 Task: Find the elevation profile of the Mount Everest Base Camp trek using online resources.
Action: Mouse moved to (613, 267)
Screenshot: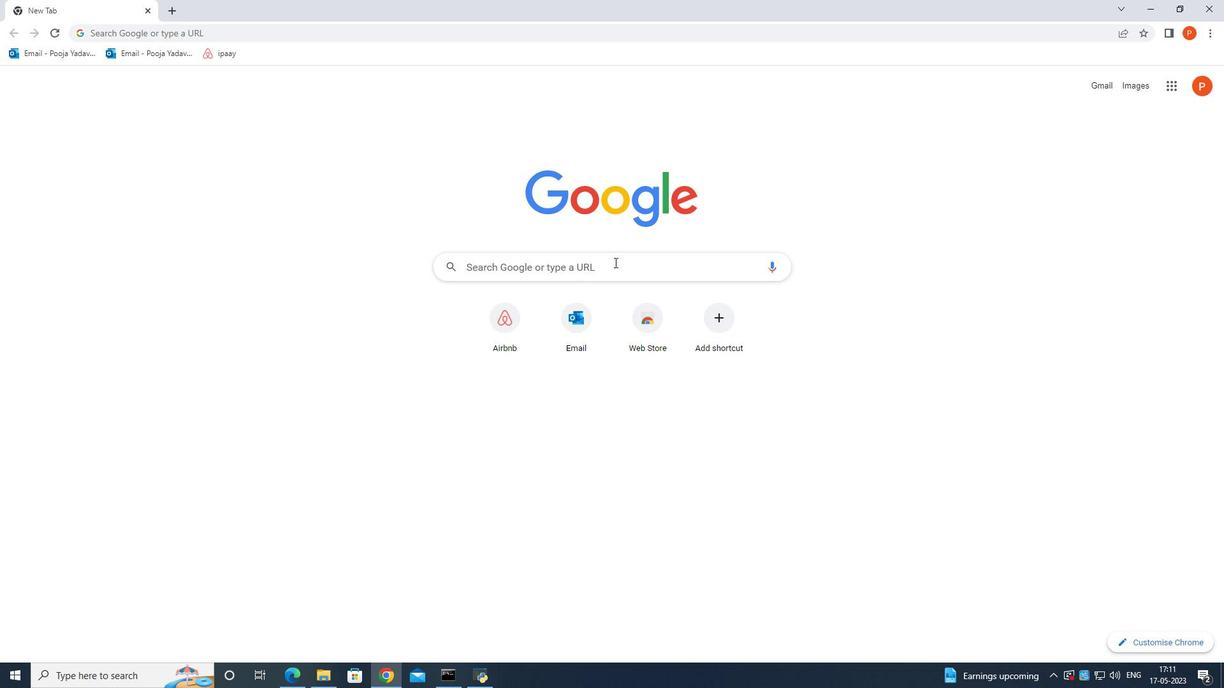 
Action: Mouse pressed left at (613, 267)
Screenshot: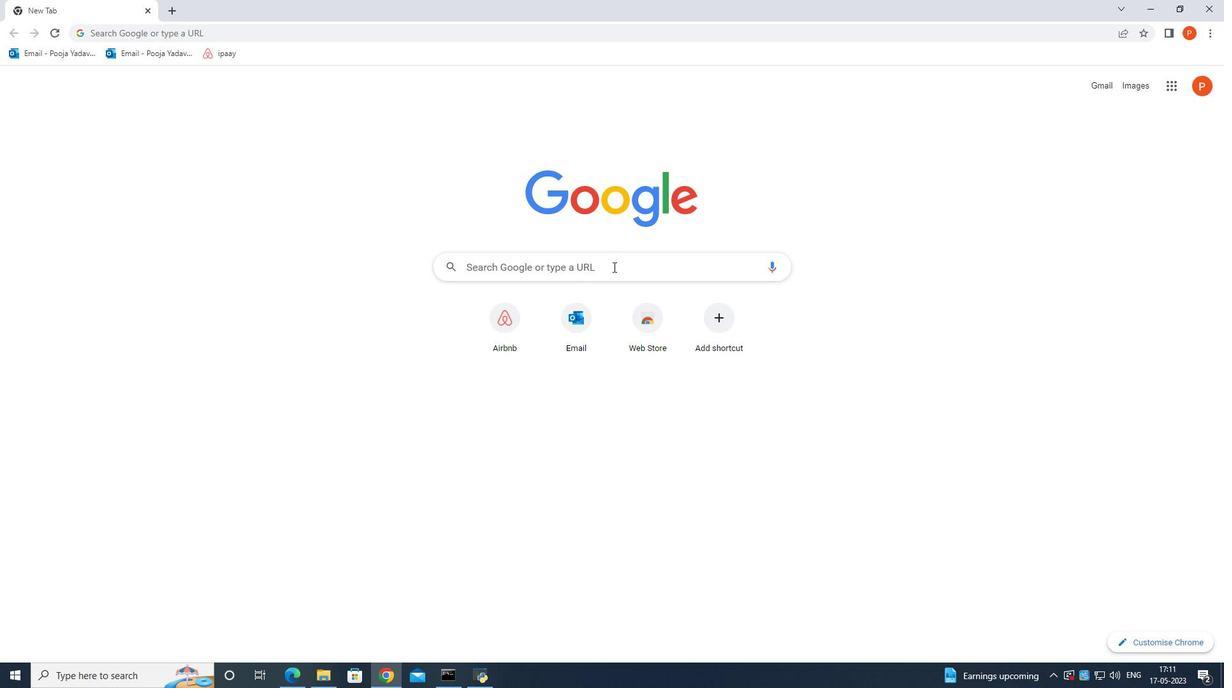 
Action: Mouse moved to (555, 322)
Screenshot: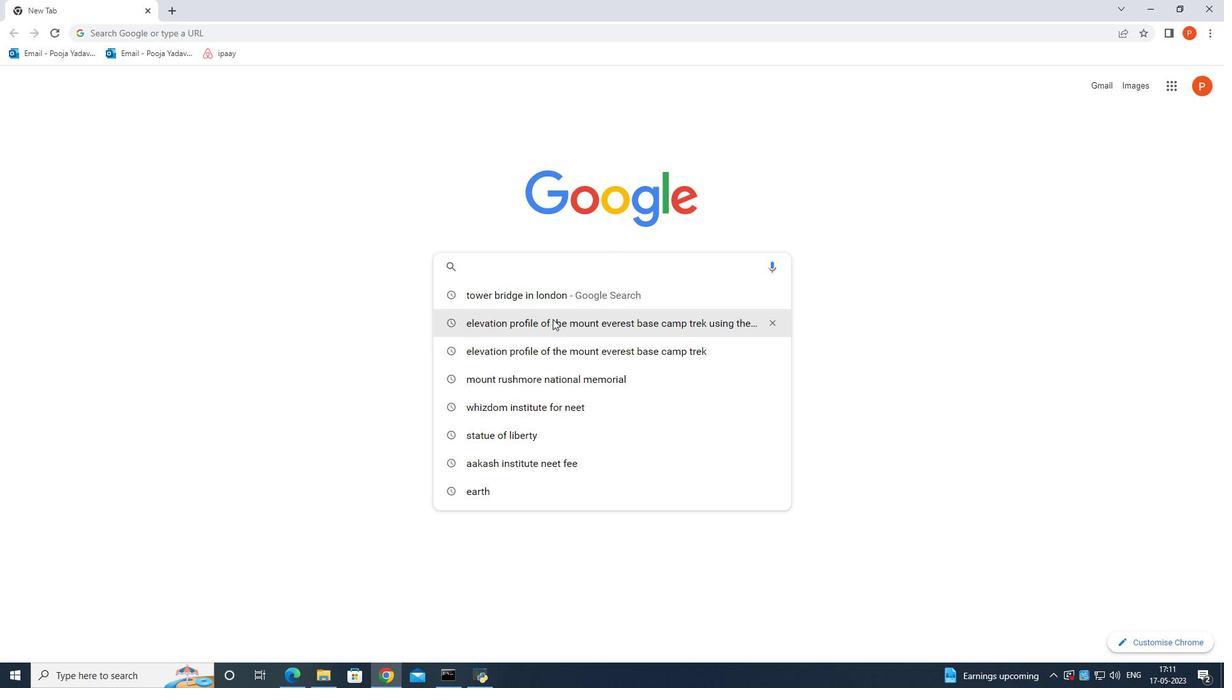 
Action: Mouse pressed left at (555, 322)
Screenshot: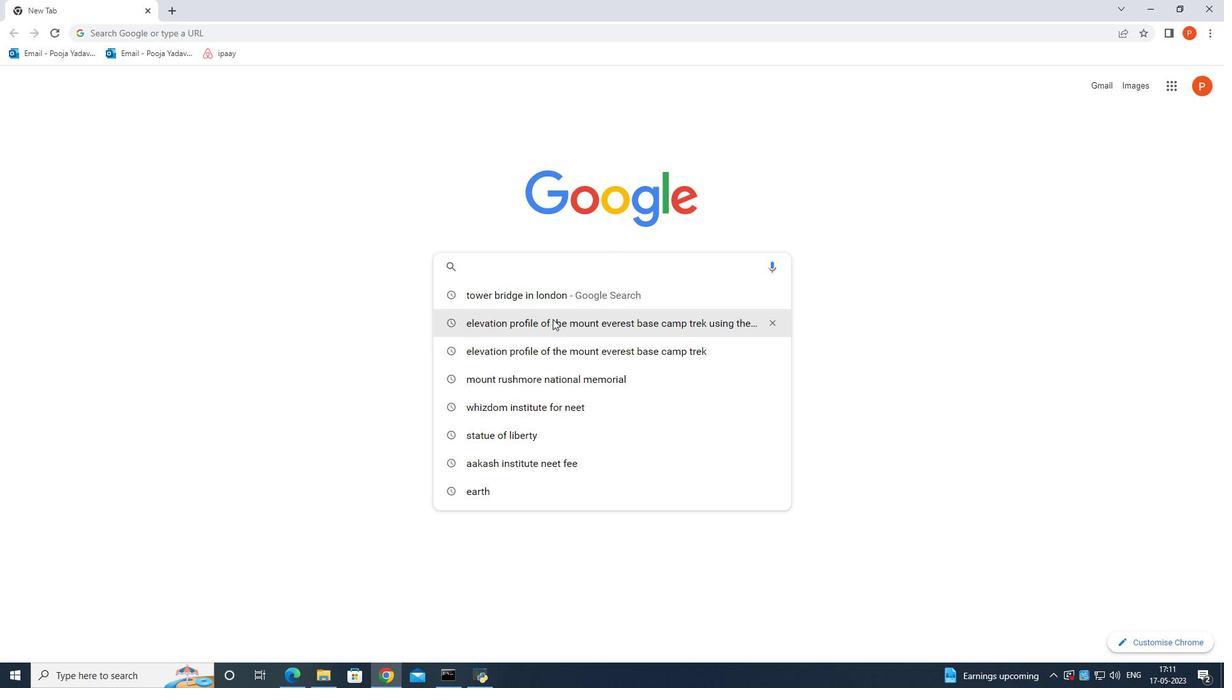 
Action: Mouse moved to (290, 324)
Screenshot: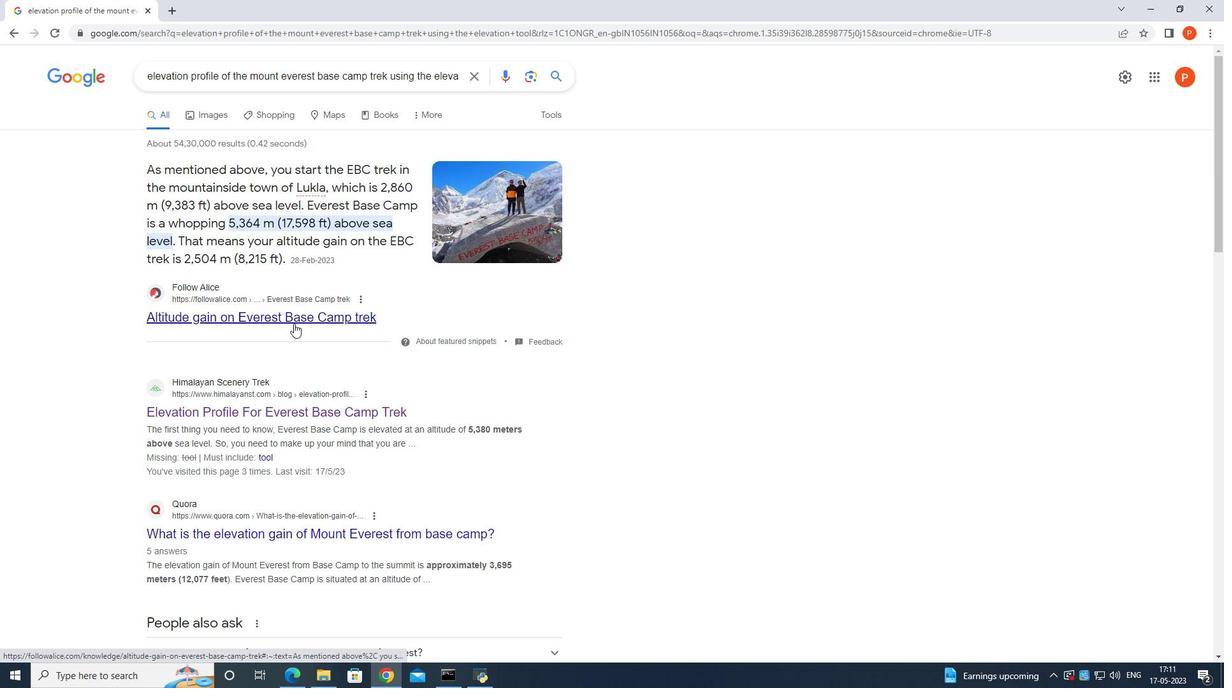 
Action: Mouse scrolled (290, 324) with delta (0, 0)
Screenshot: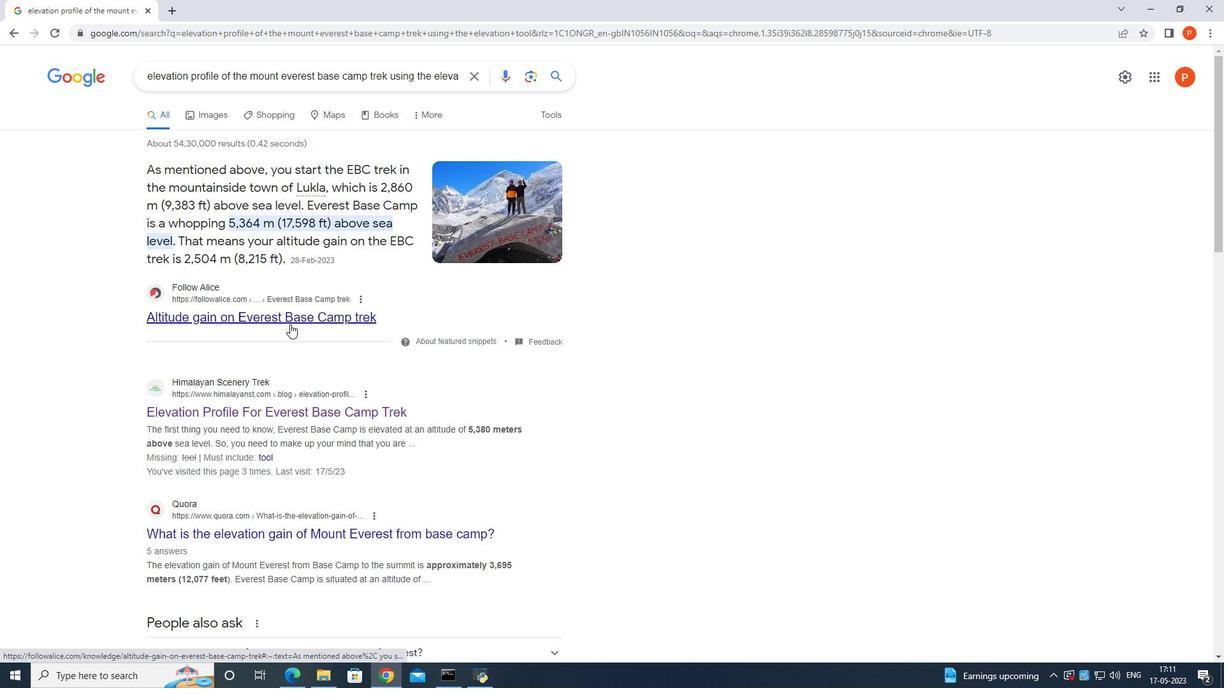 
Action: Mouse scrolled (290, 324) with delta (0, 0)
Screenshot: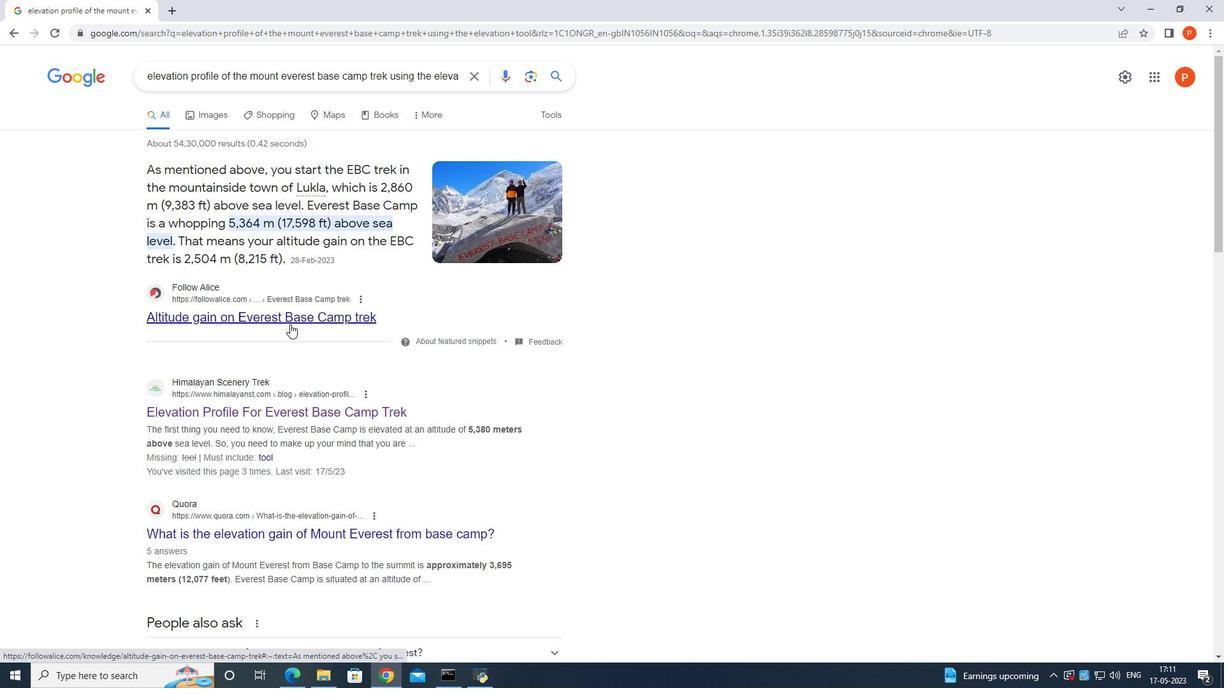 
Action: Mouse moved to (289, 289)
Screenshot: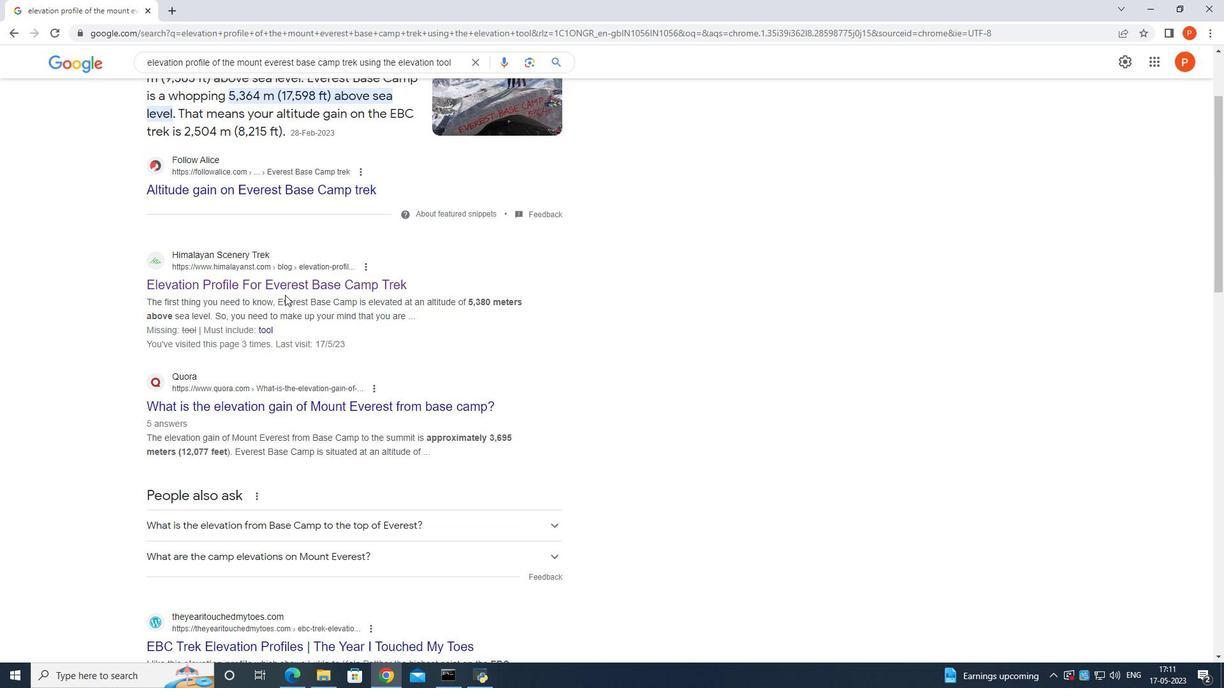 
Action: Mouse pressed left at (289, 289)
Screenshot: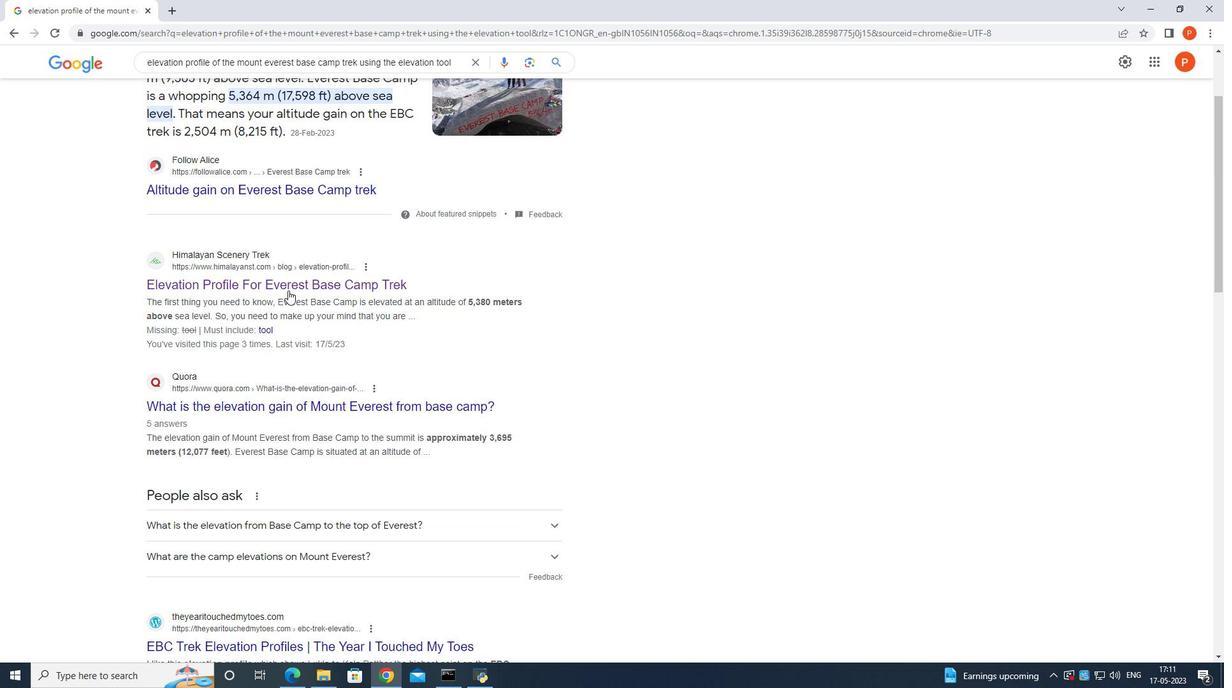 
Action: Mouse moved to (291, 289)
Screenshot: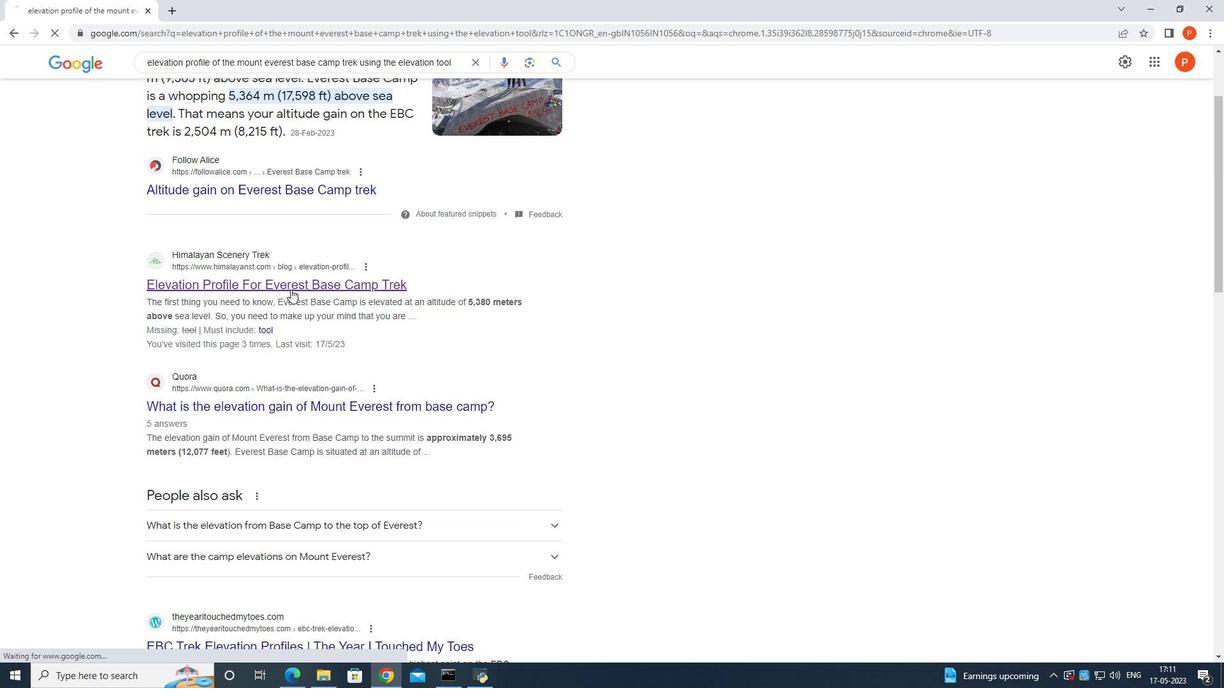 
Action: Mouse pressed left at (291, 289)
Screenshot: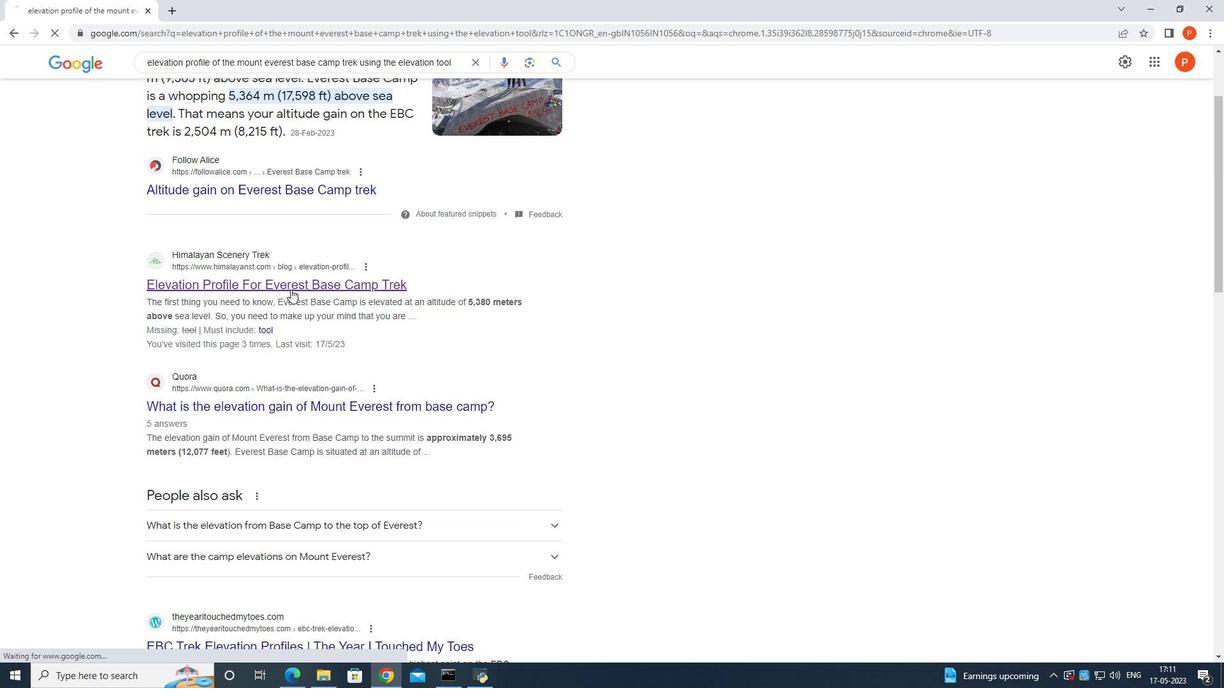 
Action: Mouse moved to (294, 283)
Screenshot: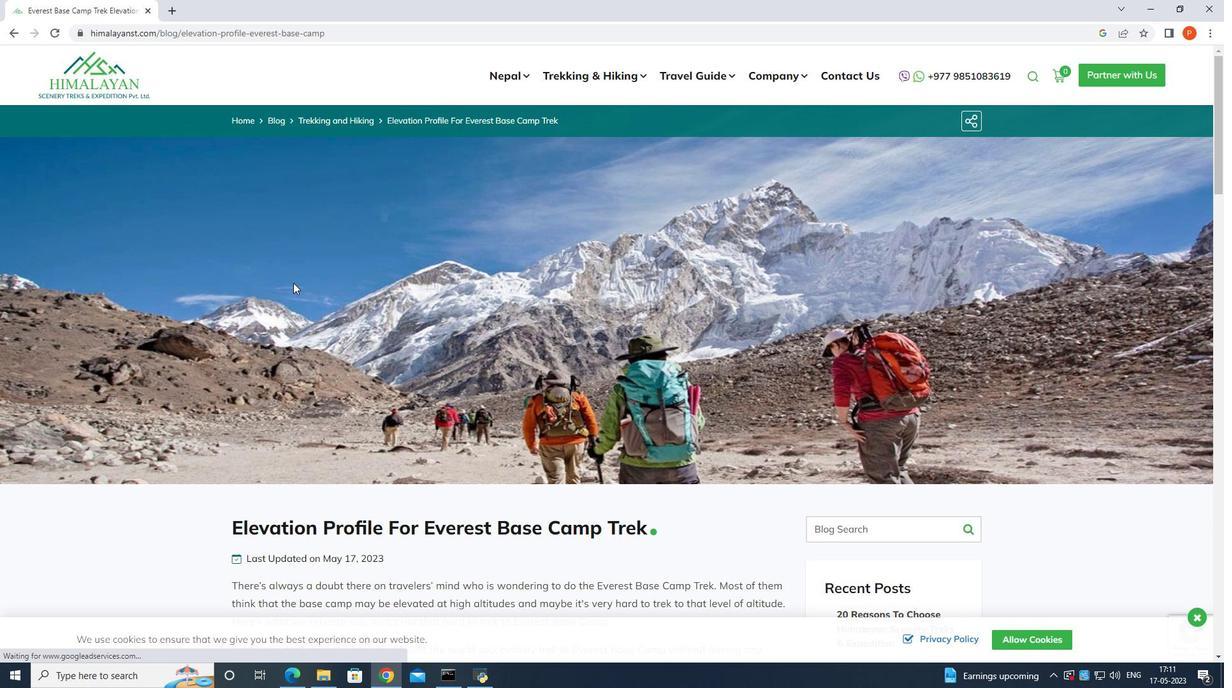 
Action: Mouse scrolled (294, 282) with delta (0, 0)
Screenshot: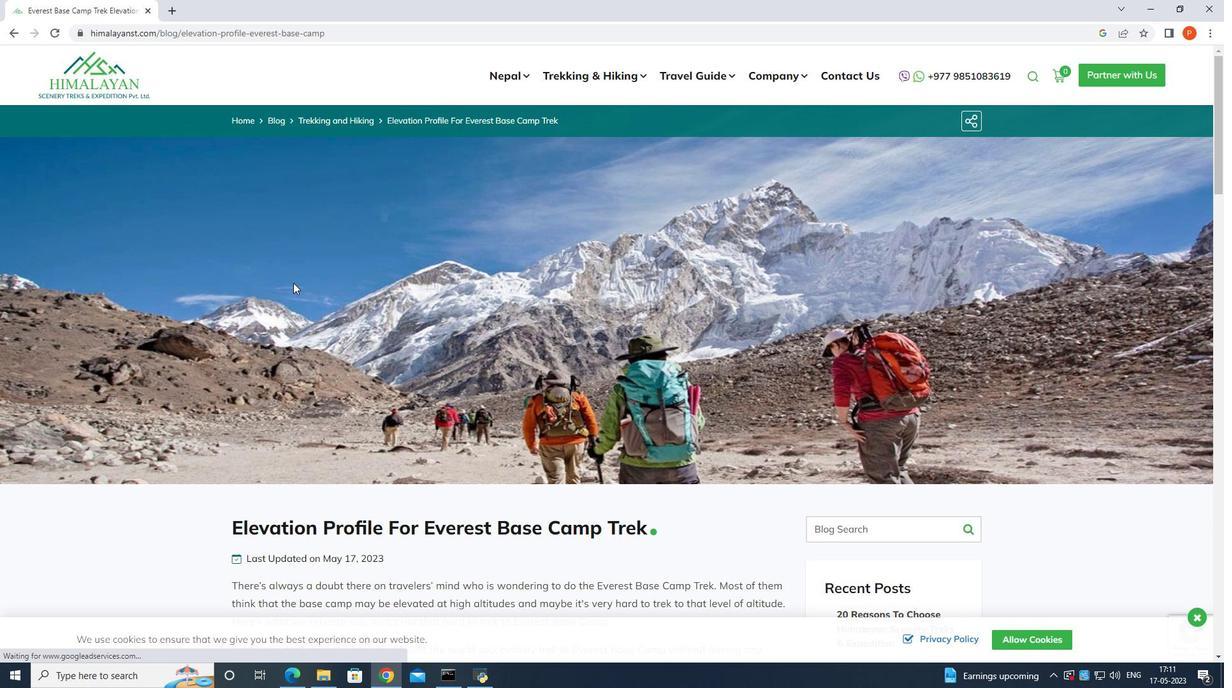 
Action: Mouse moved to (294, 283)
Screenshot: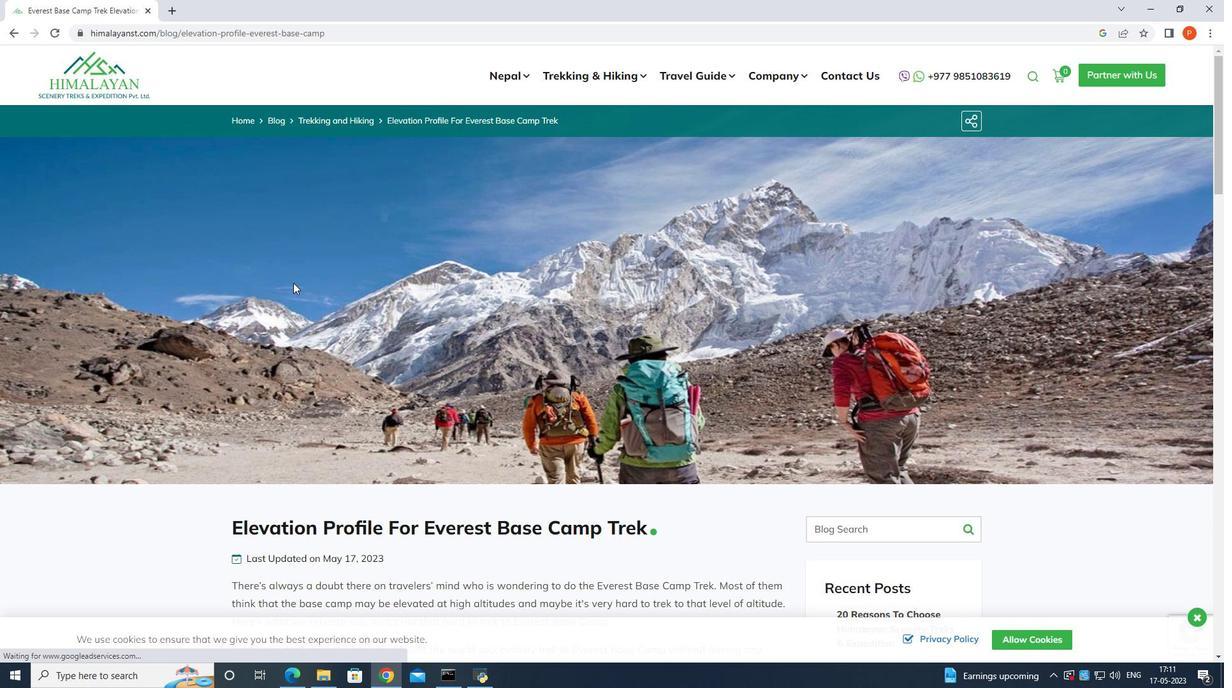 
Action: Mouse scrolled (294, 282) with delta (0, 0)
Screenshot: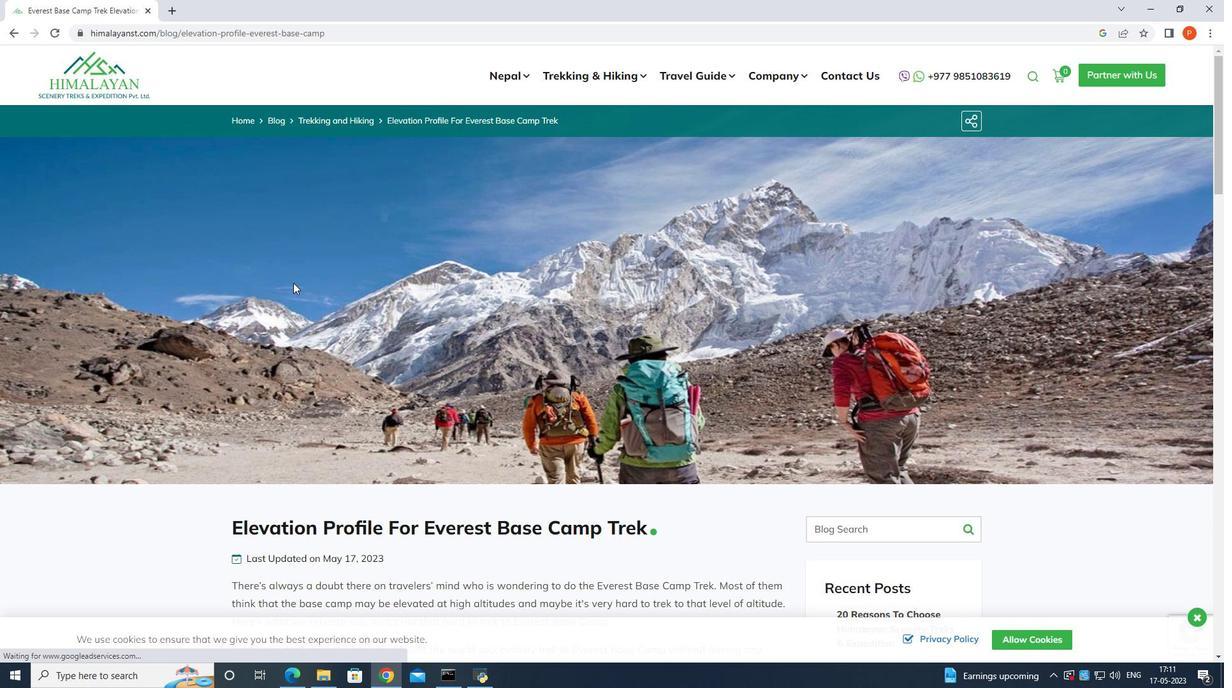
Action: Mouse scrolled (294, 282) with delta (0, 0)
Screenshot: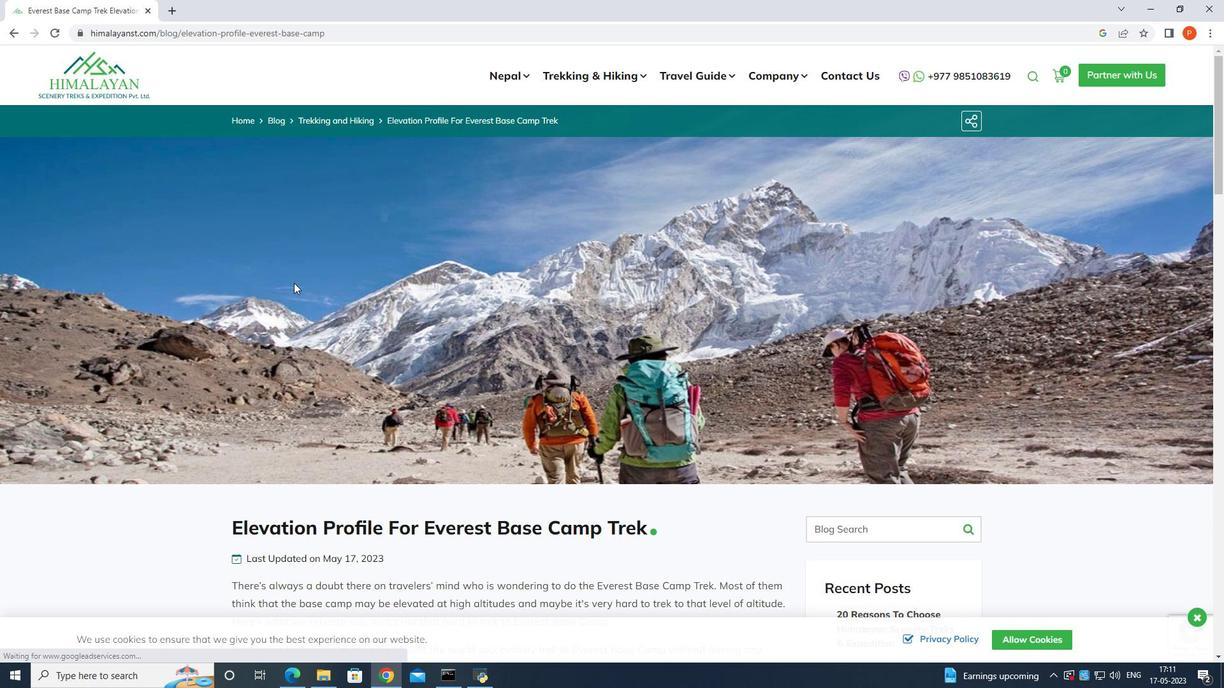 
Action: Mouse moved to (274, 300)
Screenshot: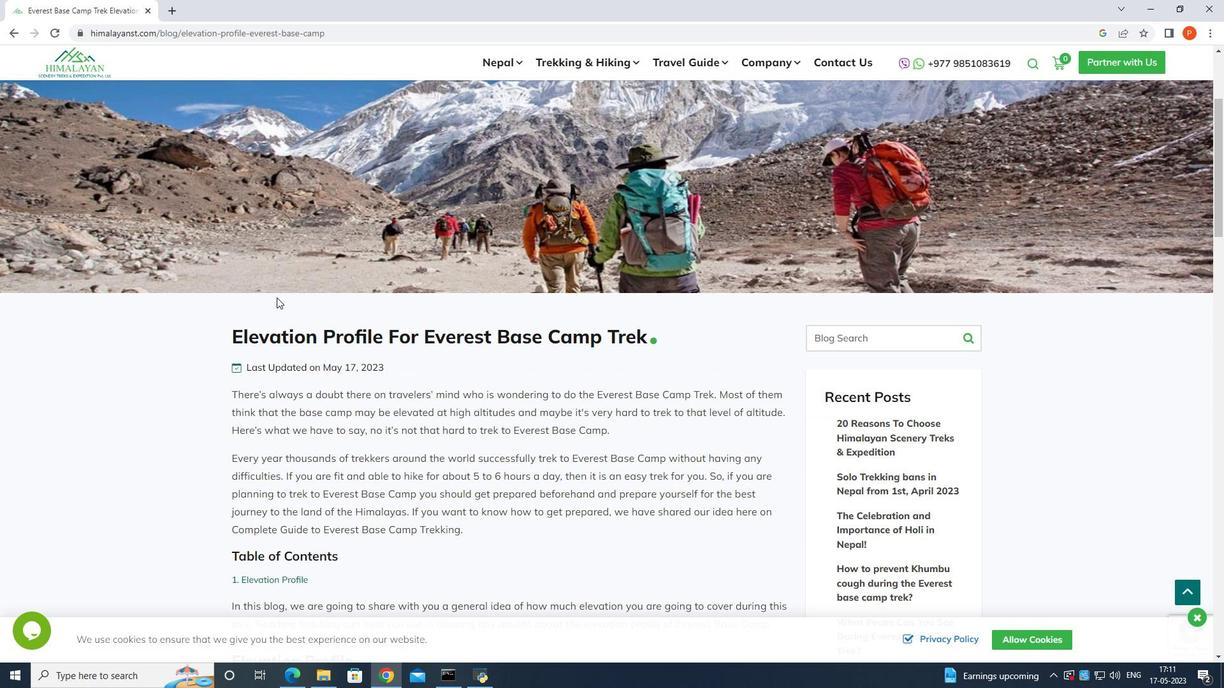
Action: Mouse scrolled (274, 299) with delta (0, 0)
Screenshot: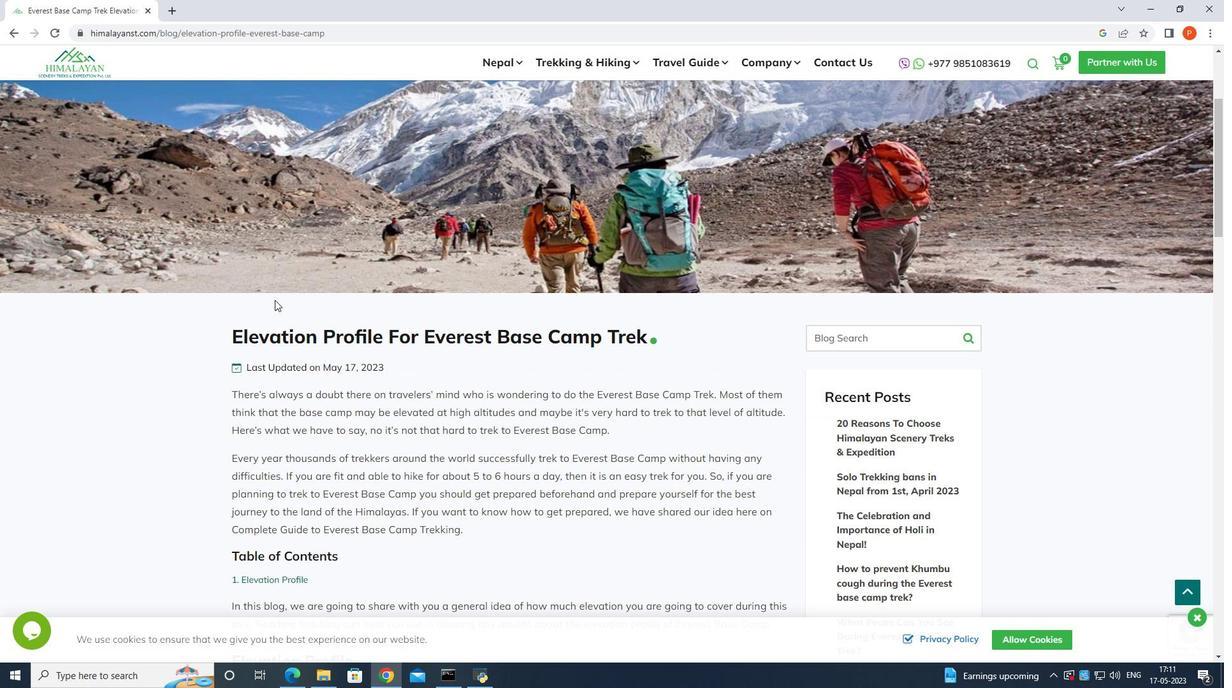 
Action: Mouse moved to (274, 303)
Screenshot: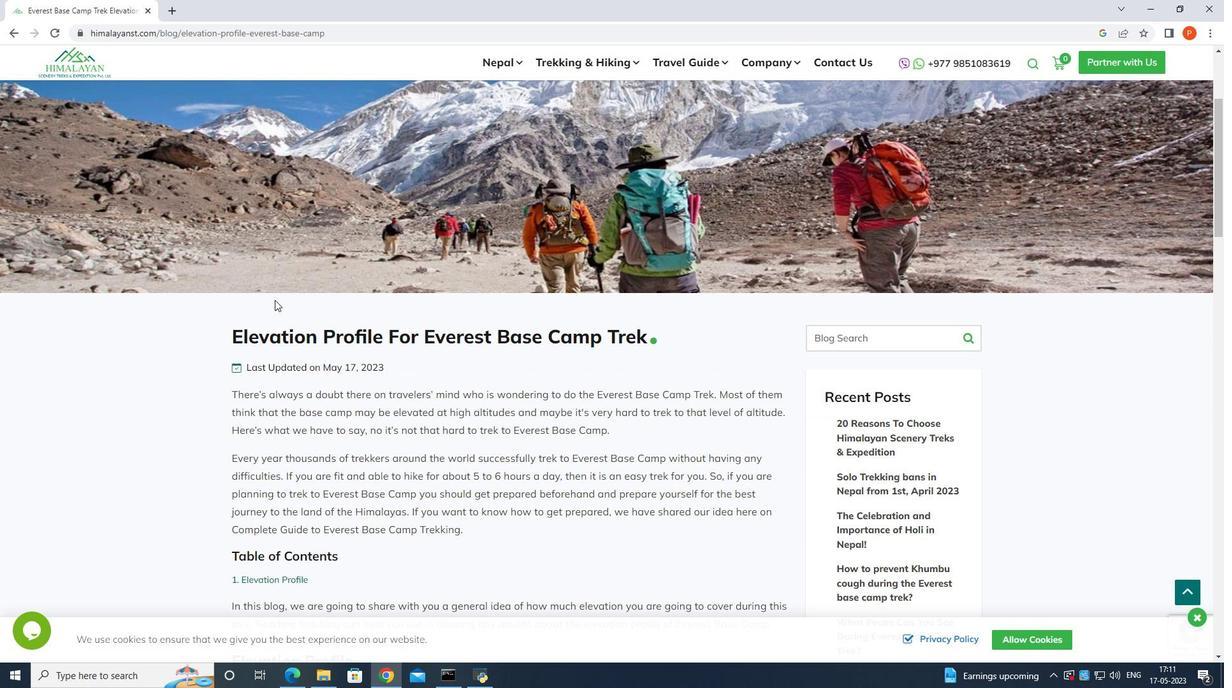
Action: Mouse scrolled (274, 302) with delta (0, 0)
Screenshot: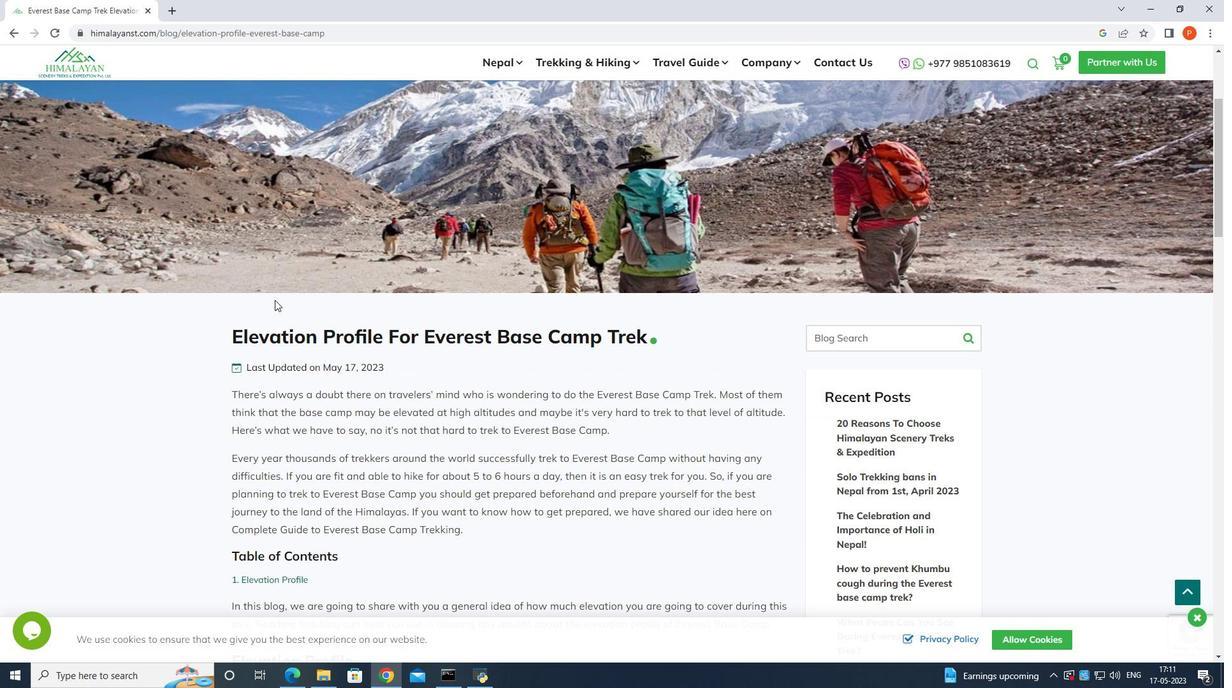 
Action: Mouse scrolled (274, 302) with delta (0, 0)
Screenshot: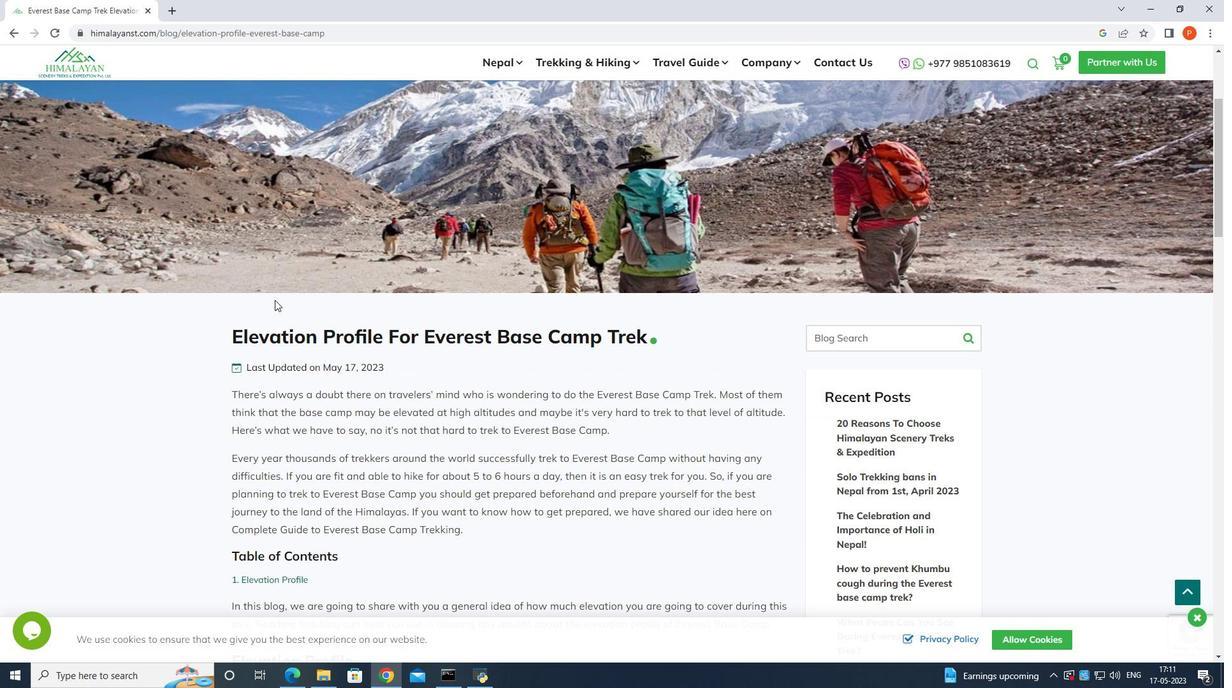 
Action: Mouse moved to (274, 303)
Screenshot: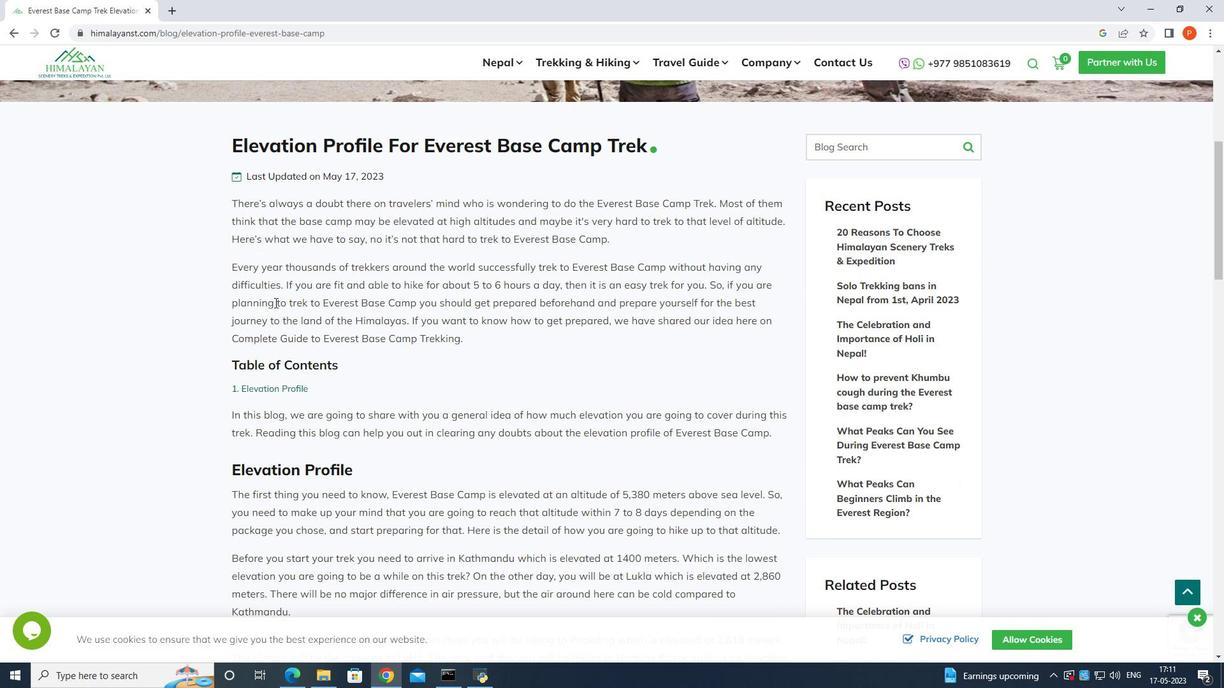 
Action: Mouse scrolled (274, 302) with delta (0, 0)
Screenshot: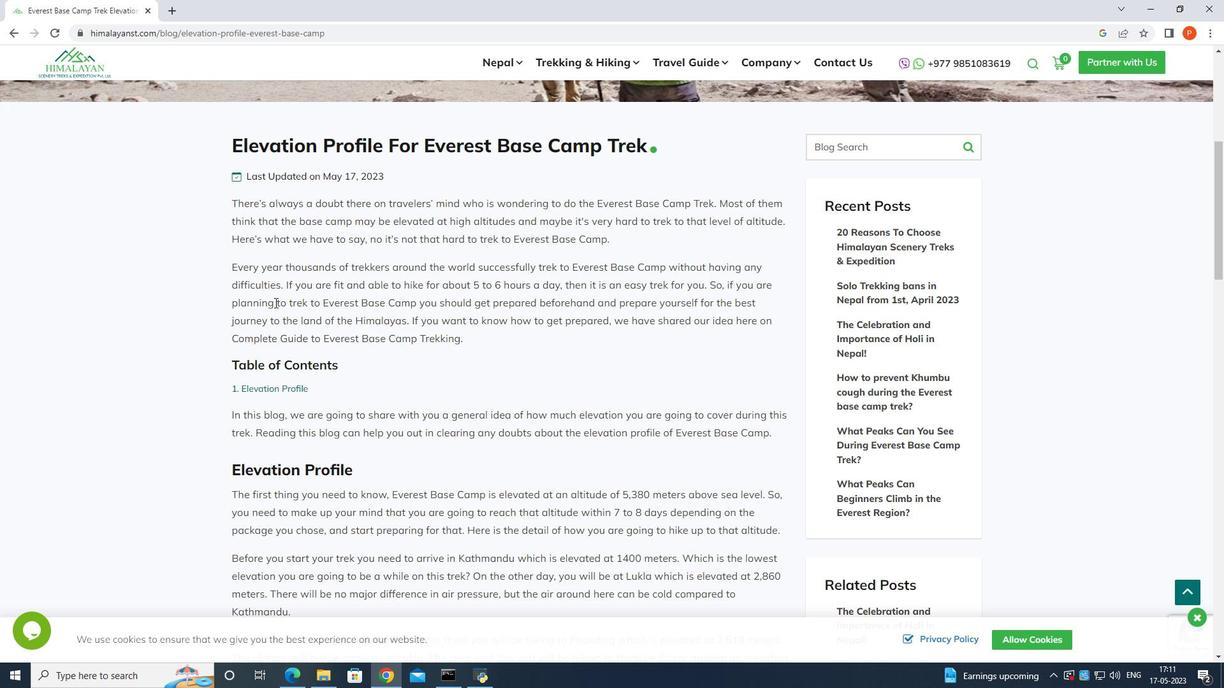 
Action: Mouse moved to (275, 303)
Screenshot: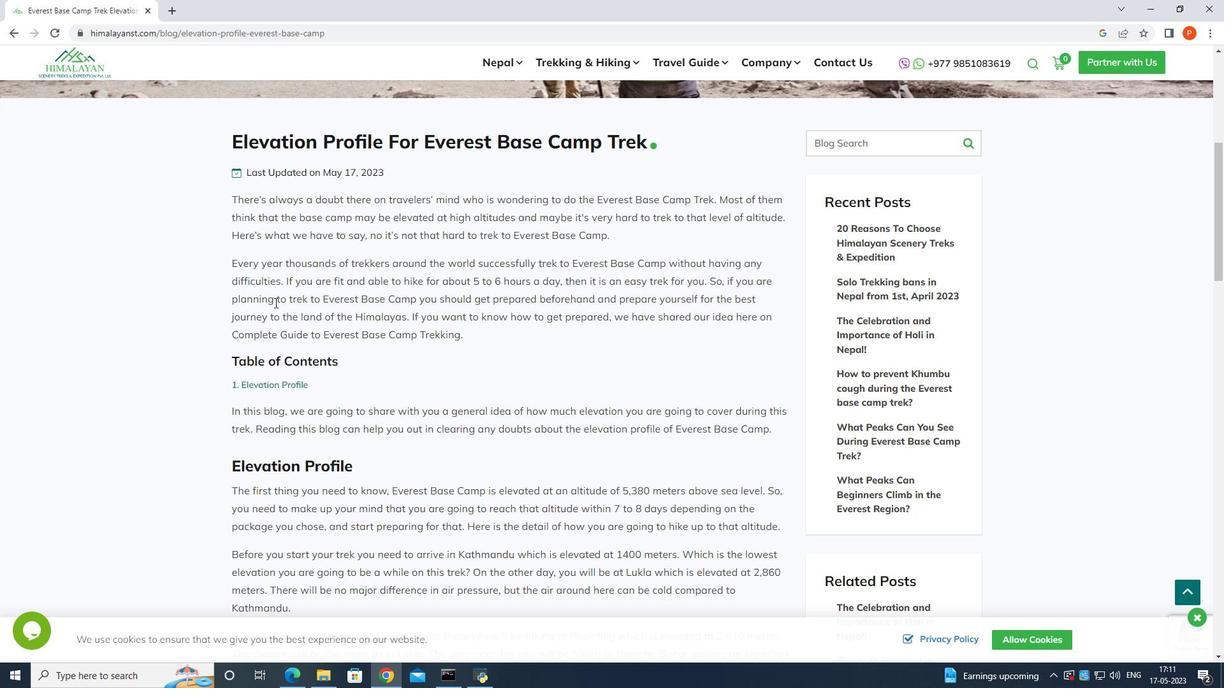 
Action: Mouse scrolled (275, 302) with delta (0, 0)
Screenshot: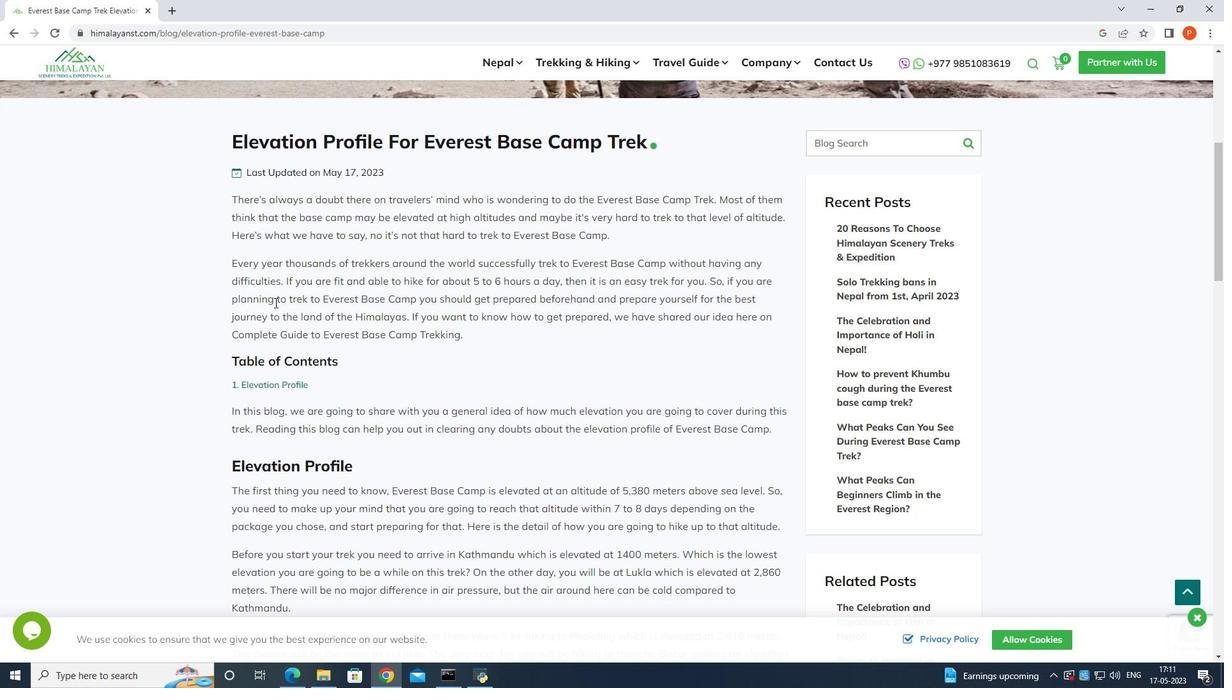 
Action: Mouse moved to (375, 373)
Screenshot: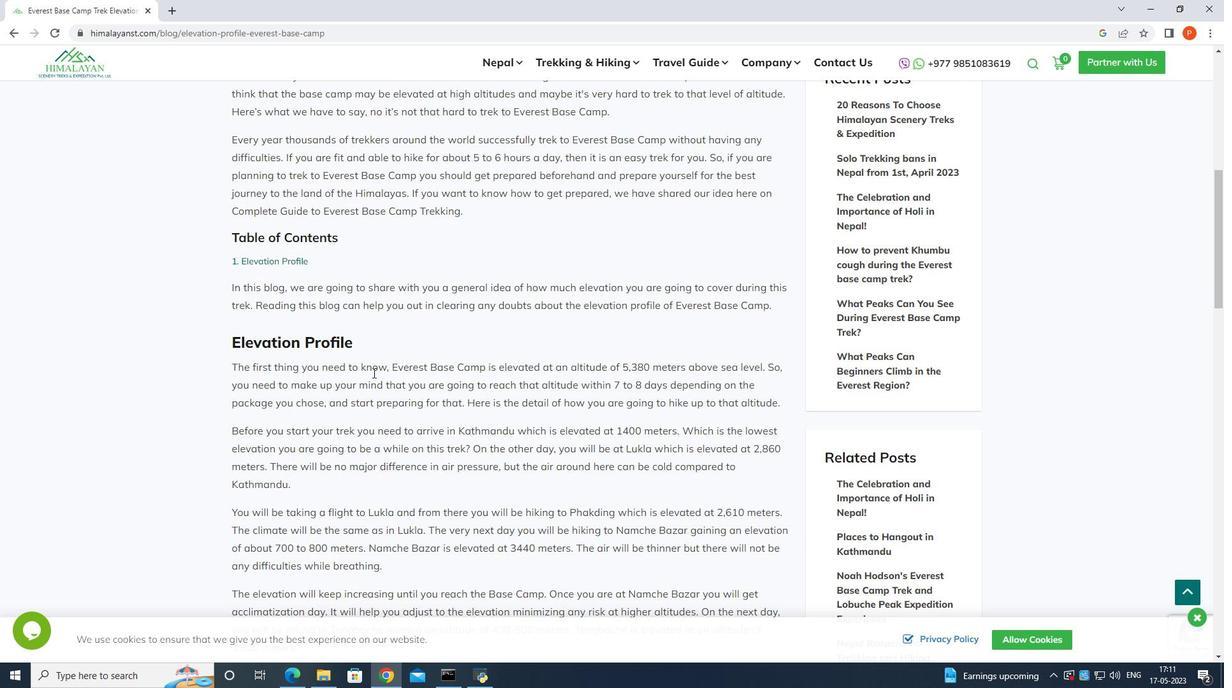 
Action: Mouse scrolled (375, 372) with delta (0, 0)
Screenshot: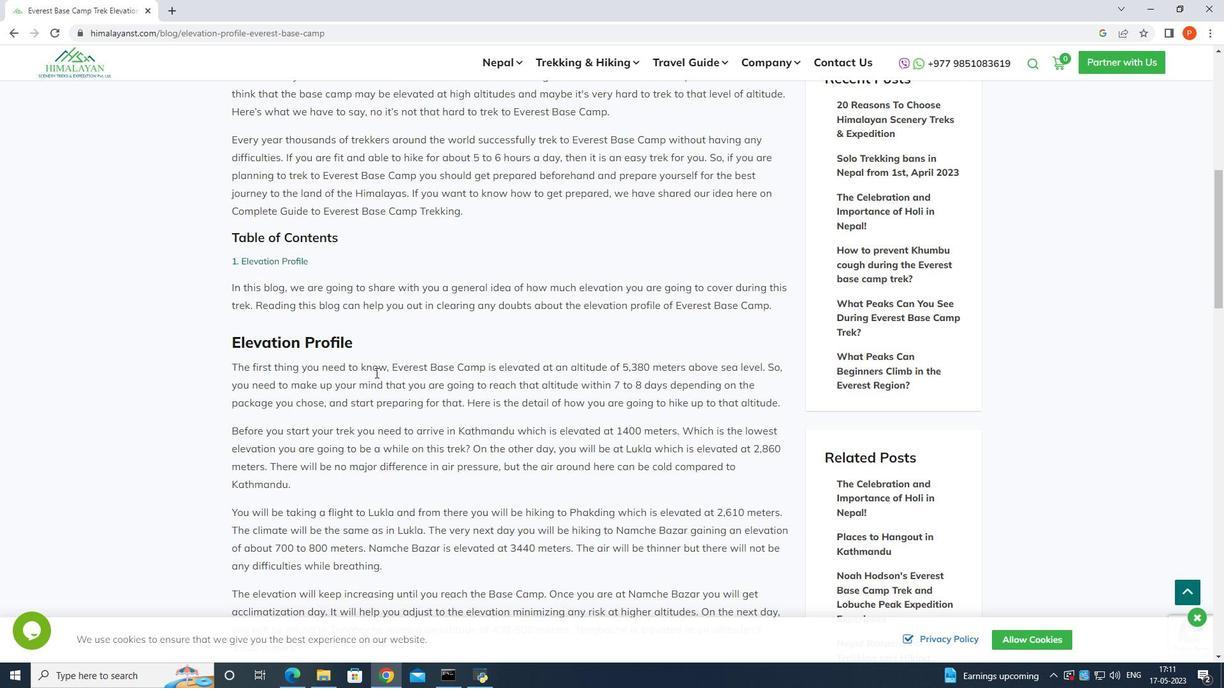 
Action: Mouse scrolled (375, 372) with delta (0, 0)
Screenshot: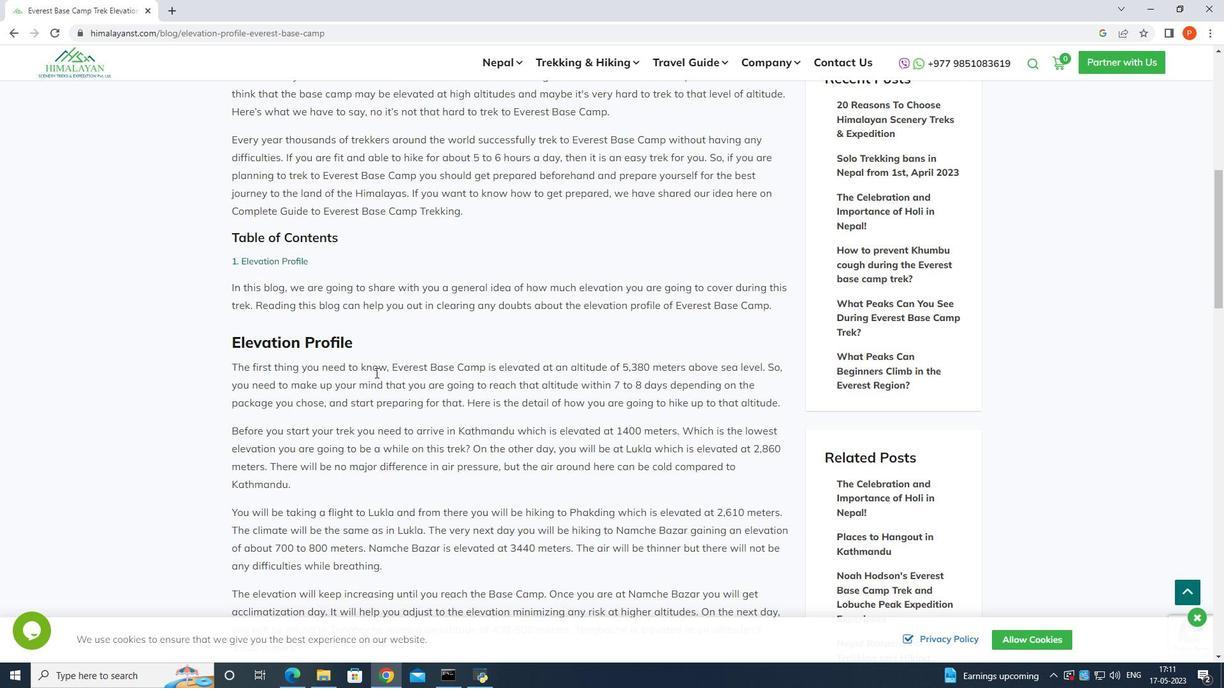 
Action: Mouse scrolled (375, 372) with delta (0, 0)
Screenshot: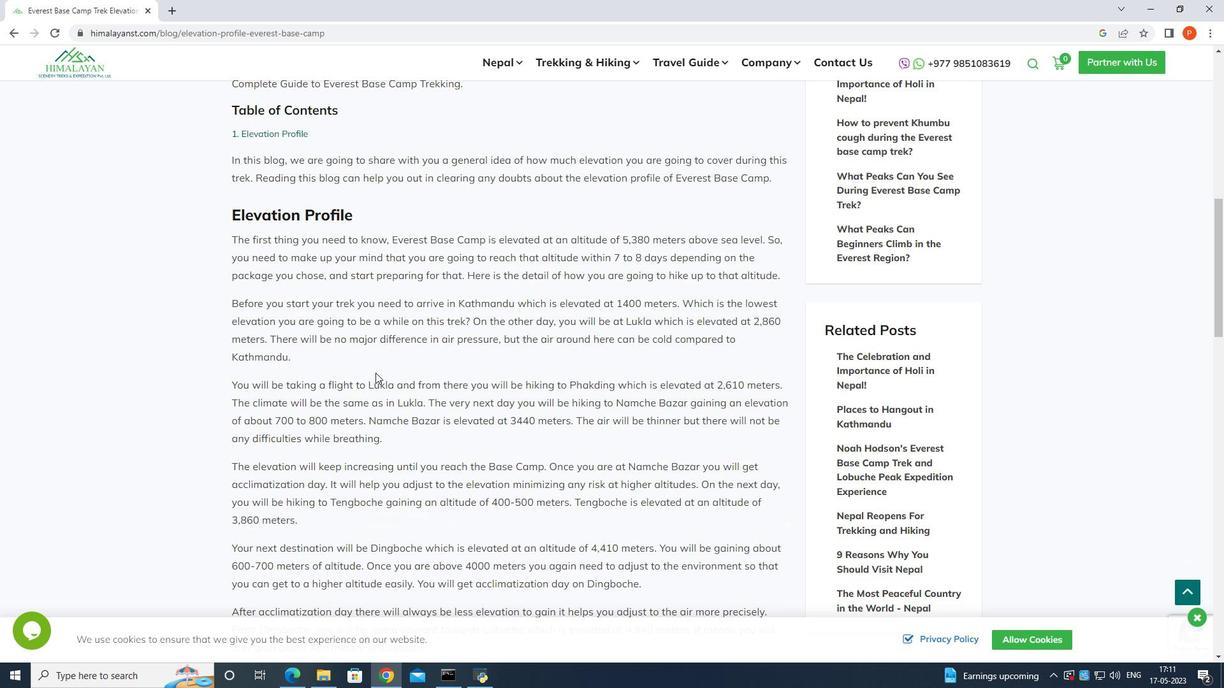 
Action: Mouse scrolled (375, 372) with delta (0, 0)
Screenshot: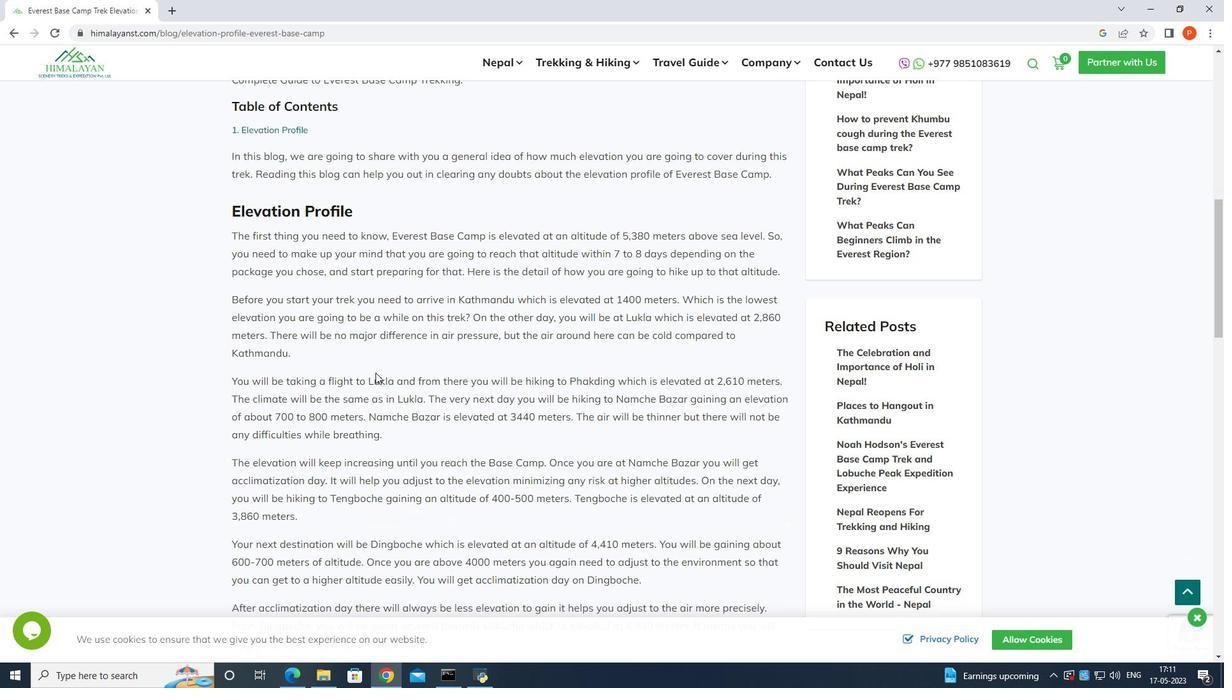 
Action: Mouse scrolled (375, 372) with delta (0, 0)
Screenshot: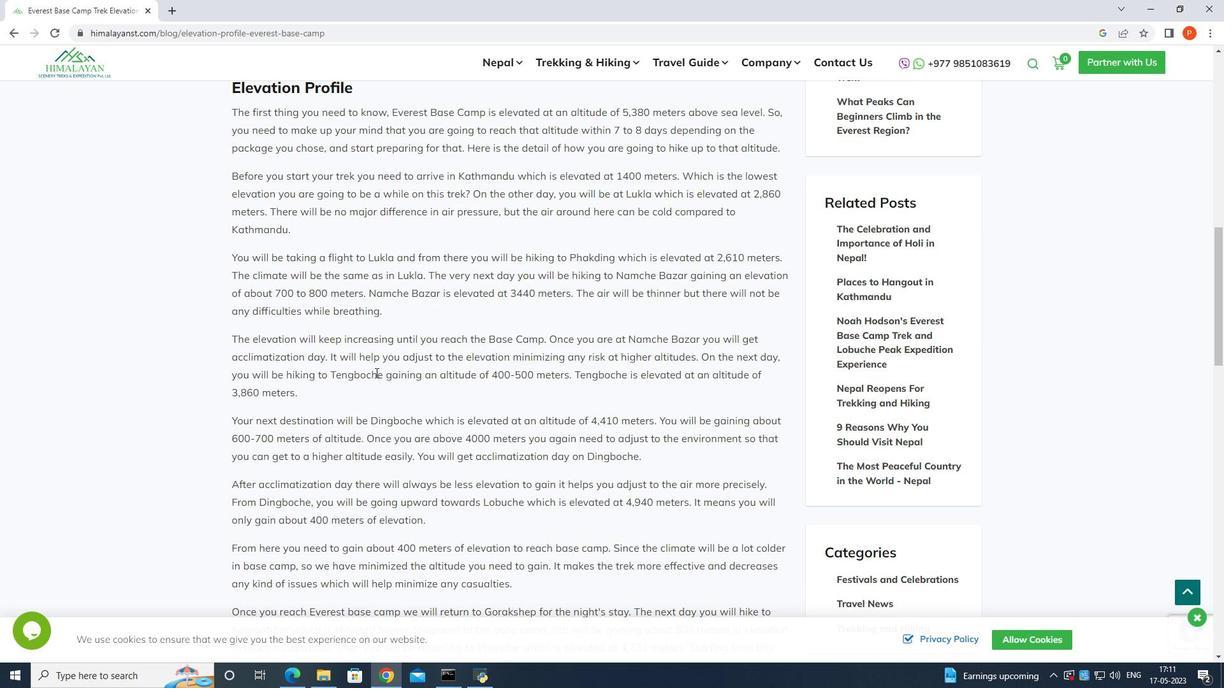
Action: Mouse scrolled (375, 372) with delta (0, 0)
Screenshot: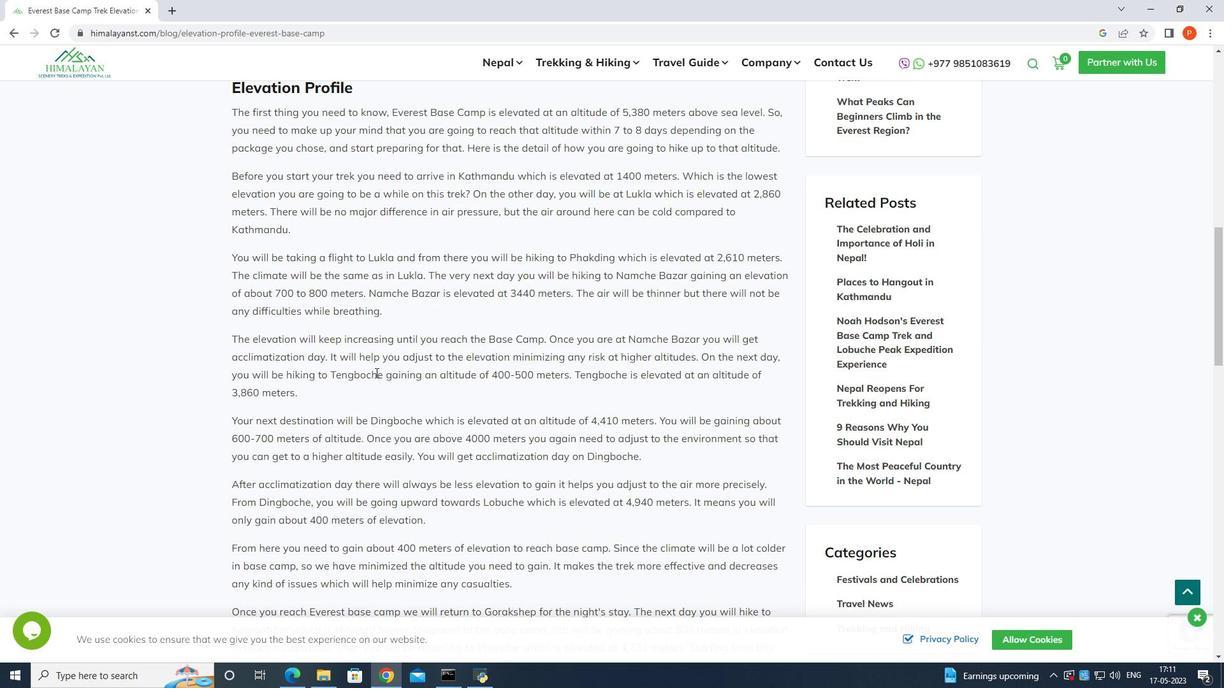 
Action: Mouse scrolled (375, 372) with delta (0, 0)
Screenshot: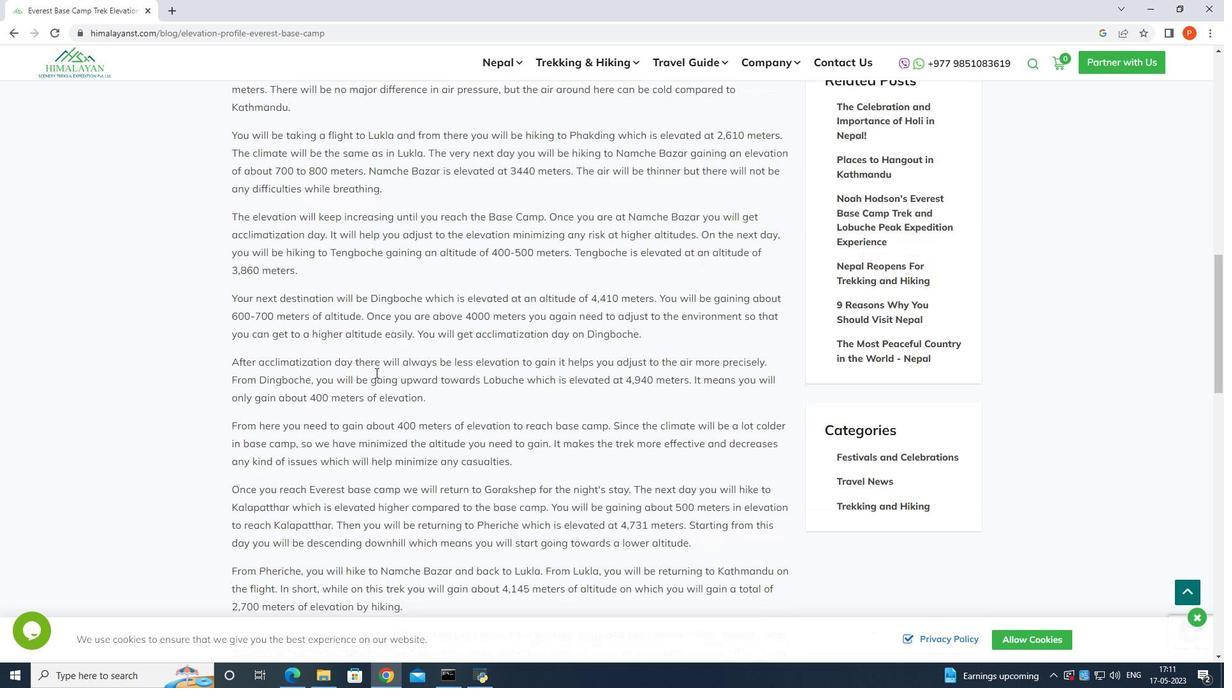 
Action: Mouse scrolled (375, 372) with delta (0, 0)
Screenshot: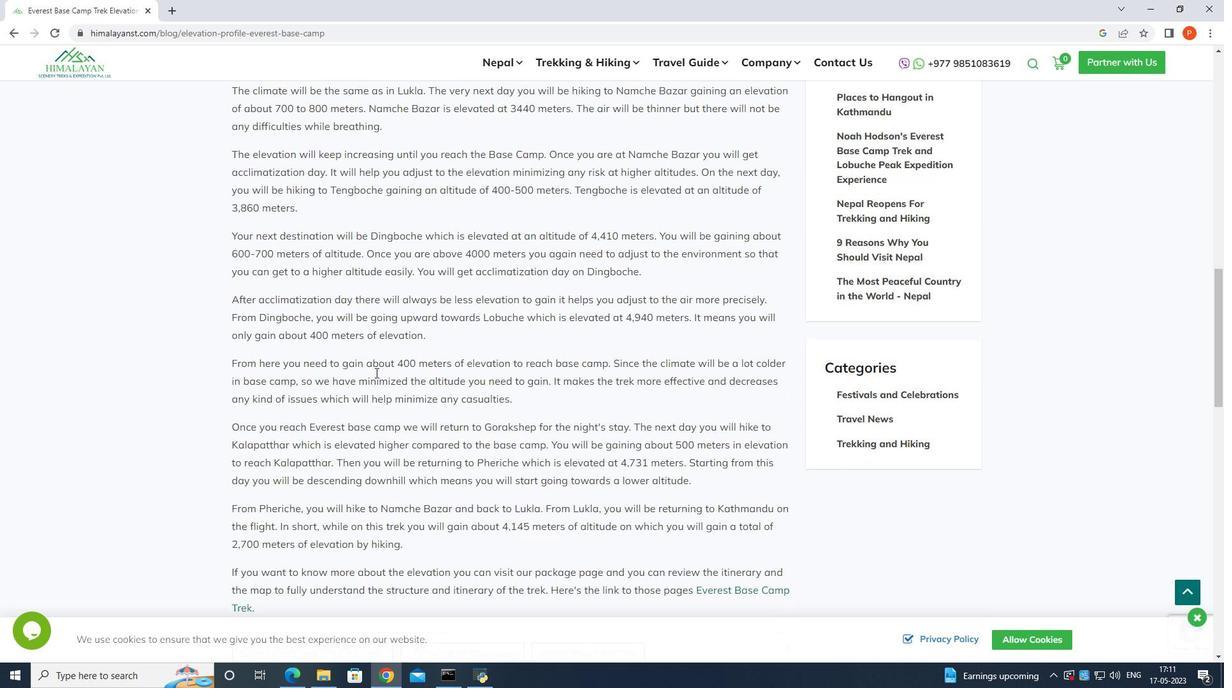 
Action: Mouse scrolled (375, 372) with delta (0, 0)
Screenshot: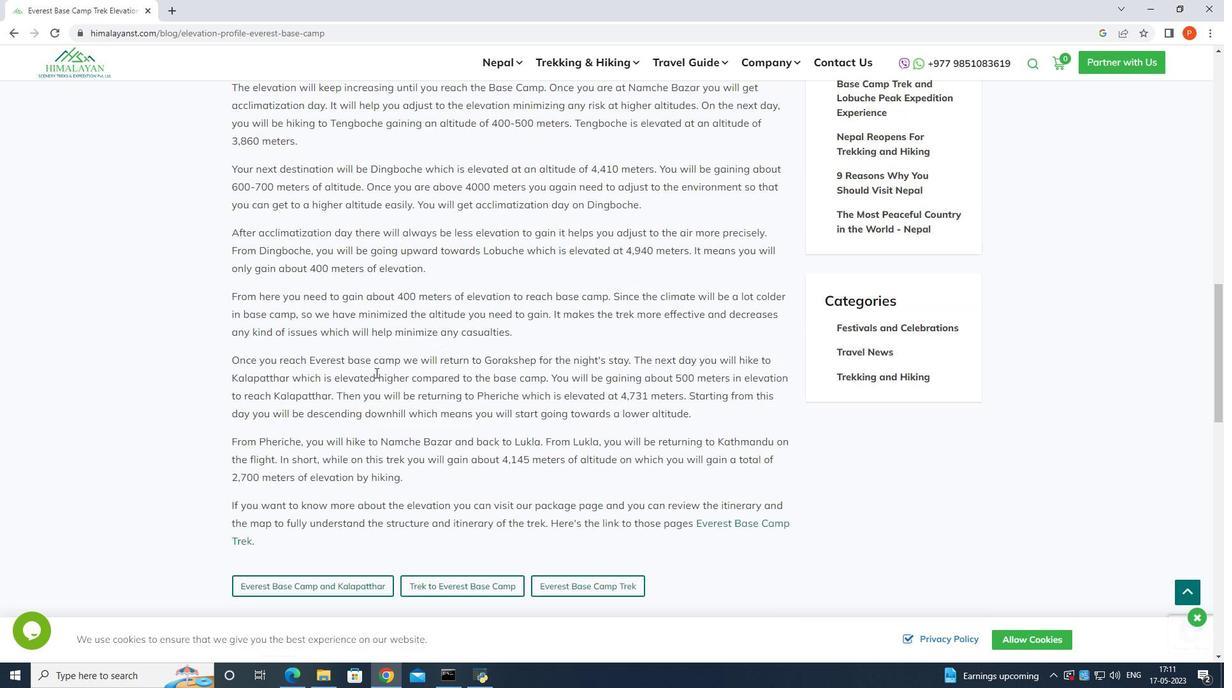 
Action: Mouse moved to (376, 373)
Screenshot: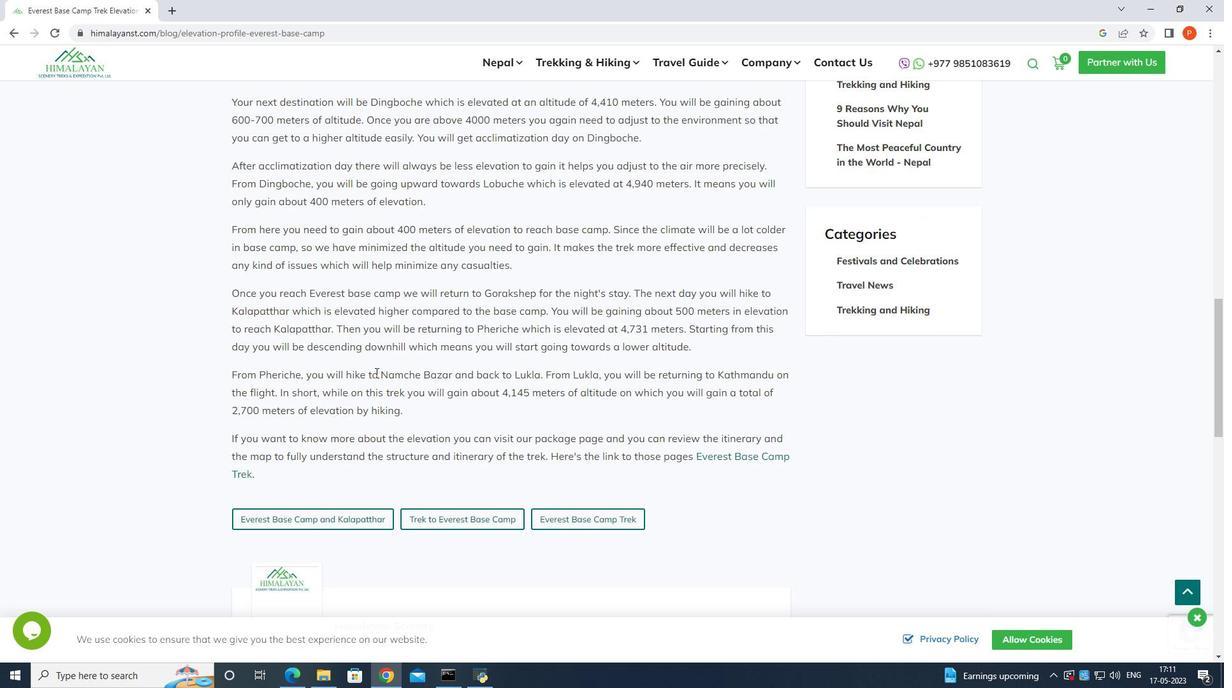 
Action: Mouse scrolled (376, 372) with delta (0, 0)
Screenshot: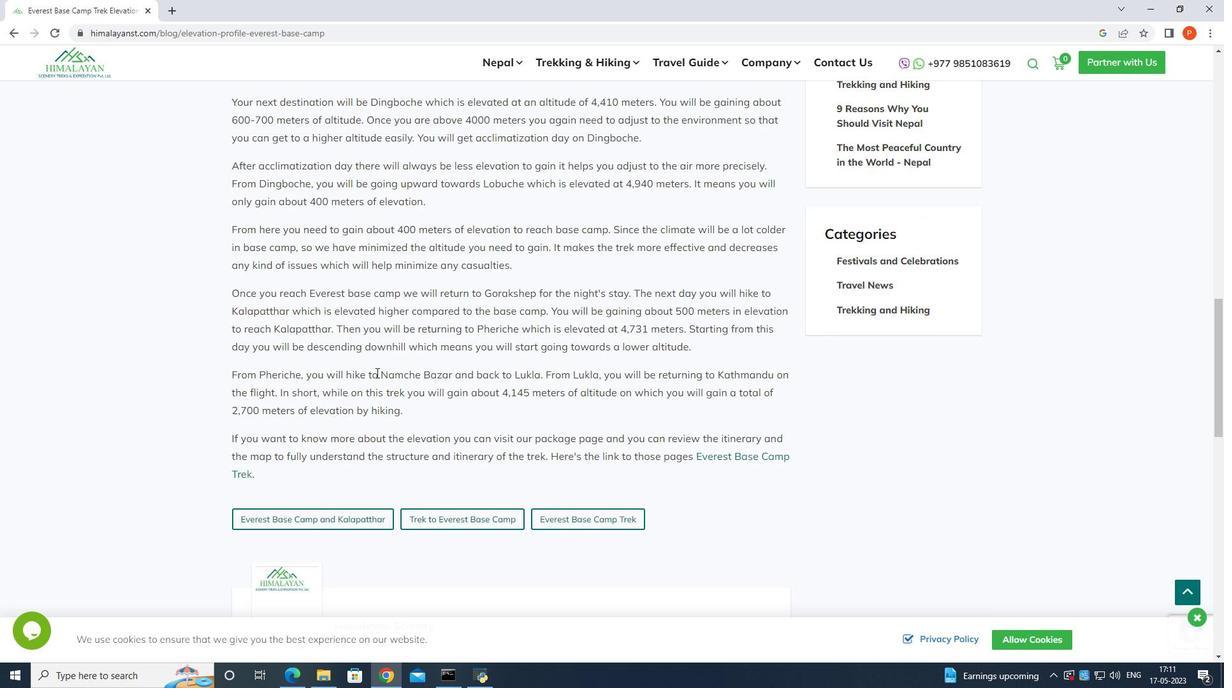 
Action: Mouse scrolled (376, 372) with delta (0, 0)
Screenshot: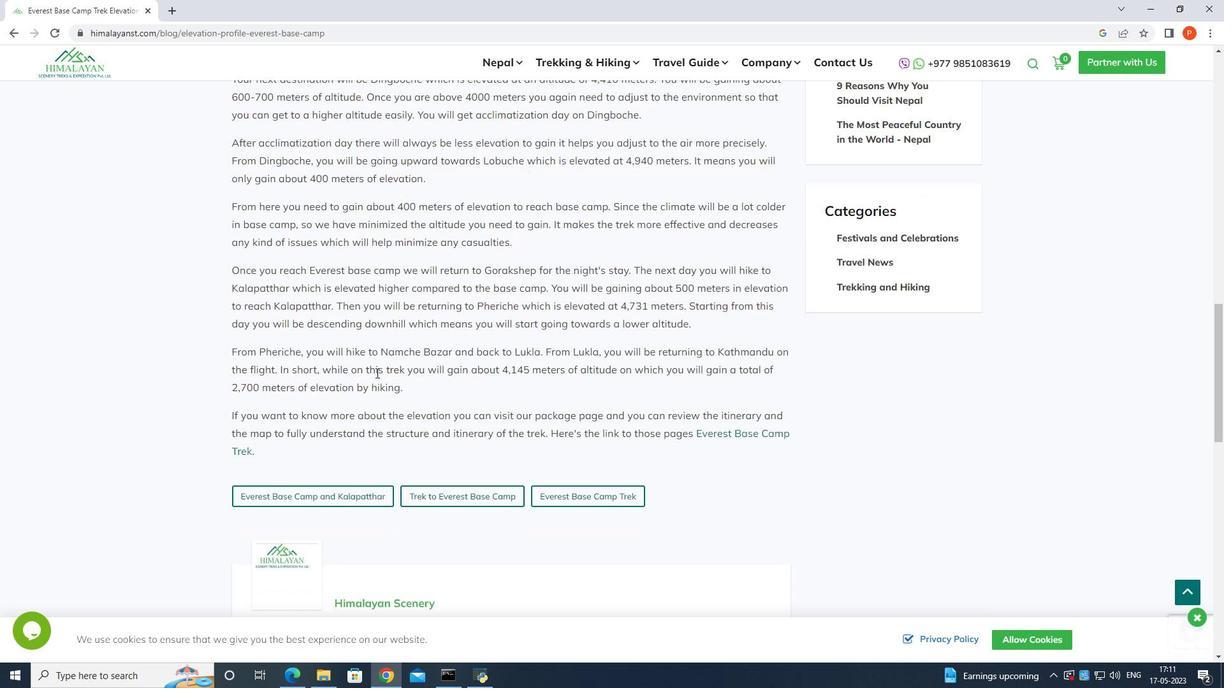 
Action: Mouse moved to (370, 386)
Screenshot: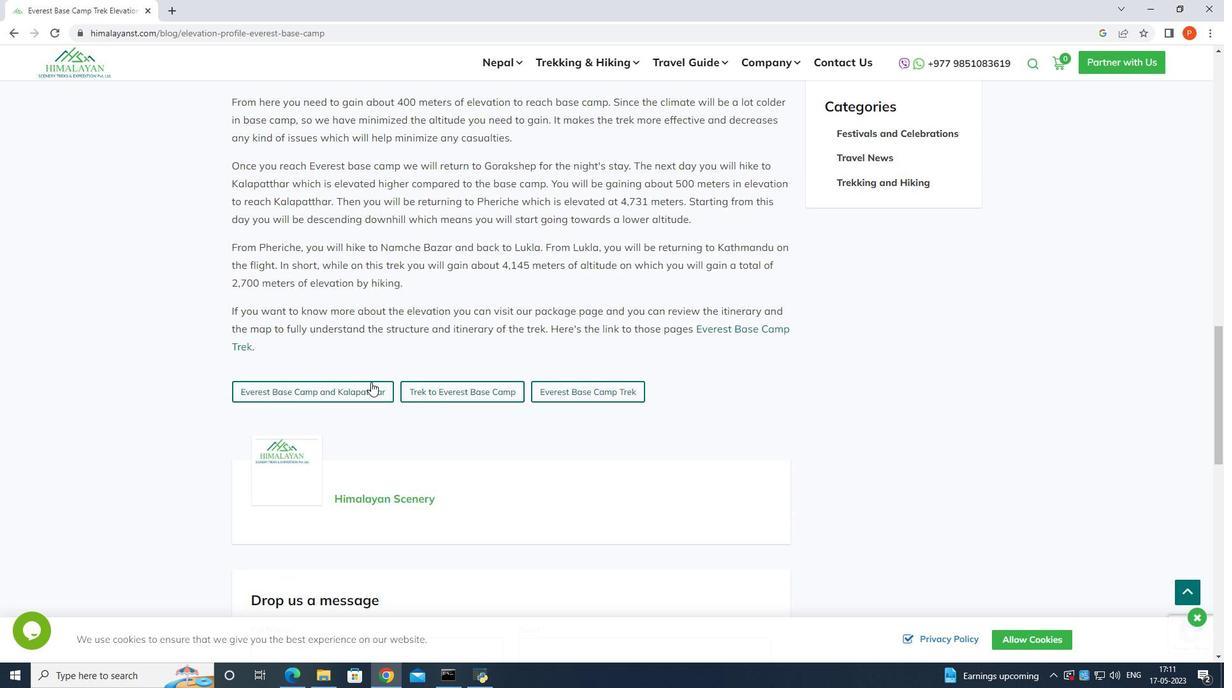 
Action: Mouse pressed left at (370, 386)
Screenshot: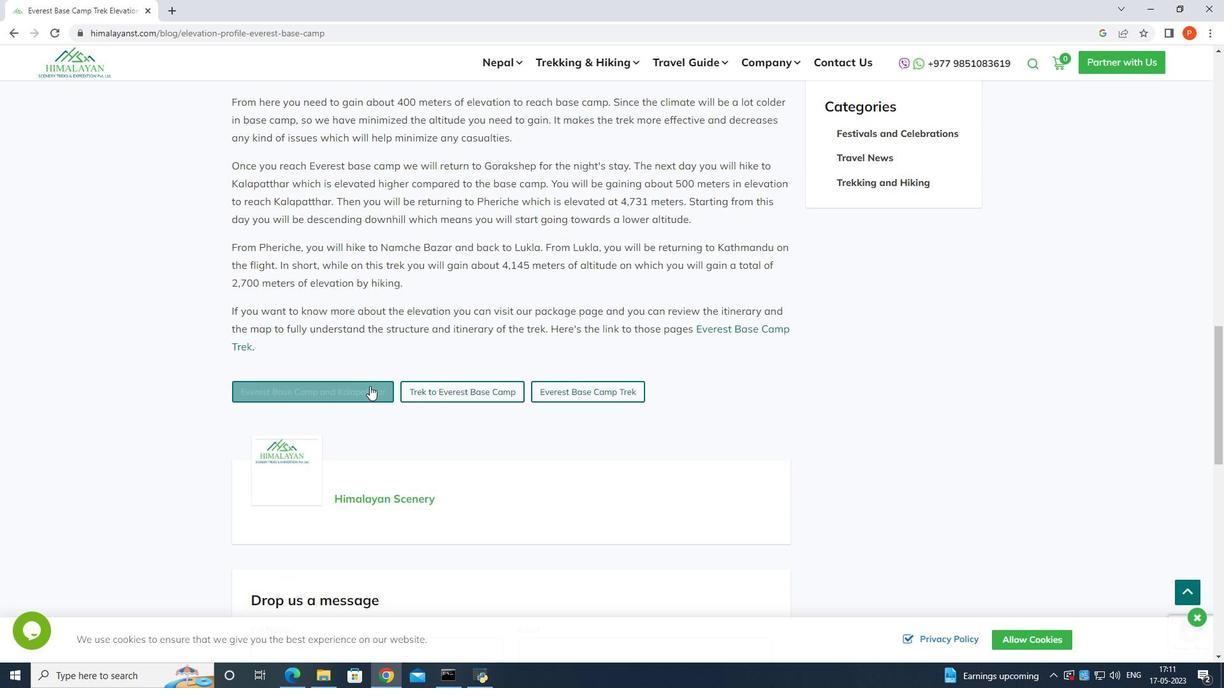 
Action: Mouse moved to (415, 237)
Screenshot: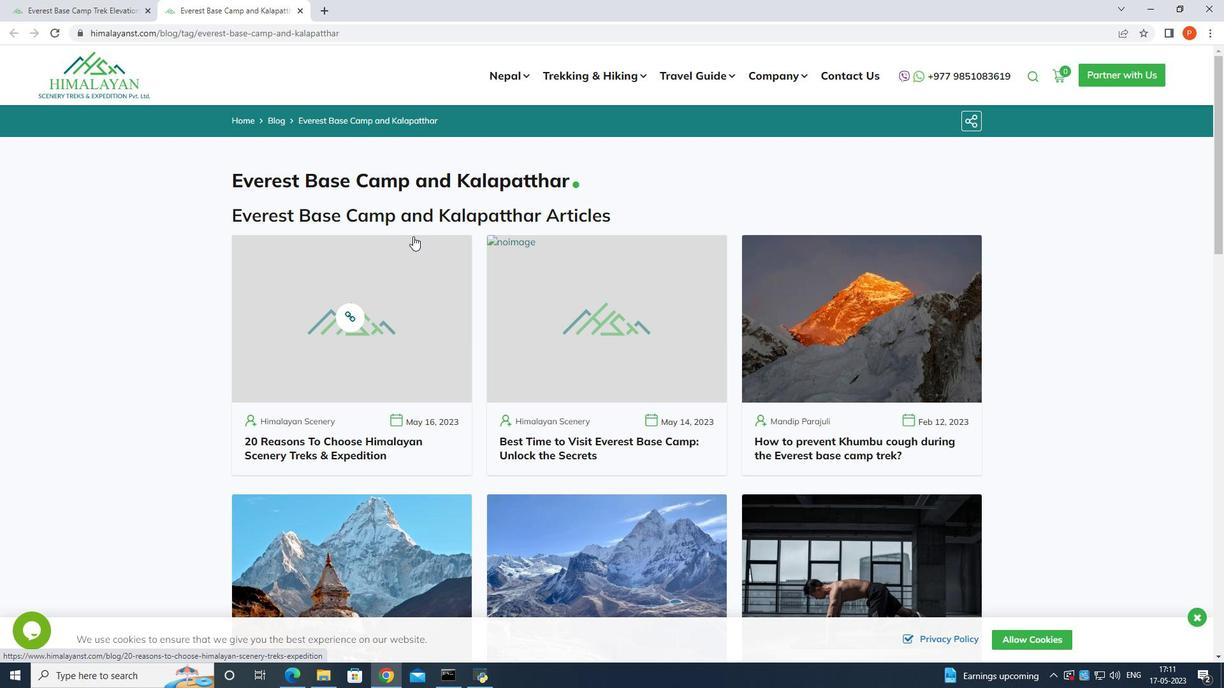 
Action: Mouse scrolled (415, 237) with delta (0, 0)
Screenshot: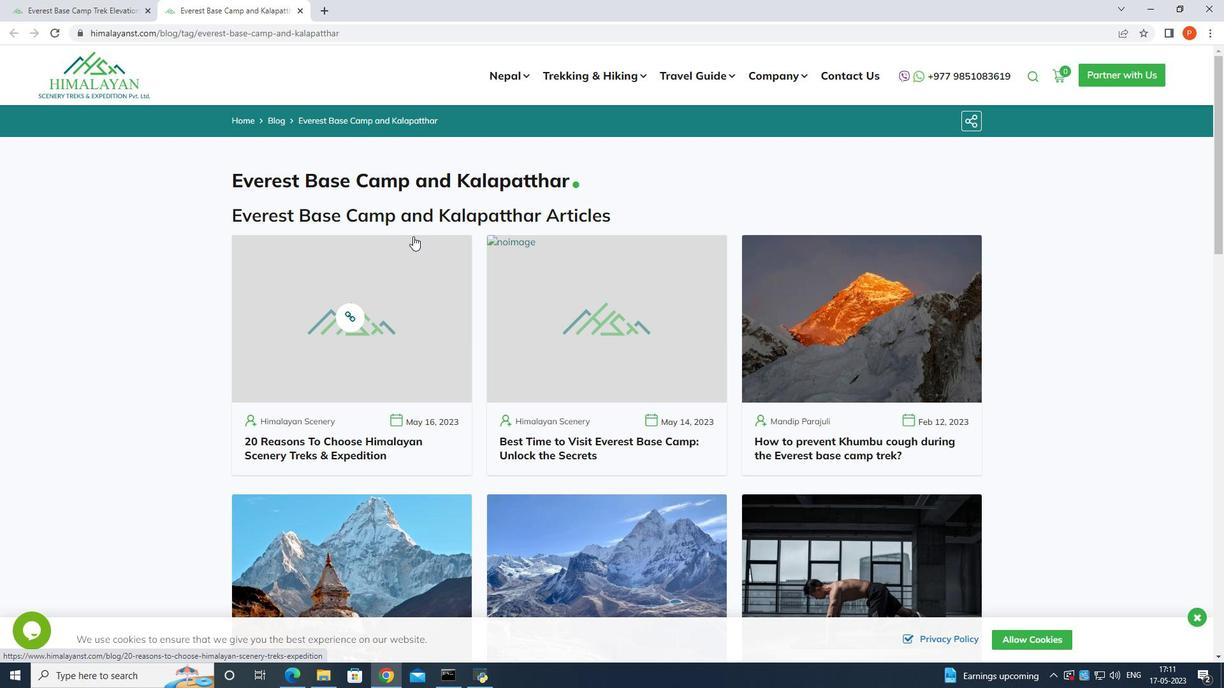 
Action: Mouse scrolled (415, 237) with delta (0, 0)
Screenshot: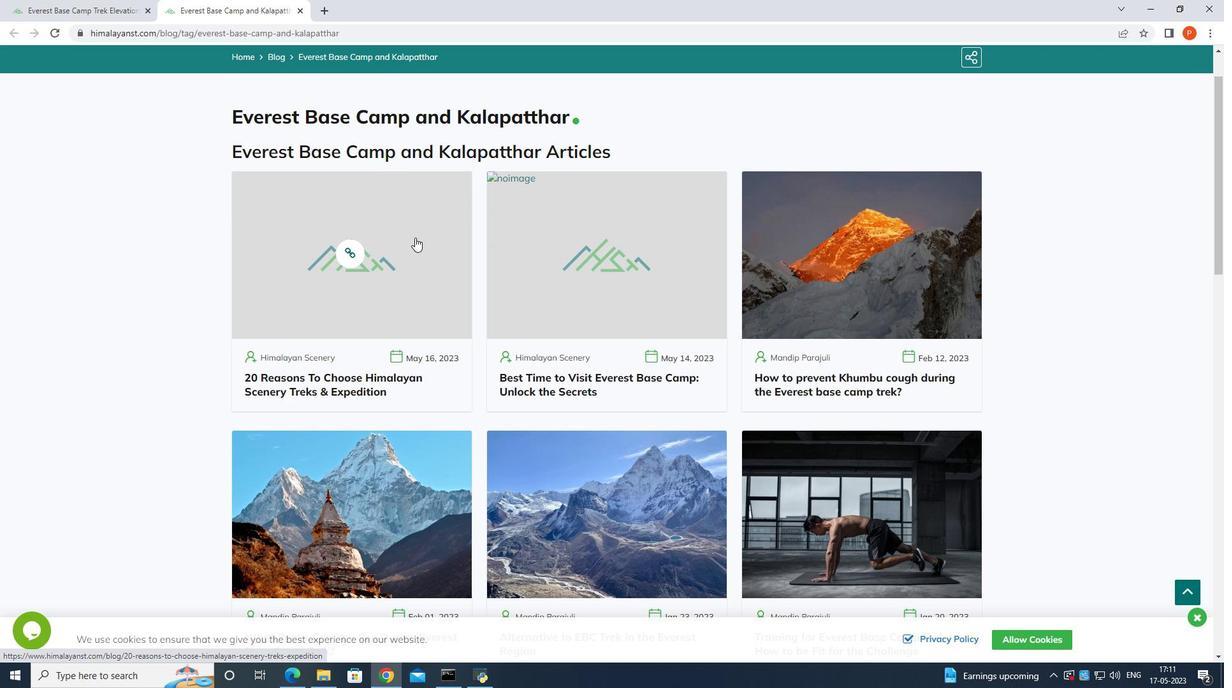 
Action: Mouse scrolled (415, 237) with delta (0, 0)
Screenshot: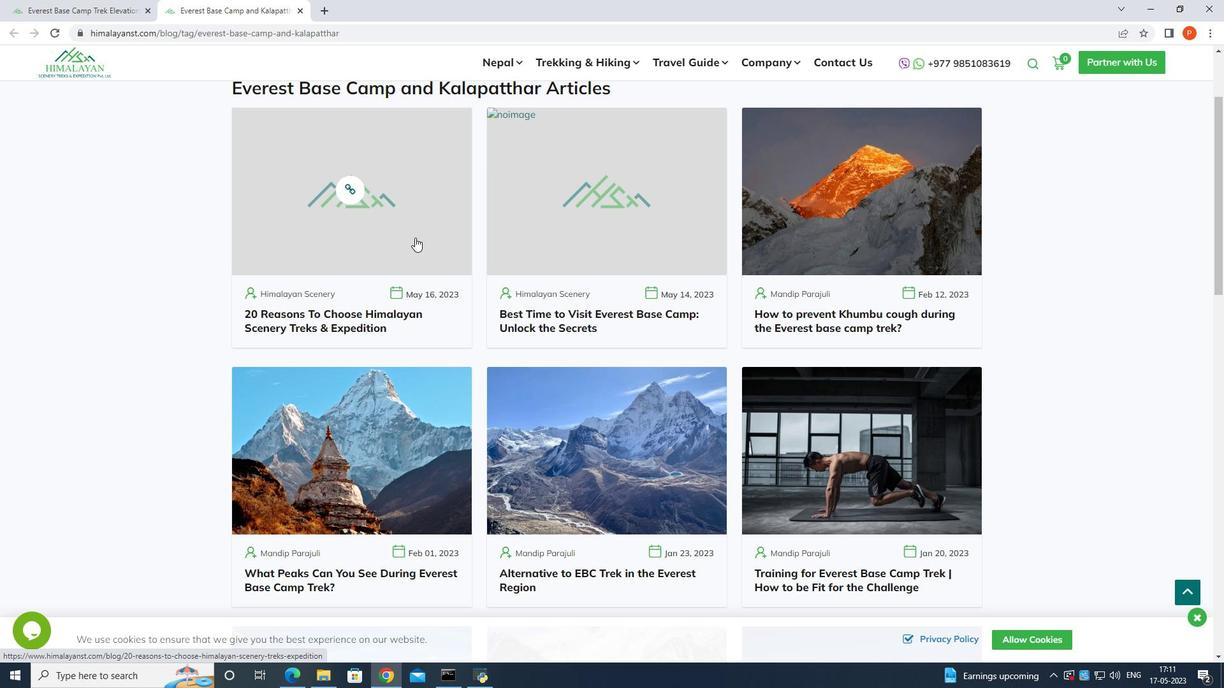 
Action: Mouse scrolled (415, 237) with delta (0, 0)
Screenshot: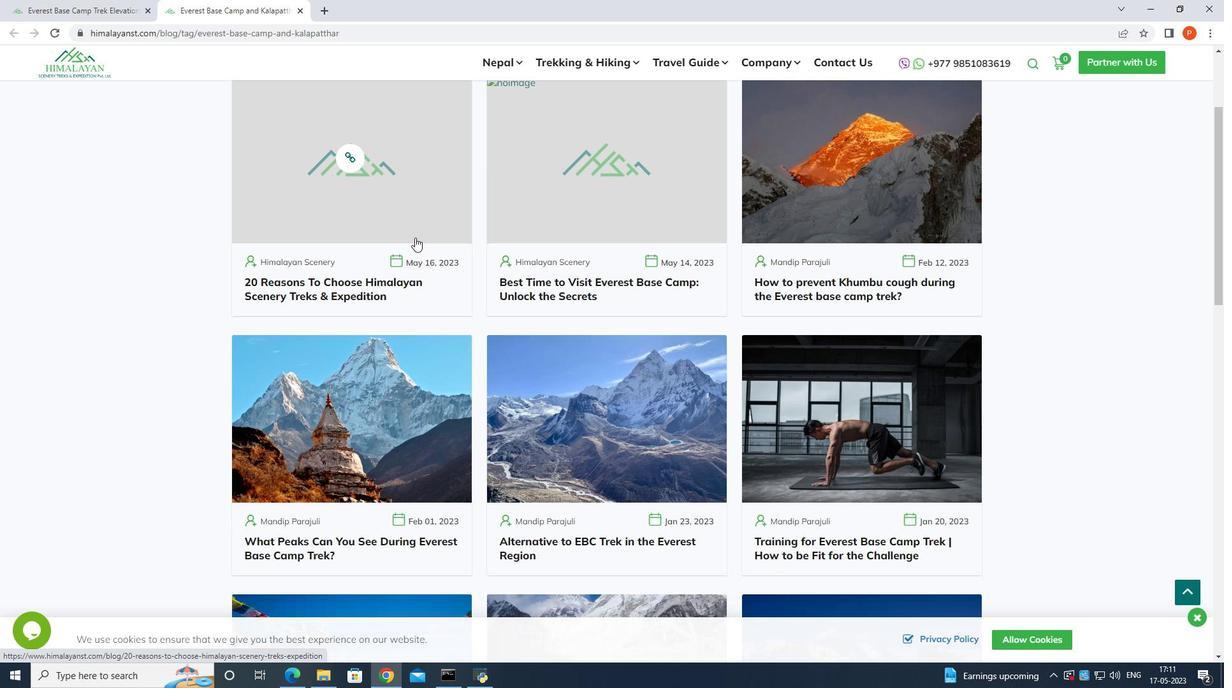 
Action: Mouse moved to (419, 243)
Screenshot: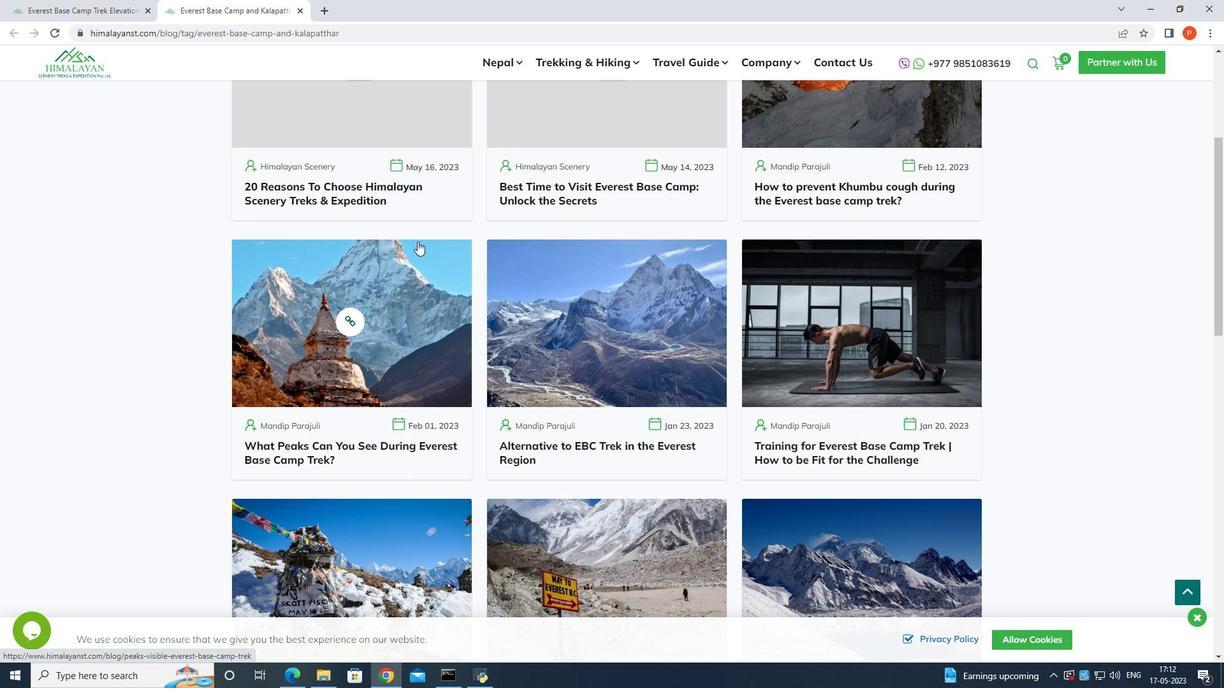 
Action: Mouse scrolled (419, 243) with delta (0, 0)
Screenshot: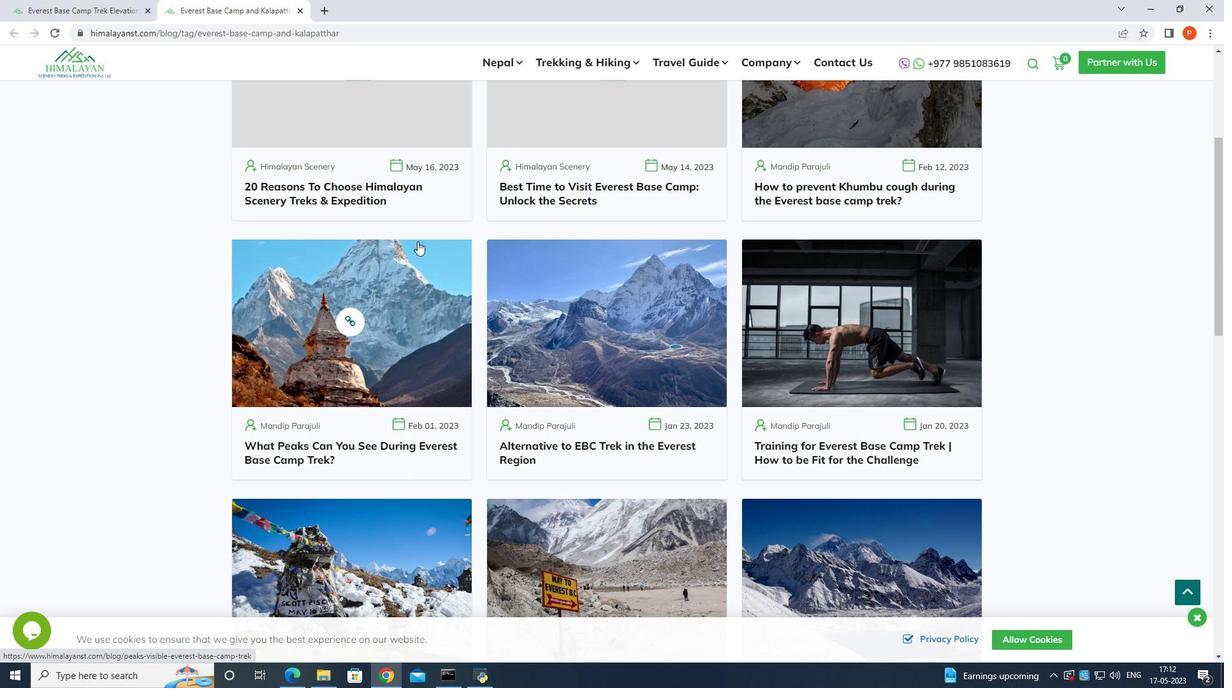 
Action: Mouse moved to (616, 475)
Screenshot: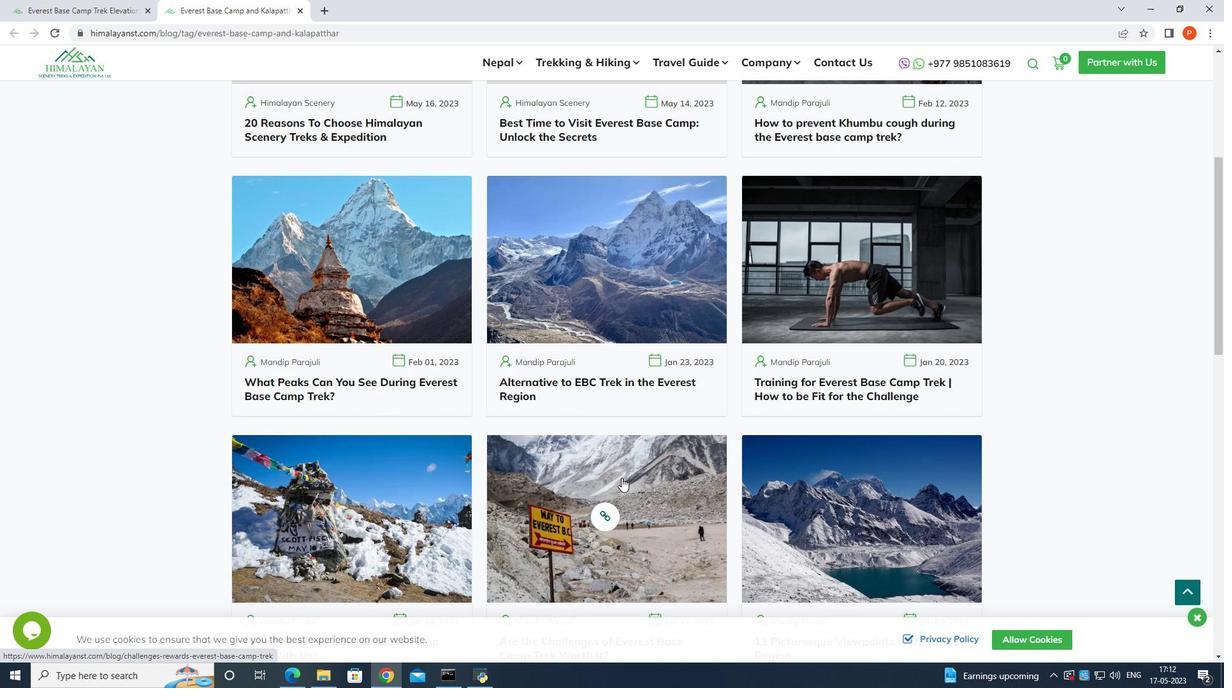 
Action: Mouse scrolled (616, 474) with delta (0, 0)
Screenshot: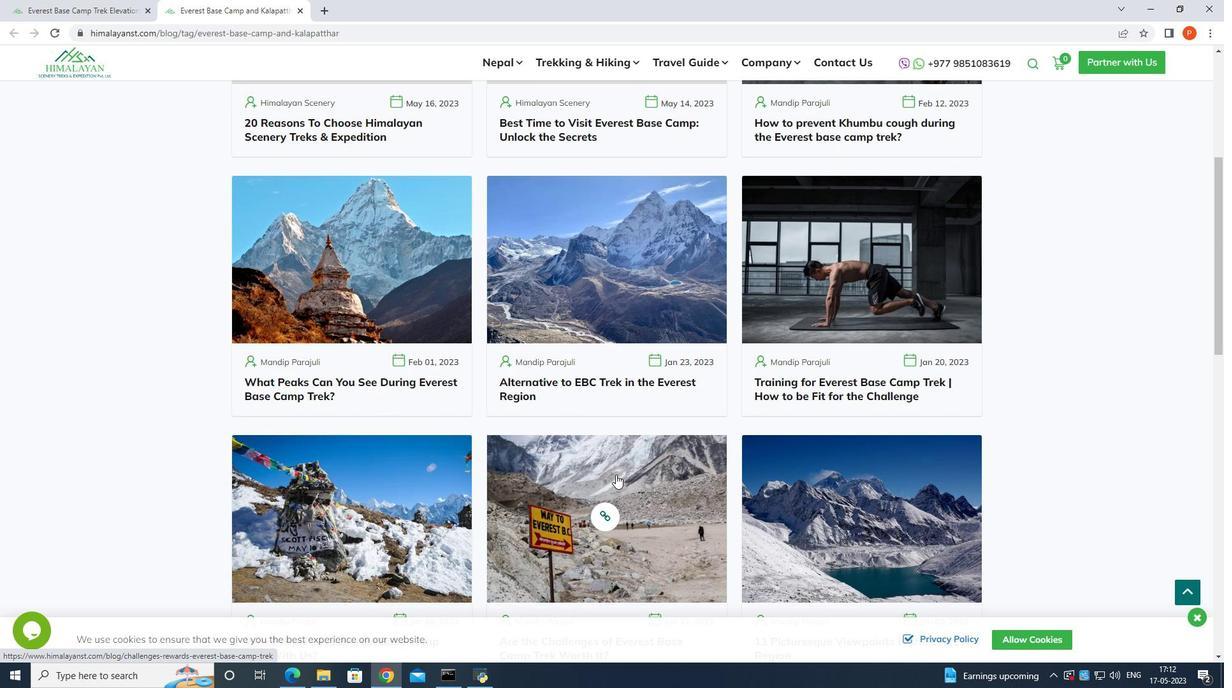 
Action: Mouse scrolled (616, 474) with delta (0, 0)
Screenshot: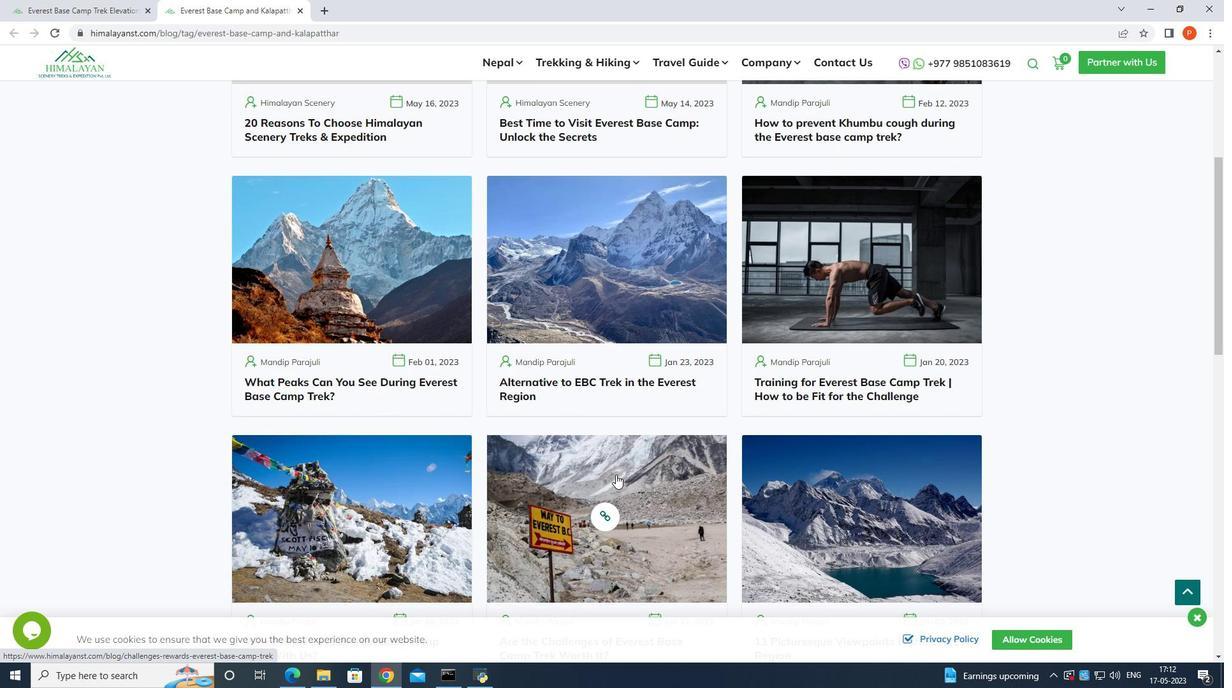 
Action: Mouse moved to (606, 451)
Screenshot: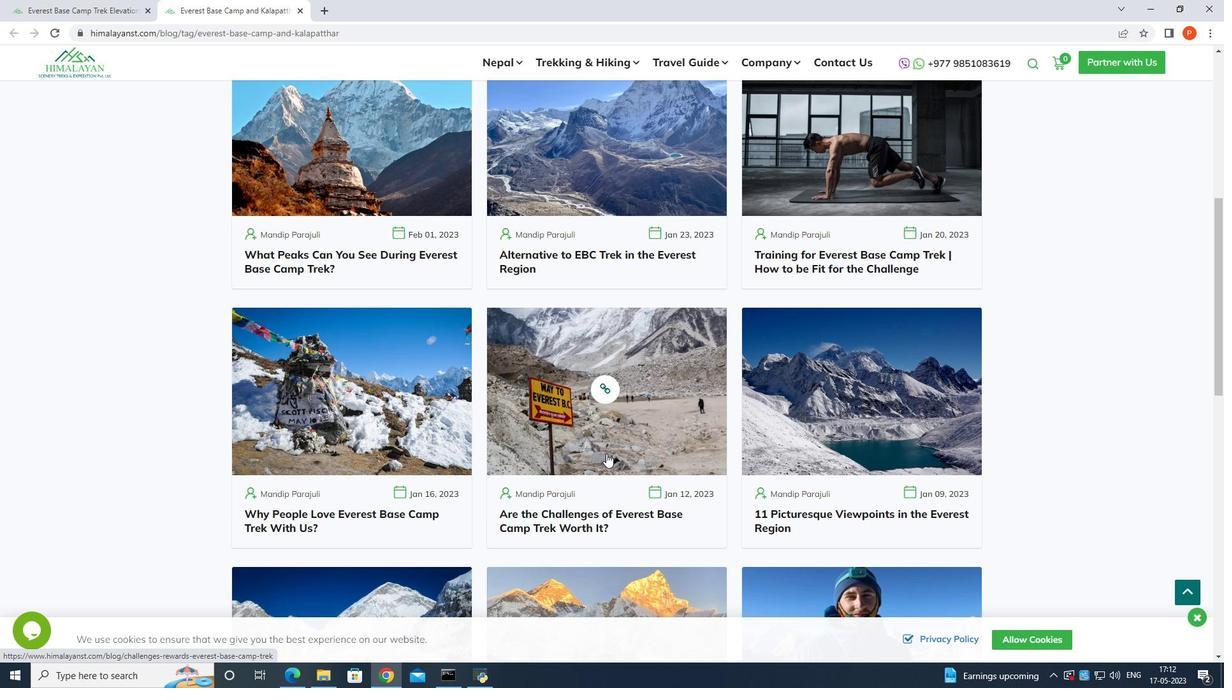 
Action: Mouse scrolled (606, 450) with delta (0, 0)
Screenshot: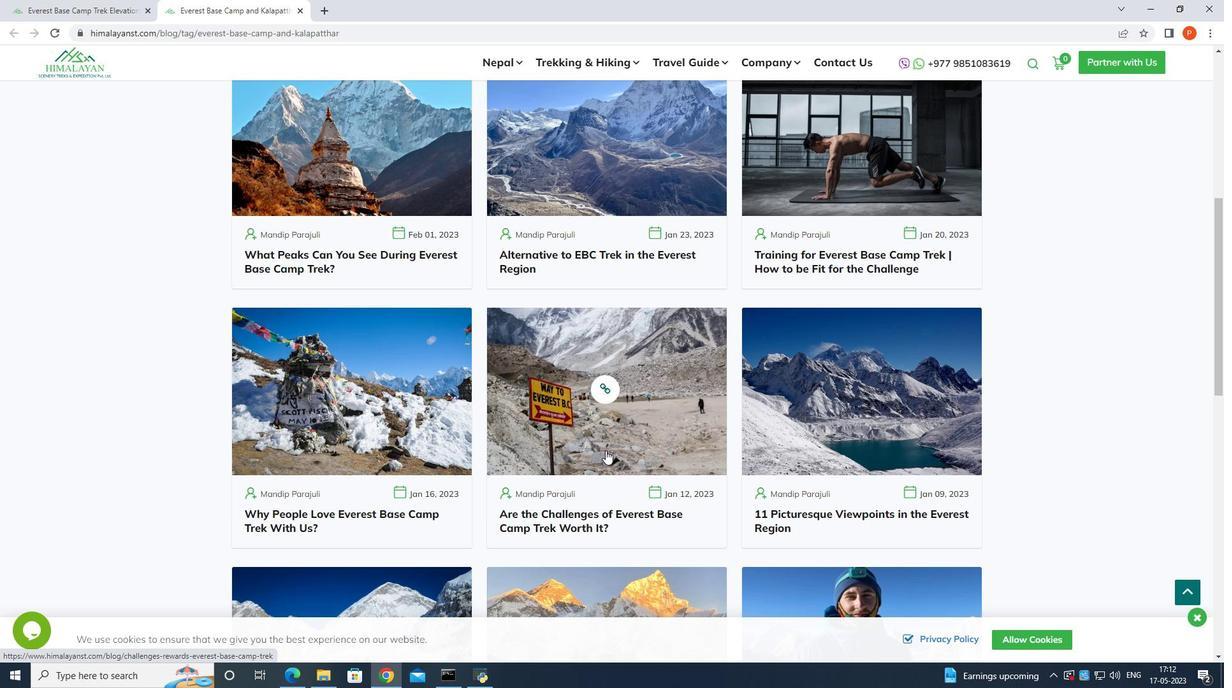 
Action: Mouse scrolled (606, 450) with delta (0, 0)
Screenshot: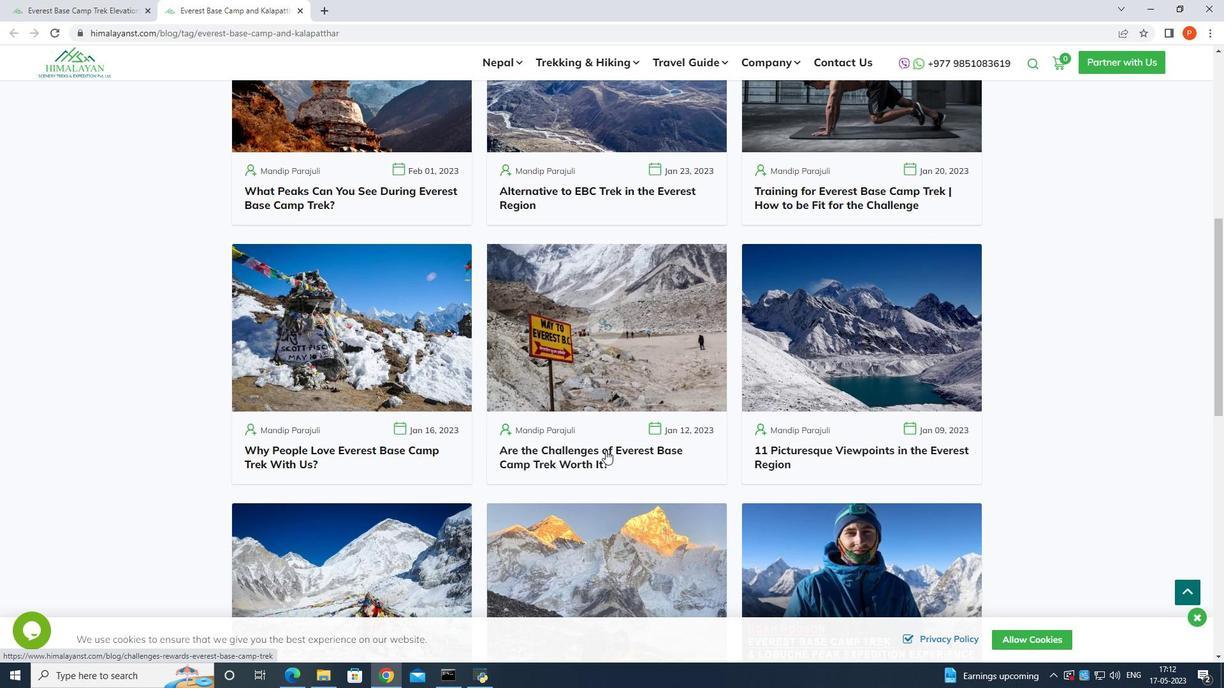 
Action: Mouse scrolled (606, 450) with delta (0, 0)
Screenshot: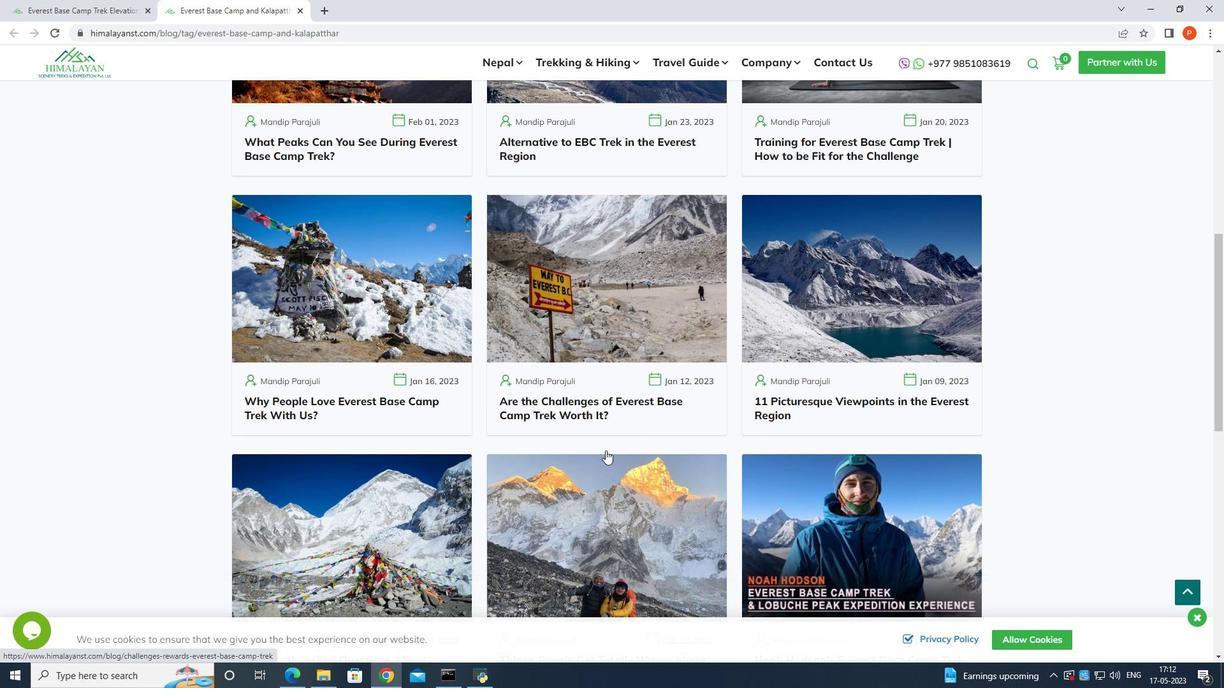 
Action: Mouse scrolled (606, 450) with delta (0, 0)
Screenshot: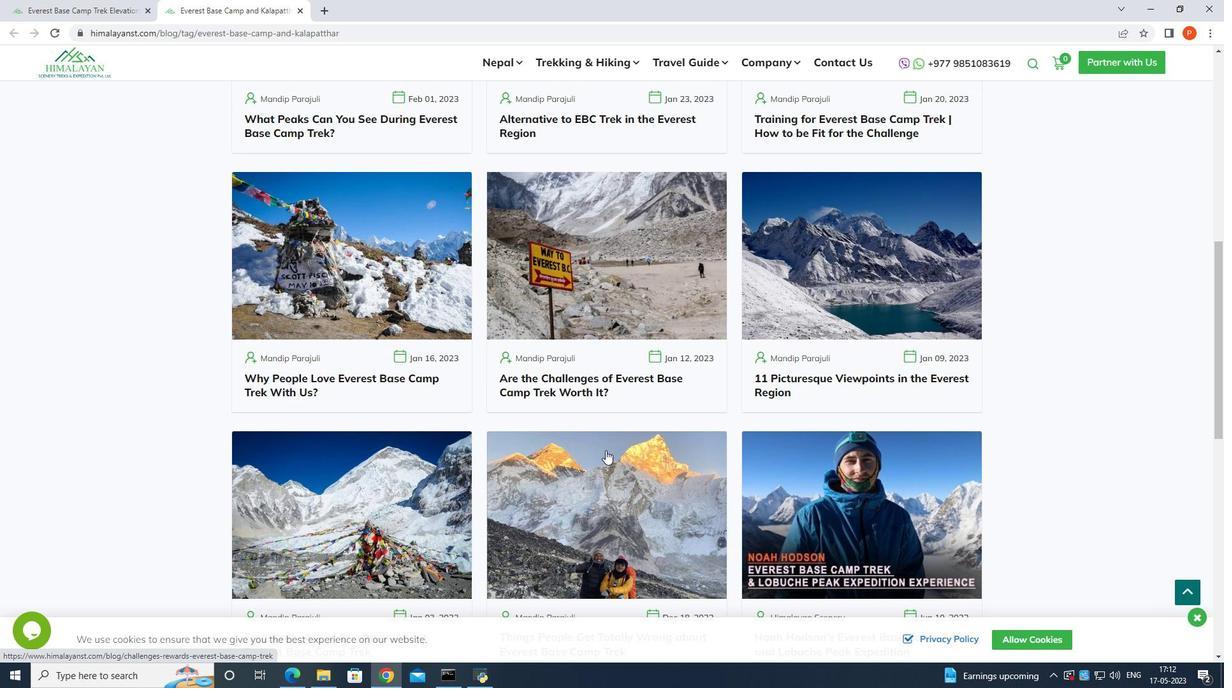 
Action: Mouse scrolled (606, 450) with delta (0, 0)
Screenshot: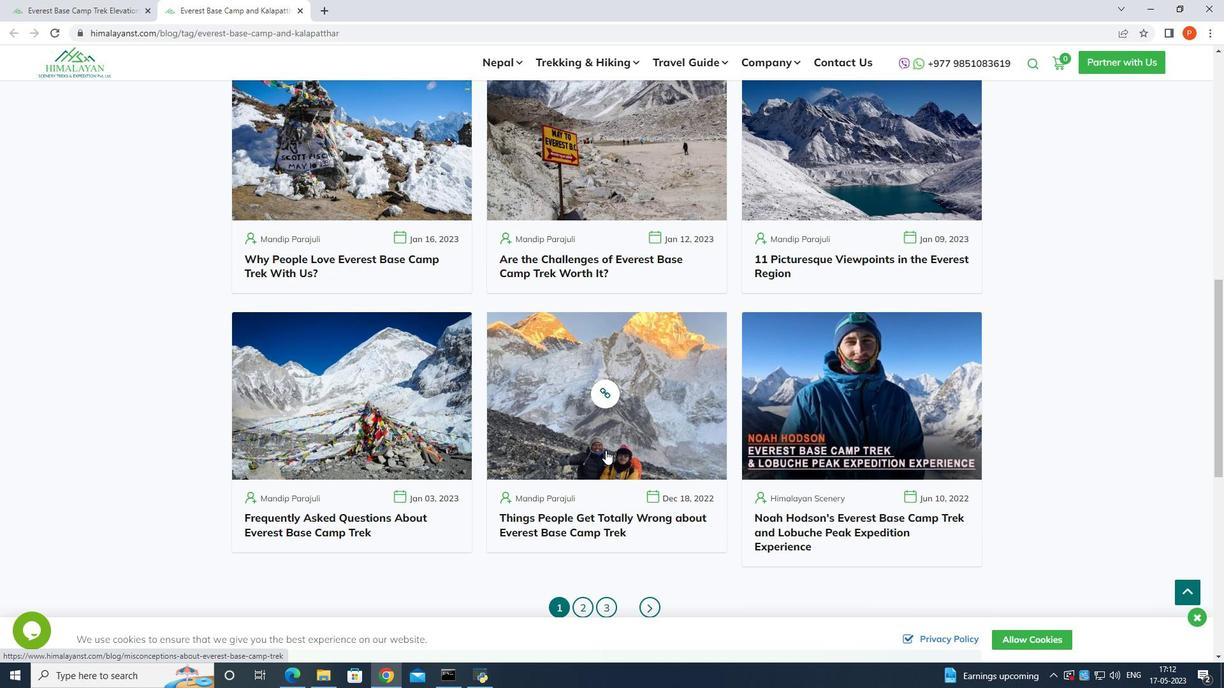 
Action: Mouse scrolled (606, 450) with delta (0, 0)
Screenshot: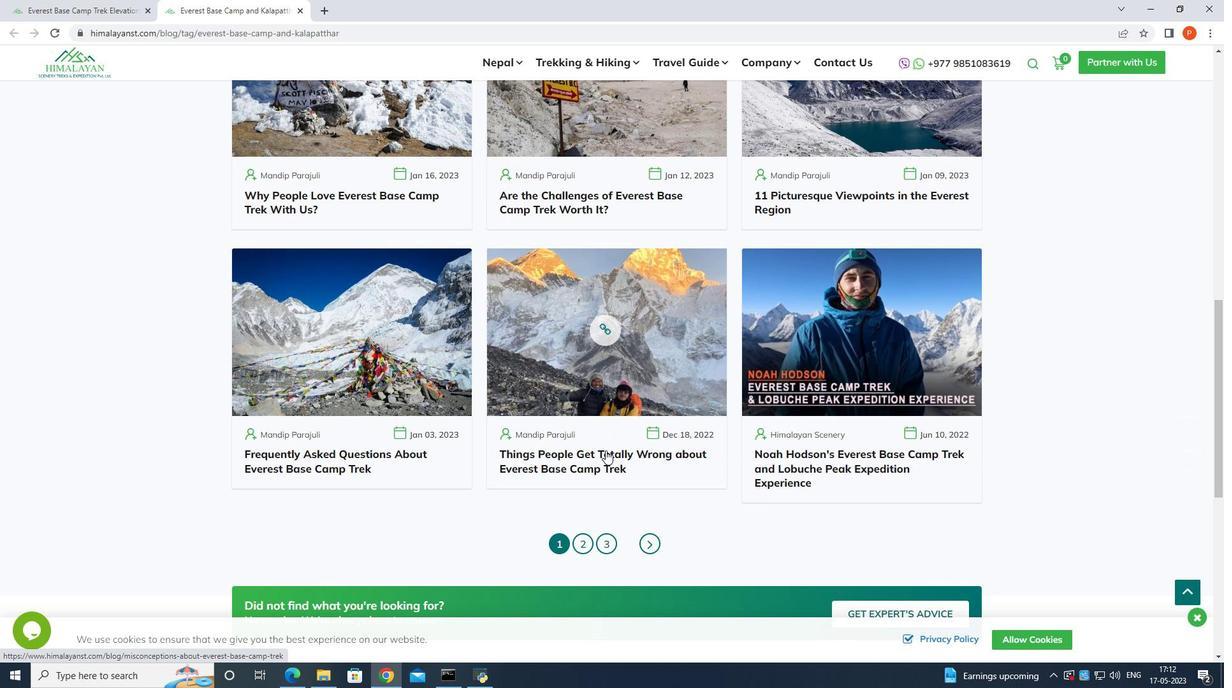 
Action: Mouse scrolled (606, 450) with delta (0, 0)
Screenshot: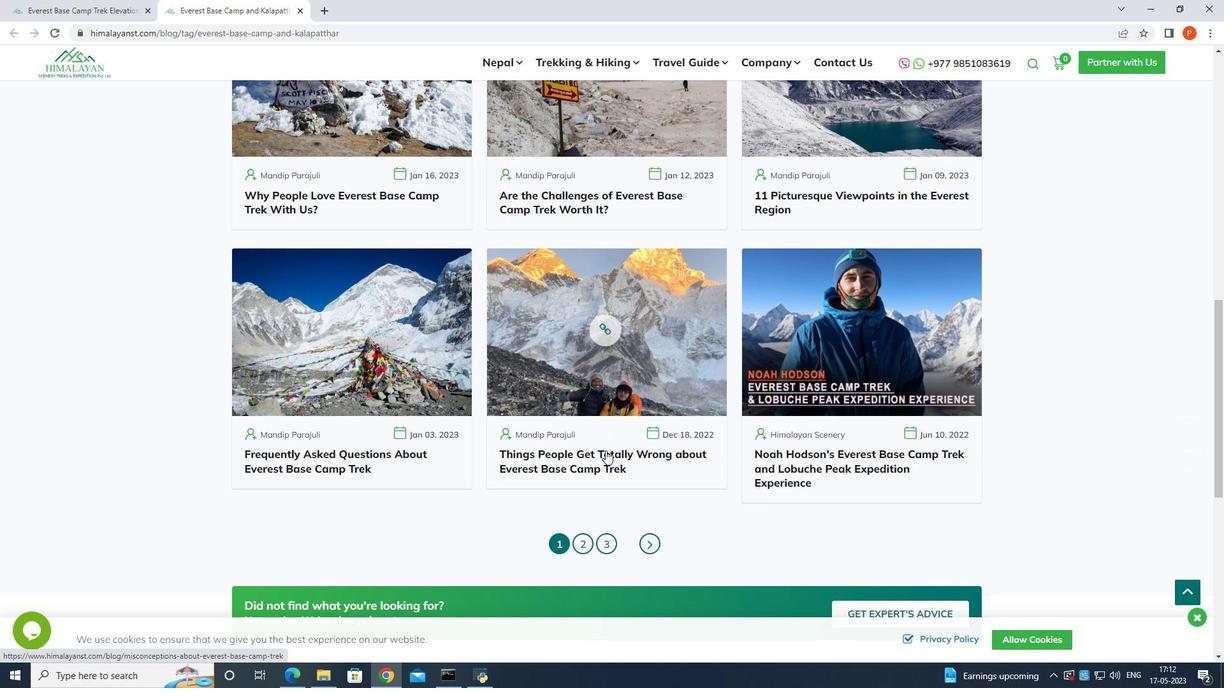 
Action: Mouse scrolled (606, 450) with delta (0, 0)
Screenshot: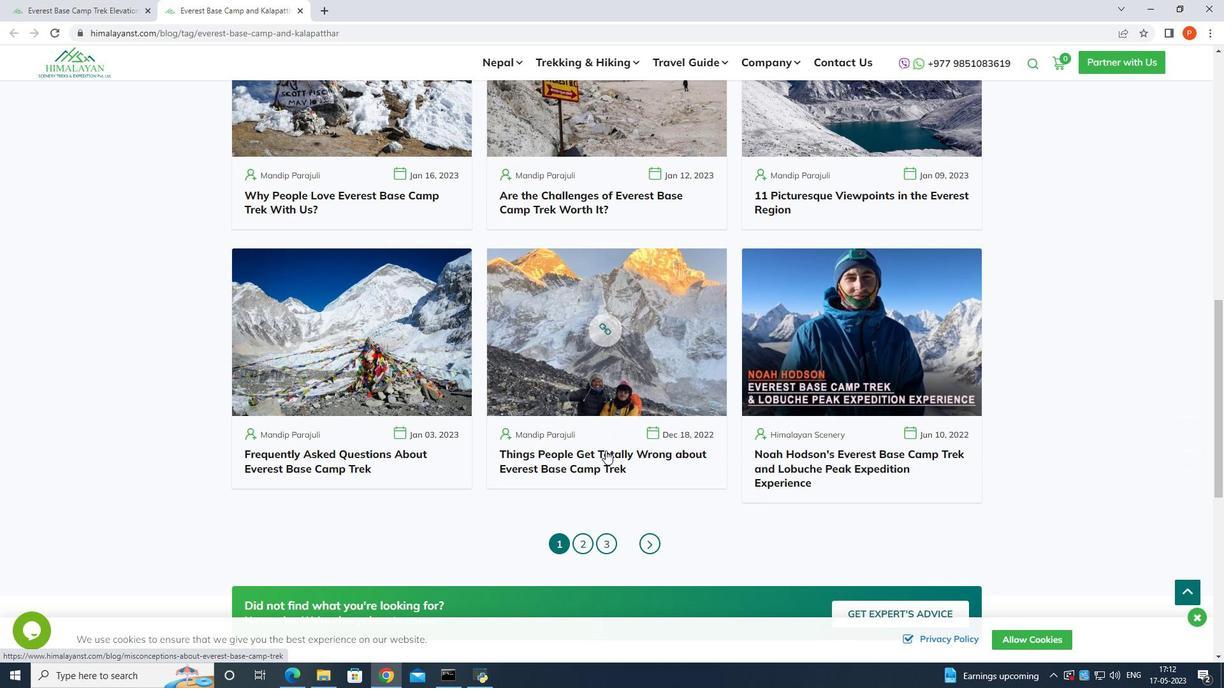 
Action: Mouse scrolled (606, 450) with delta (0, 0)
Screenshot: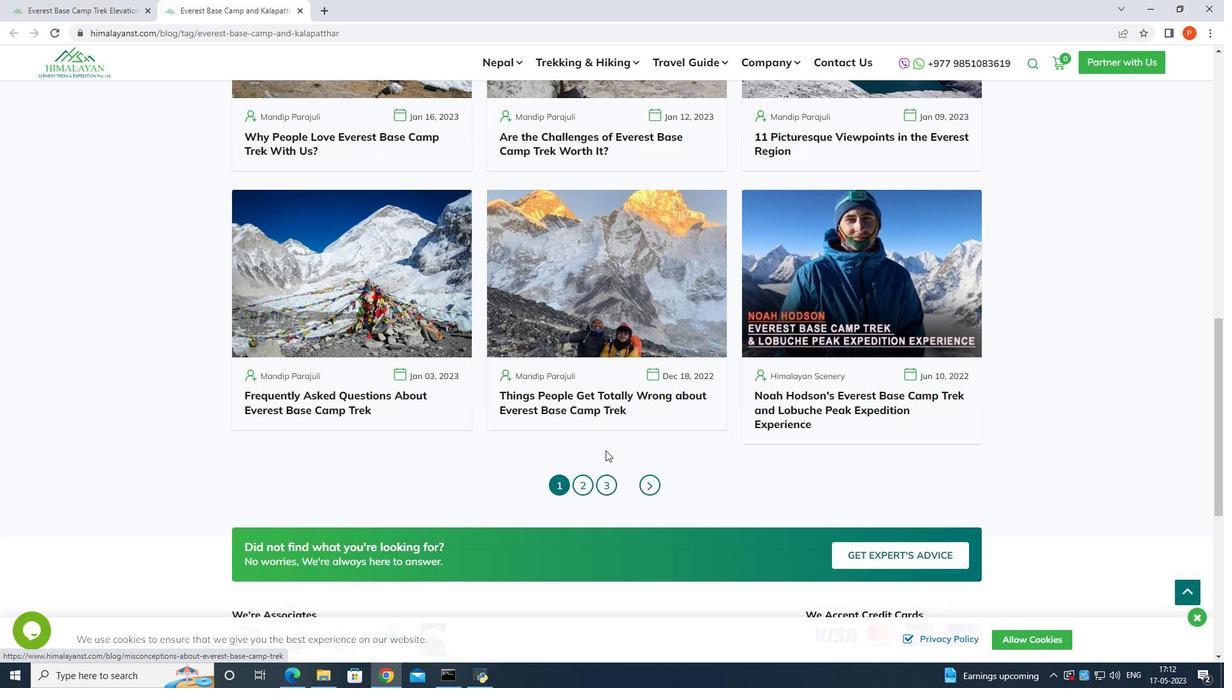 
Action: Mouse scrolled (606, 450) with delta (0, 0)
Screenshot: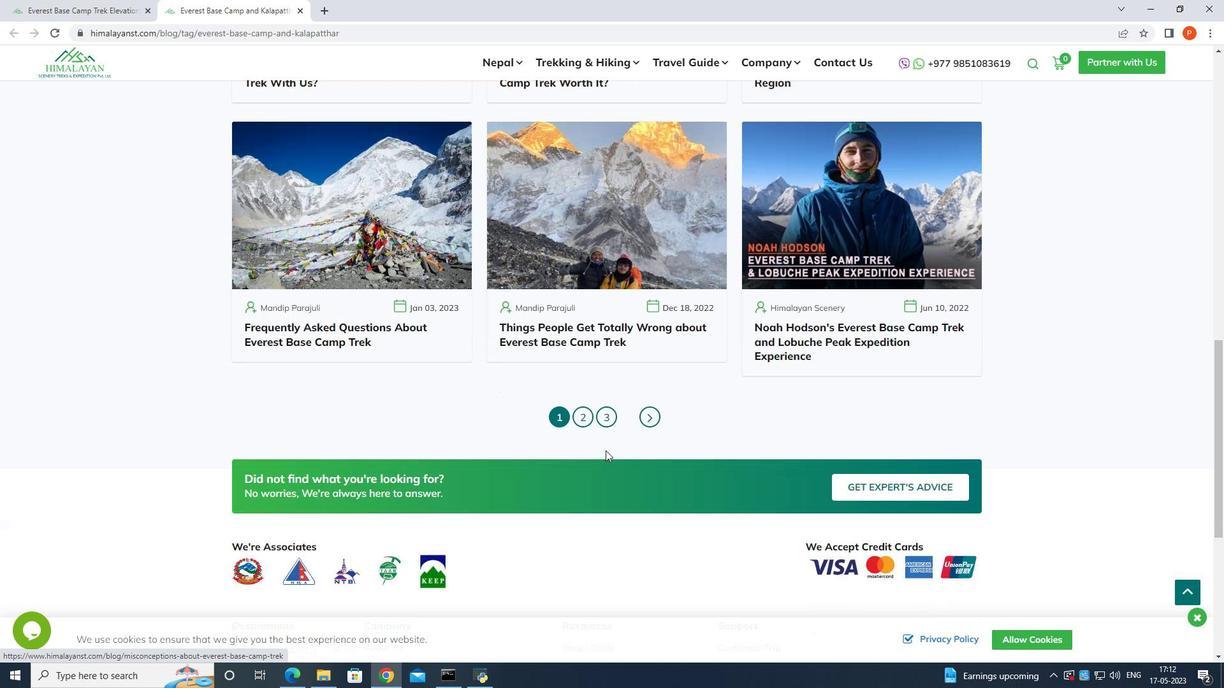
Action: Mouse scrolled (606, 451) with delta (0, 0)
Screenshot: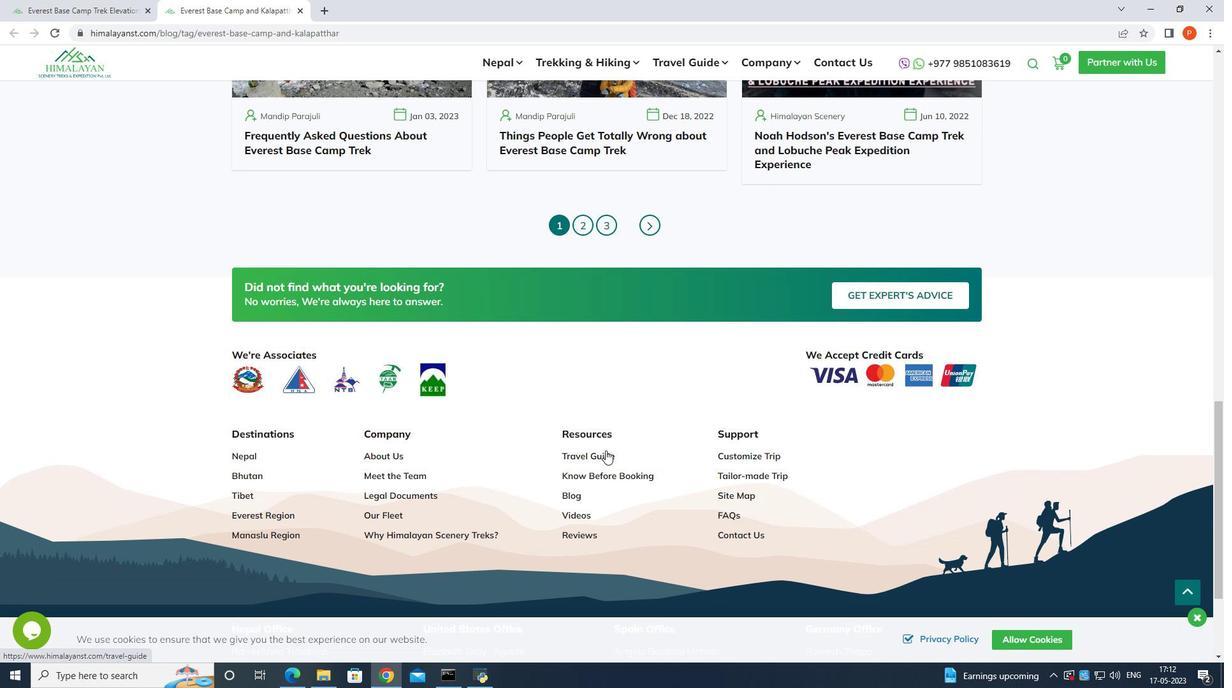 
Action: Mouse scrolled (606, 451) with delta (0, 0)
Screenshot: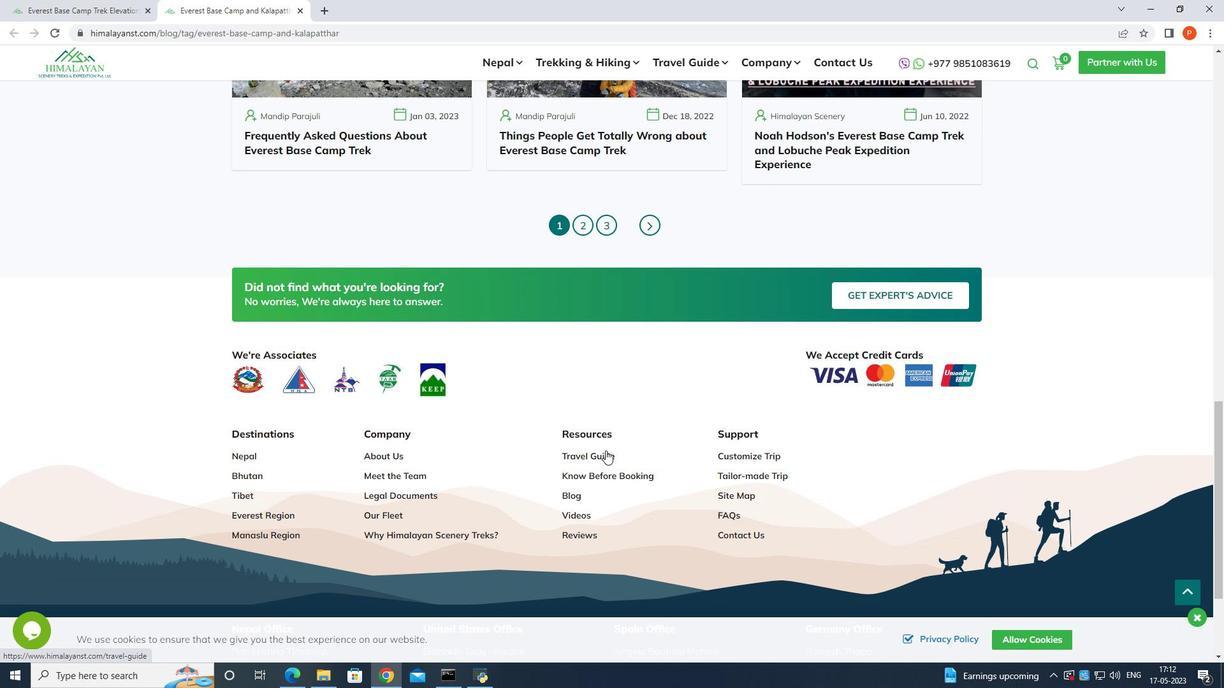 
Action: Mouse scrolled (606, 451) with delta (0, 0)
Screenshot: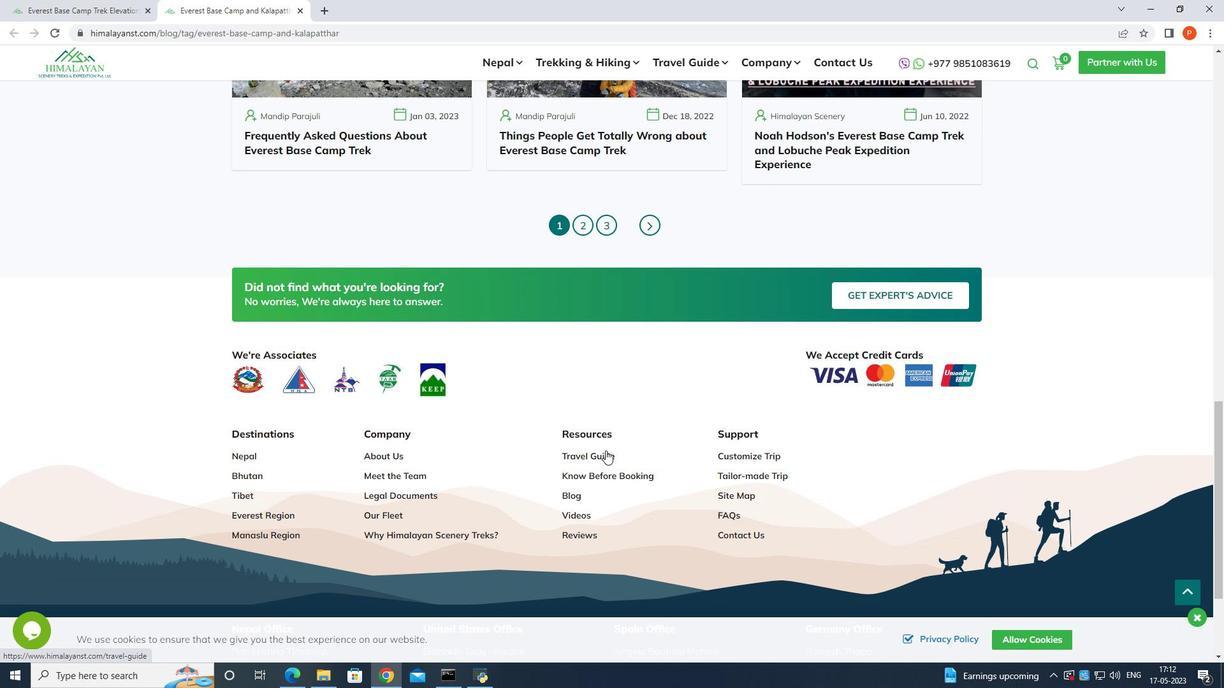 
Action: Mouse scrolled (606, 451) with delta (0, 0)
Screenshot: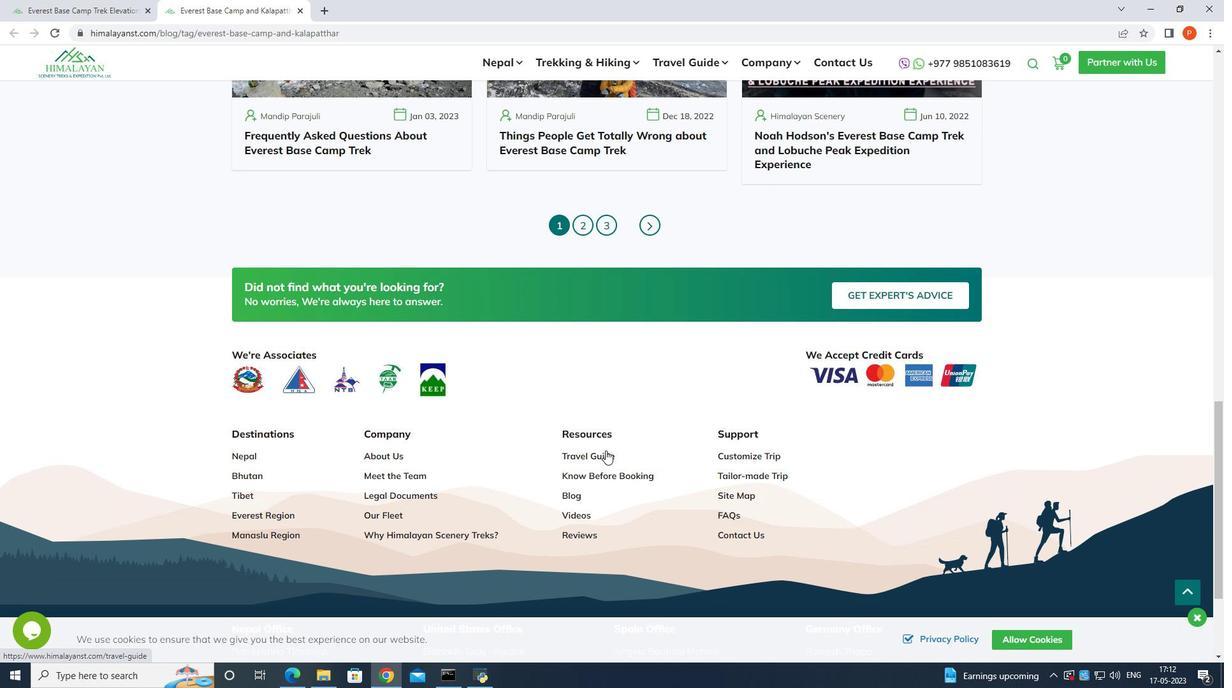 
Action: Mouse moved to (606, 450)
Screenshot: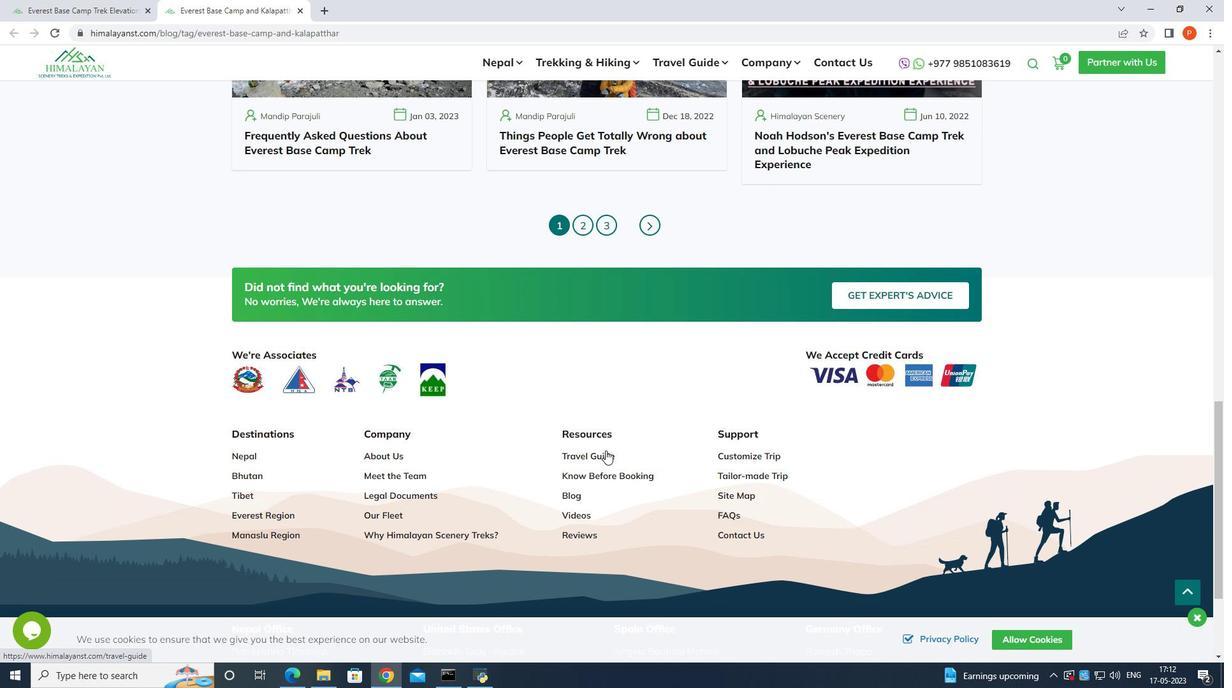 
Action: Mouse scrolled (606, 451) with delta (0, 0)
Screenshot: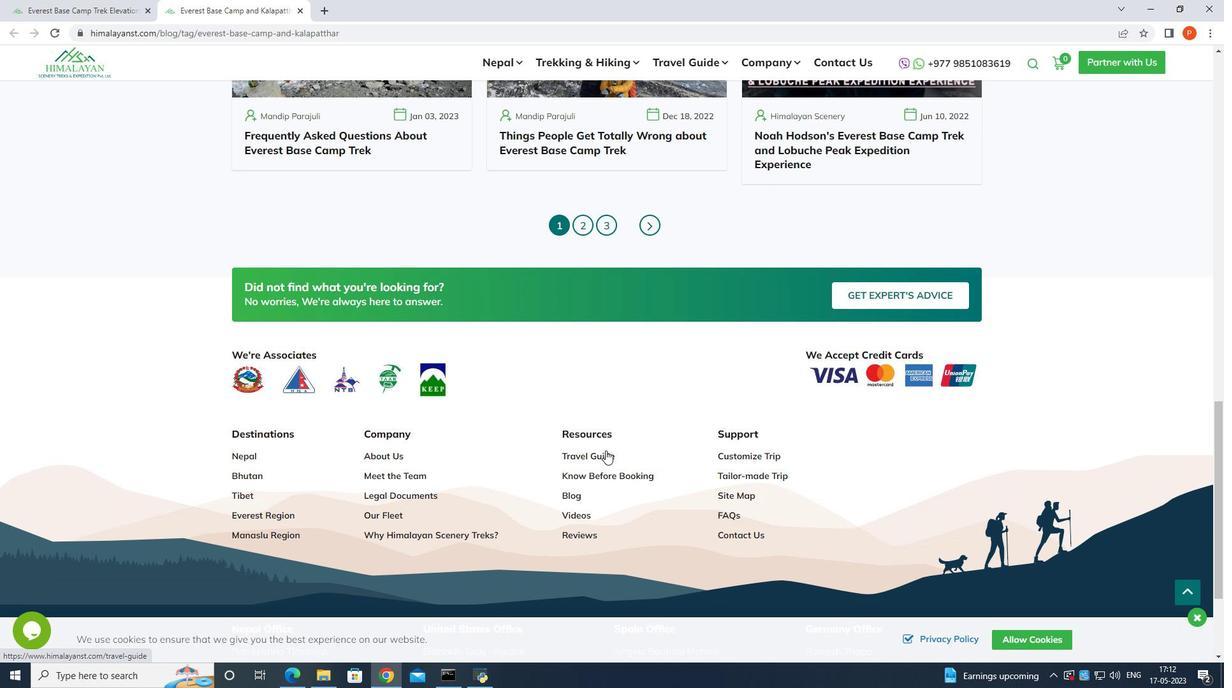 
Action: Mouse scrolled (606, 451) with delta (0, 0)
Screenshot: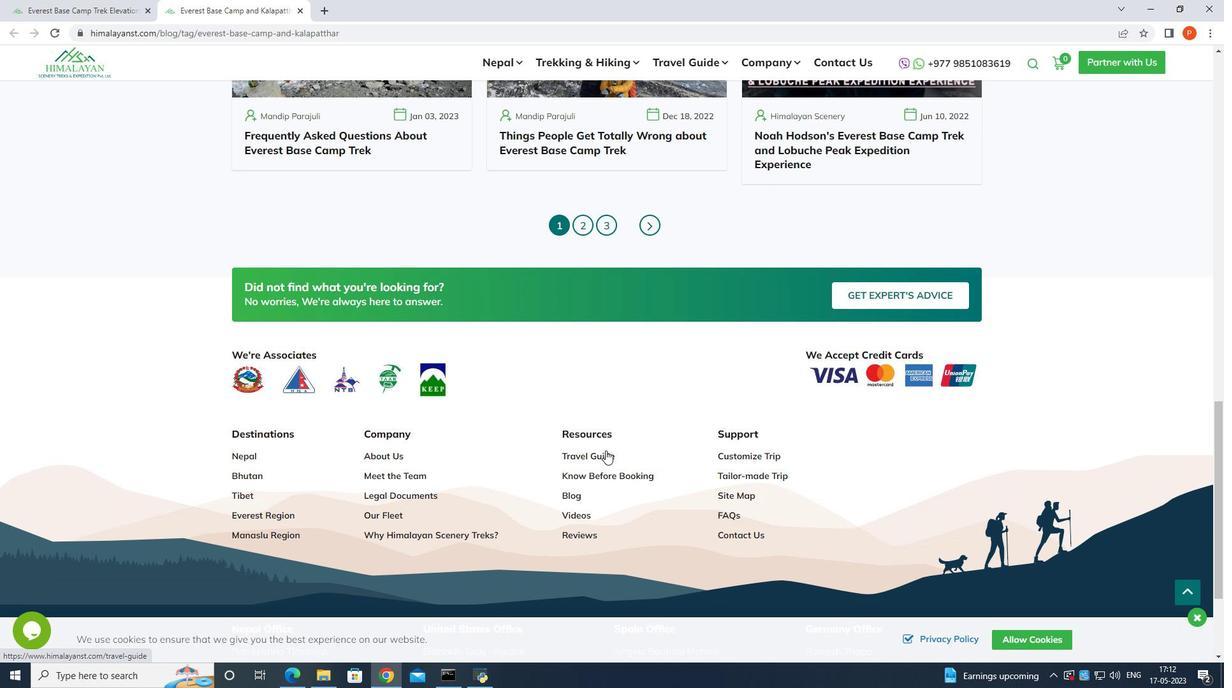 
Action: Mouse moved to (606, 447)
Screenshot: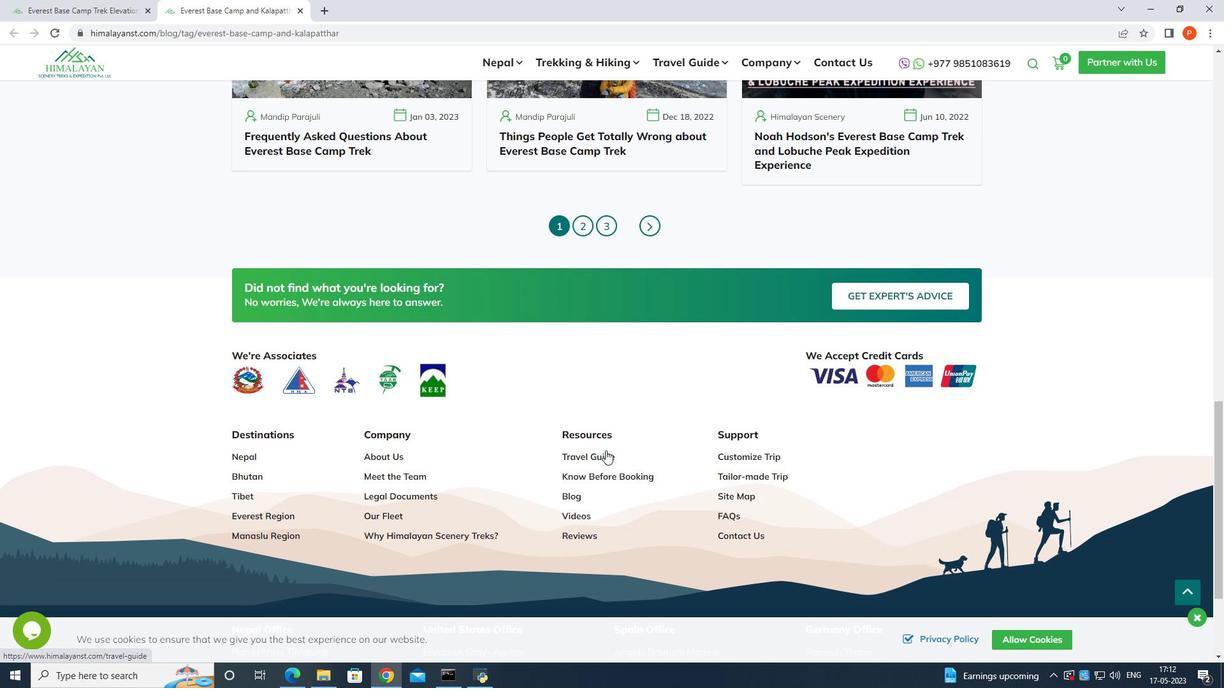 
Action: Mouse scrolled (606, 447) with delta (0, 0)
Screenshot: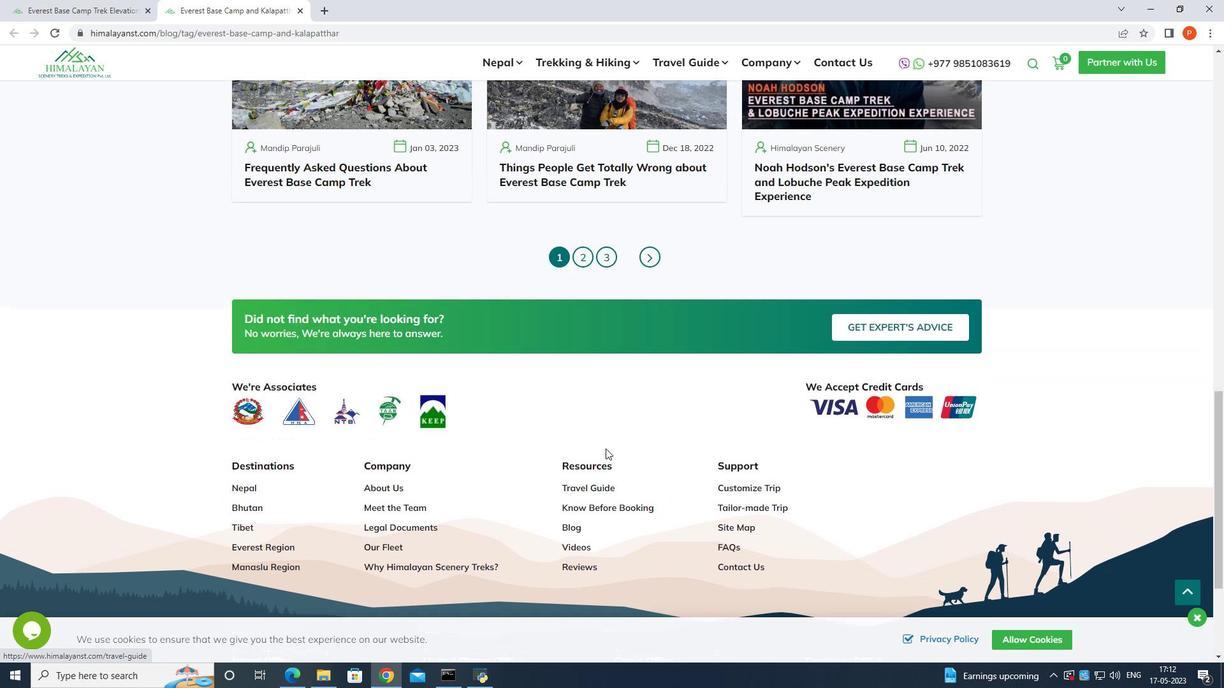 
Action: Mouse moved to (607, 445)
Screenshot: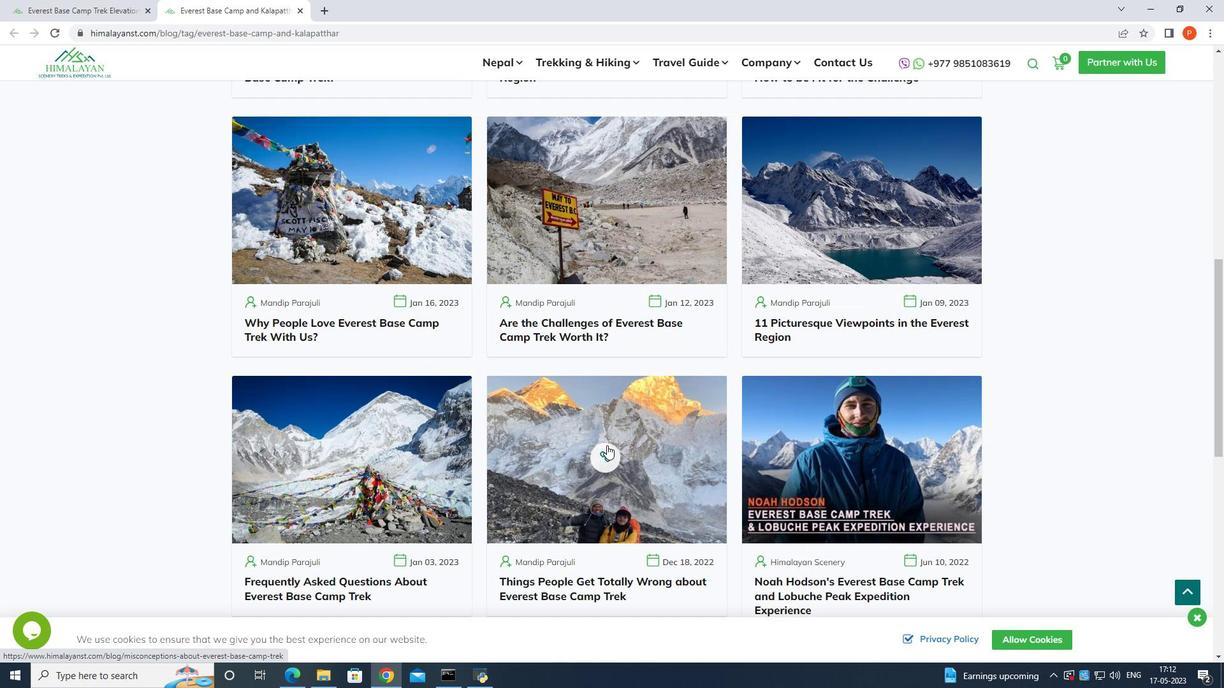
Action: Mouse scrolled (607, 446) with delta (0, 0)
Screenshot: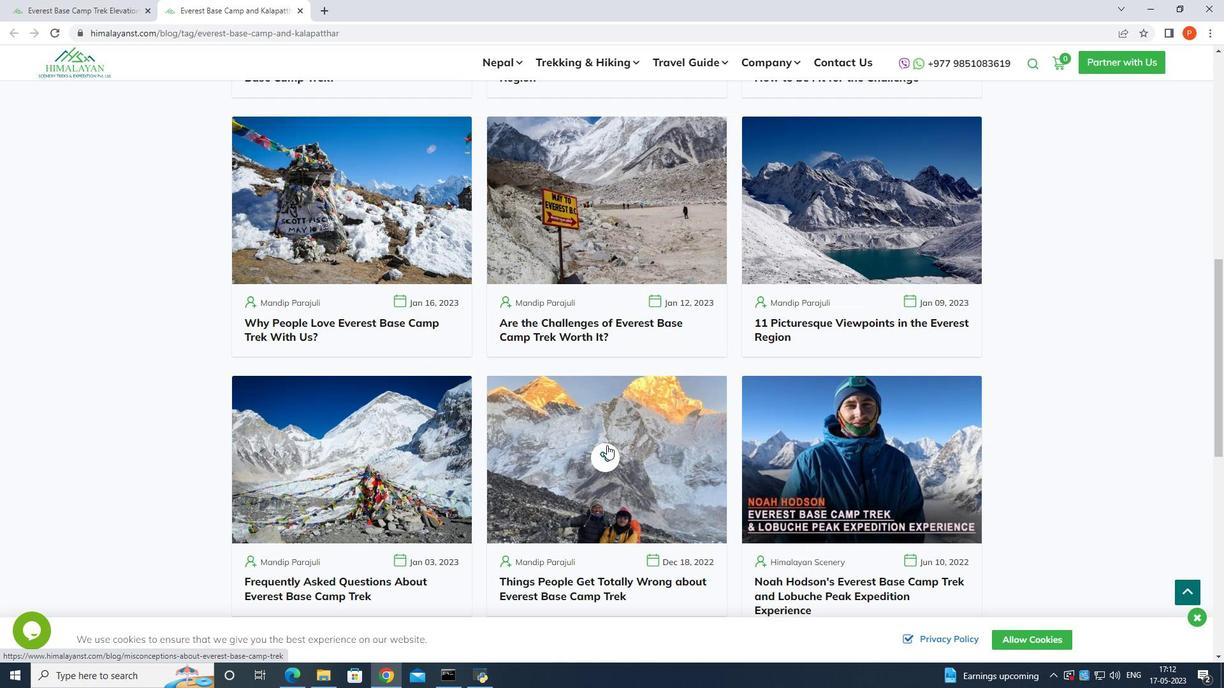 
Action: Mouse scrolled (607, 446) with delta (0, 0)
Screenshot: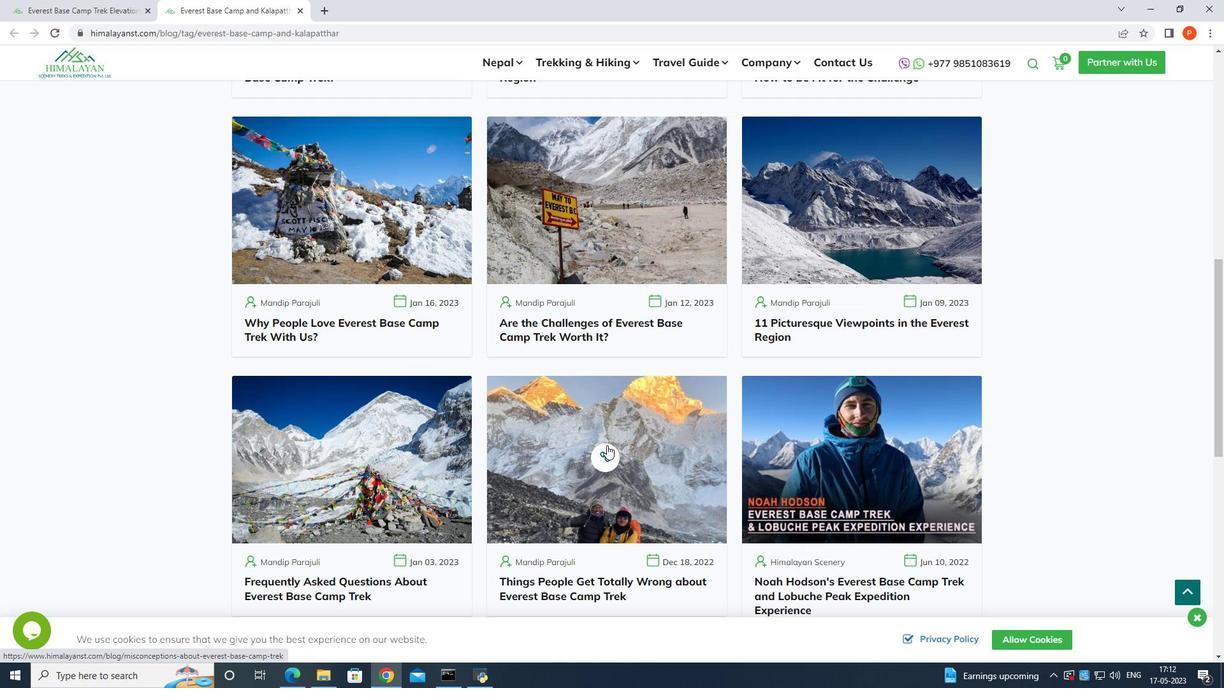
Action: Mouse scrolled (607, 446) with delta (0, 0)
Screenshot: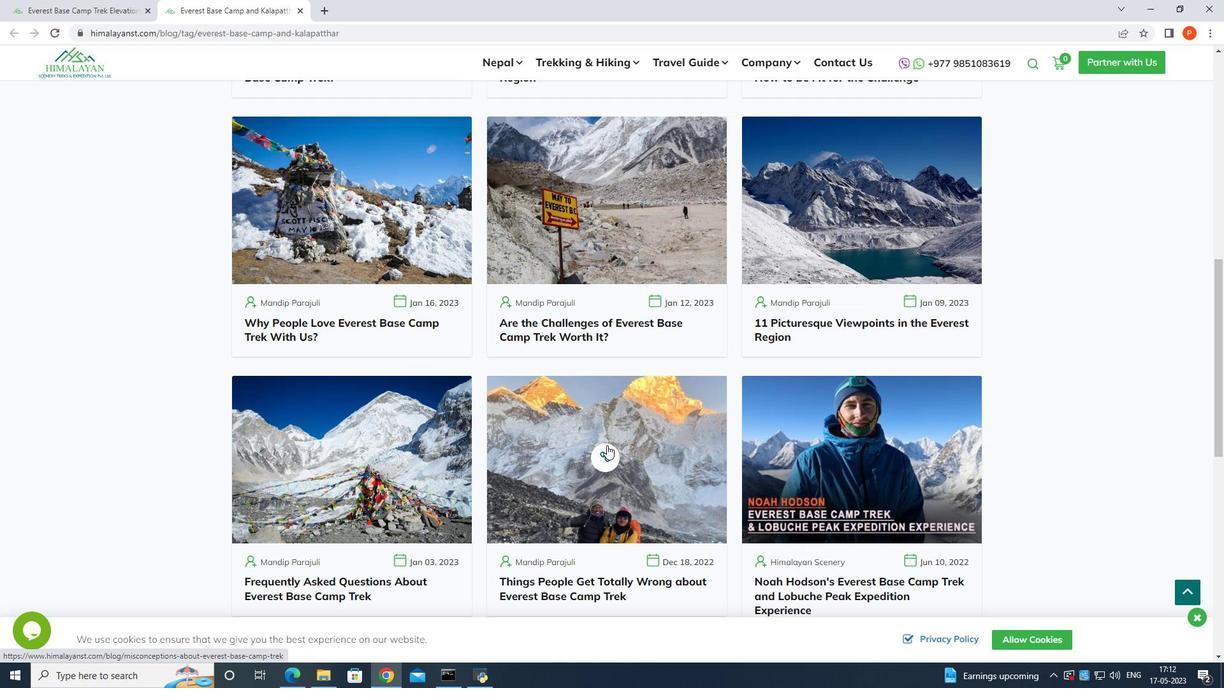 
Action: Mouse moved to (840, 404)
Screenshot: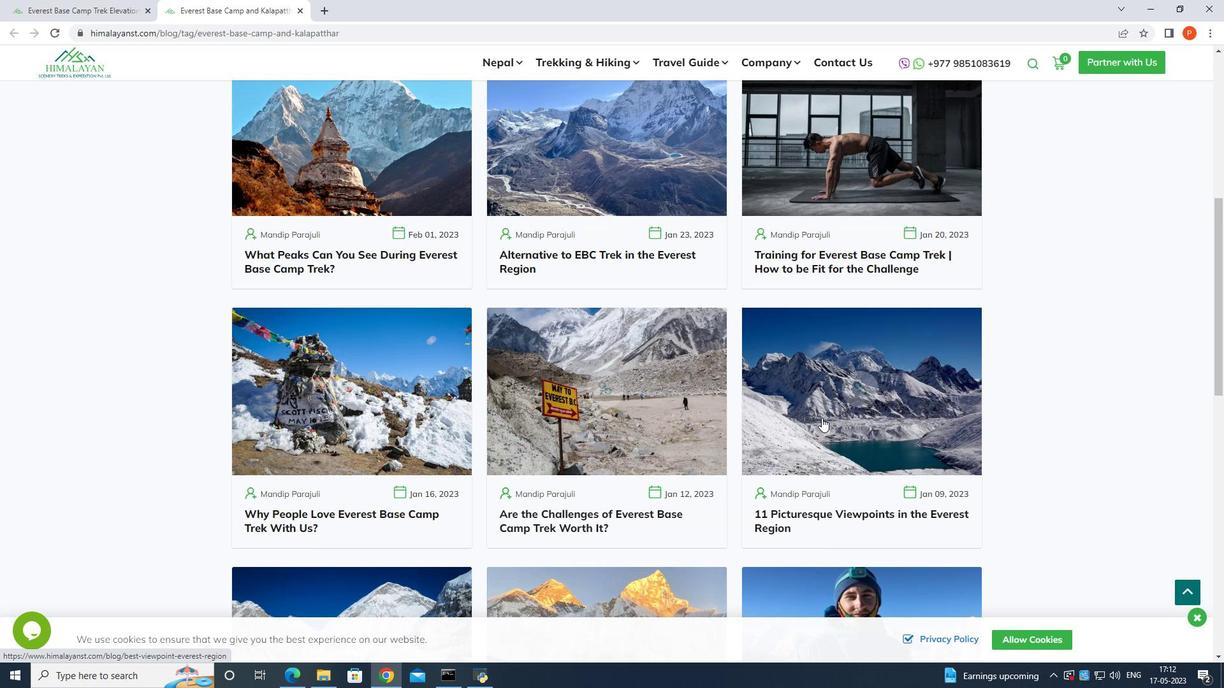 
Action: Mouse pressed left at (840, 404)
Screenshot: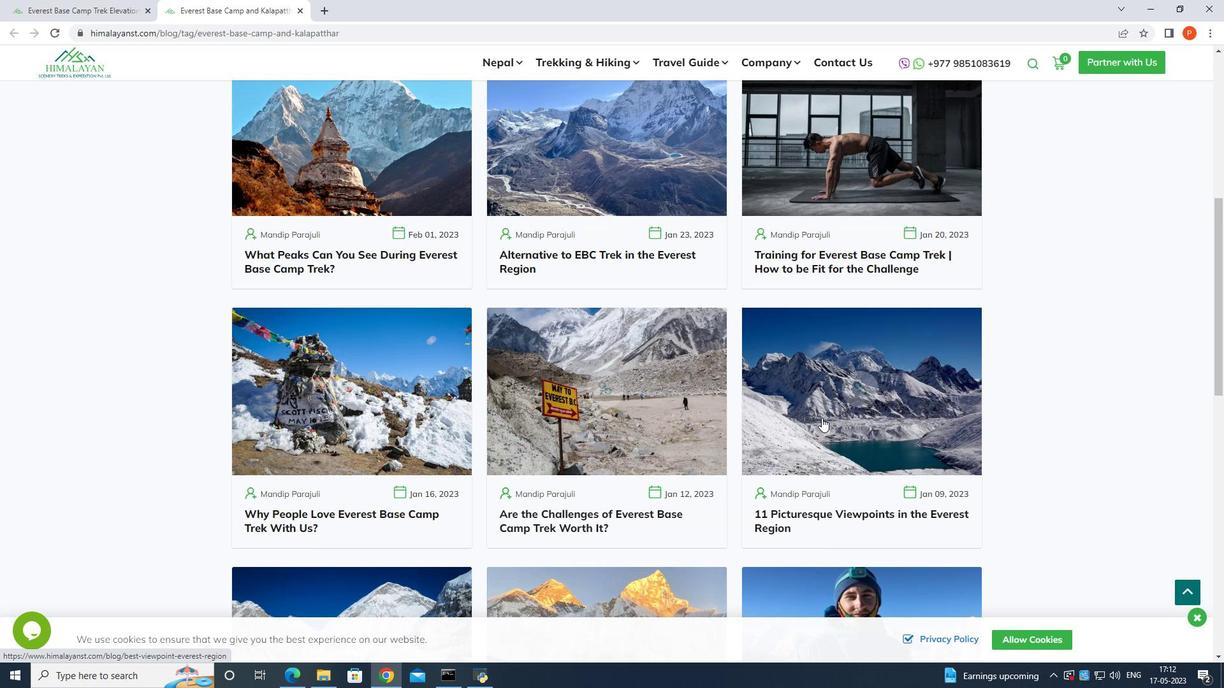 
Action: Mouse moved to (842, 403)
Screenshot: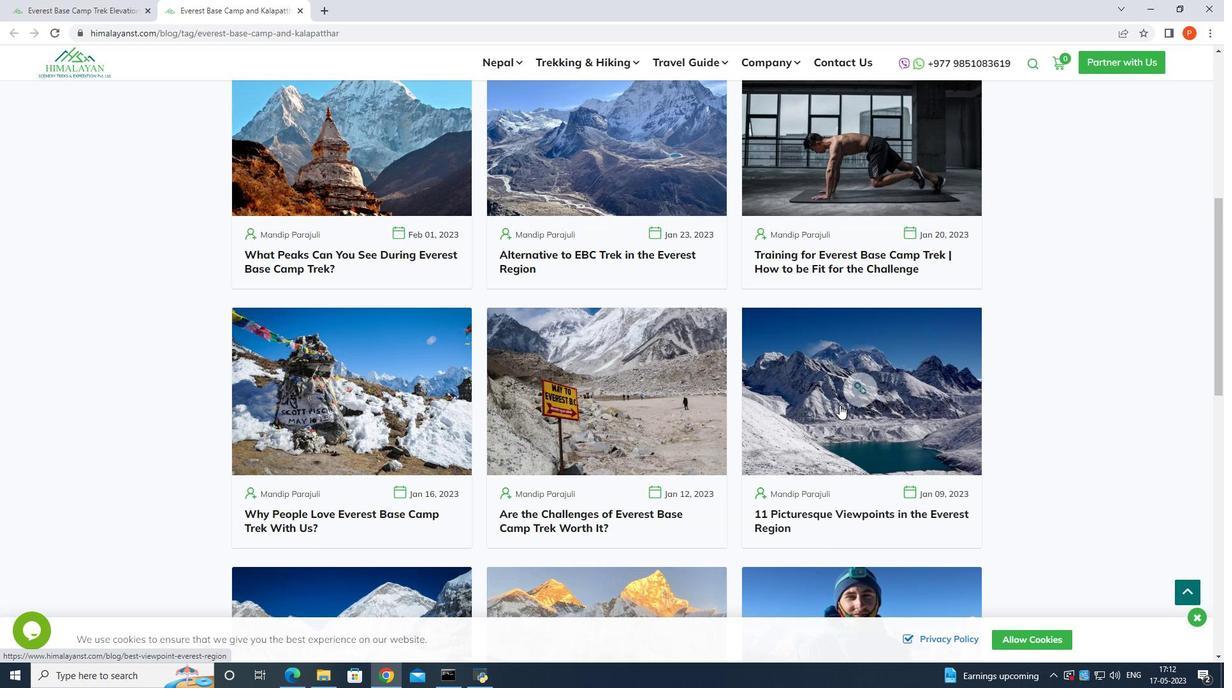 
Action: Mouse pressed left at (842, 403)
Screenshot: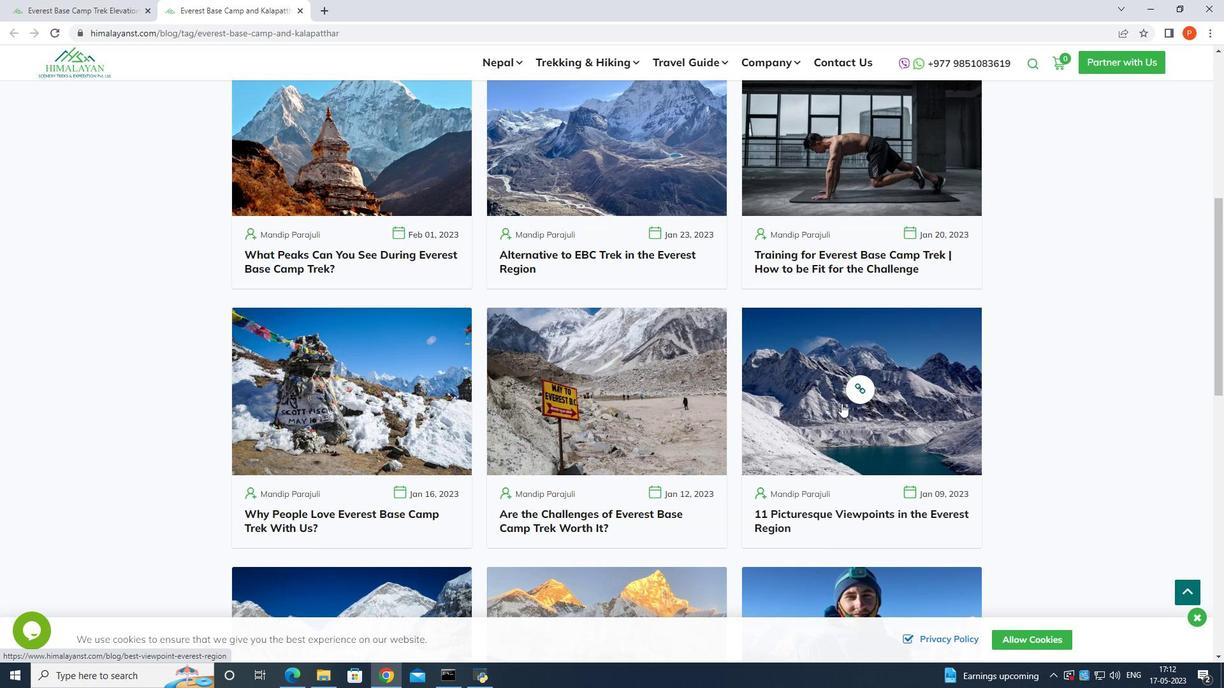 
Action: Mouse moved to (826, 382)
Screenshot: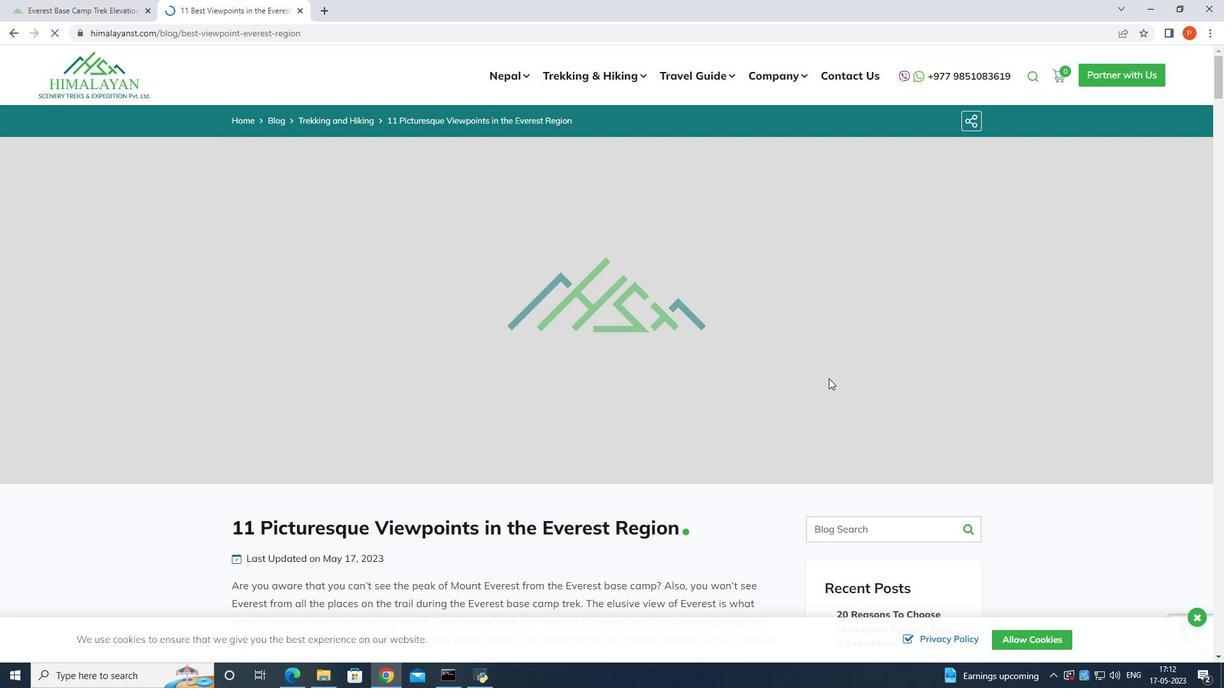 
Action: Mouse scrolled (826, 382) with delta (0, 0)
Screenshot: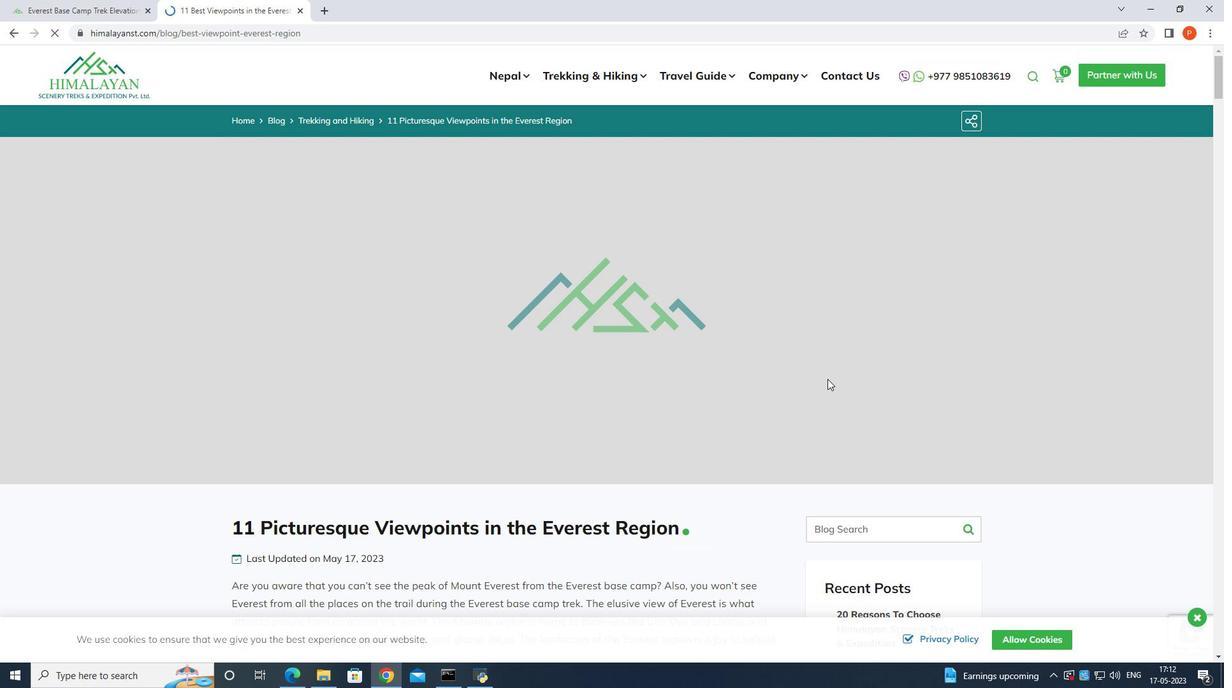 
Action: Mouse scrolled (826, 382) with delta (0, 0)
Screenshot: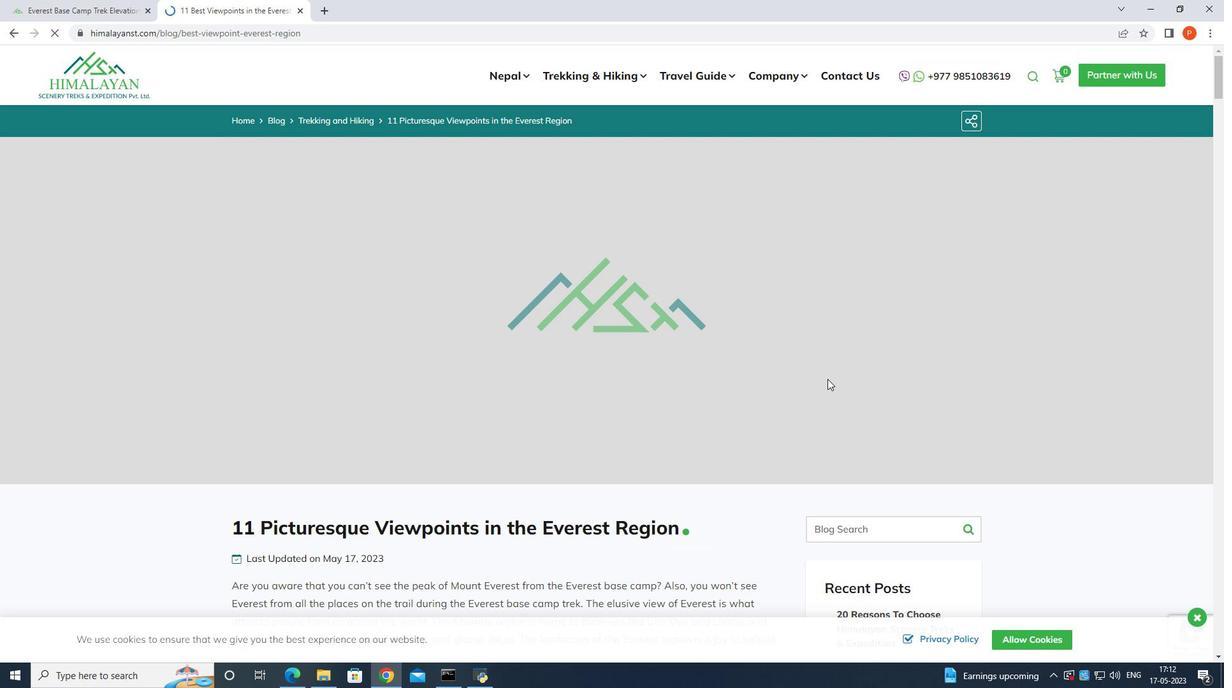 
Action: Mouse scrolled (826, 382) with delta (0, 0)
Screenshot: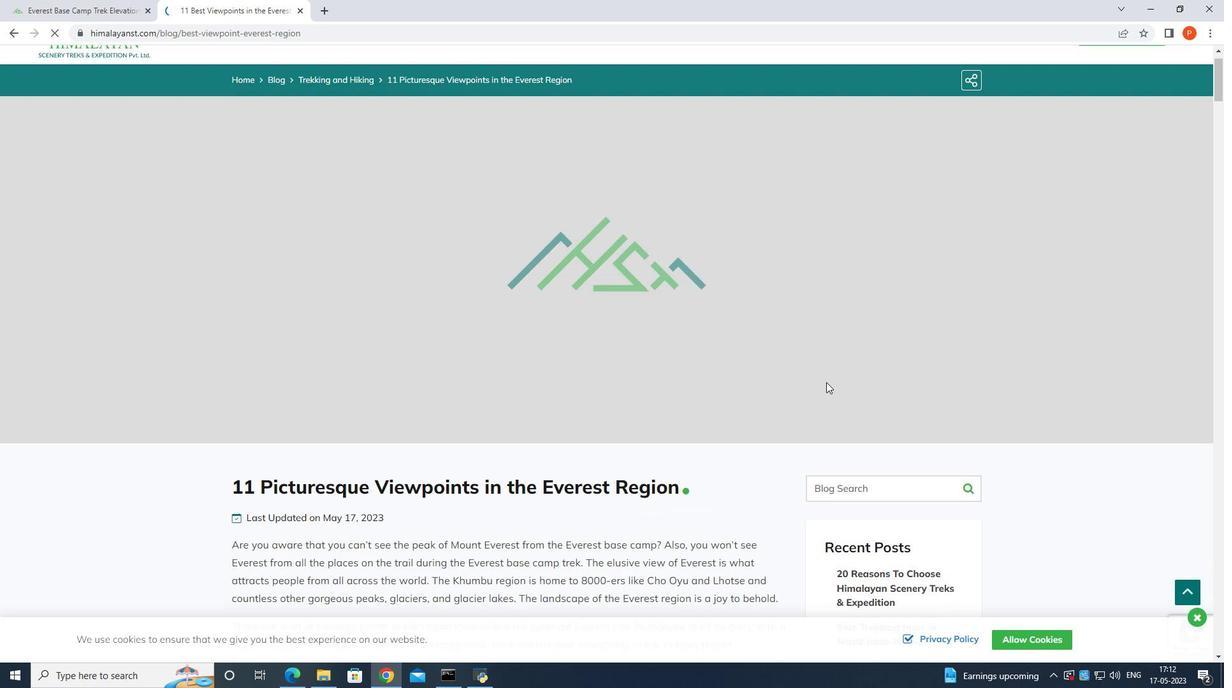 
Action: Mouse scrolled (826, 382) with delta (0, 0)
Screenshot: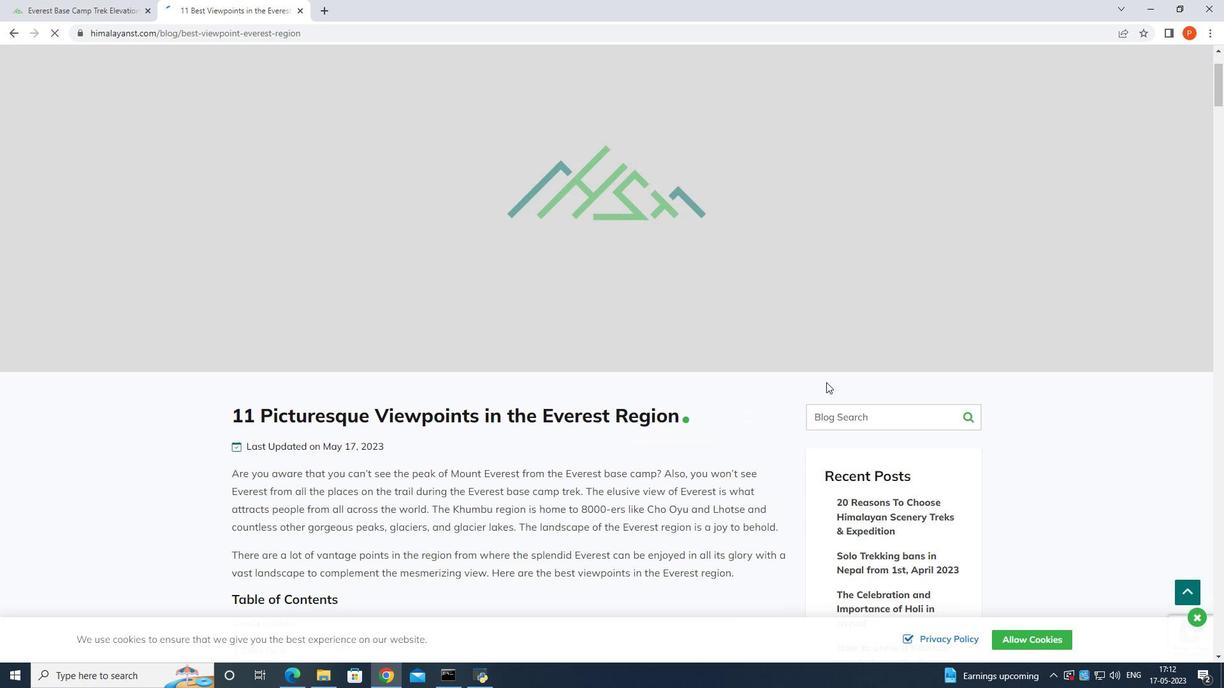 
Action: Mouse scrolled (826, 382) with delta (0, 0)
Screenshot: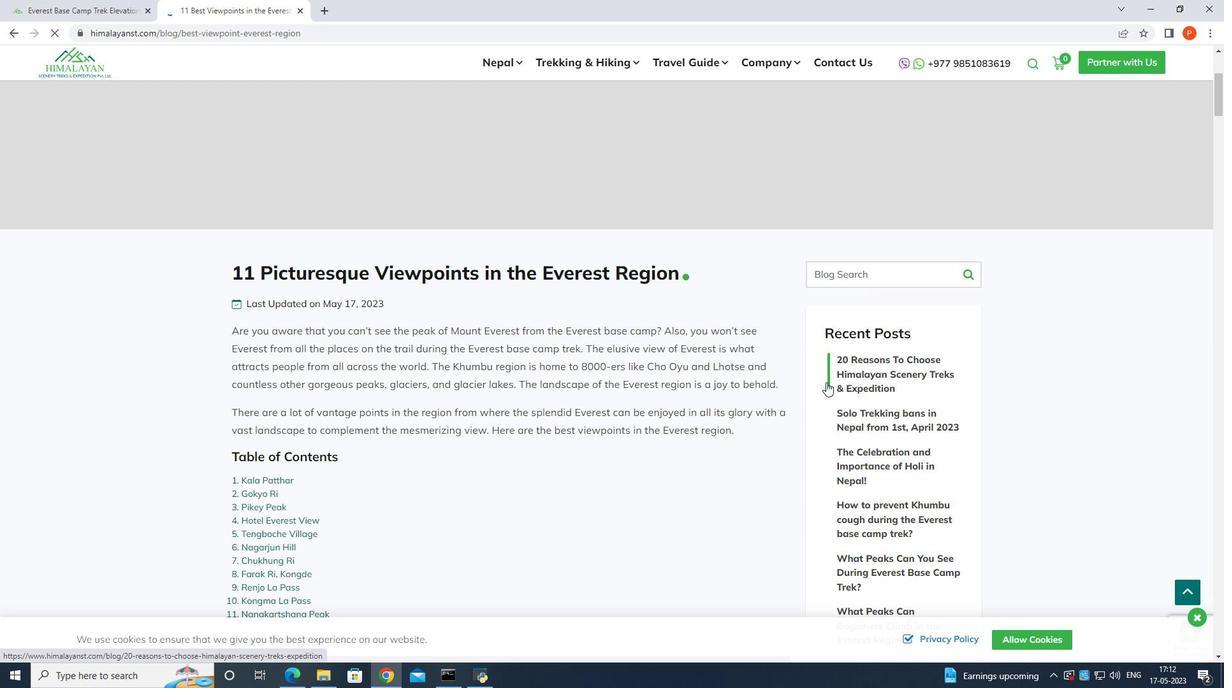 
Action: Mouse scrolled (826, 382) with delta (0, 0)
Screenshot: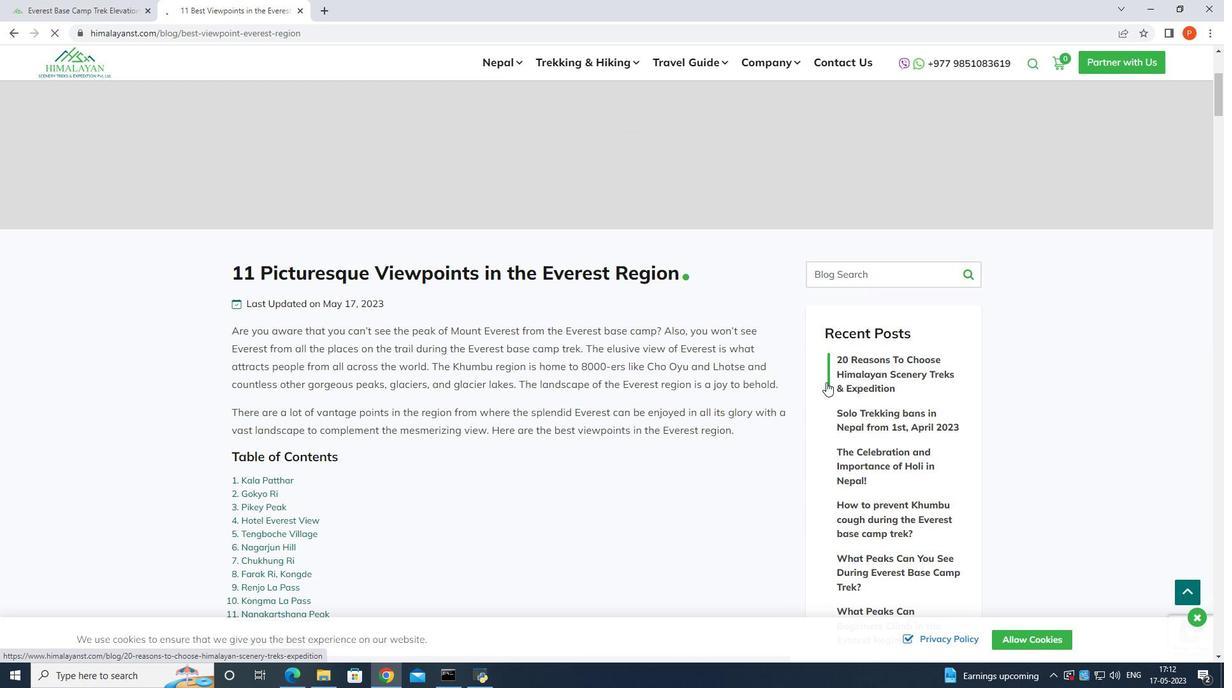 
Action: Mouse scrolled (826, 382) with delta (0, 0)
Screenshot: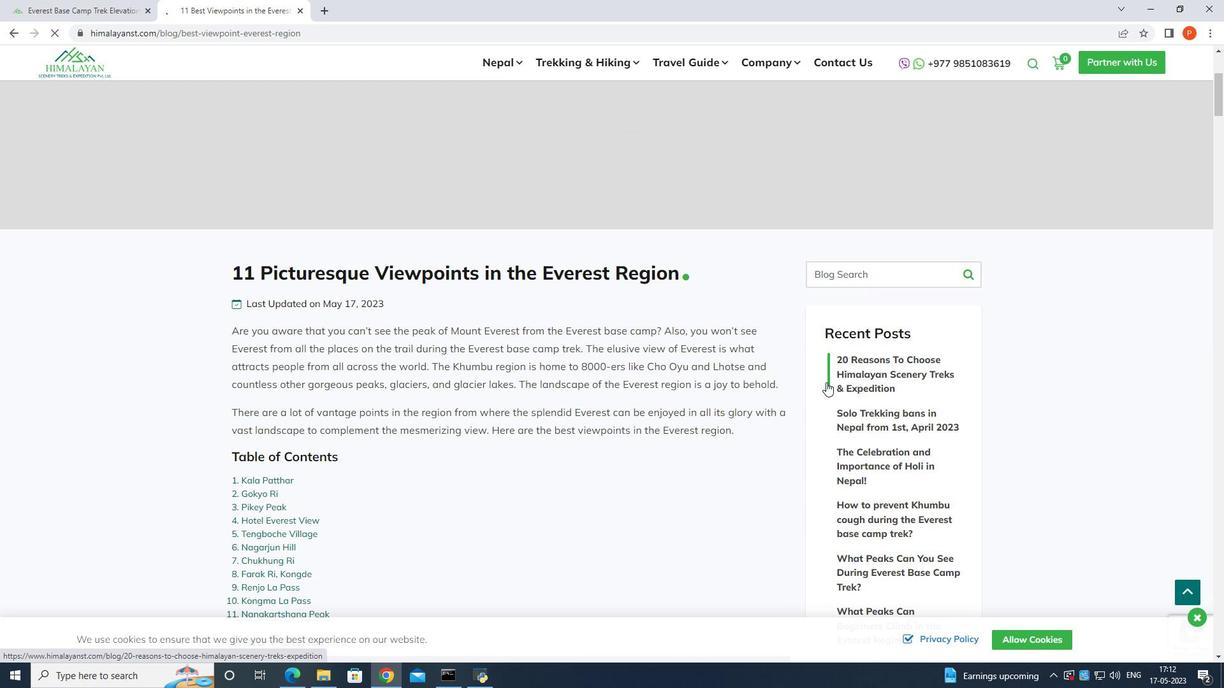 
Action: Mouse scrolled (826, 382) with delta (0, 0)
Screenshot: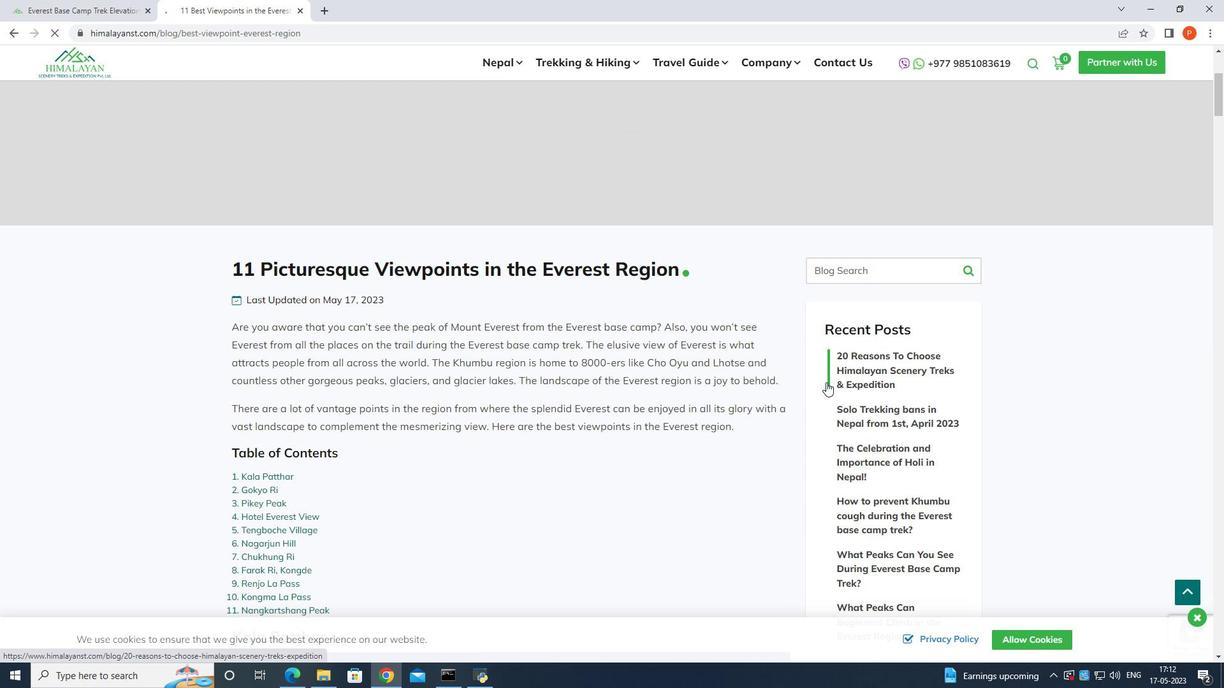 
Action: Mouse scrolled (826, 382) with delta (0, 0)
Screenshot: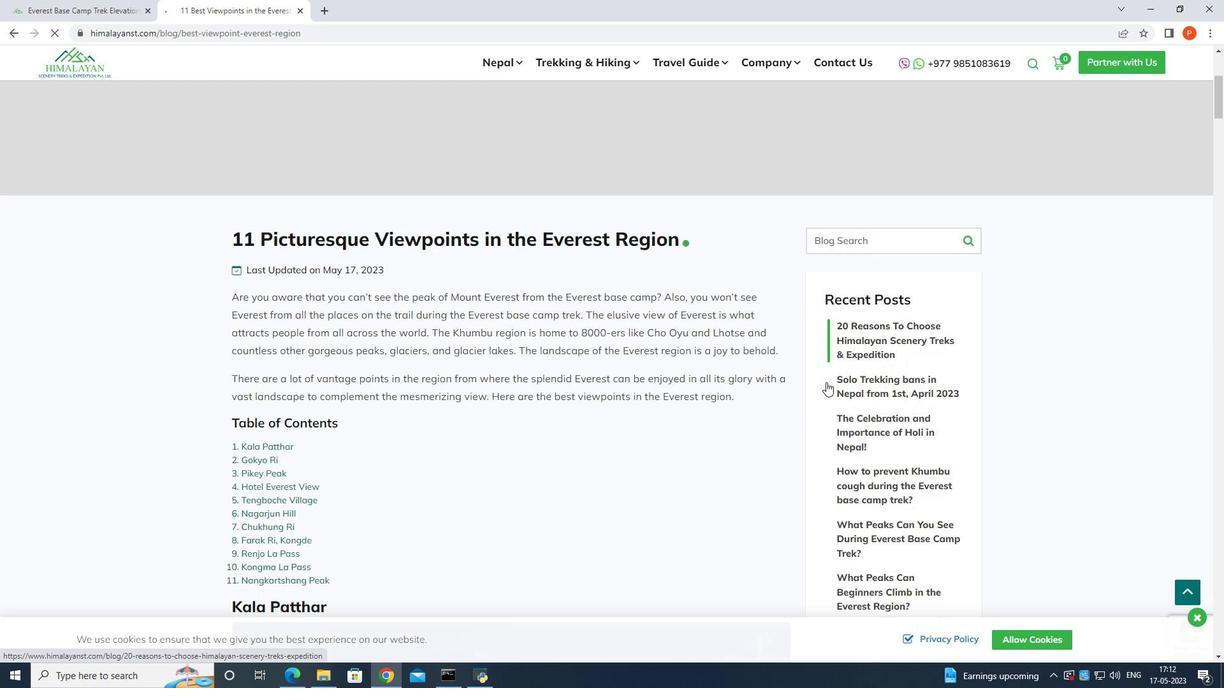 
Action: Mouse moved to (826, 383)
Screenshot: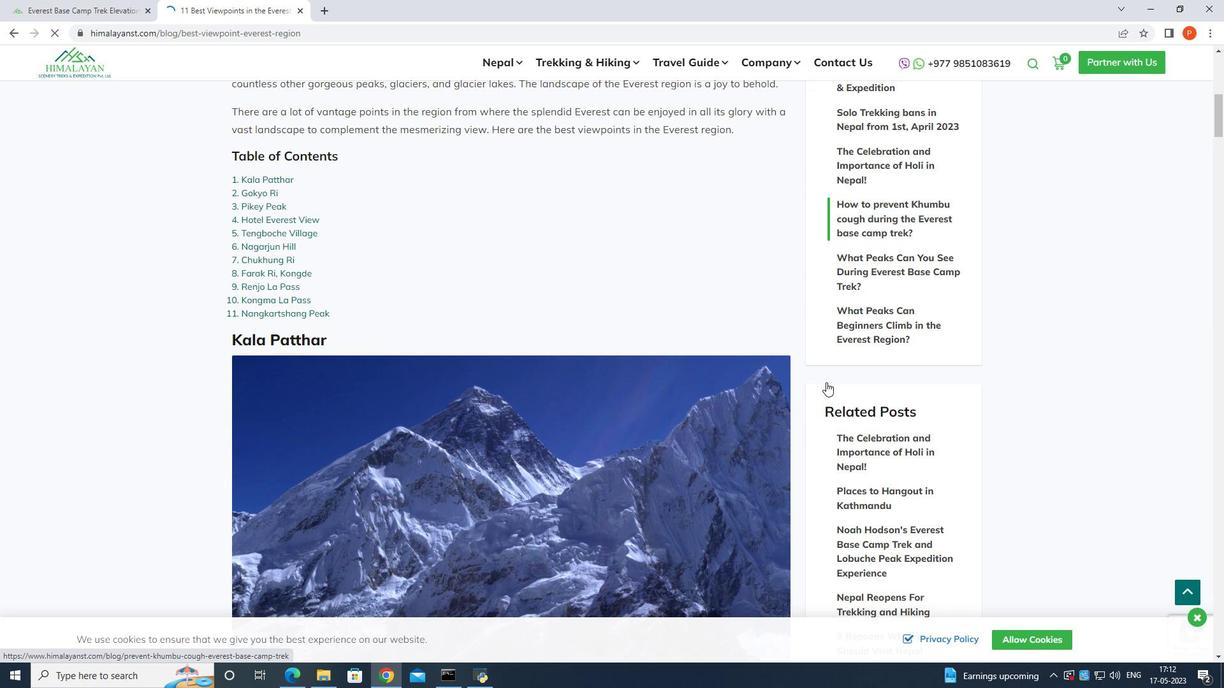 
Action: Mouse scrolled (826, 382) with delta (0, 0)
Screenshot: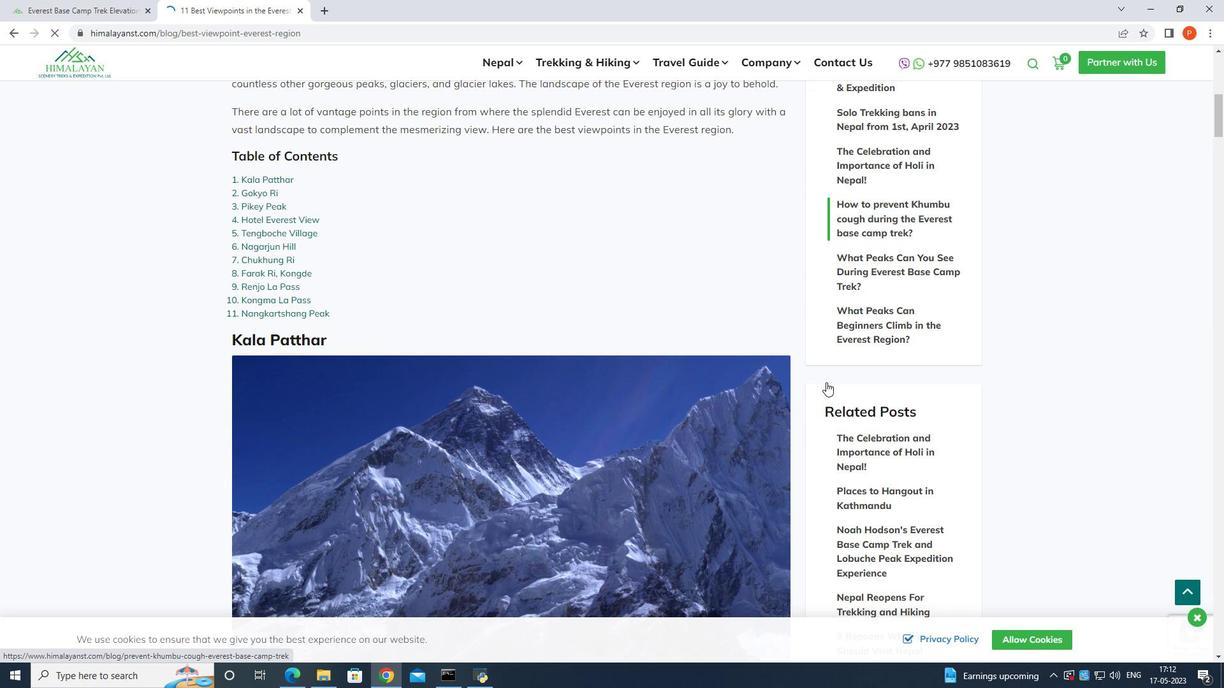 
Action: Mouse scrolled (826, 382) with delta (0, 0)
Screenshot: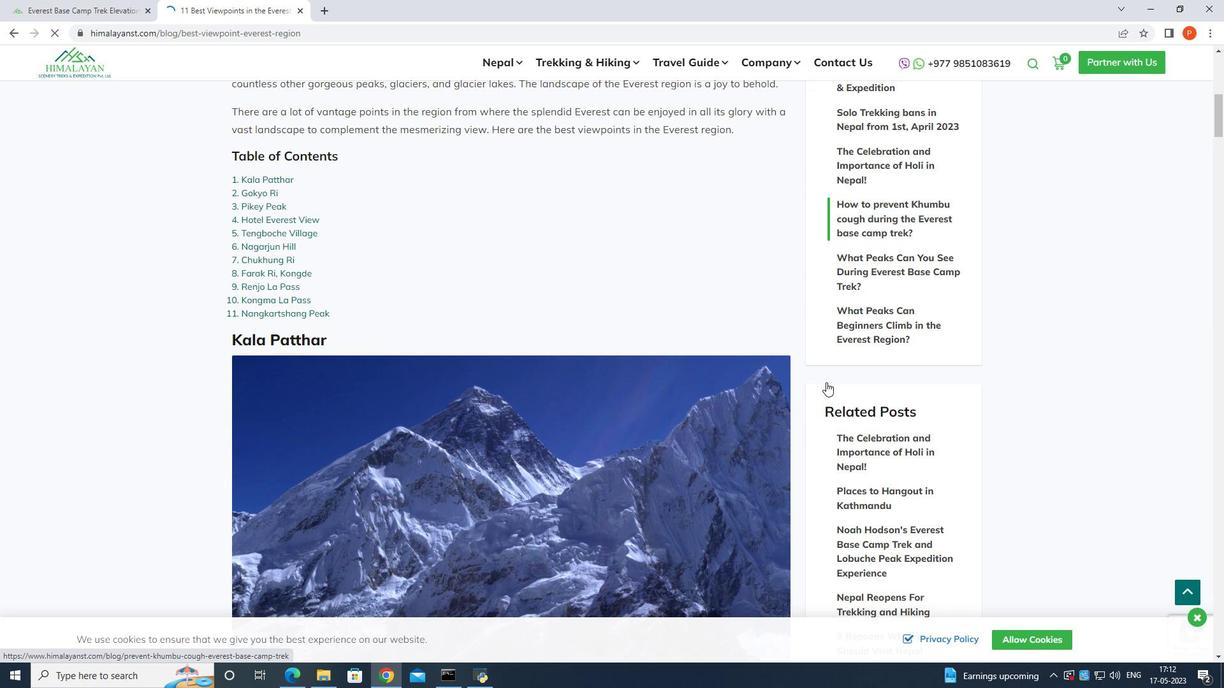 
Action: Mouse scrolled (826, 382) with delta (0, 0)
Screenshot: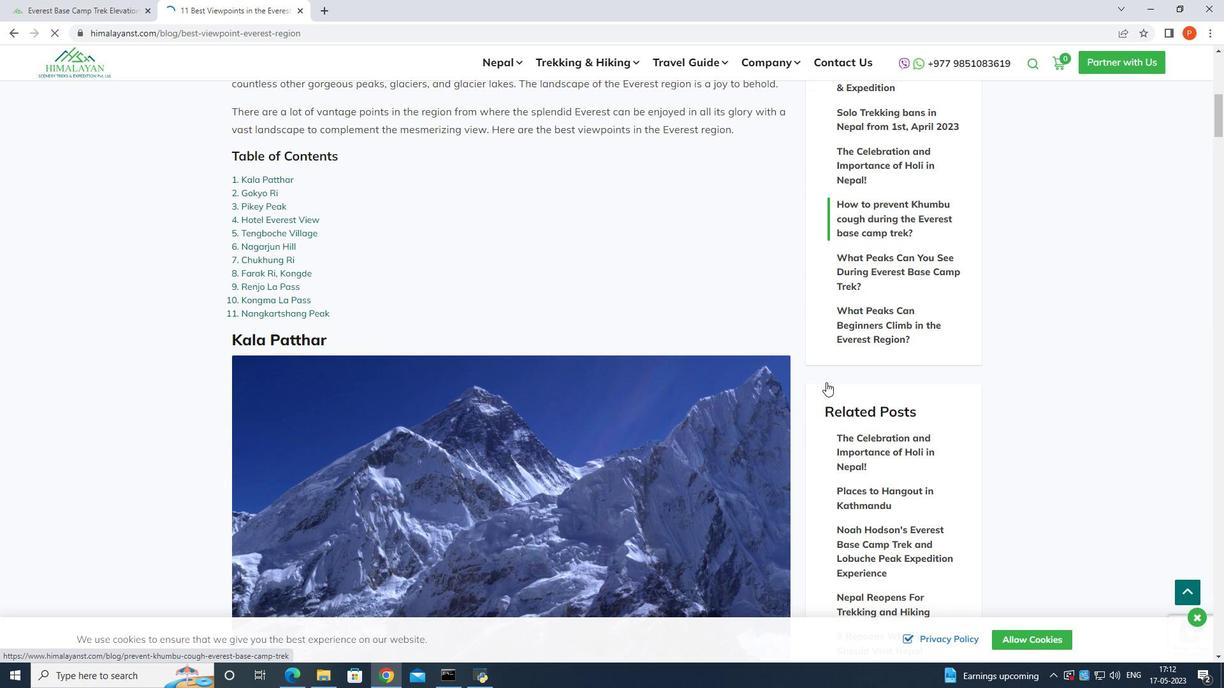 
Action: Mouse moved to (753, 389)
Screenshot: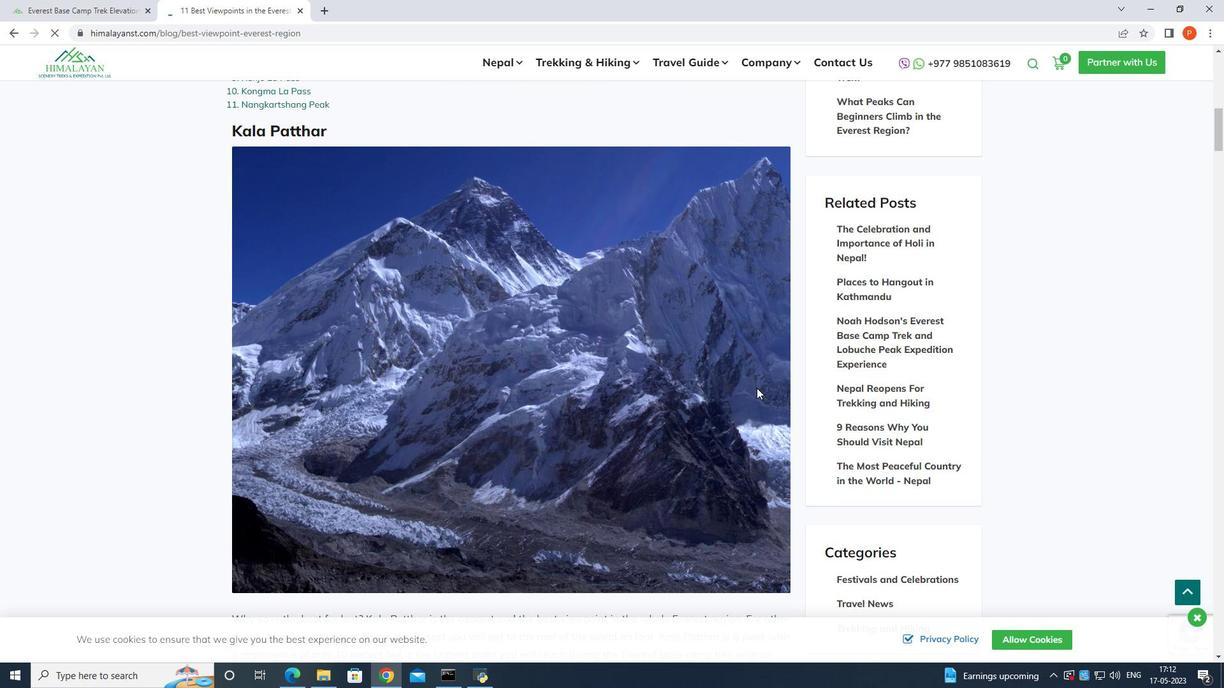 
Action: Mouse scrolled (753, 389) with delta (0, 0)
Screenshot: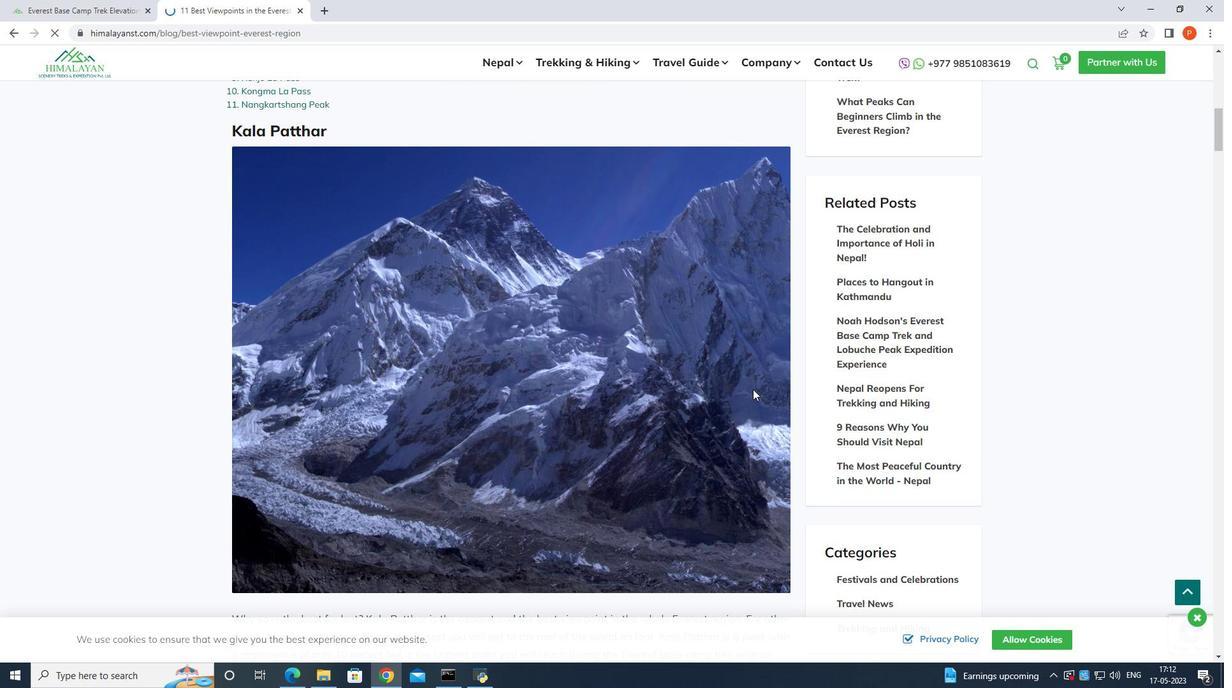 
Action: Mouse scrolled (753, 389) with delta (0, 0)
Screenshot: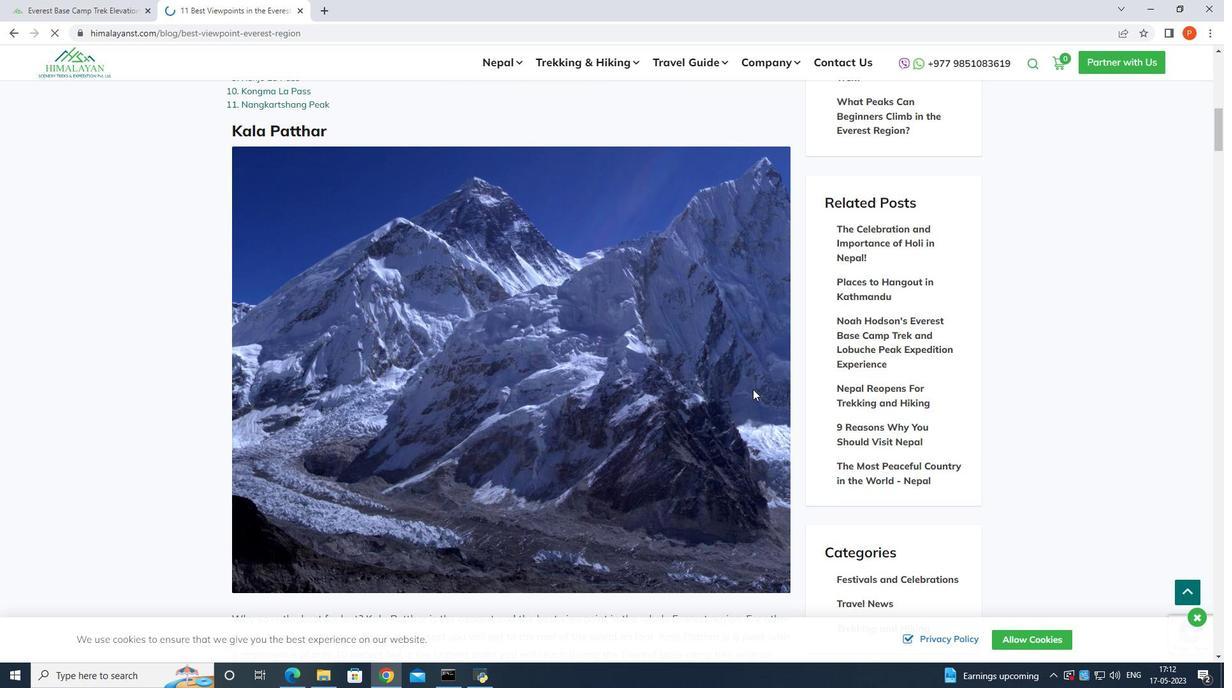 
Action: Mouse scrolled (753, 389) with delta (0, 0)
Screenshot: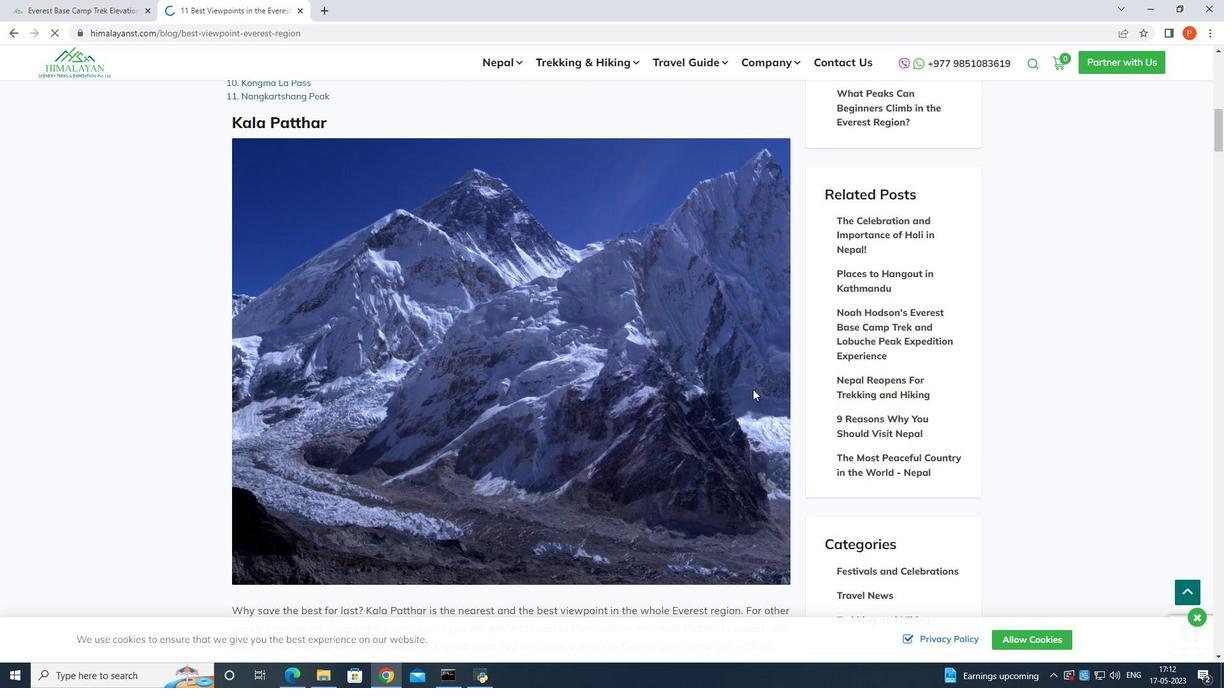 
Action: Mouse scrolled (753, 389) with delta (0, 0)
Screenshot: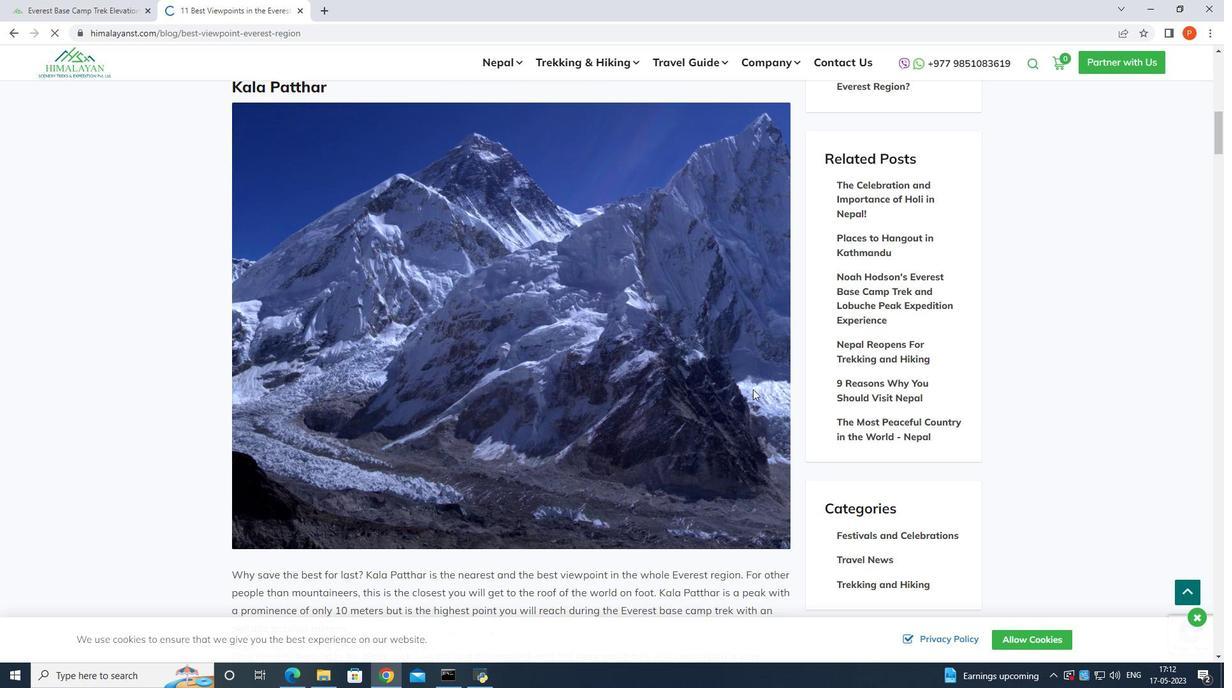 
Action: Mouse scrolled (753, 389) with delta (0, 0)
Screenshot: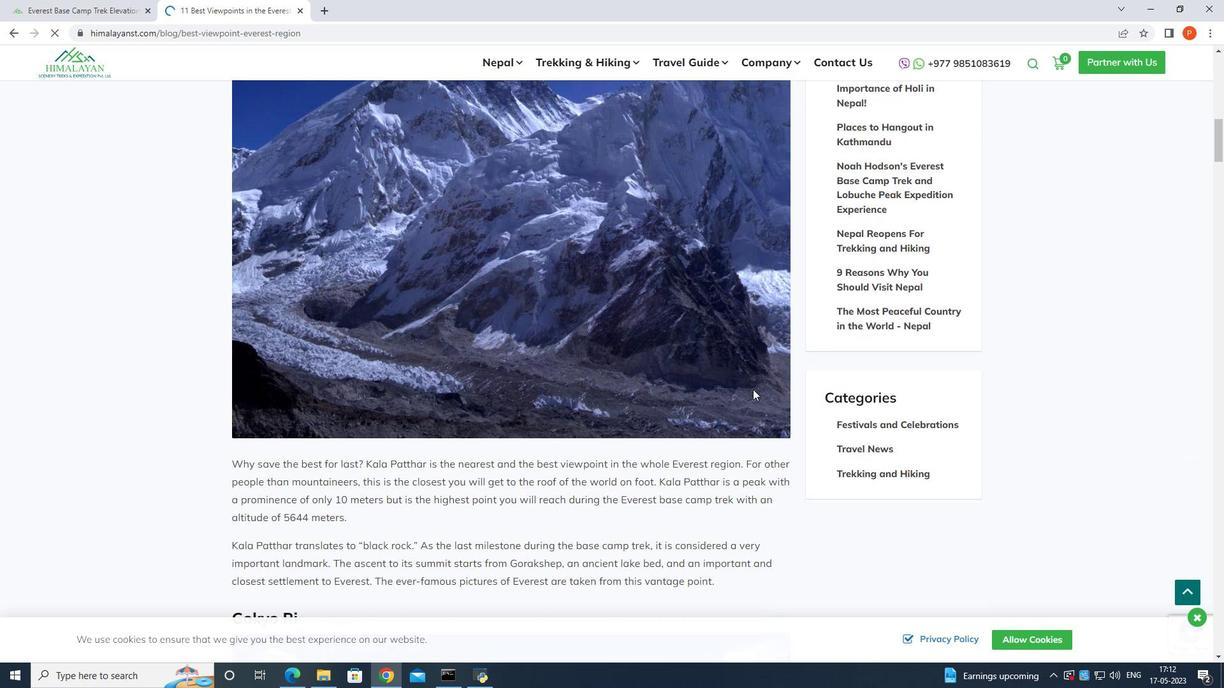 
Action: Mouse scrolled (753, 389) with delta (0, 0)
Screenshot: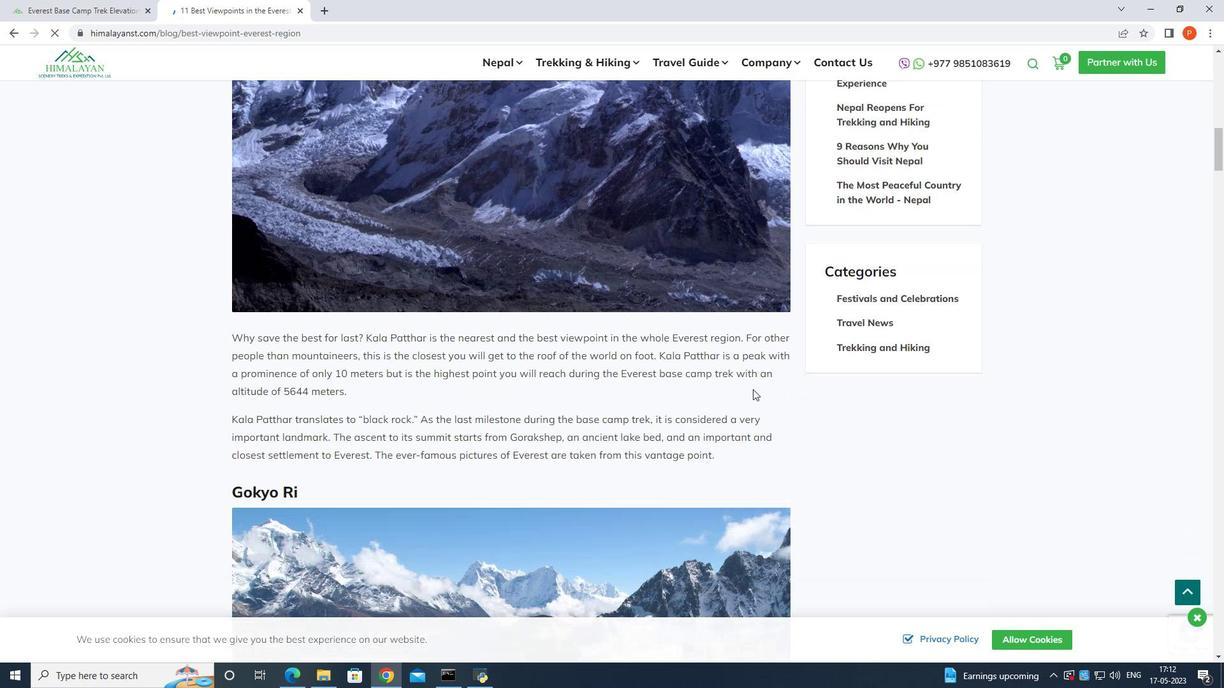 
Action: Mouse scrolled (753, 389) with delta (0, 0)
Screenshot: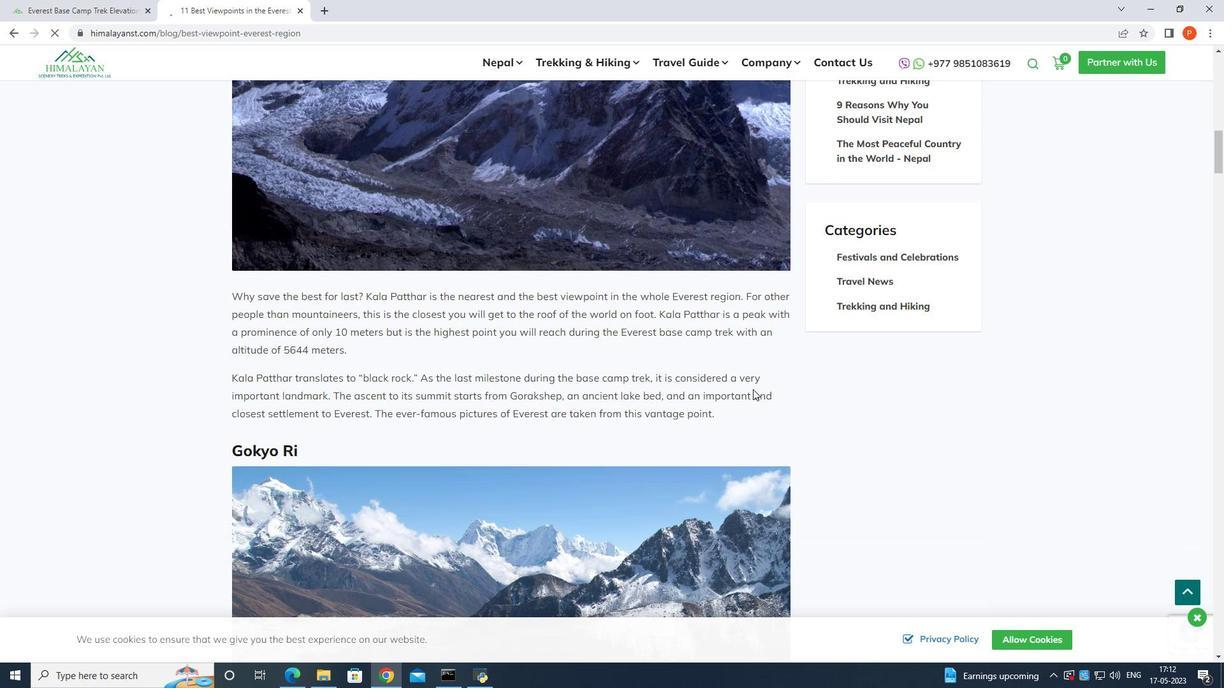 
Action: Mouse scrolled (753, 389) with delta (0, 0)
Screenshot: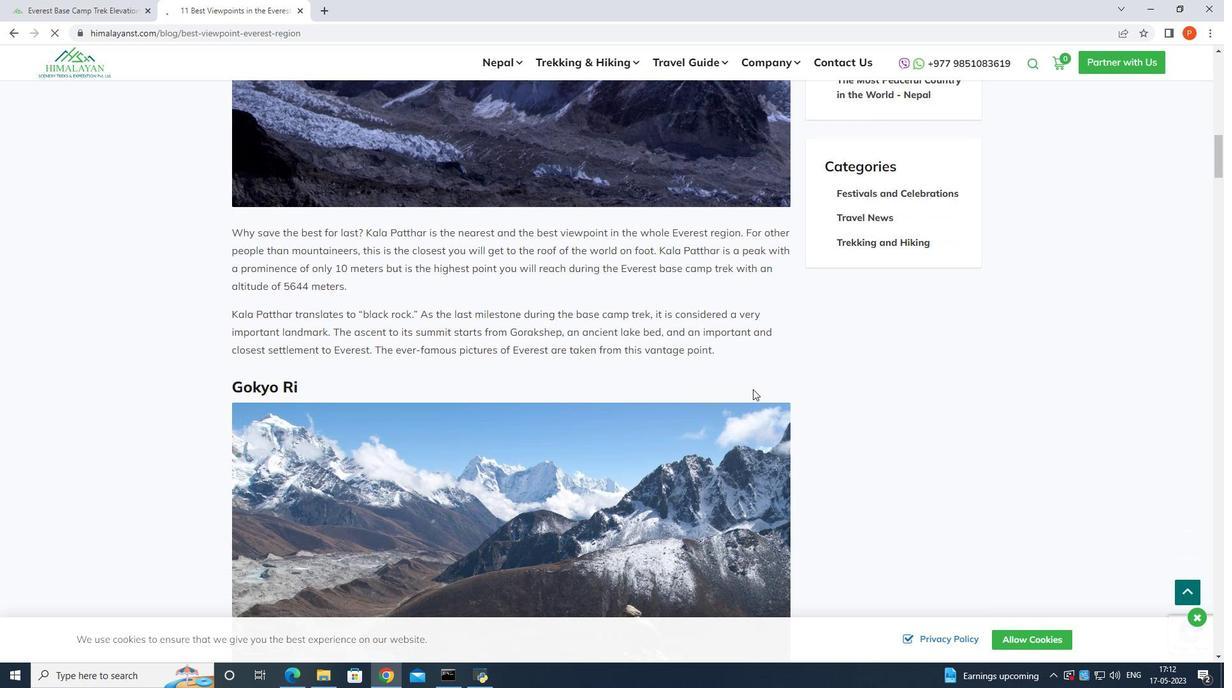 
Action: Mouse scrolled (753, 389) with delta (0, 0)
Screenshot: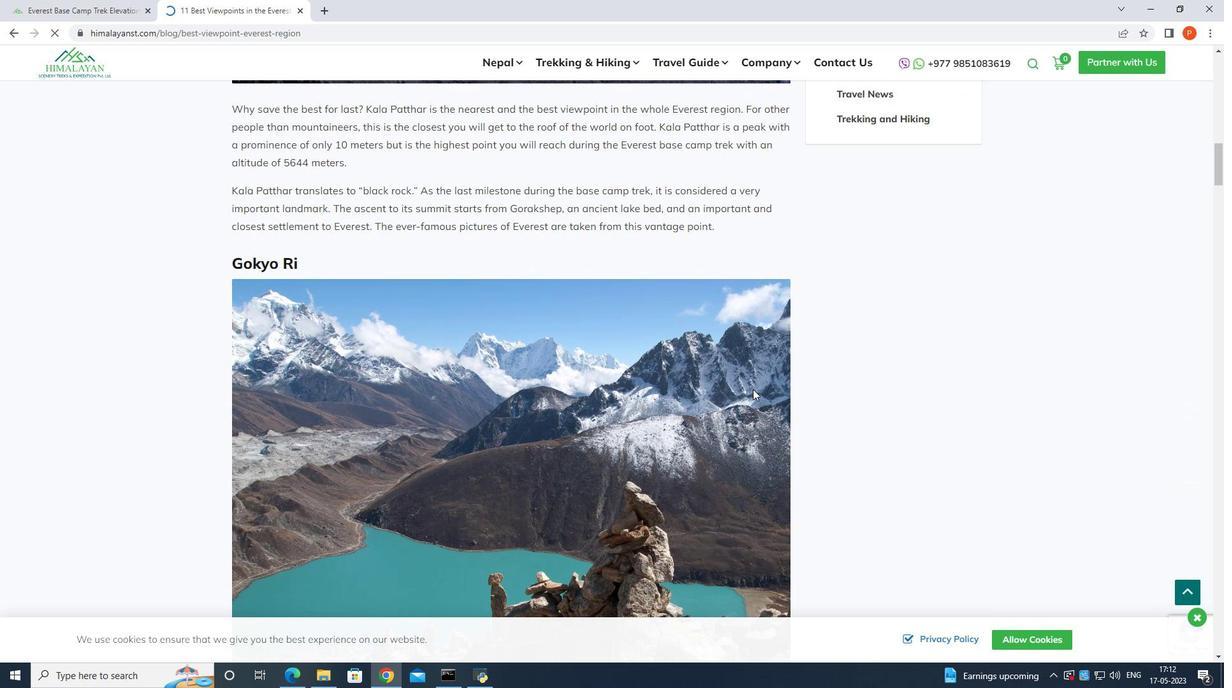 
Action: Mouse scrolled (753, 389) with delta (0, 0)
Screenshot: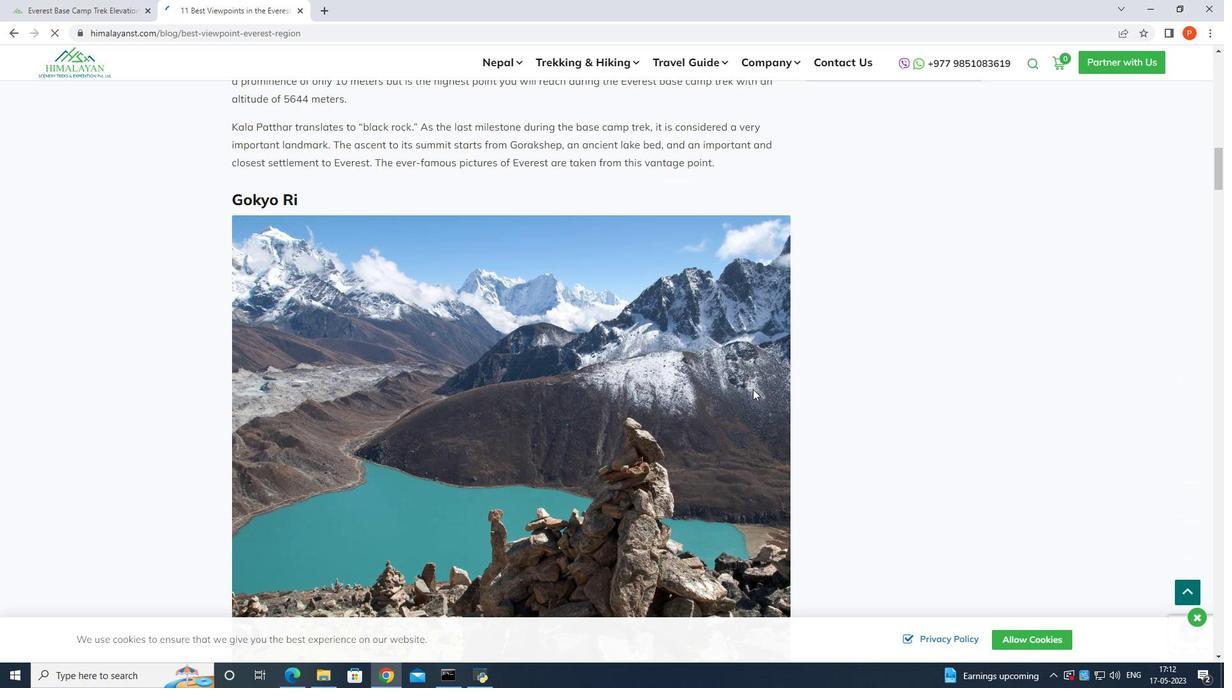 
Action: Mouse scrolled (753, 389) with delta (0, 0)
Screenshot: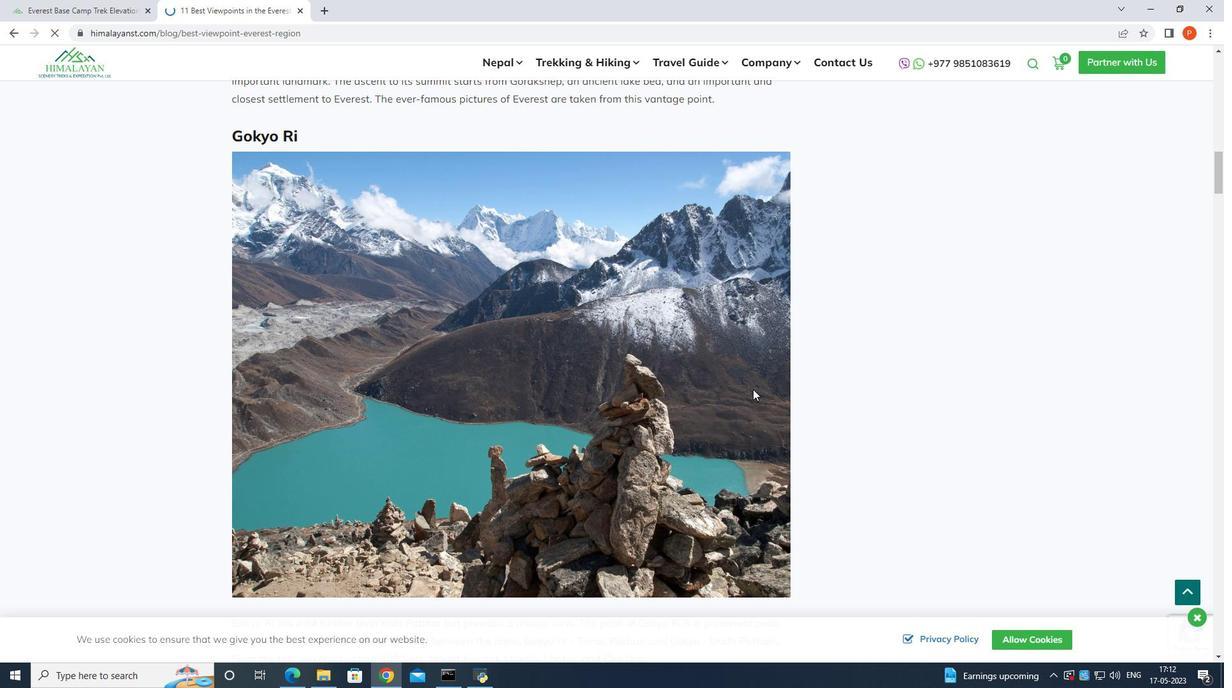 
Action: Mouse scrolled (753, 389) with delta (0, 0)
Screenshot: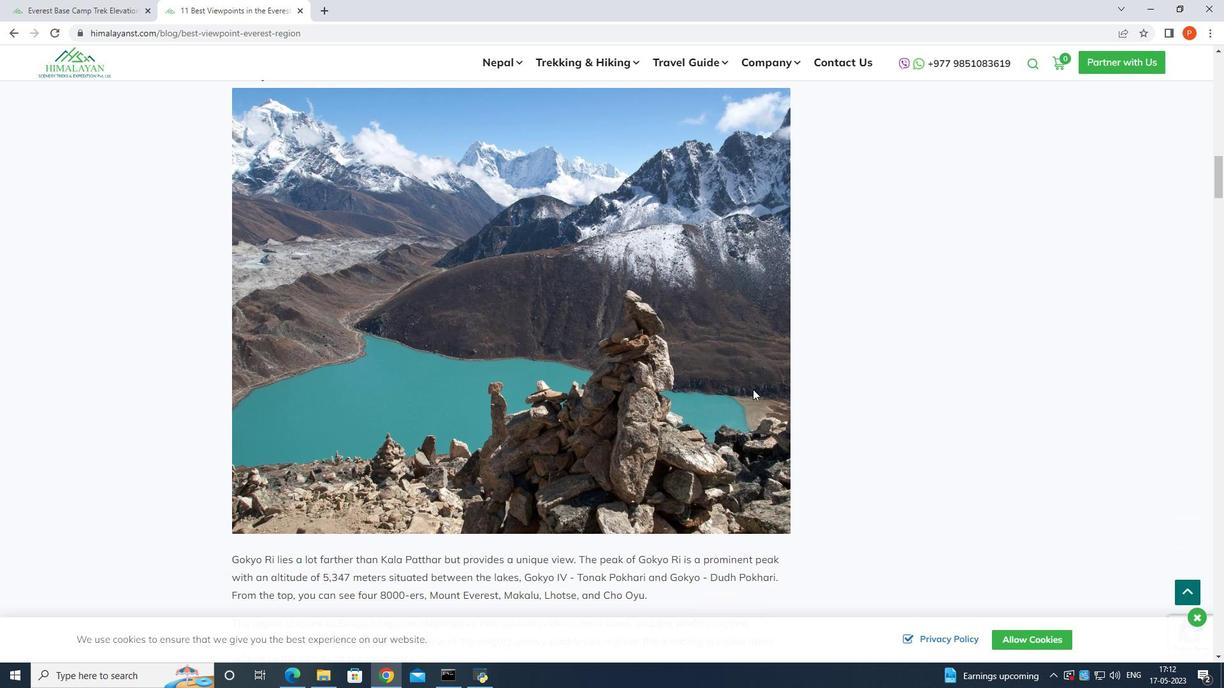 
Action: Mouse scrolled (753, 389) with delta (0, 0)
Screenshot: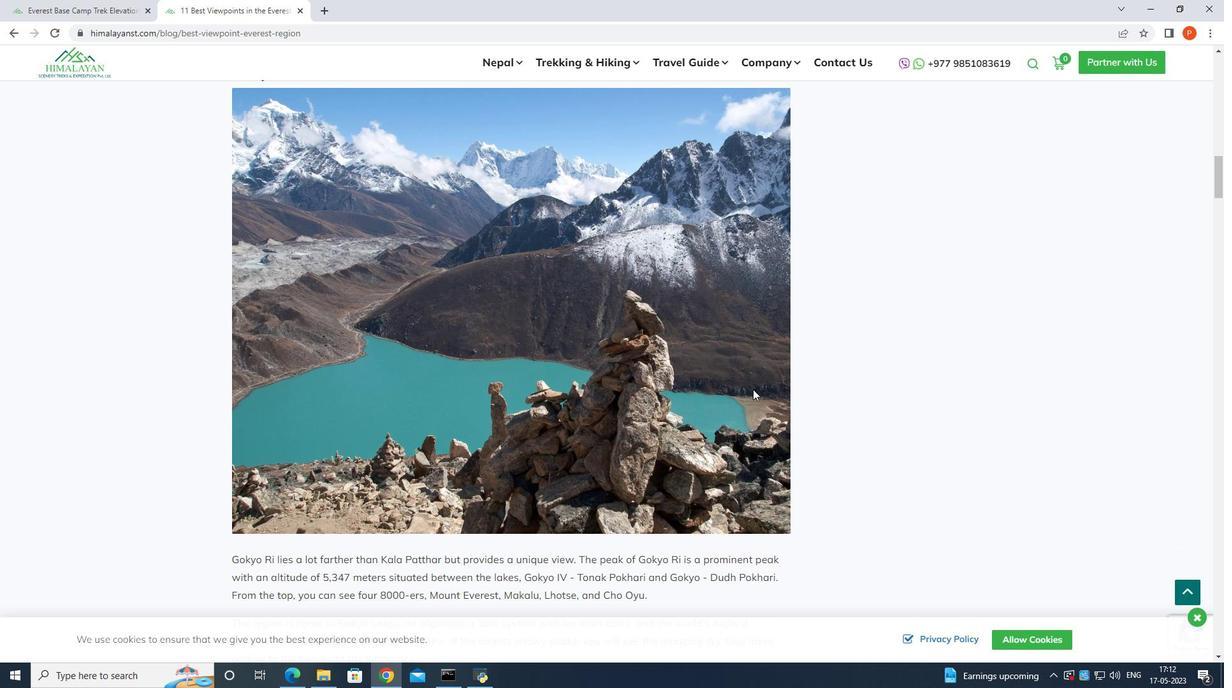 
Action: Mouse scrolled (753, 389) with delta (0, 0)
Screenshot: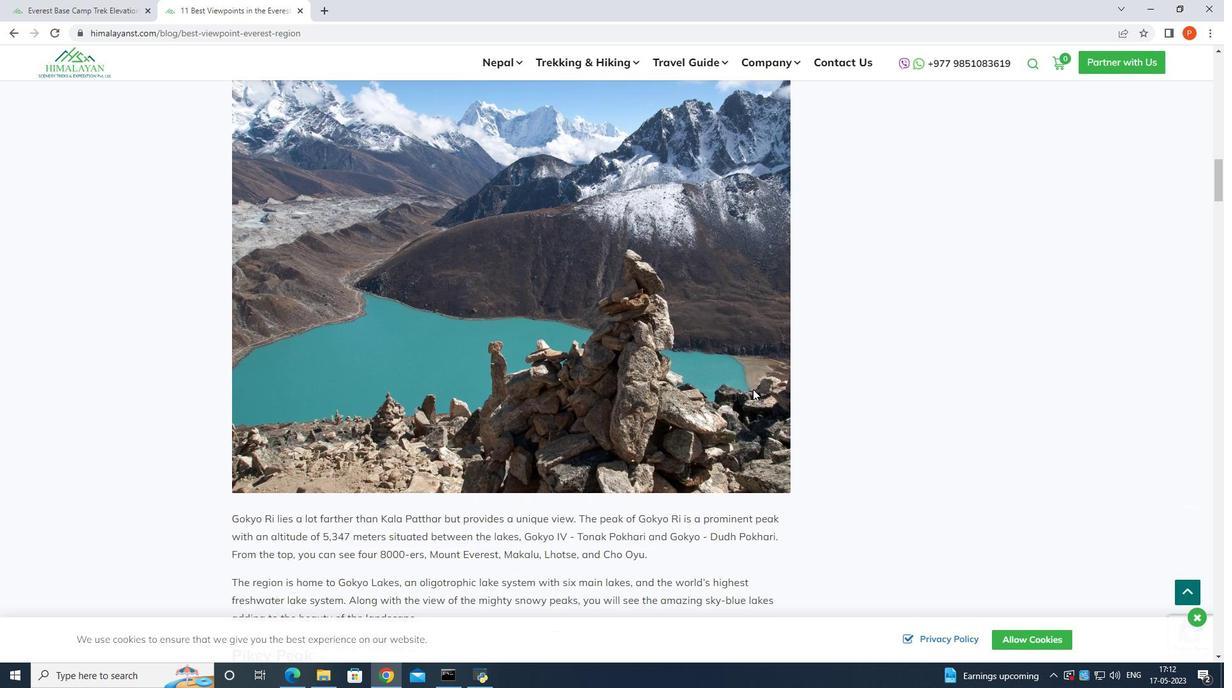 
Action: Mouse scrolled (753, 389) with delta (0, 0)
Screenshot: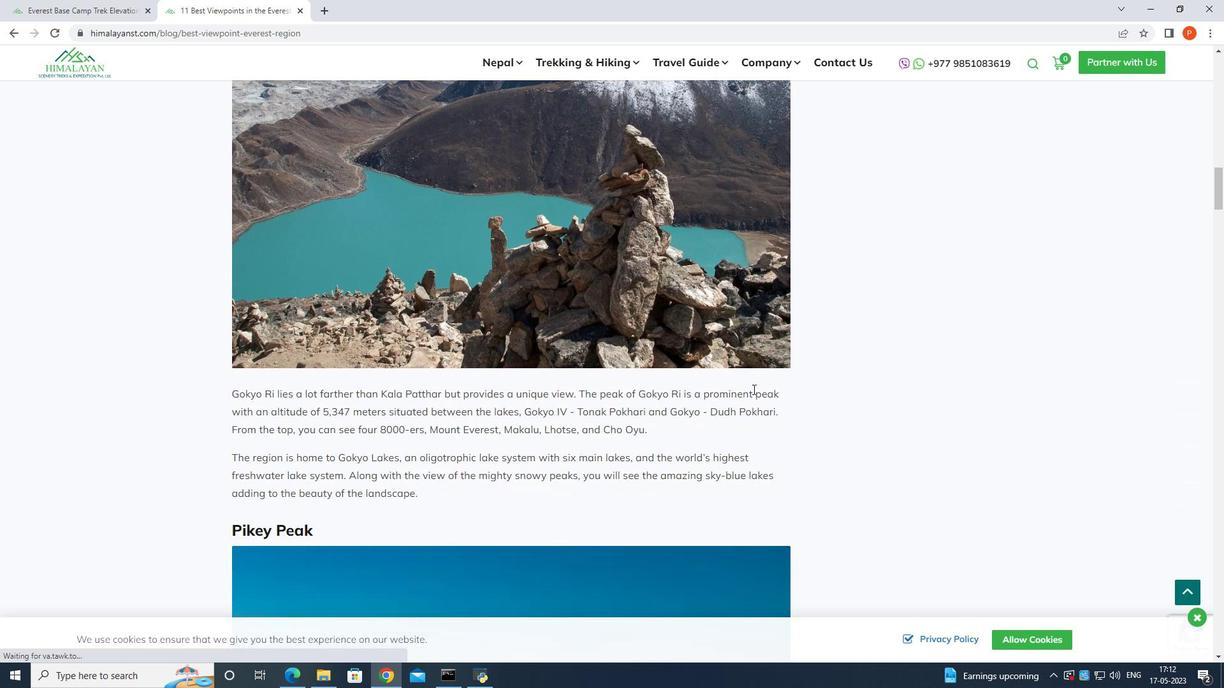 
Action: Mouse scrolled (753, 389) with delta (0, 0)
Screenshot: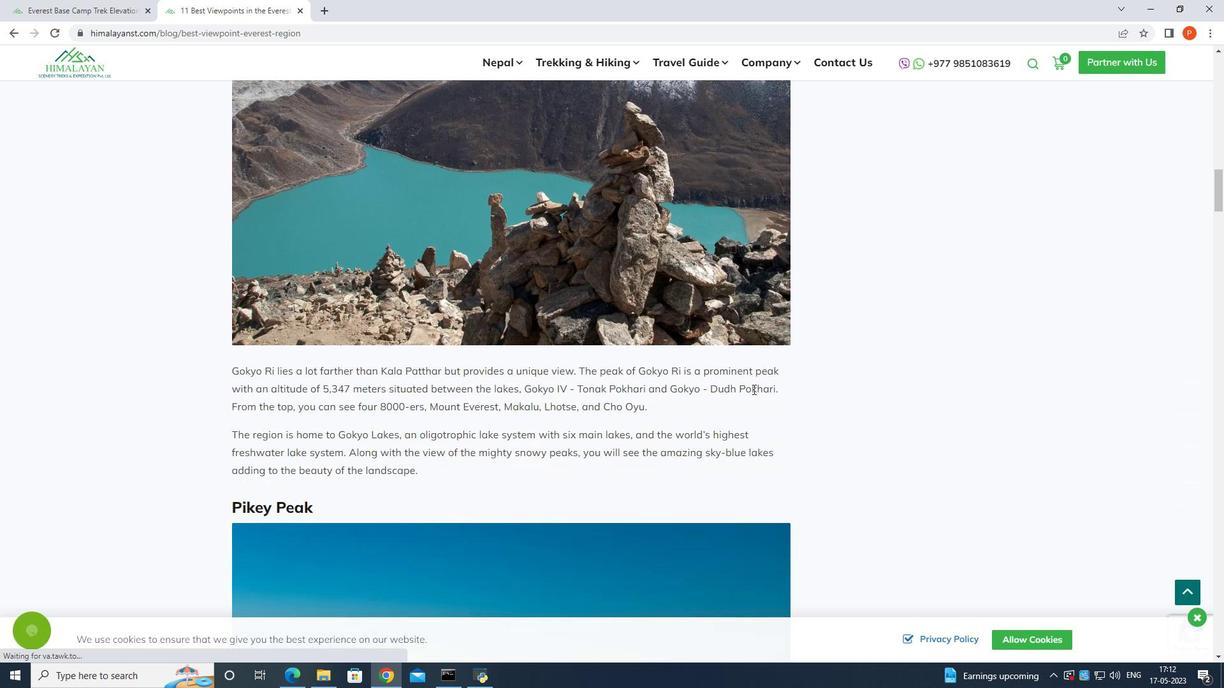 
Action: Mouse scrolled (753, 389) with delta (0, 0)
Screenshot: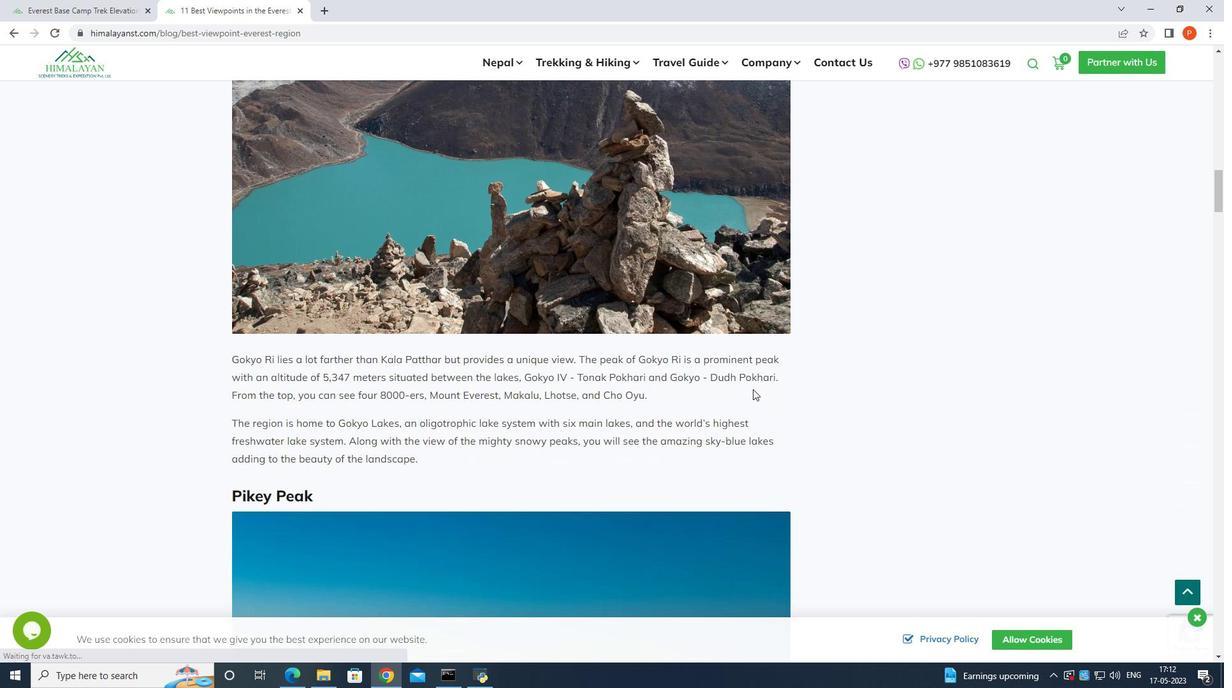 
Action: Mouse scrolled (753, 389) with delta (0, 0)
Screenshot: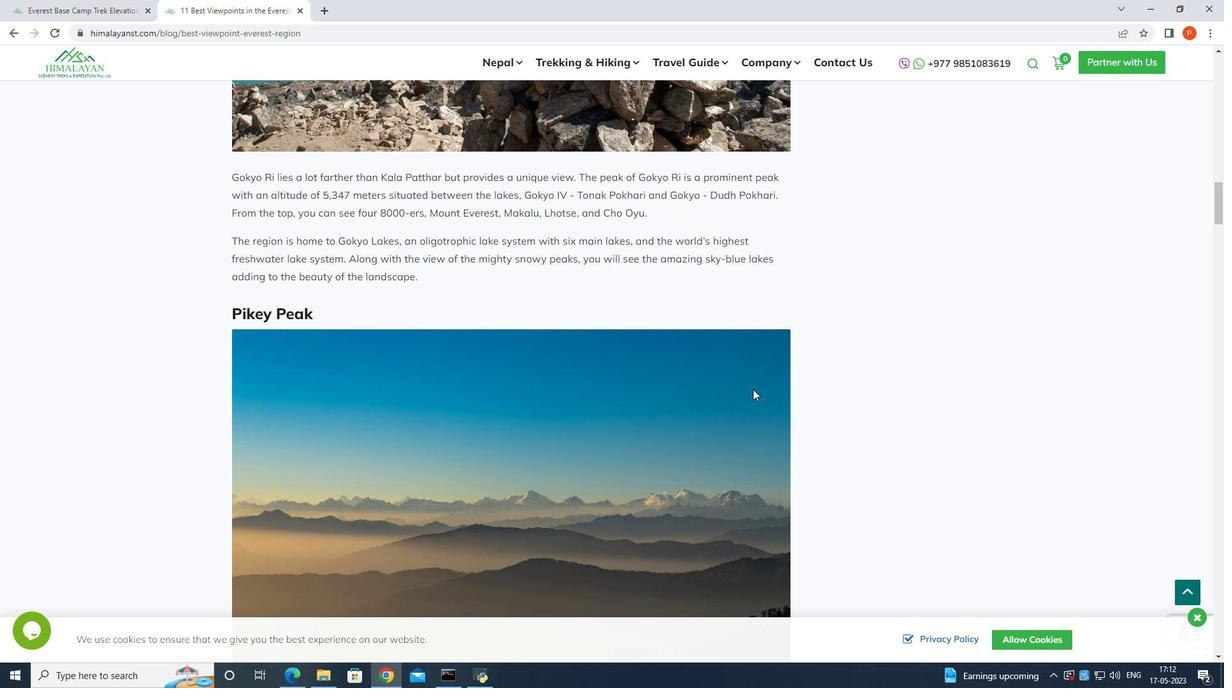 
Action: Mouse scrolled (753, 389) with delta (0, 0)
Screenshot: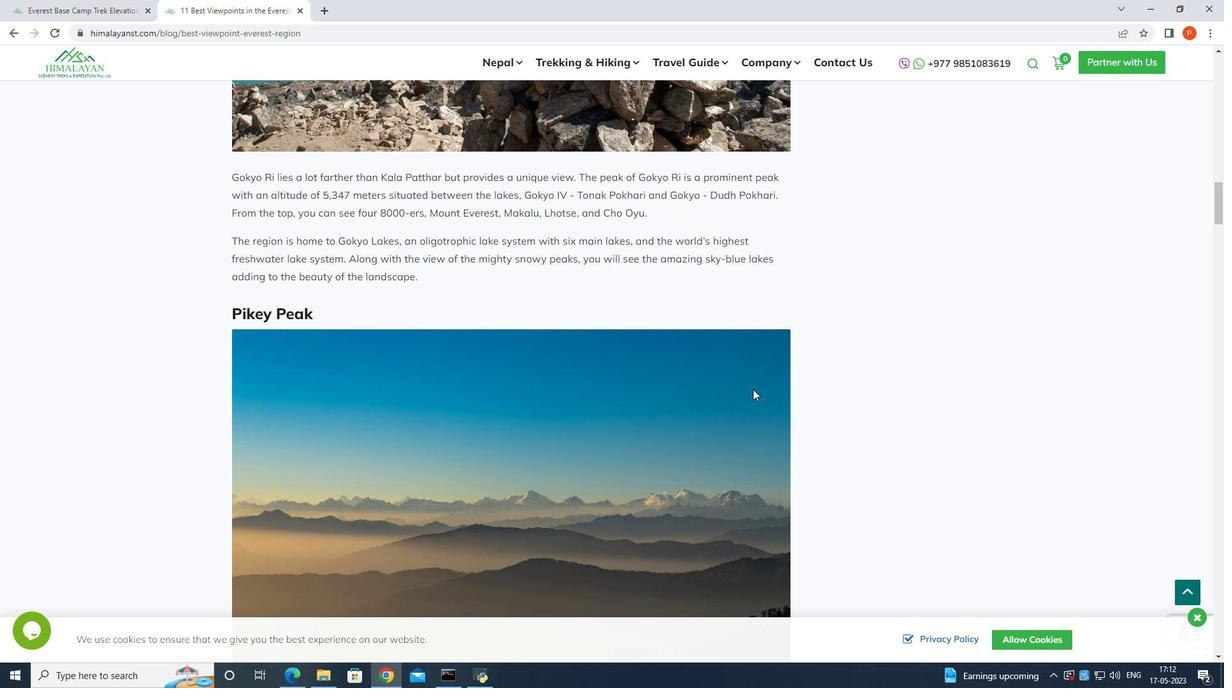 
Action: Mouse scrolled (753, 389) with delta (0, 0)
Screenshot: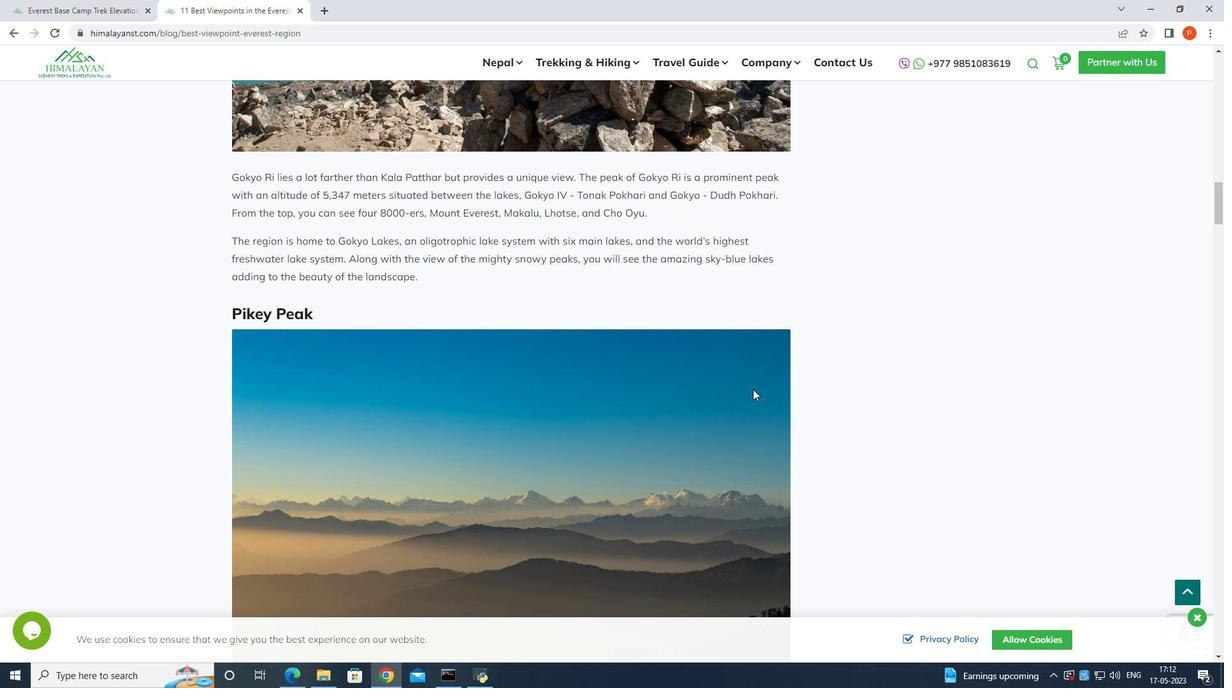 
Action: Mouse moved to (752, 391)
Screenshot: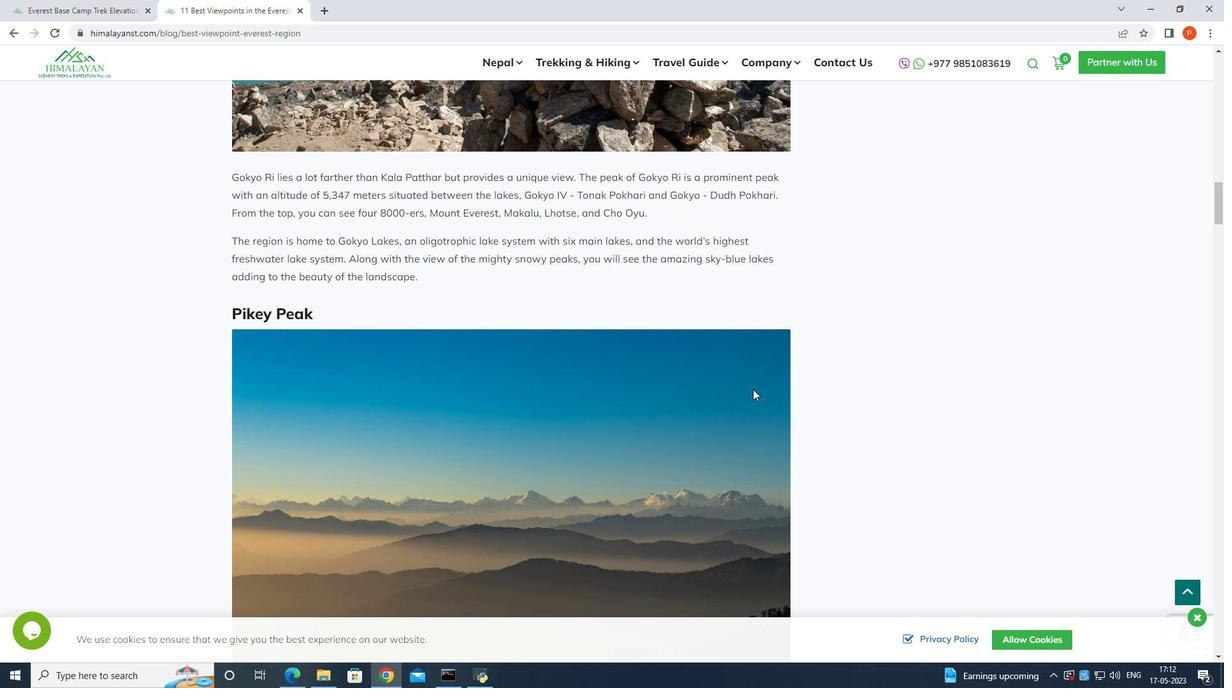 
Action: Mouse scrolled (752, 390) with delta (0, 0)
Screenshot: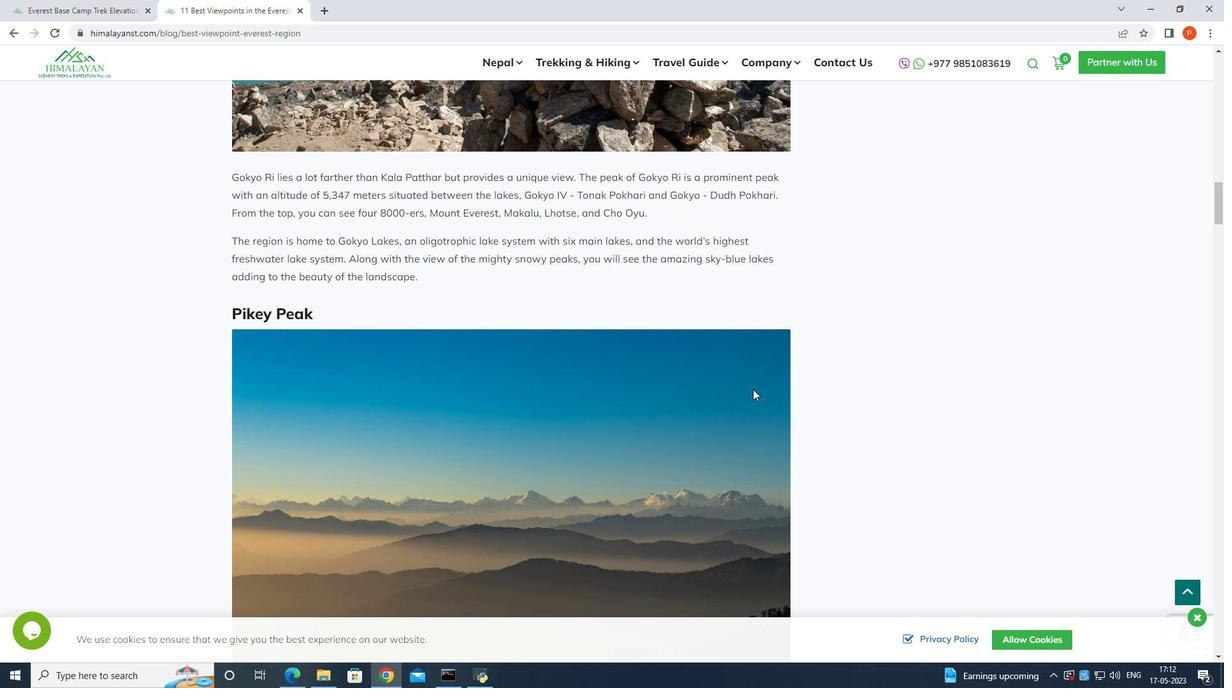 
Action: Mouse moved to (746, 394)
Screenshot: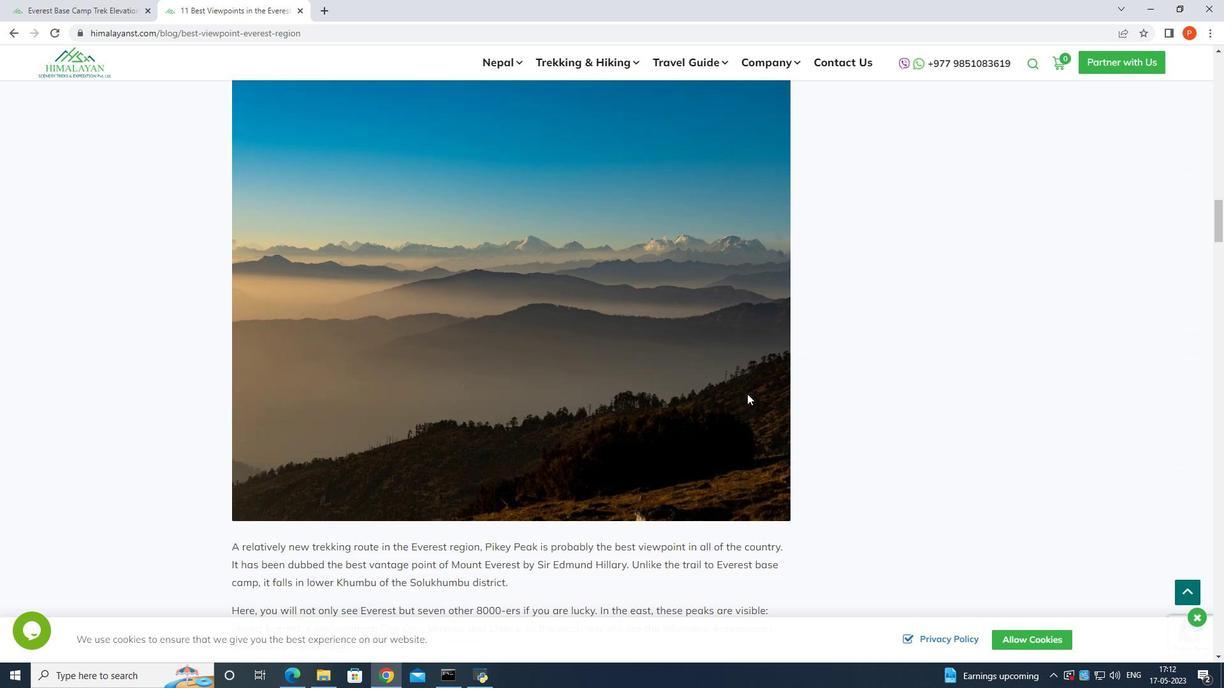 
Action: Mouse scrolled (747, 393) with delta (0, 0)
Screenshot: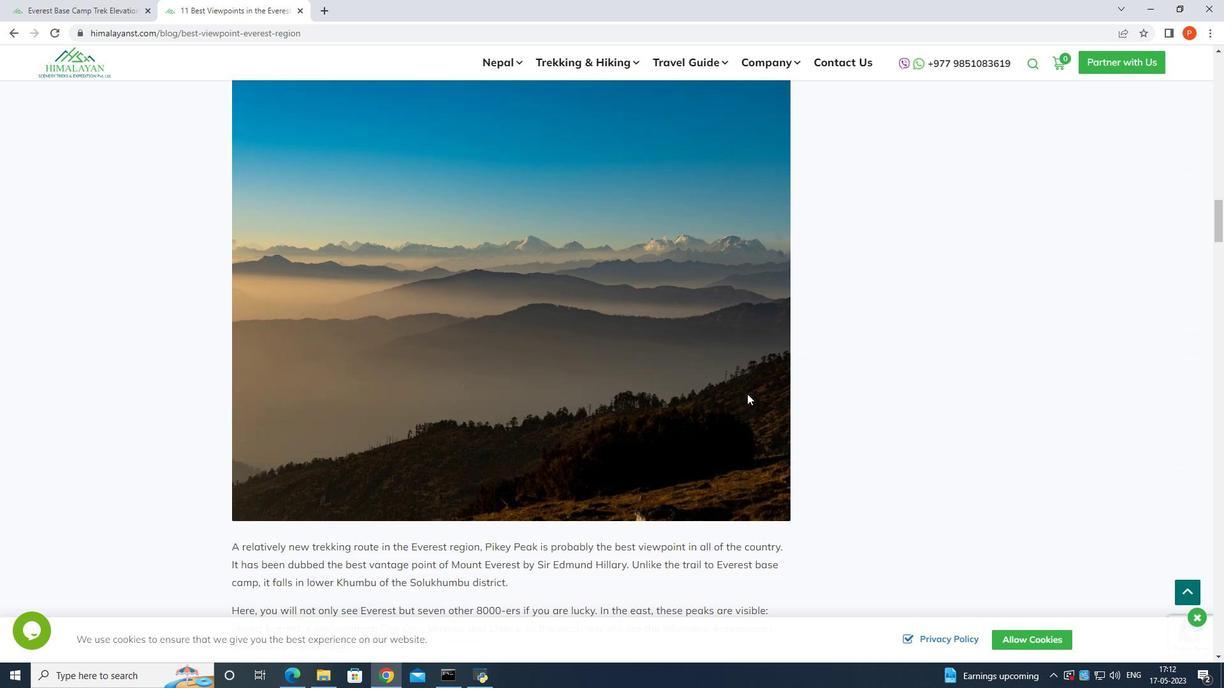
Action: Mouse moved to (745, 393)
Screenshot: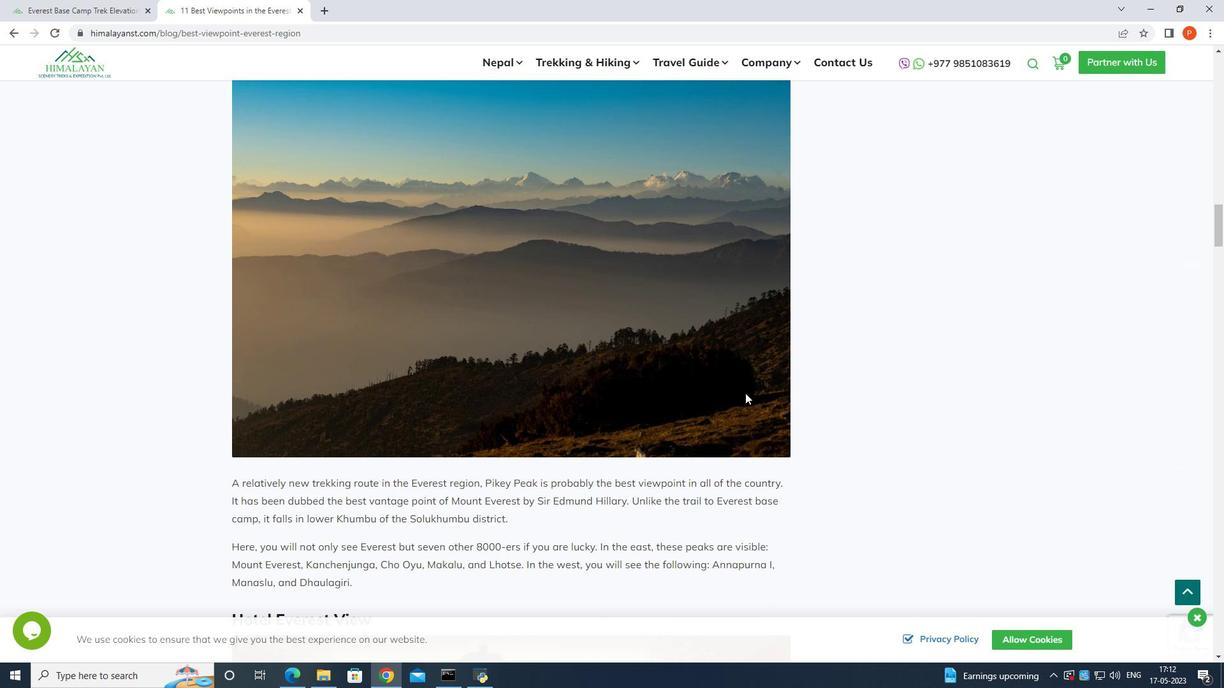 
Action: Mouse scrolled (745, 392) with delta (0, 0)
Screenshot: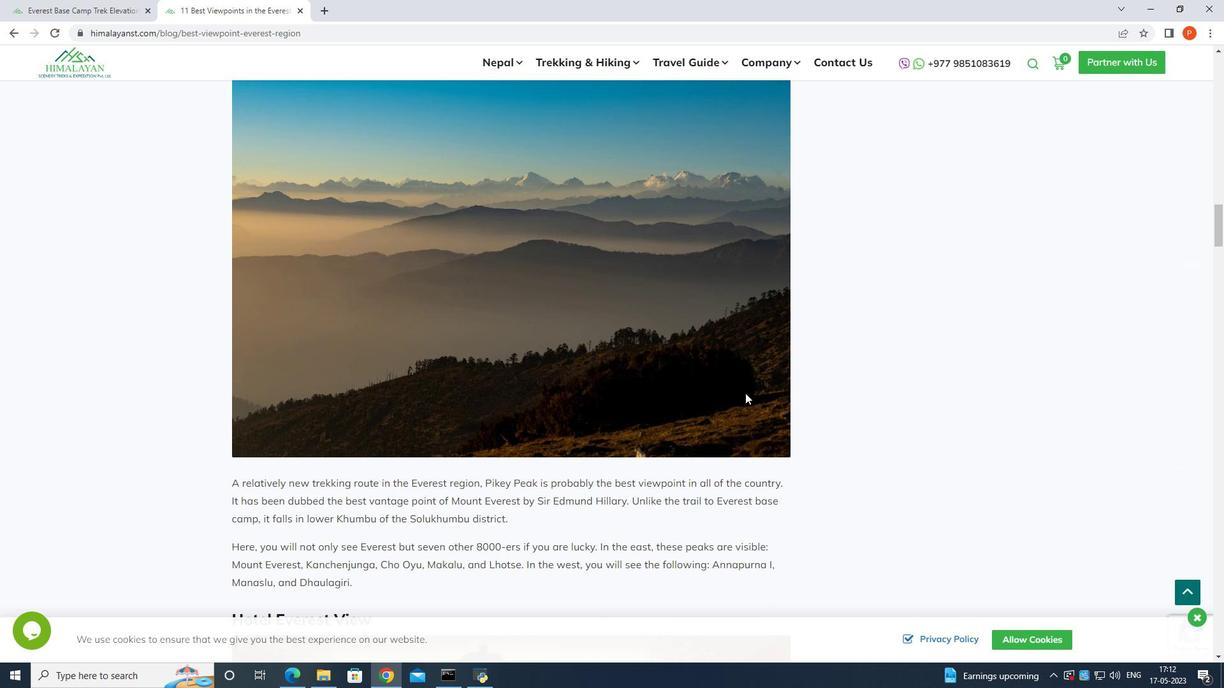 
Action: Mouse scrolled (745, 392) with delta (0, 0)
Screenshot: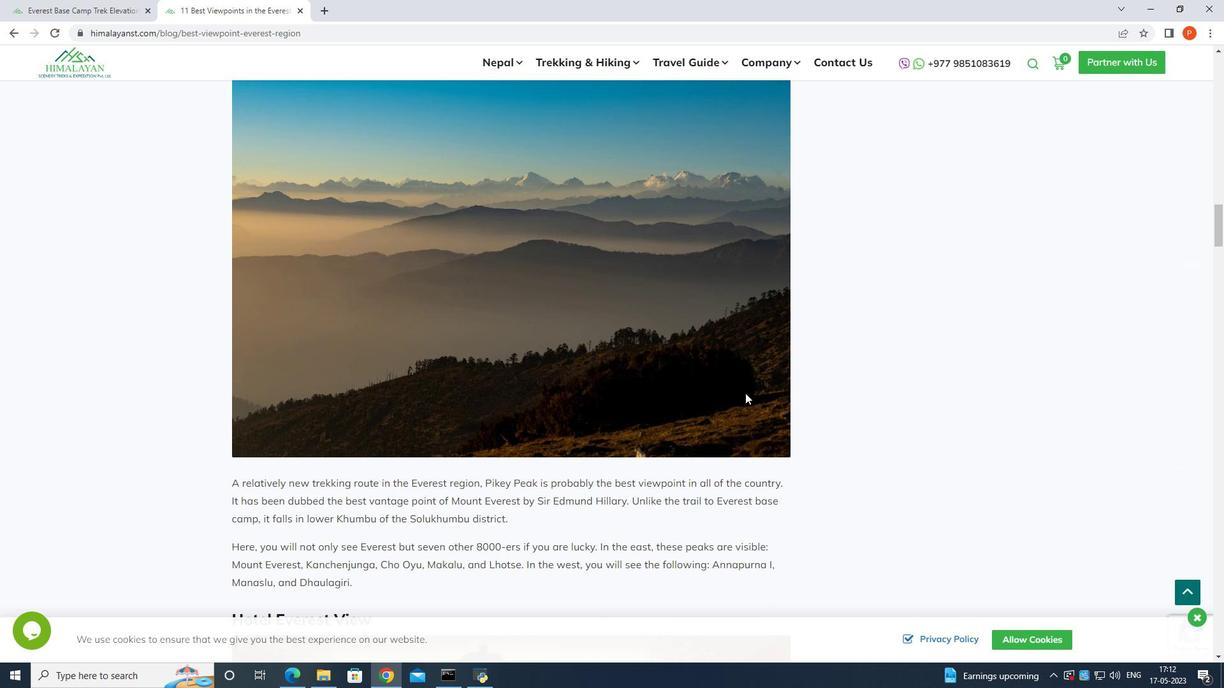 
Action: Mouse moved to (745, 394)
Screenshot: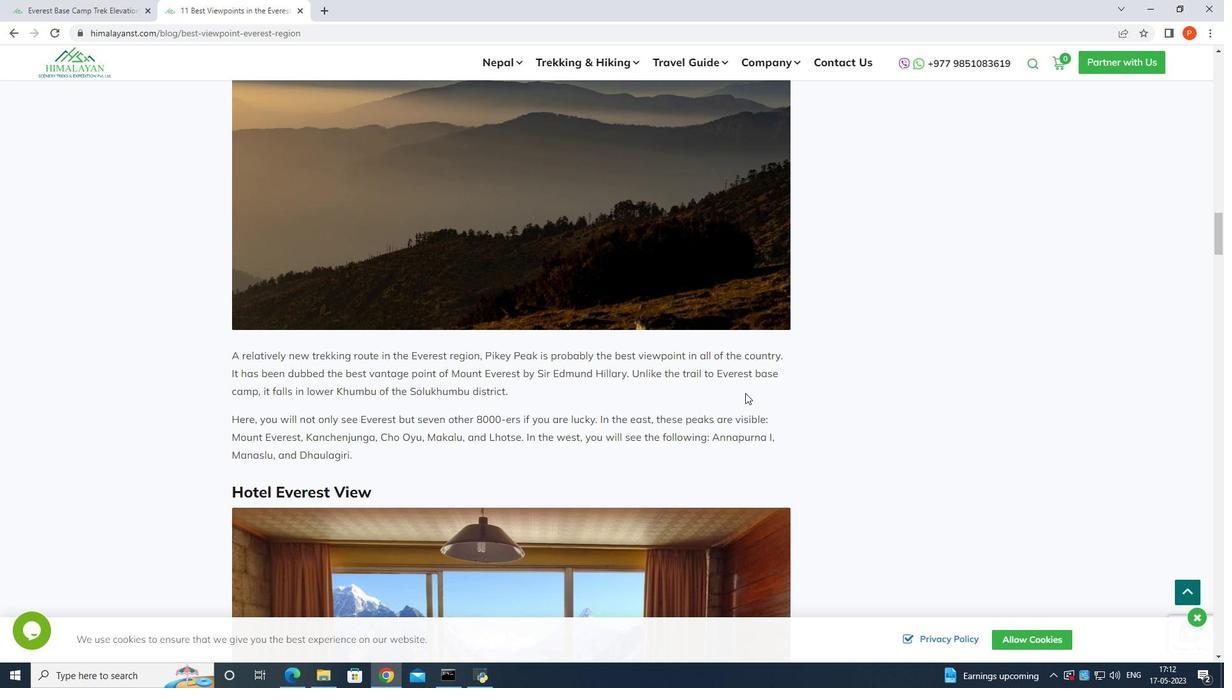
Action: Mouse scrolled (745, 394) with delta (0, 0)
Screenshot: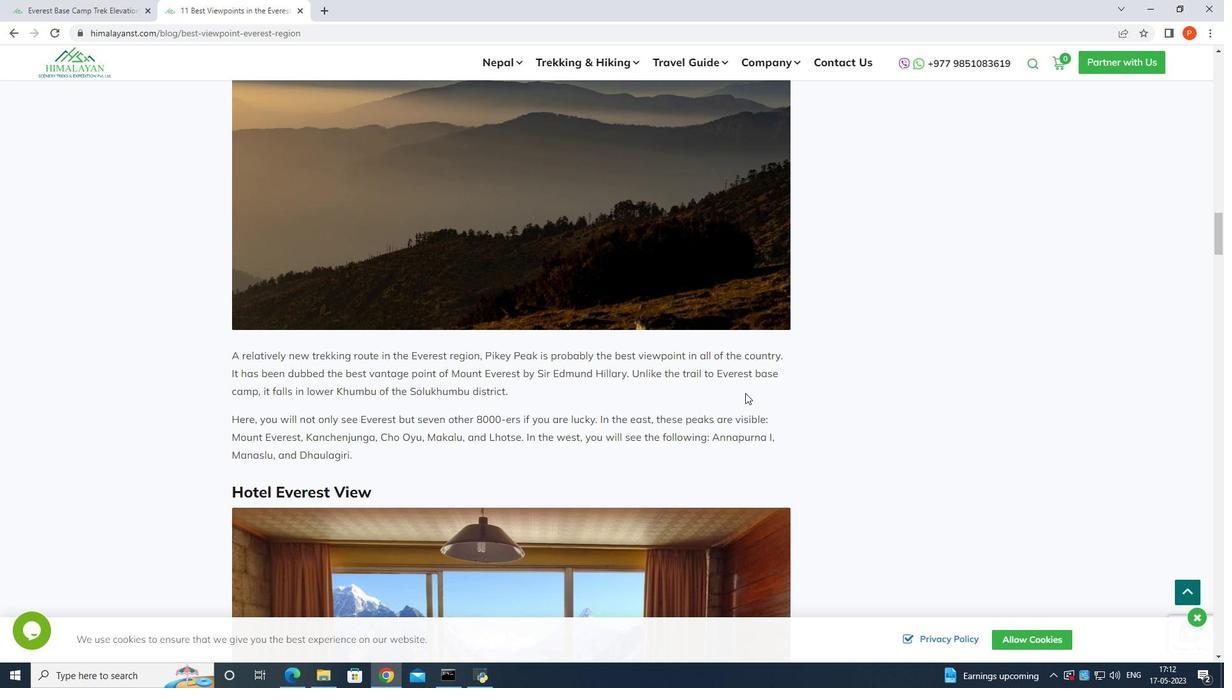 
Action: Mouse moved to (741, 399)
Screenshot: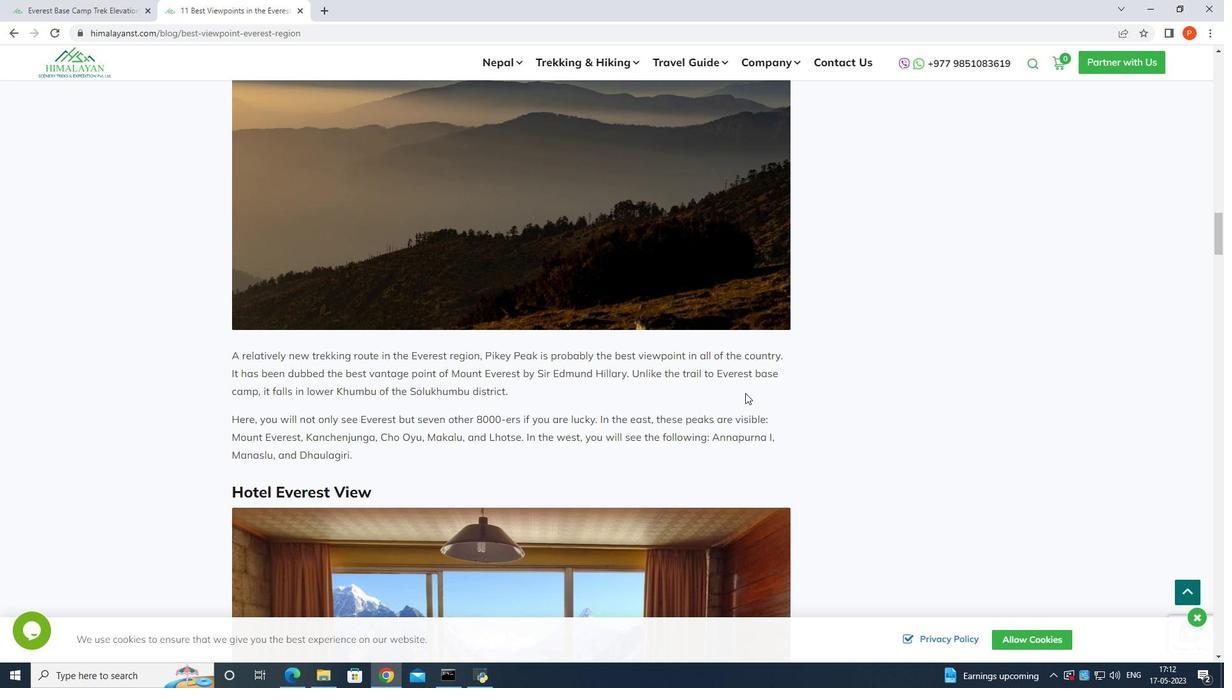 
Action: Mouse scrolled (741, 399) with delta (0, 0)
Screenshot: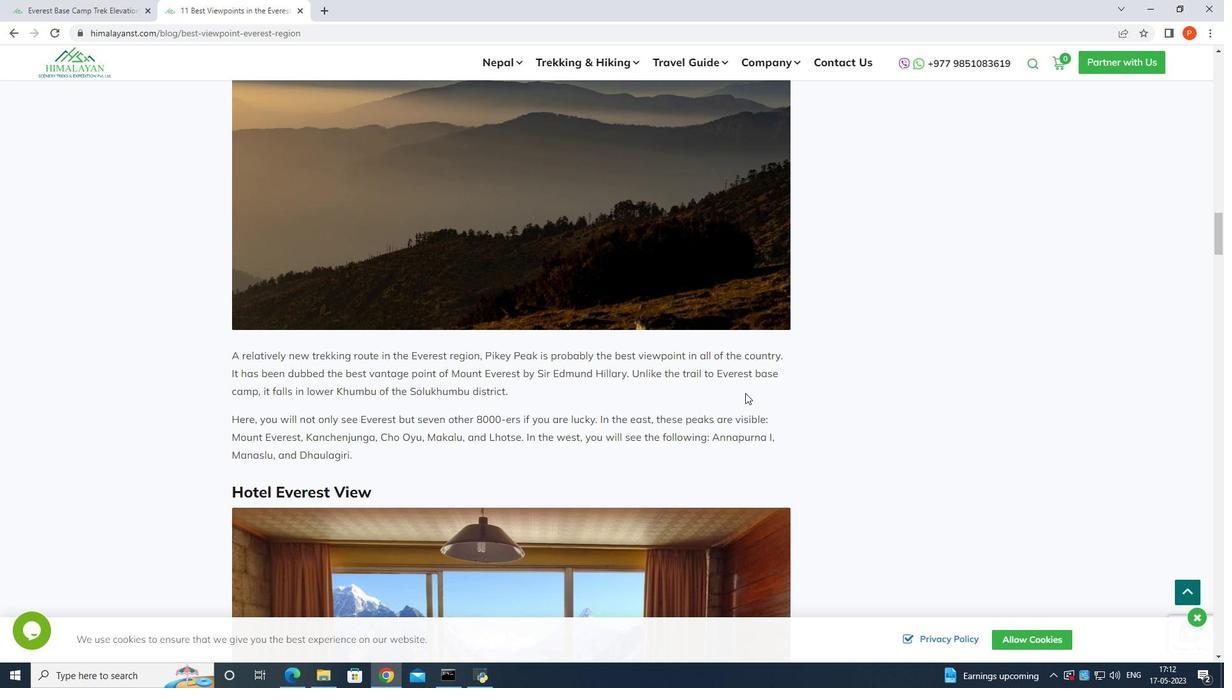 
Action: Mouse moved to (735, 407)
Screenshot: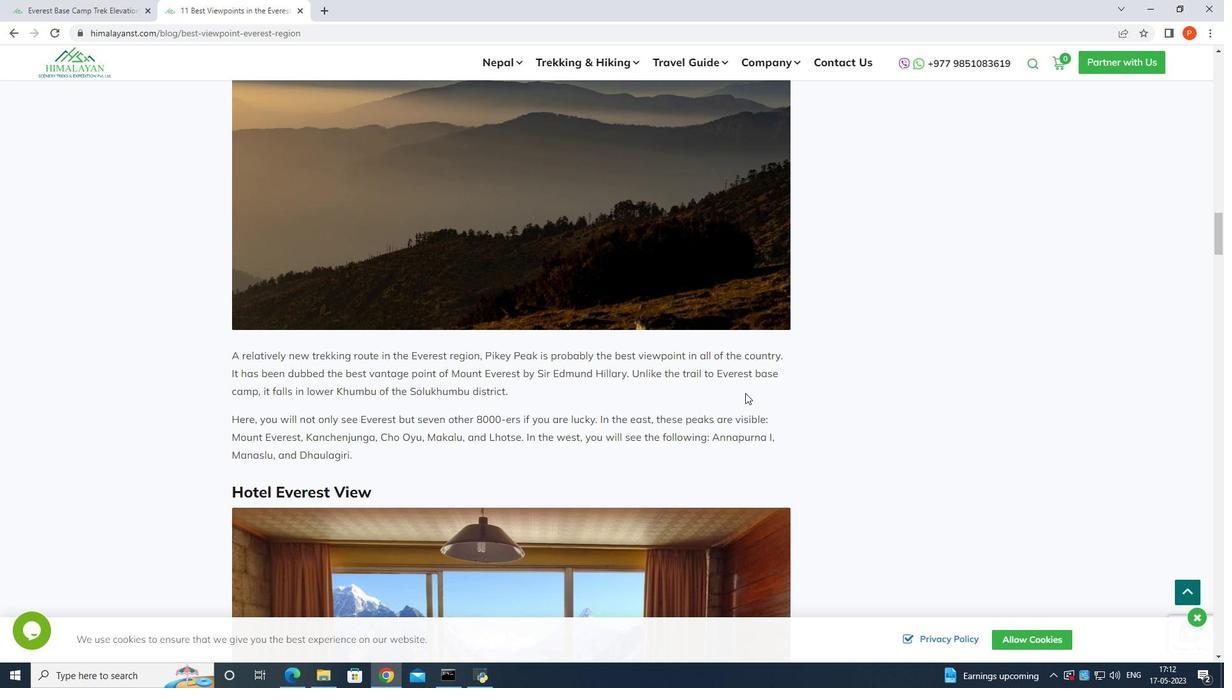
Action: Mouse scrolled (735, 406) with delta (0, 0)
Screenshot: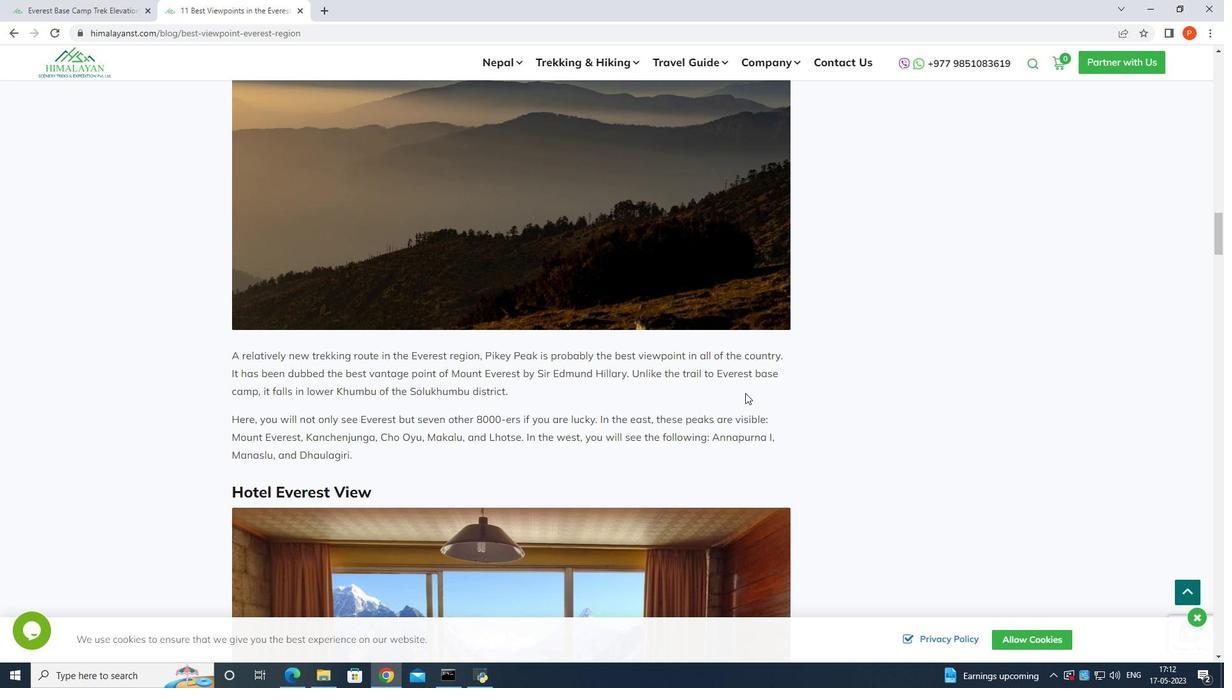 
Action: Mouse moved to (733, 408)
Screenshot: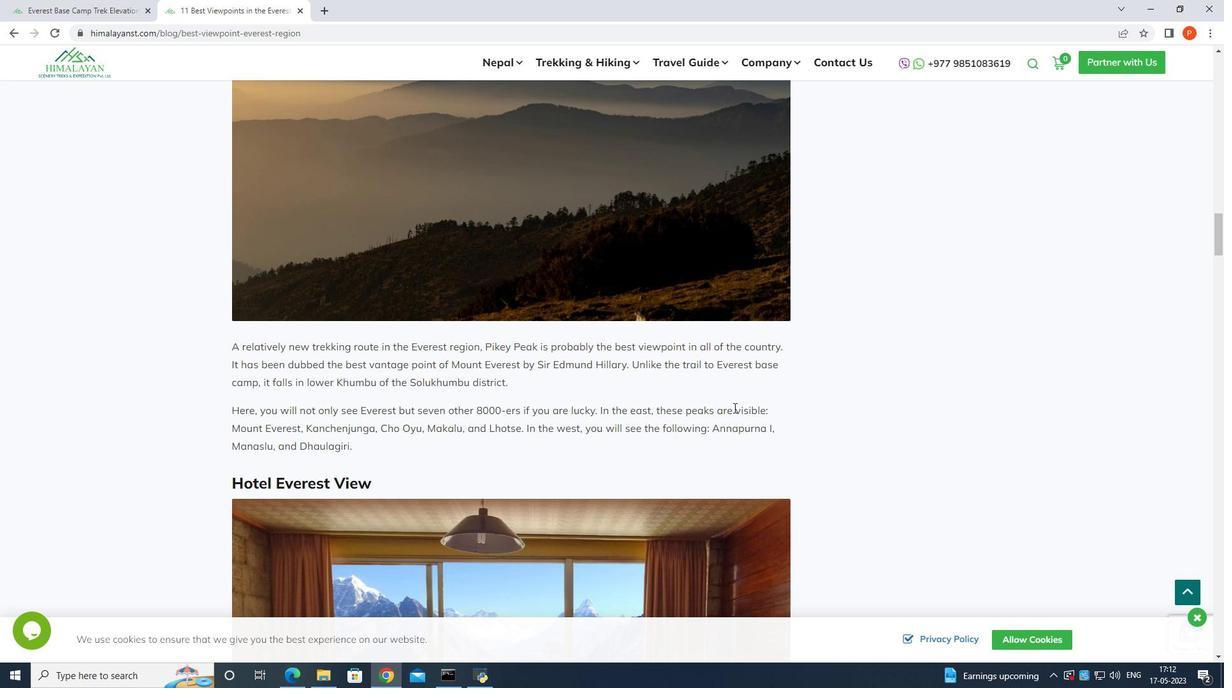 
Action: Mouse scrolled (733, 409) with delta (0, 0)
Screenshot: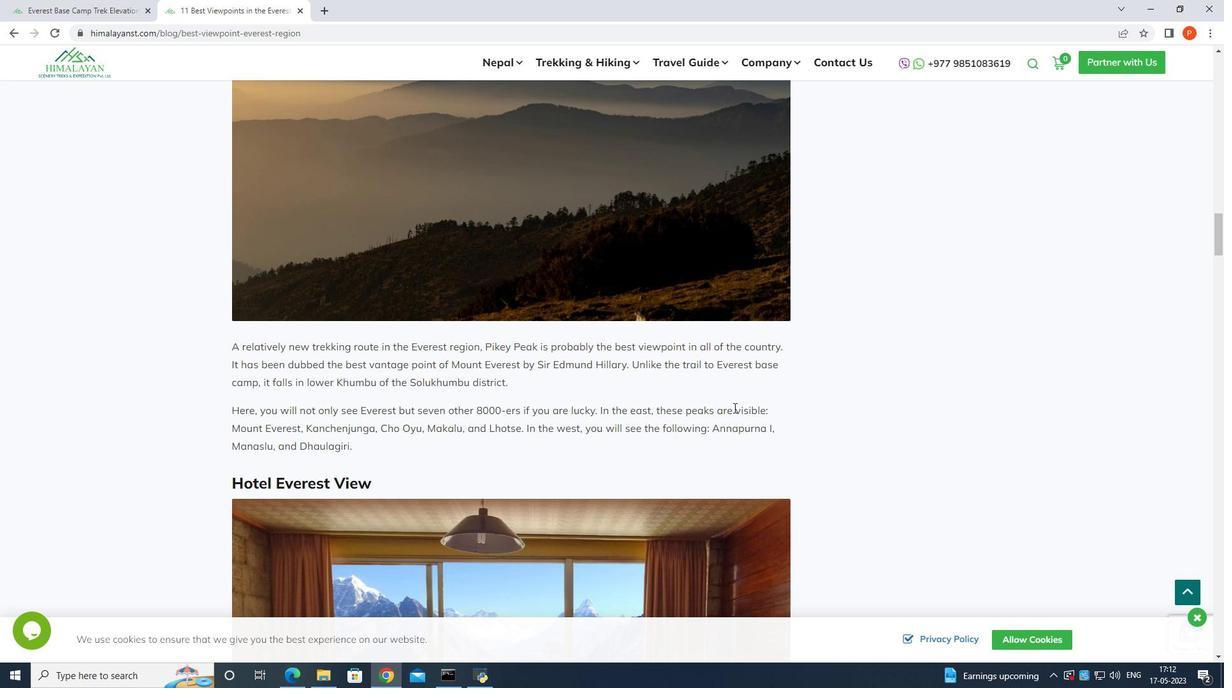
Action: Mouse moved to (718, 401)
Screenshot: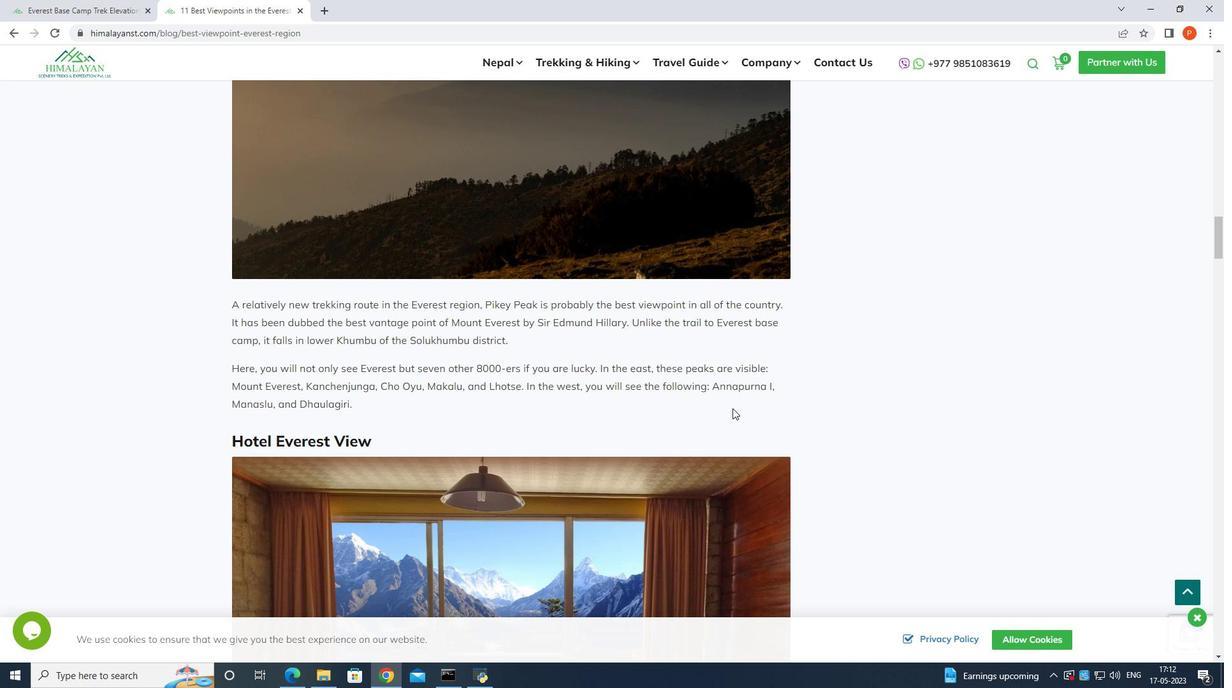 
Action: Mouse scrolled (718, 401) with delta (0, 0)
Screenshot: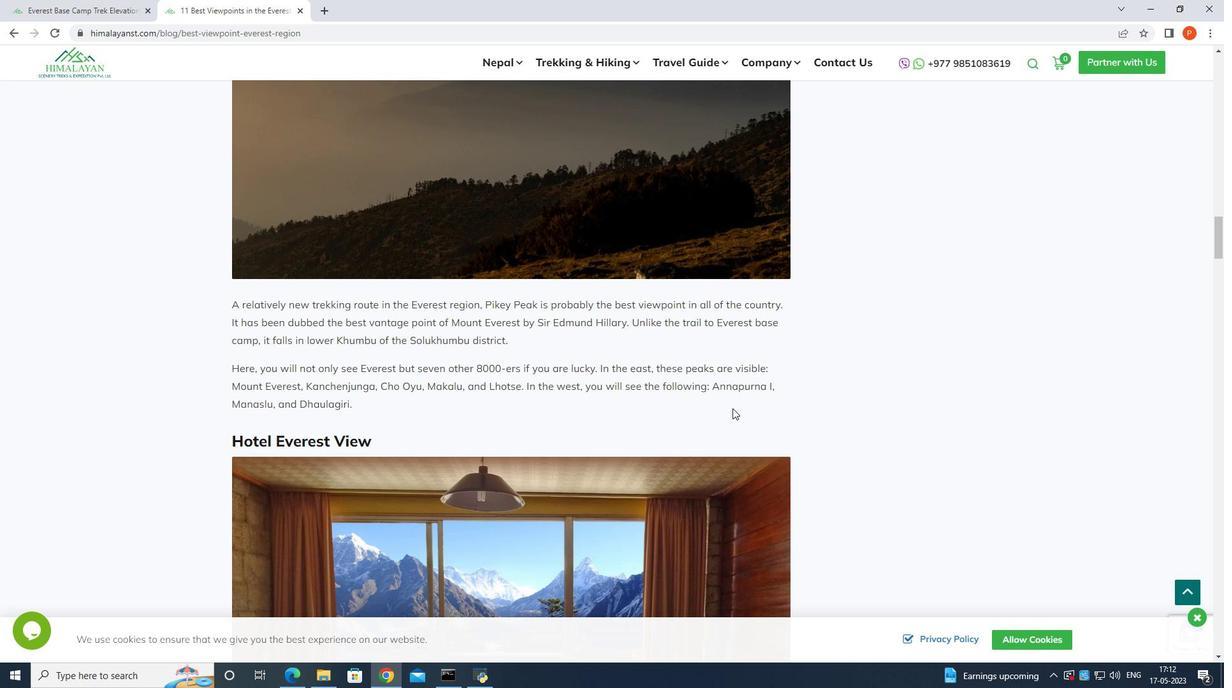 
Action: Mouse moved to (484, 363)
Screenshot: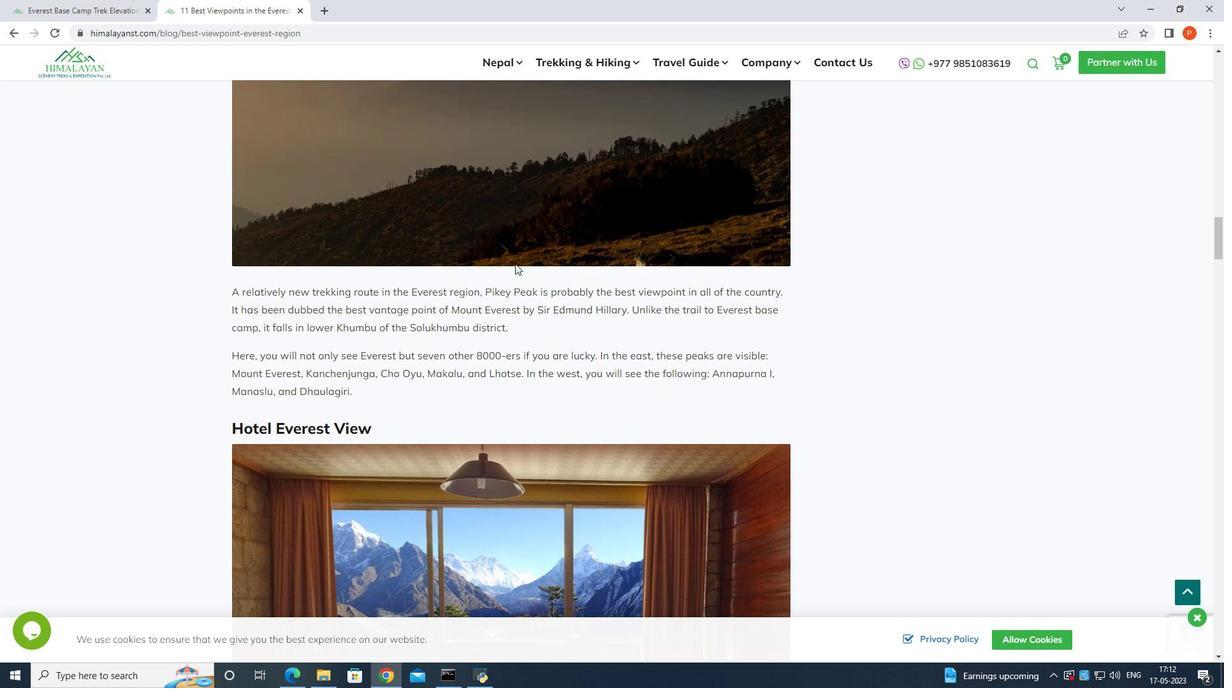
Action: Mouse scrolled (484, 362) with delta (0, 0)
Screenshot: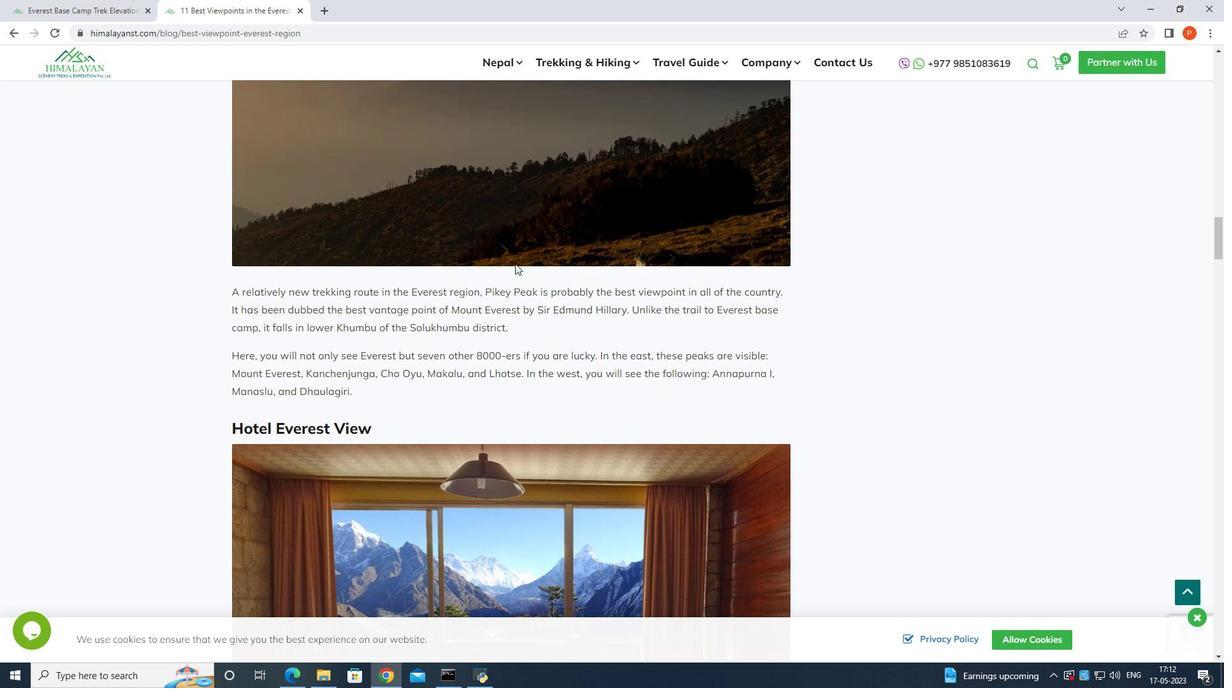 
Action: Mouse moved to (465, 472)
Screenshot: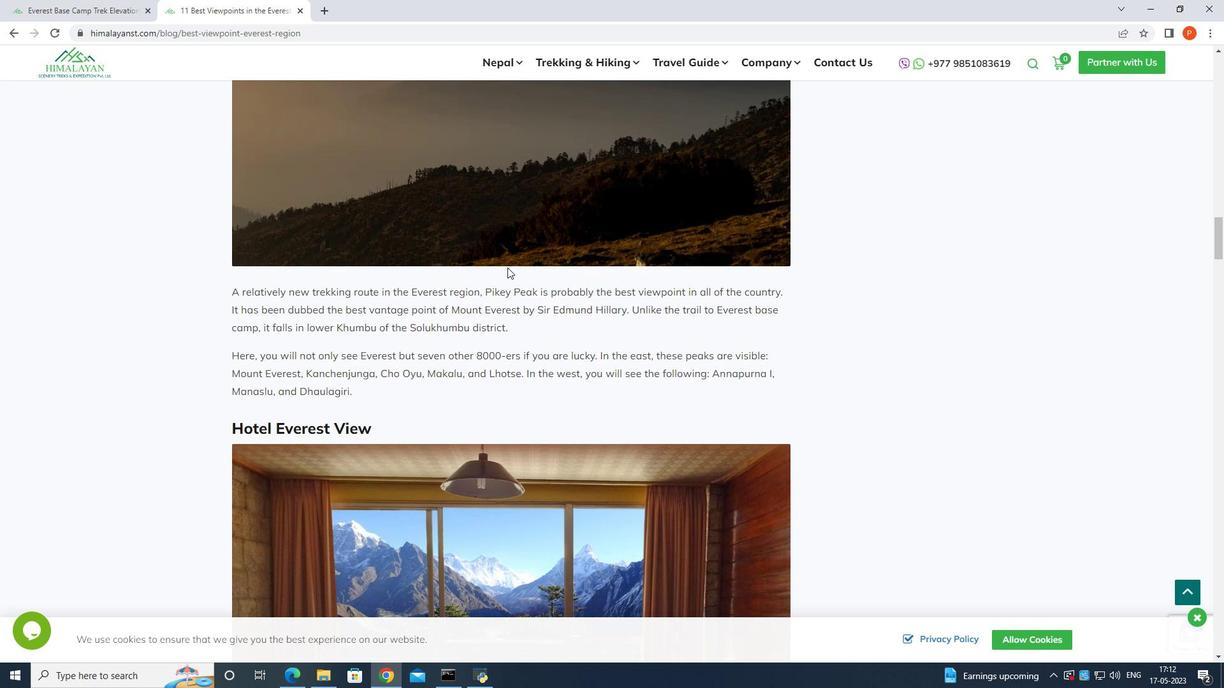 
Action: Mouse scrolled (470, 449) with delta (0, 0)
Screenshot: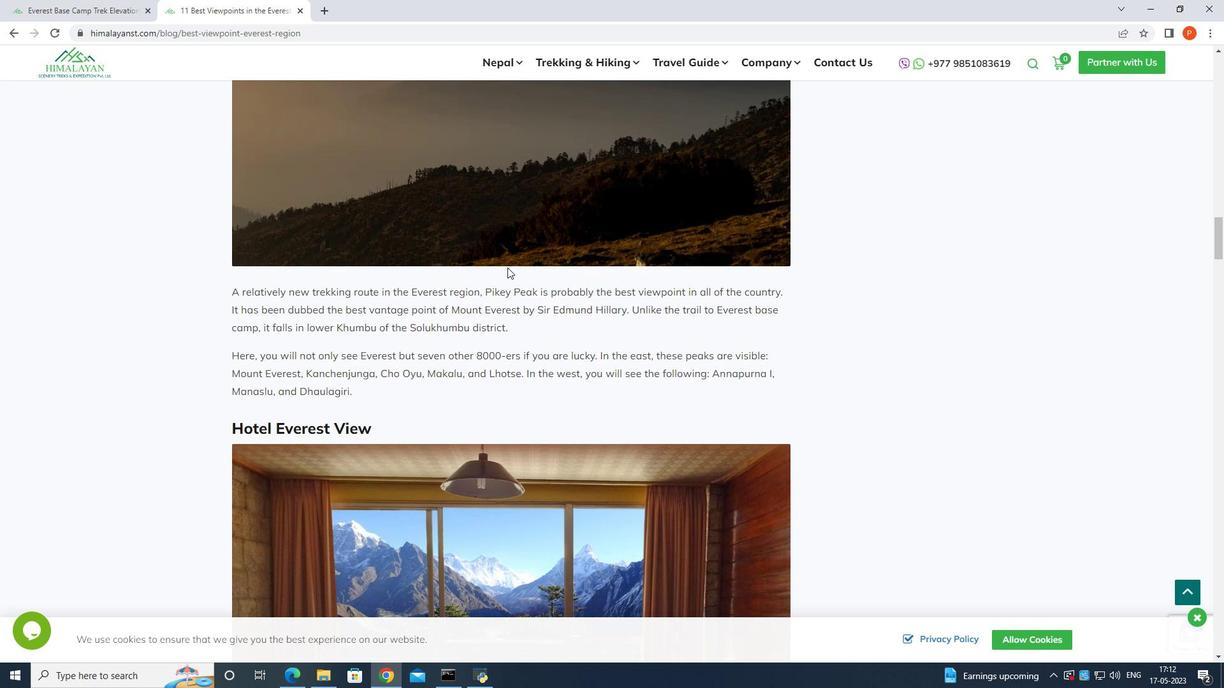 
Action: Mouse moved to (456, 538)
Screenshot: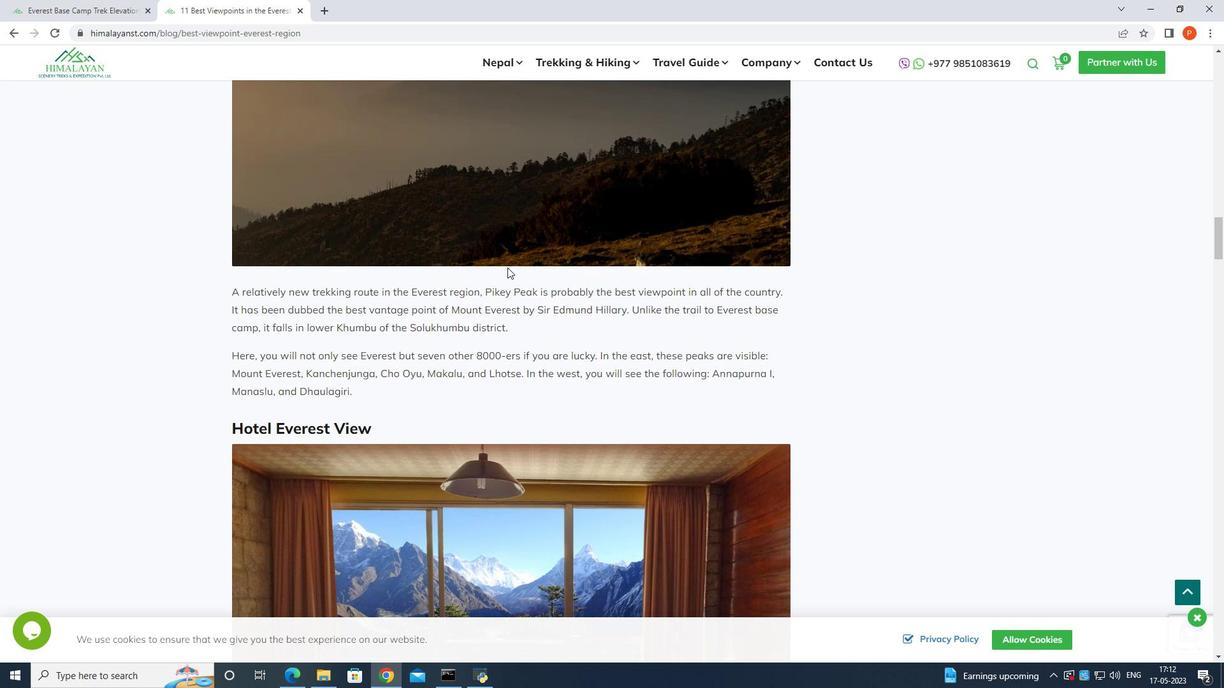
Action: Mouse scrolled (456, 537) with delta (0, 0)
Screenshot: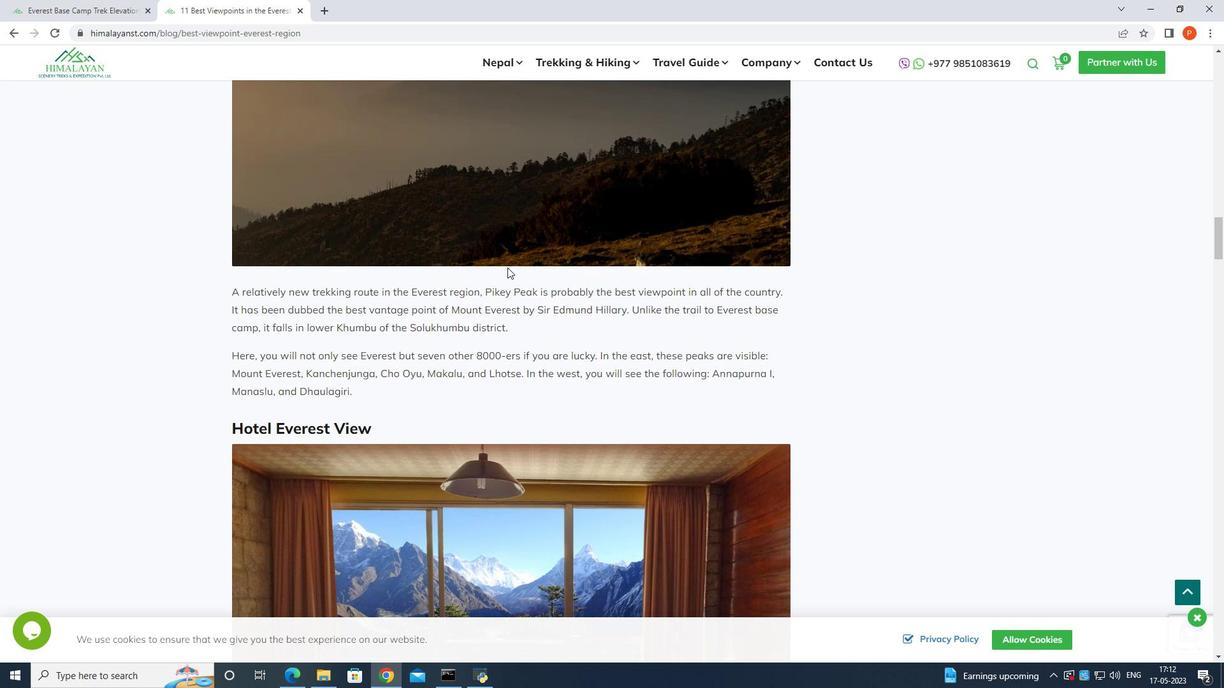 
Action: Mouse moved to (450, 586)
Screenshot: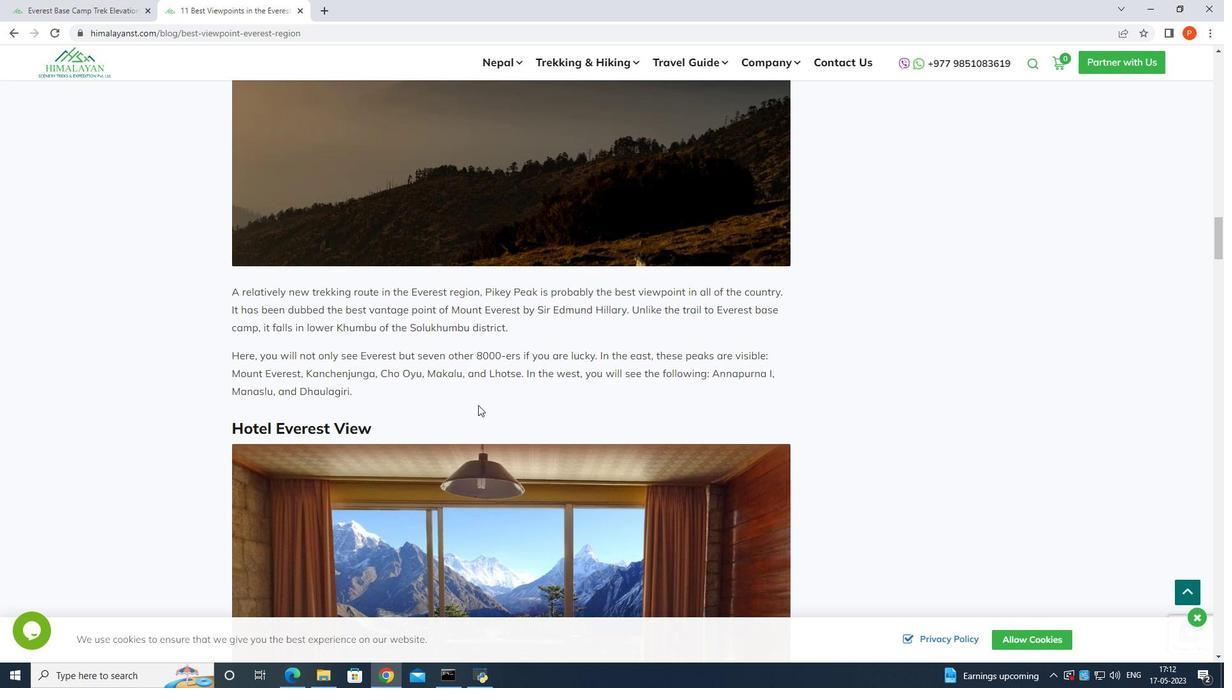 
Action: Mouse scrolled (450, 586) with delta (0, 0)
Screenshot: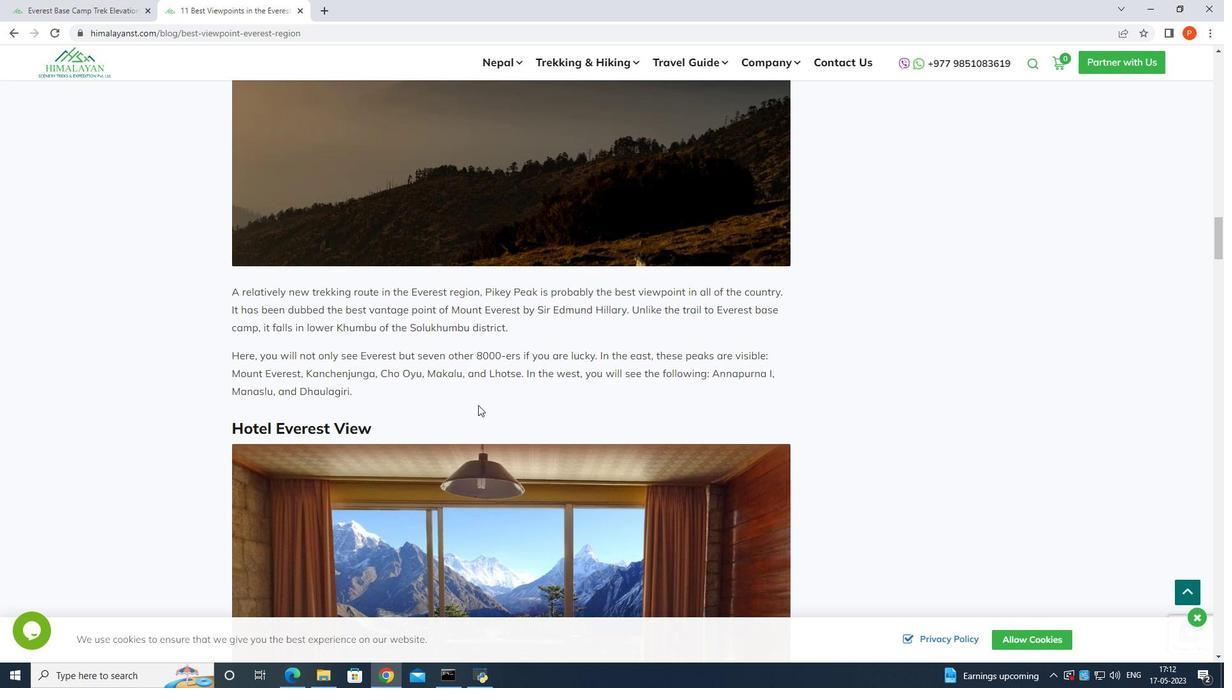 
Action: Mouse moved to (552, 561)
Screenshot: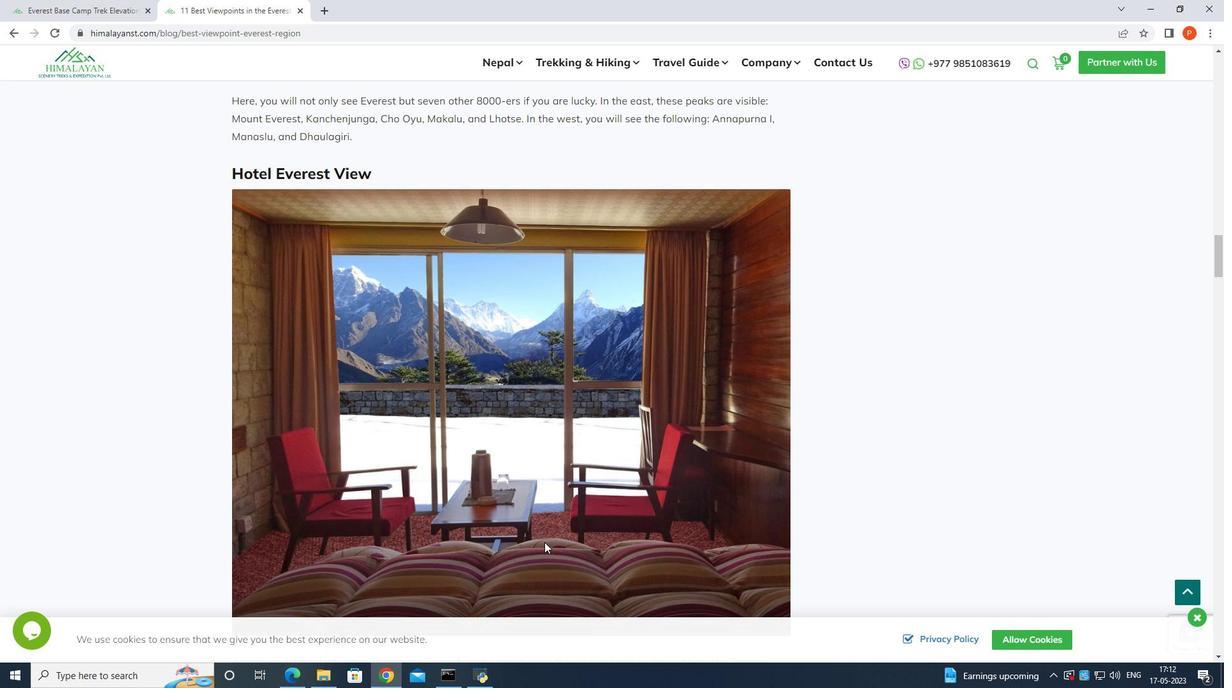 
Action: Mouse scrolled (552, 560) with delta (0, 0)
Screenshot: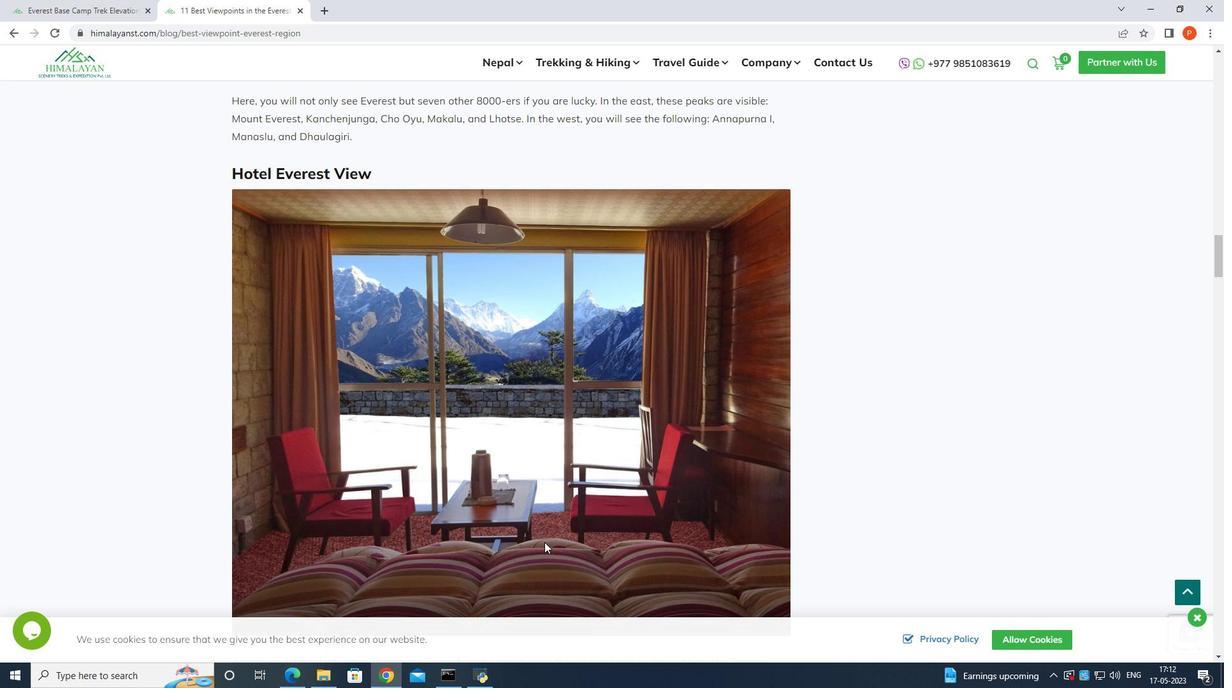
Action: Mouse scrolled (552, 560) with delta (0, 0)
Screenshot: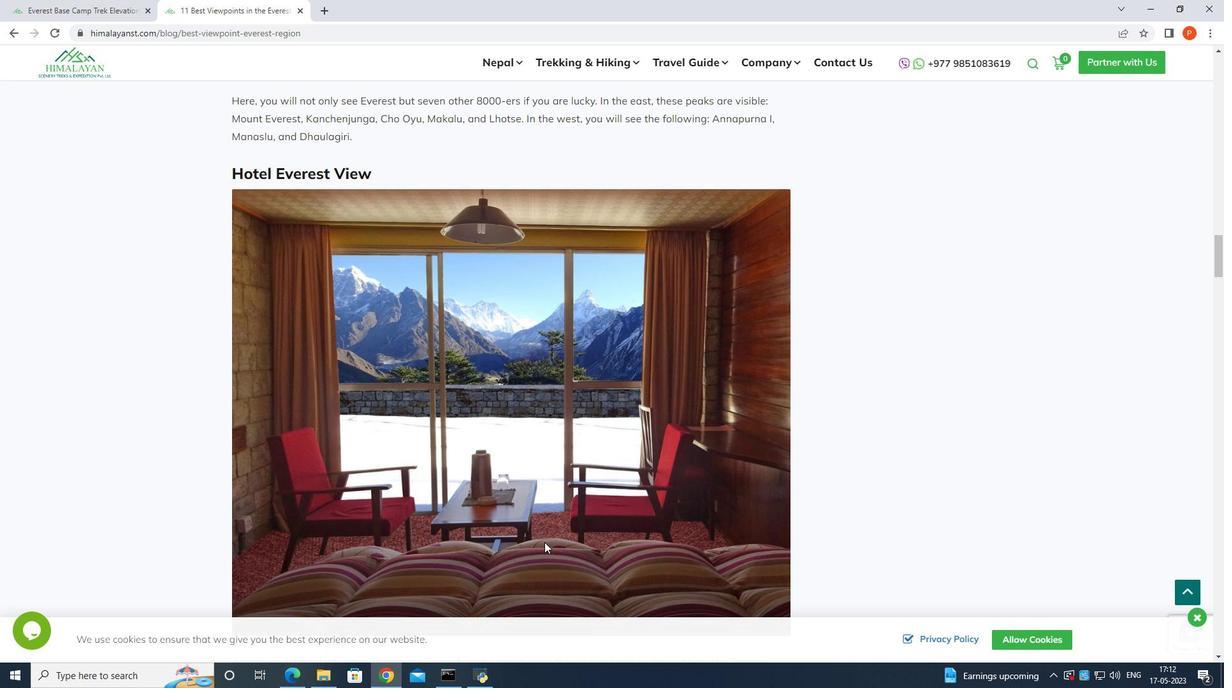 
Action: Mouse moved to (552, 562)
Screenshot: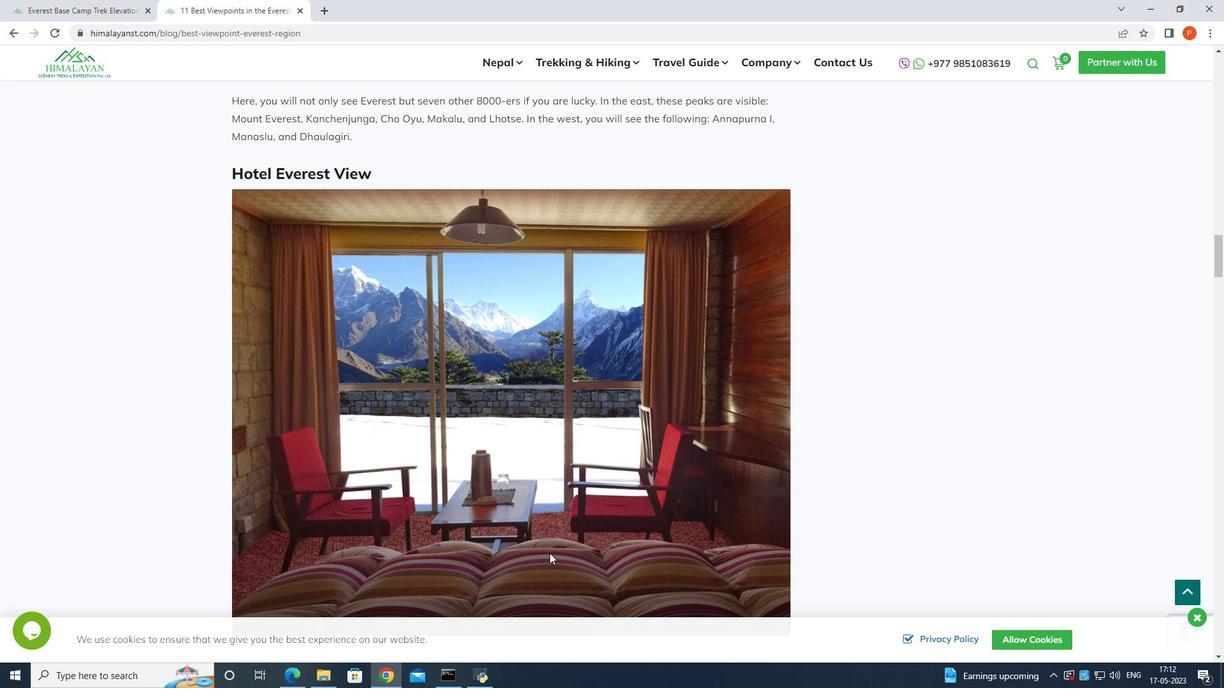
Action: Mouse scrolled (552, 562) with delta (0, 0)
Screenshot: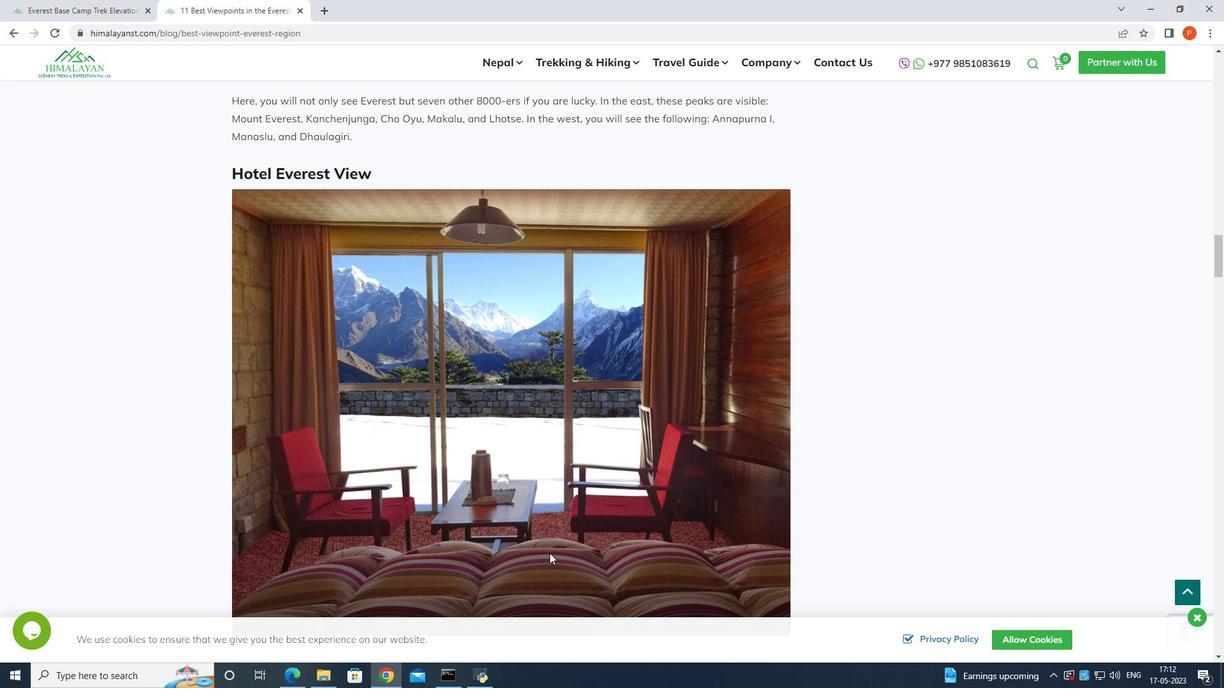 
Action: Mouse moved to (552, 563)
Screenshot: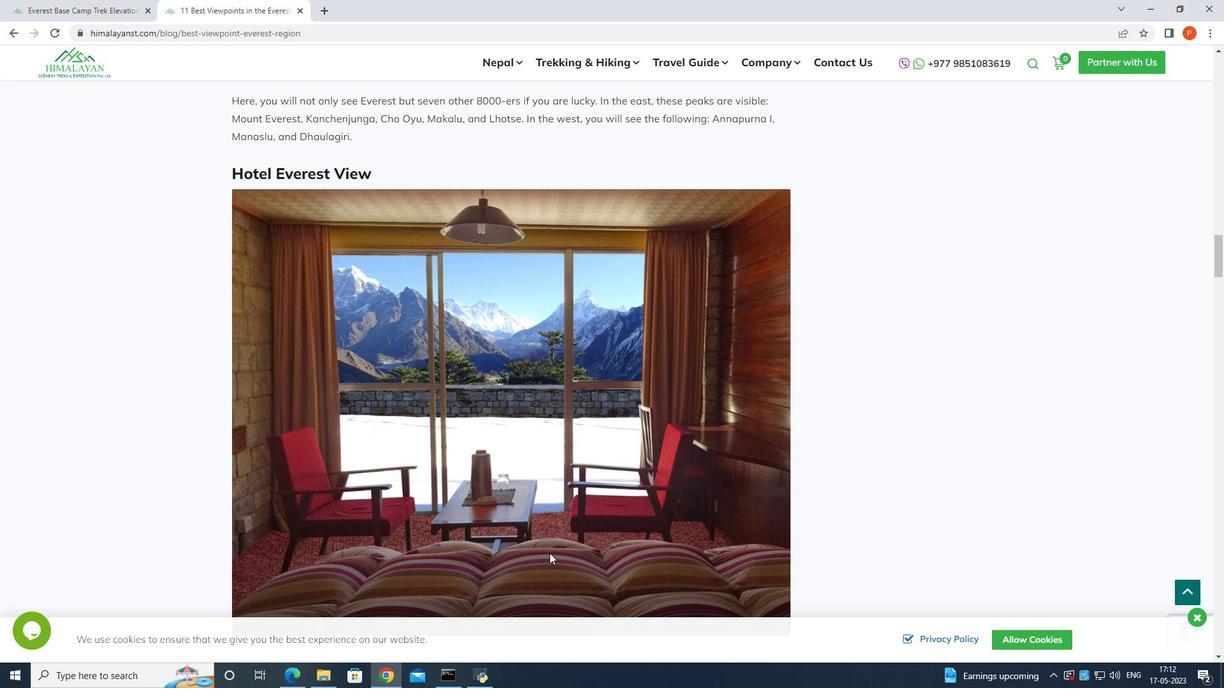 
Action: Mouse scrolled (552, 563) with delta (0, 0)
Screenshot: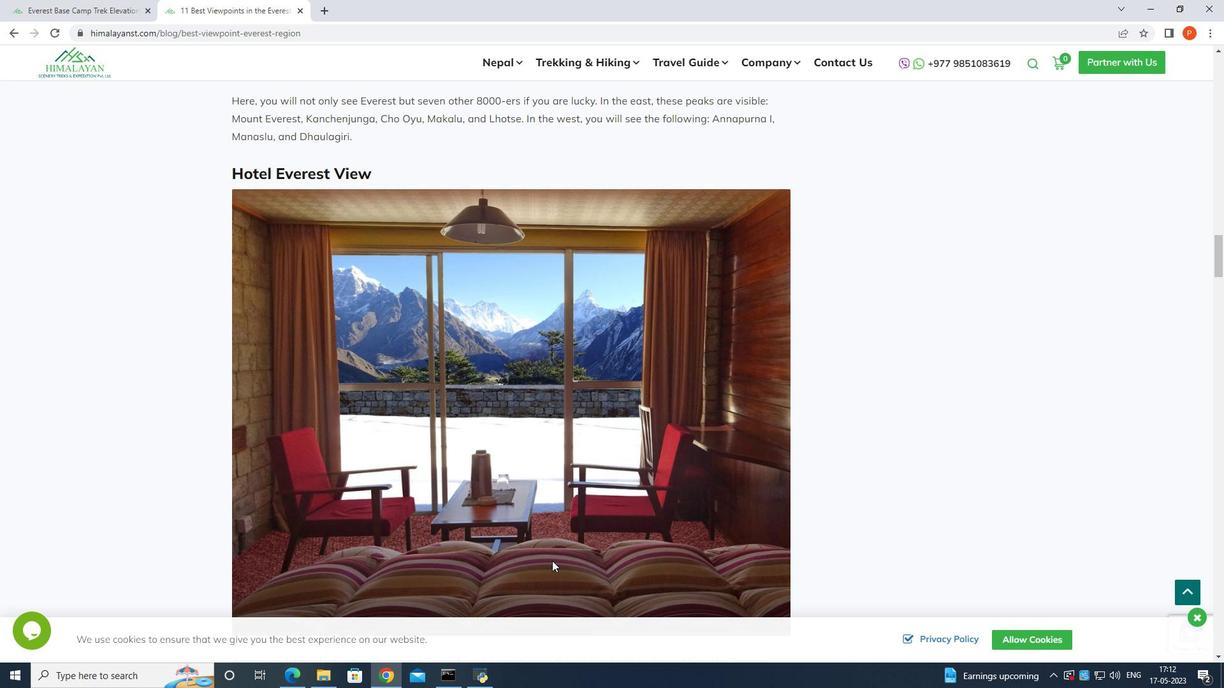 
Action: Mouse moved to (553, 565)
Screenshot: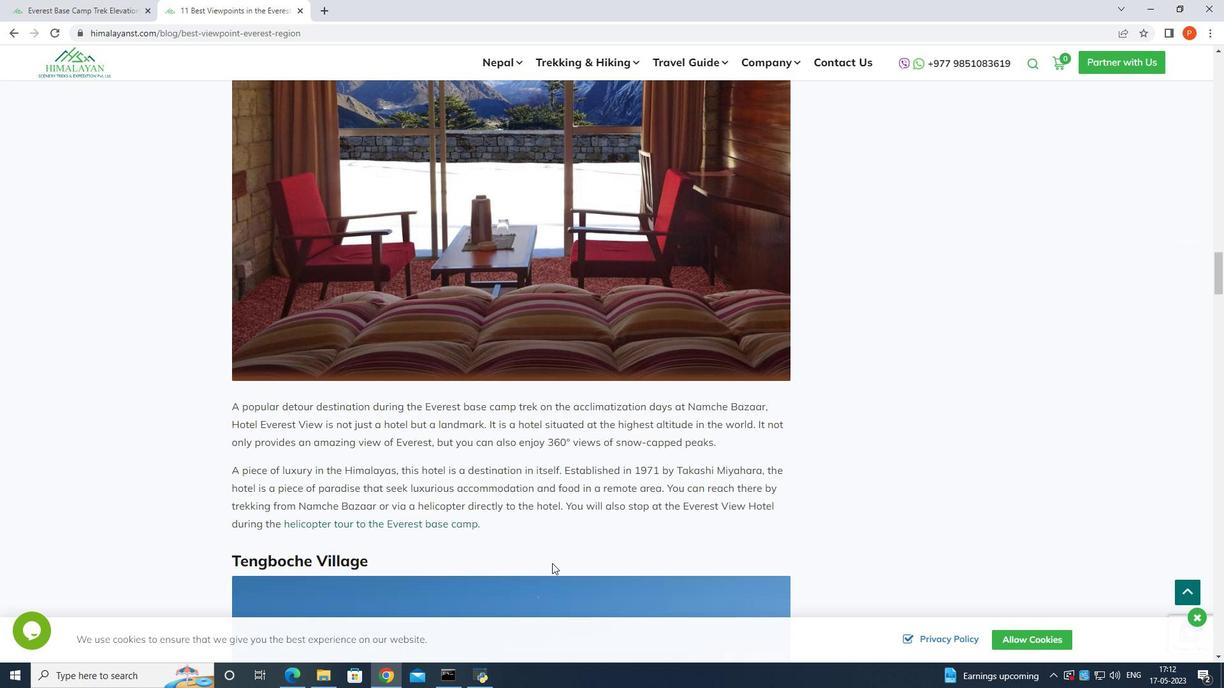 
Action: Mouse scrolled (553, 564) with delta (0, 0)
Screenshot: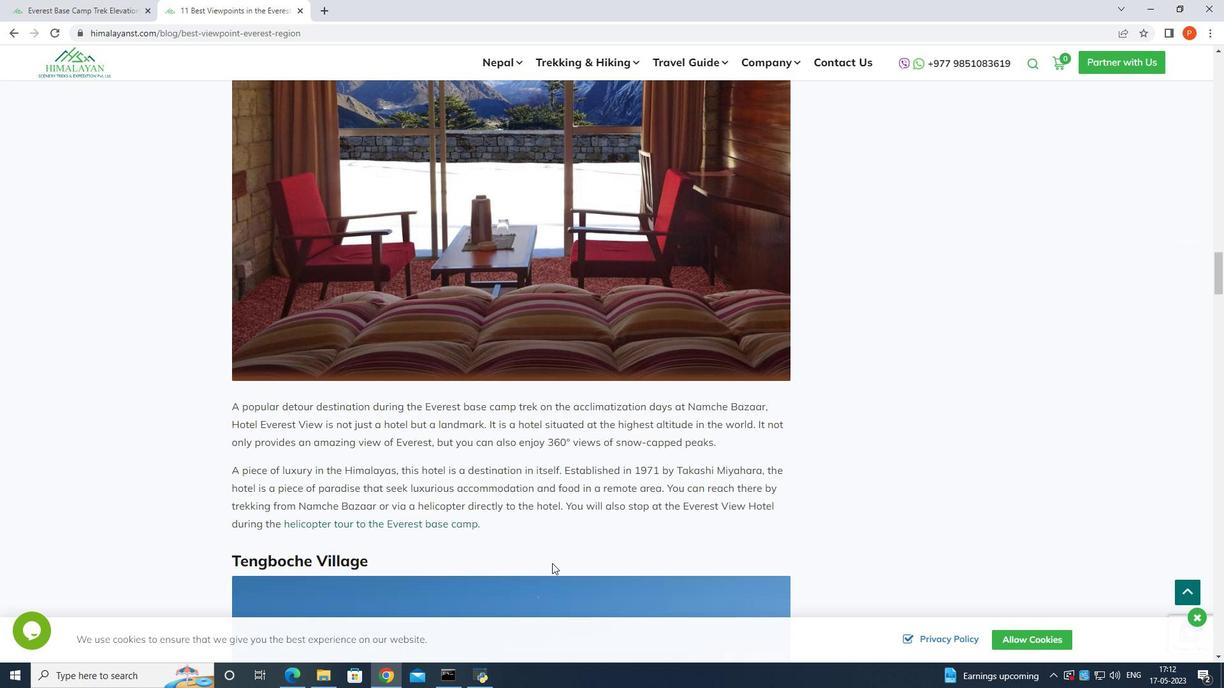 
Action: Mouse moved to (553, 566)
Screenshot: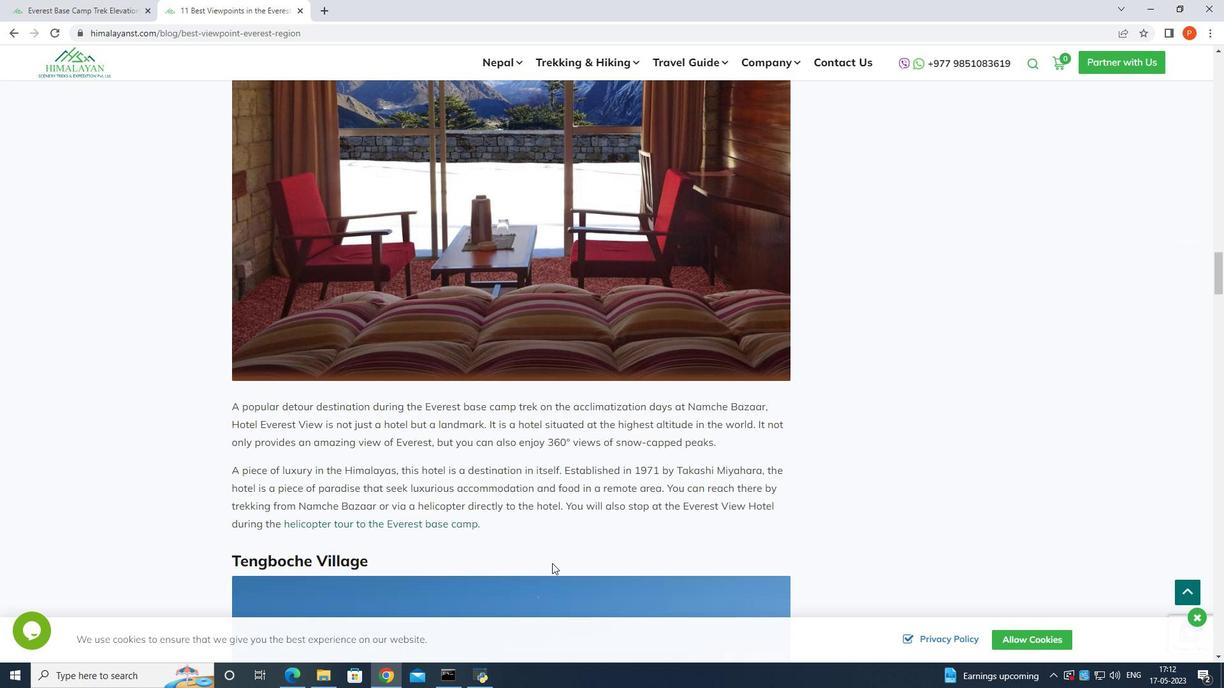 
Action: Mouse scrolled (553, 565) with delta (0, 0)
Screenshot: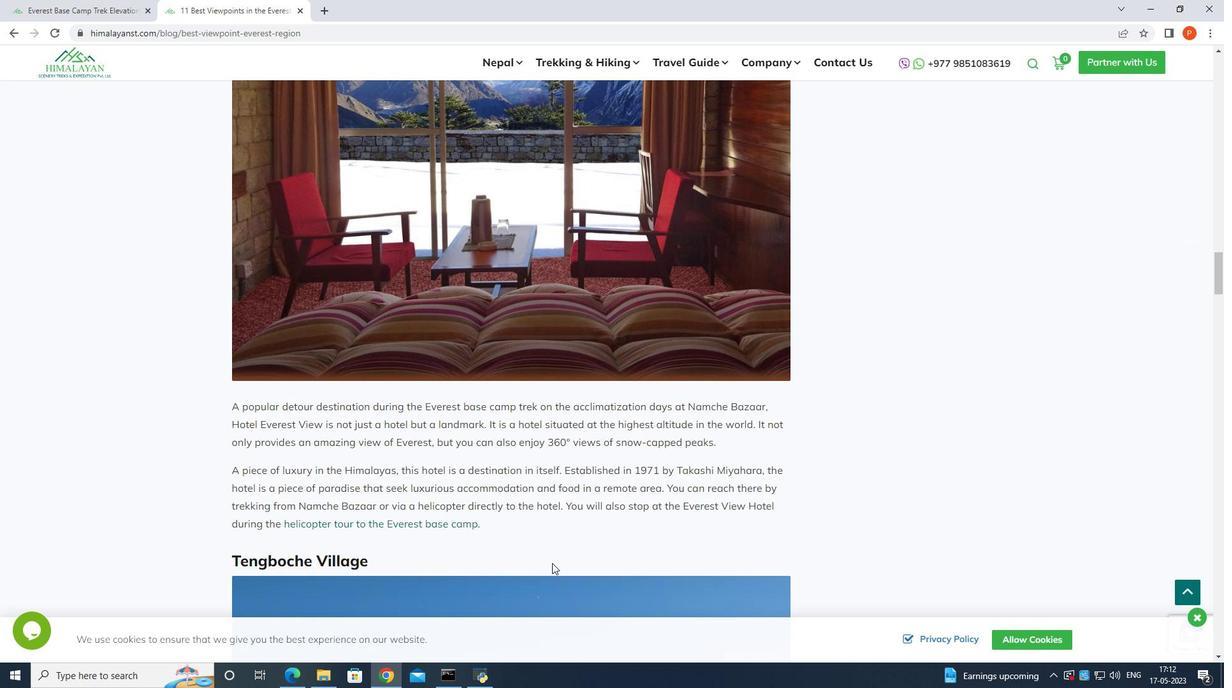 
Action: Mouse scrolled (553, 565) with delta (0, 0)
Screenshot: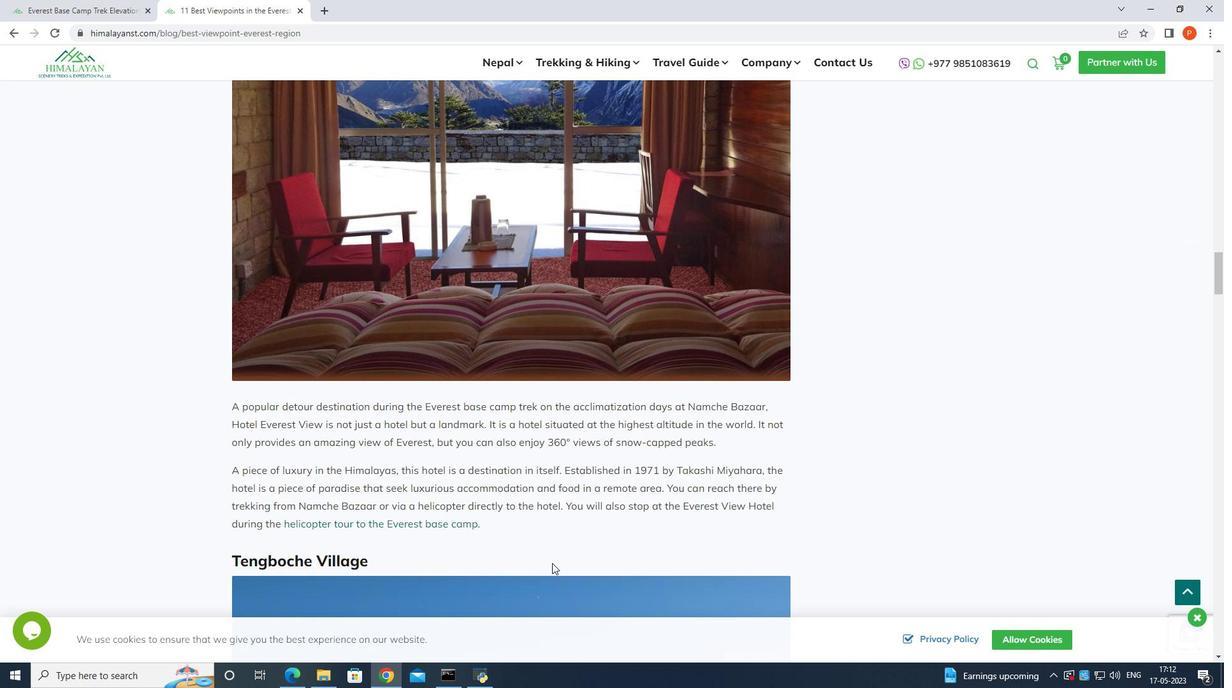 
Action: Mouse scrolled (553, 565) with delta (0, 0)
Screenshot: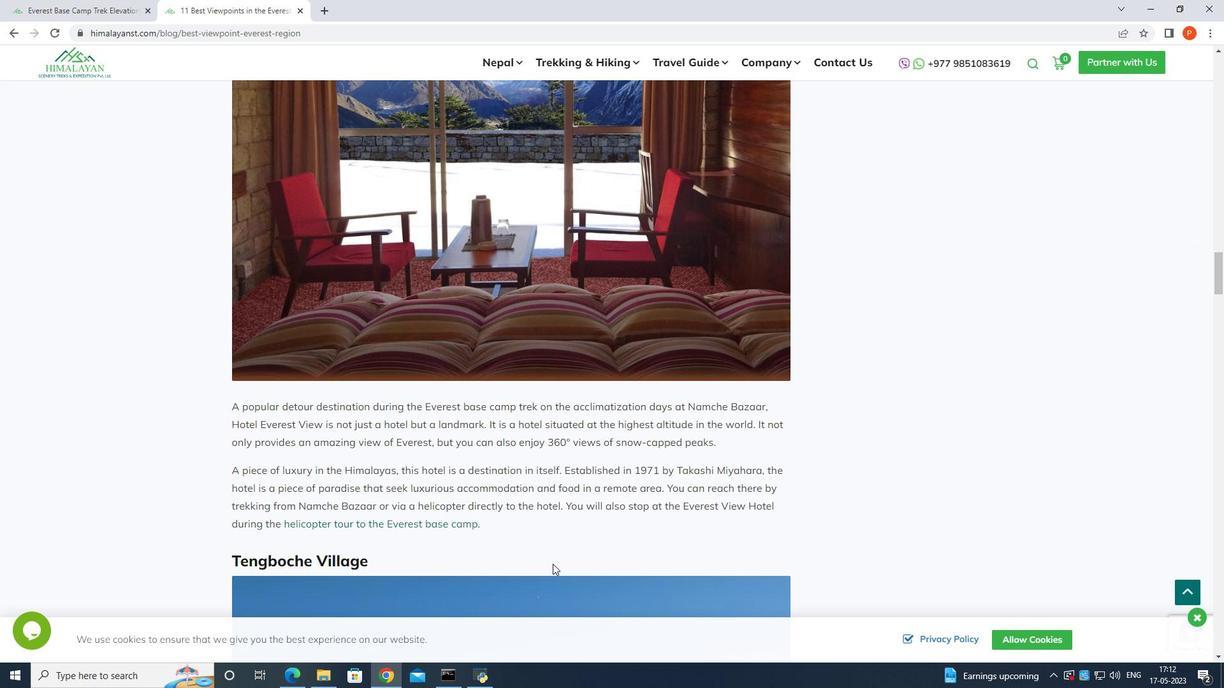 
Action: Mouse moved to (556, 567)
Screenshot: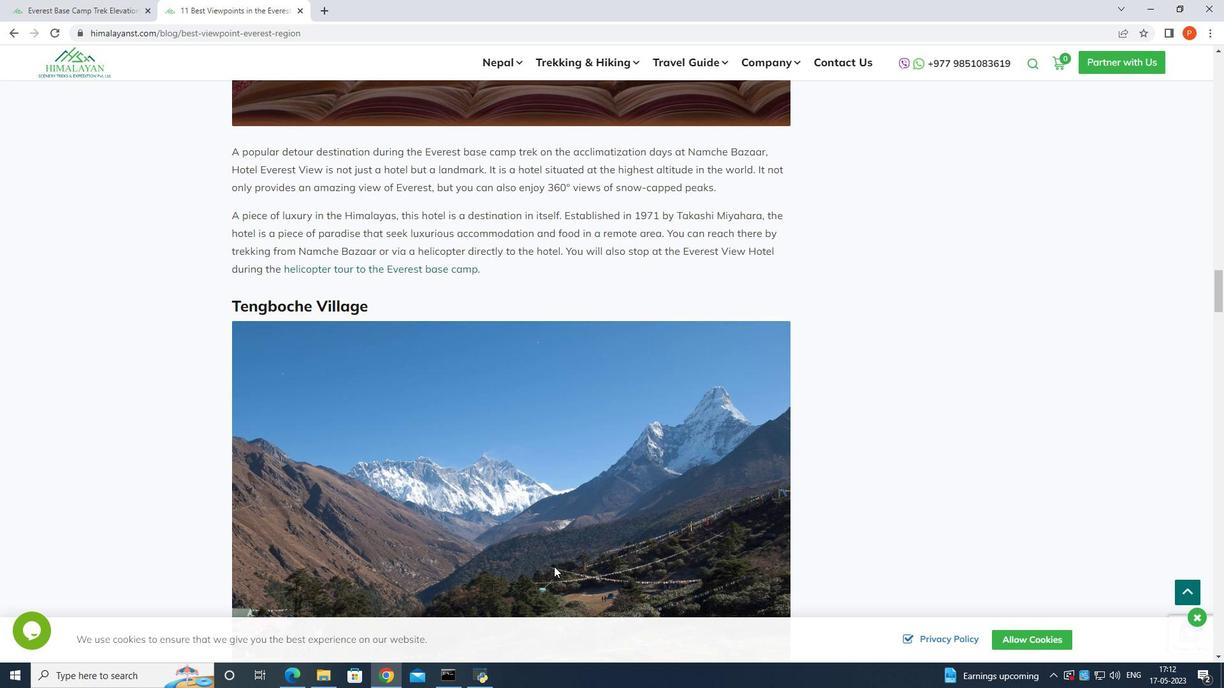 
Action: Mouse scrolled (556, 566) with delta (0, 0)
Screenshot: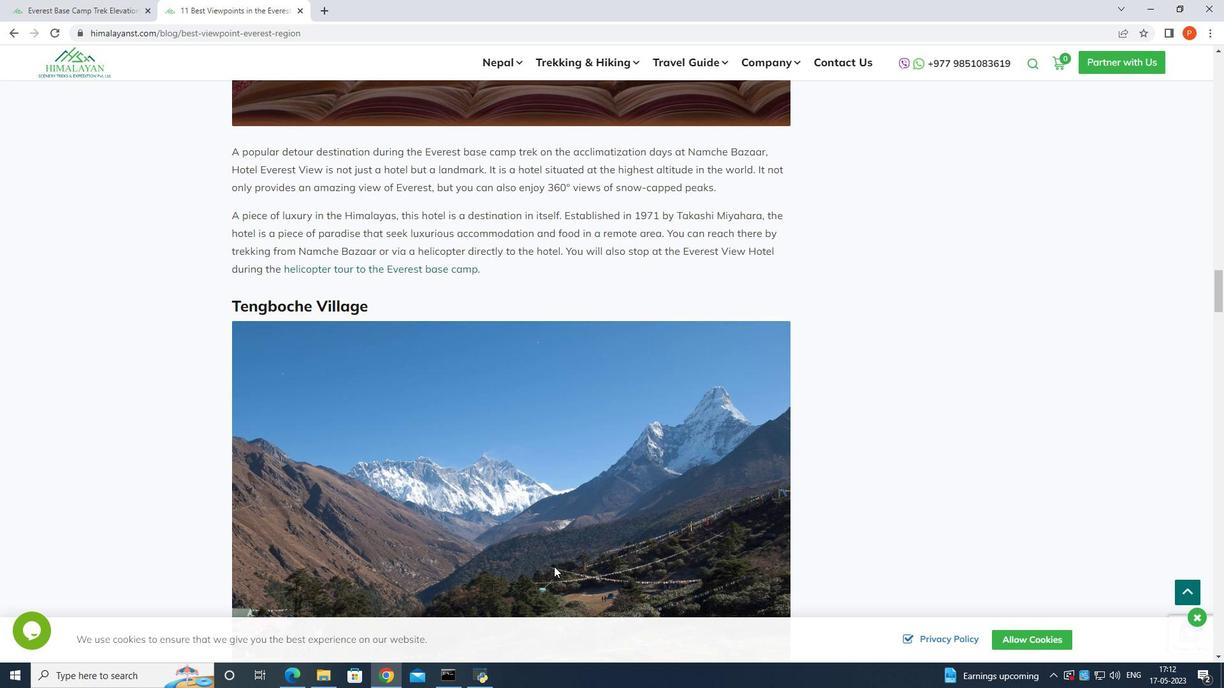
Action: Mouse moved to (561, 568)
Screenshot: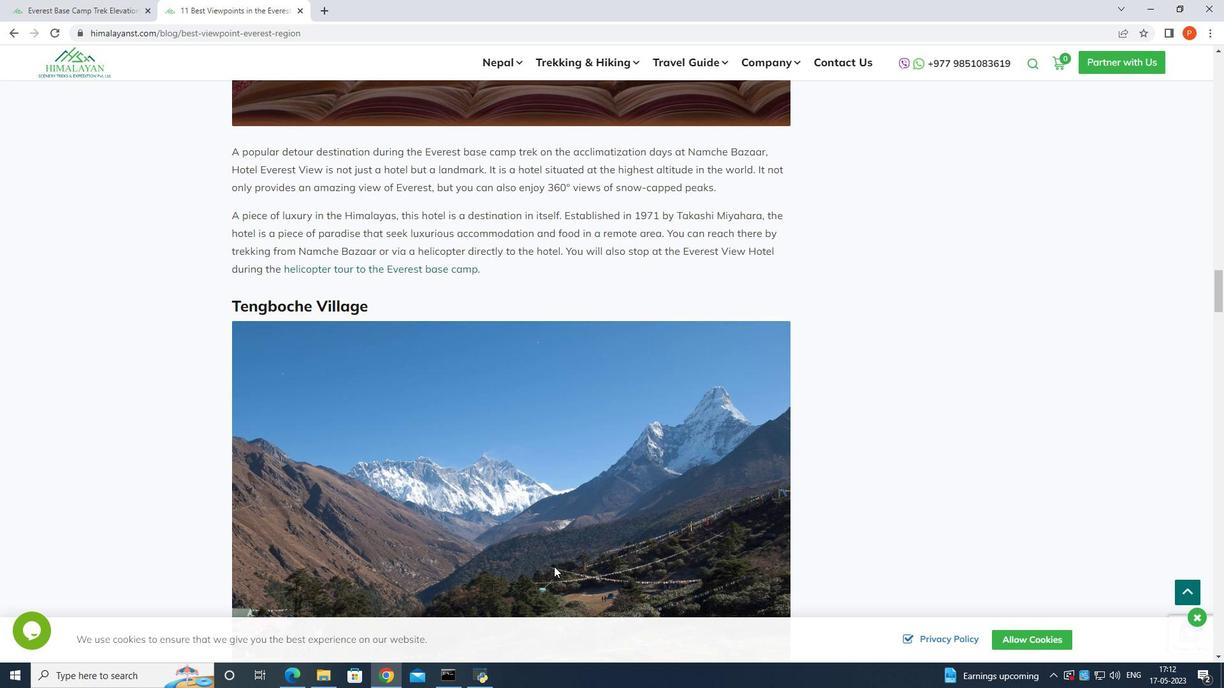 
Action: Mouse scrolled (561, 567) with delta (0, 0)
Screenshot: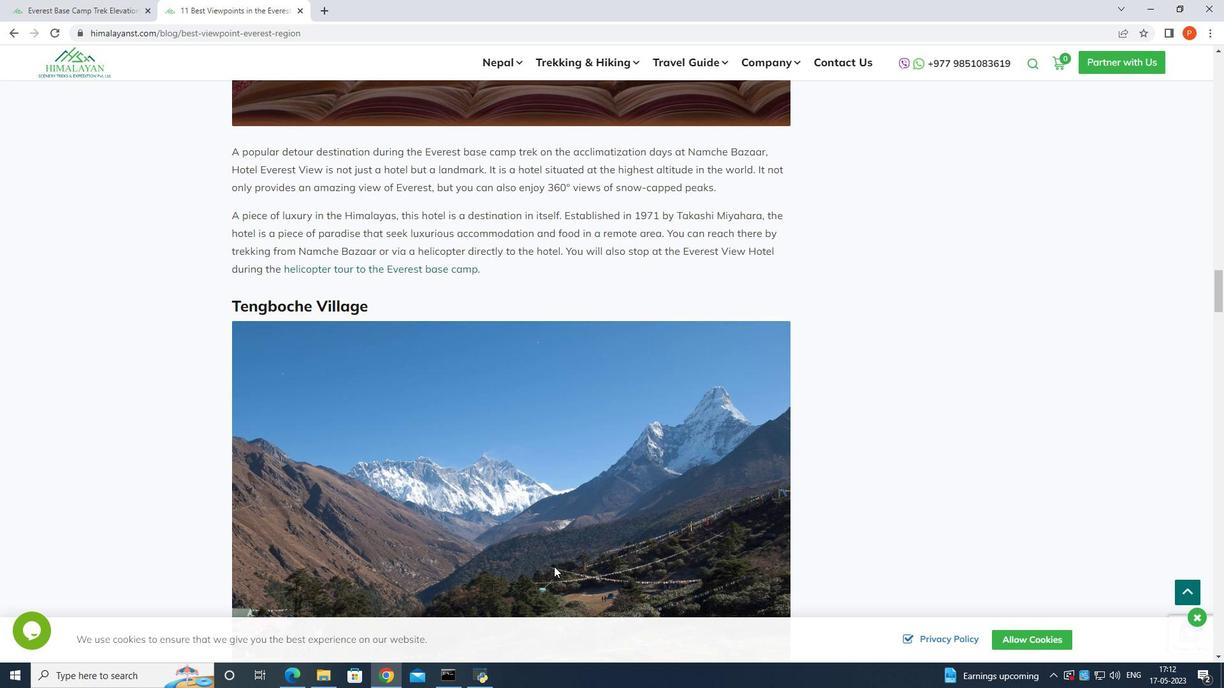 
Action: Mouse scrolled (561, 567) with delta (0, 0)
Screenshot: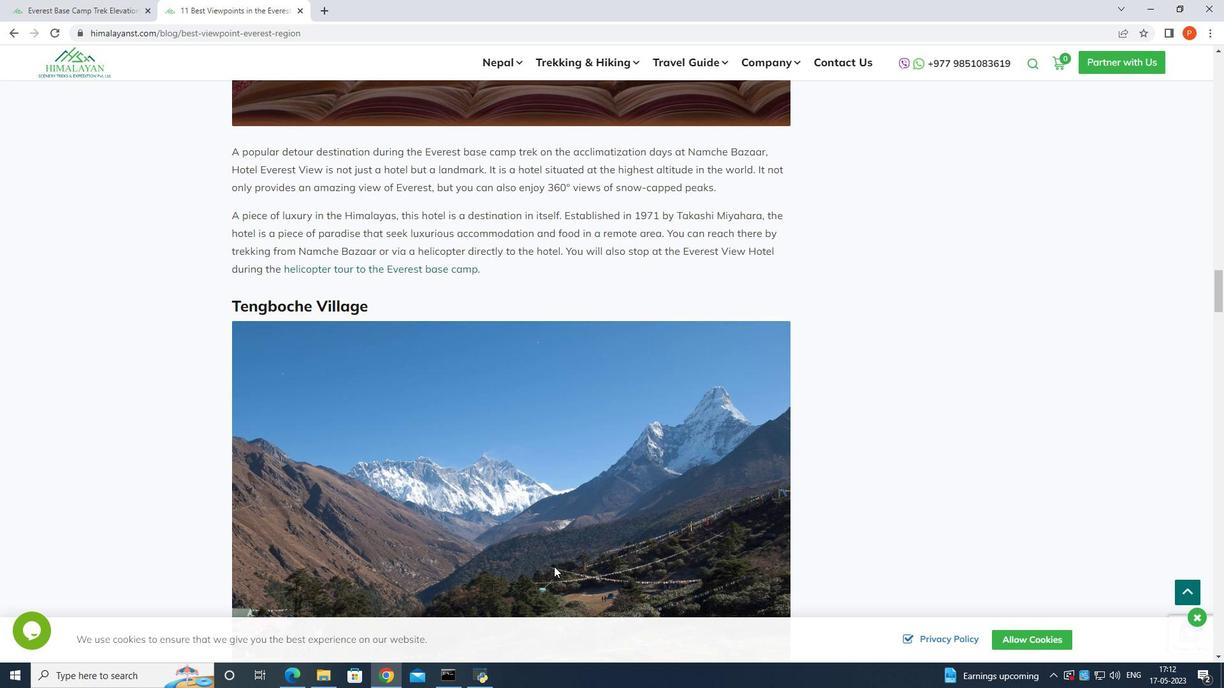 
Action: Mouse scrolled (561, 567) with delta (0, 0)
Screenshot: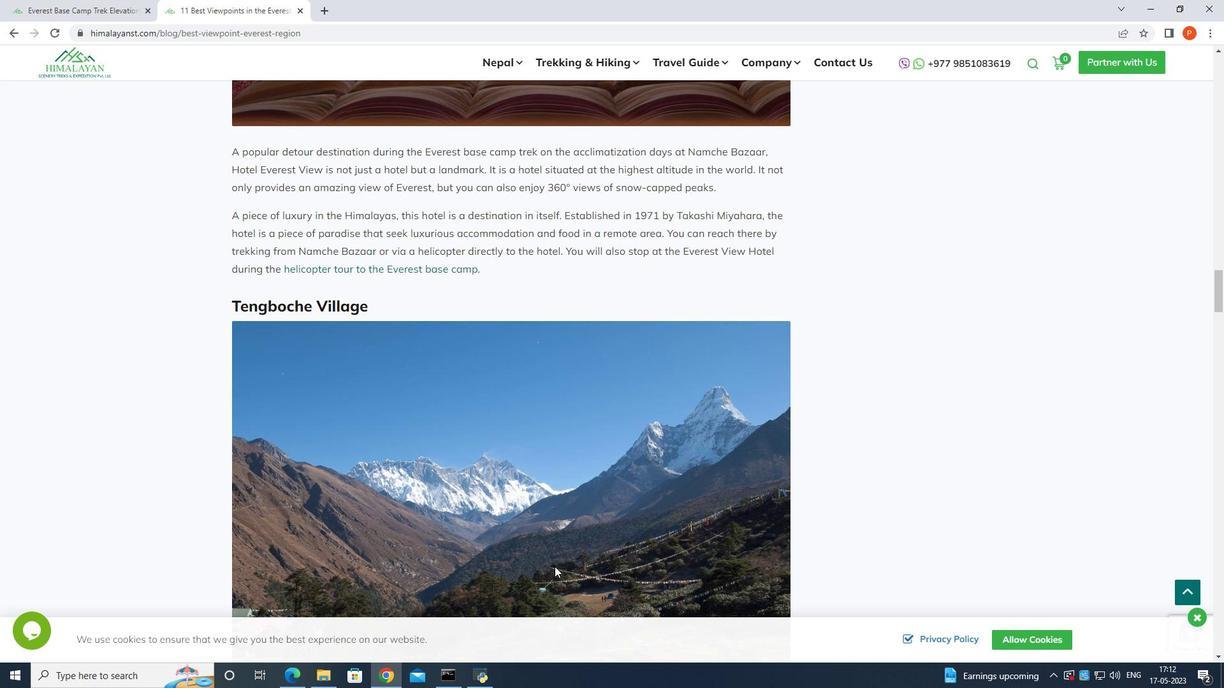 
Action: Mouse moved to (482, 549)
Screenshot: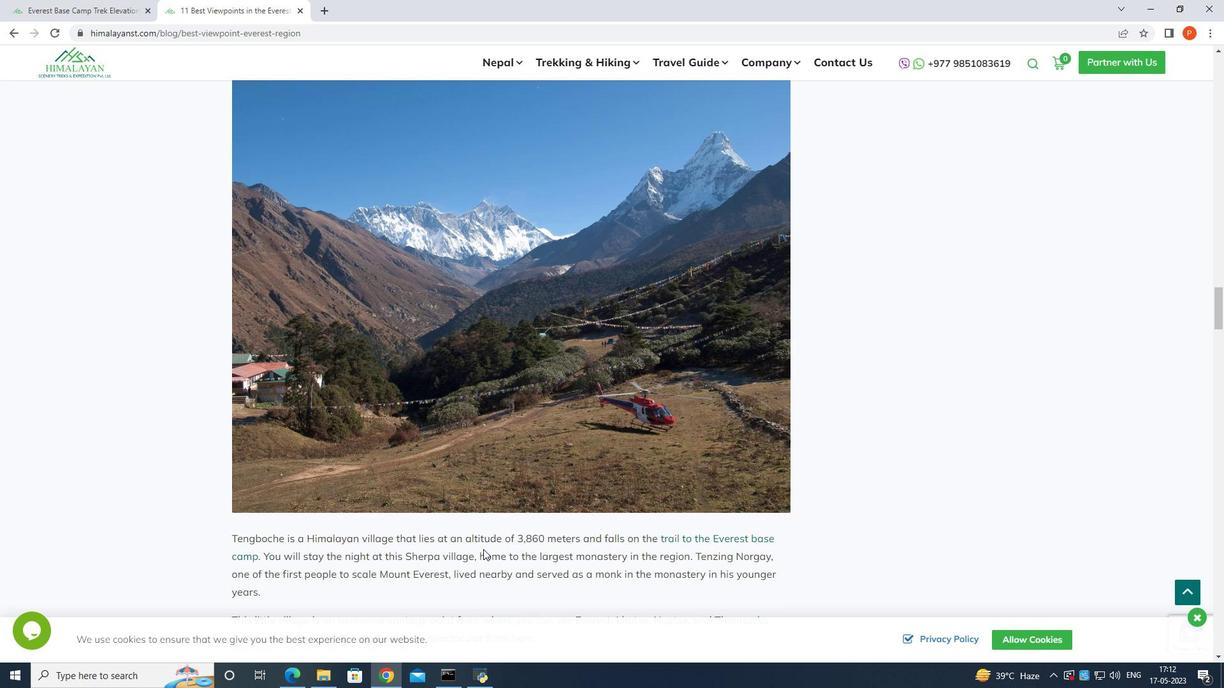 
Action: Mouse scrolled (482, 549) with delta (0, 0)
Screenshot: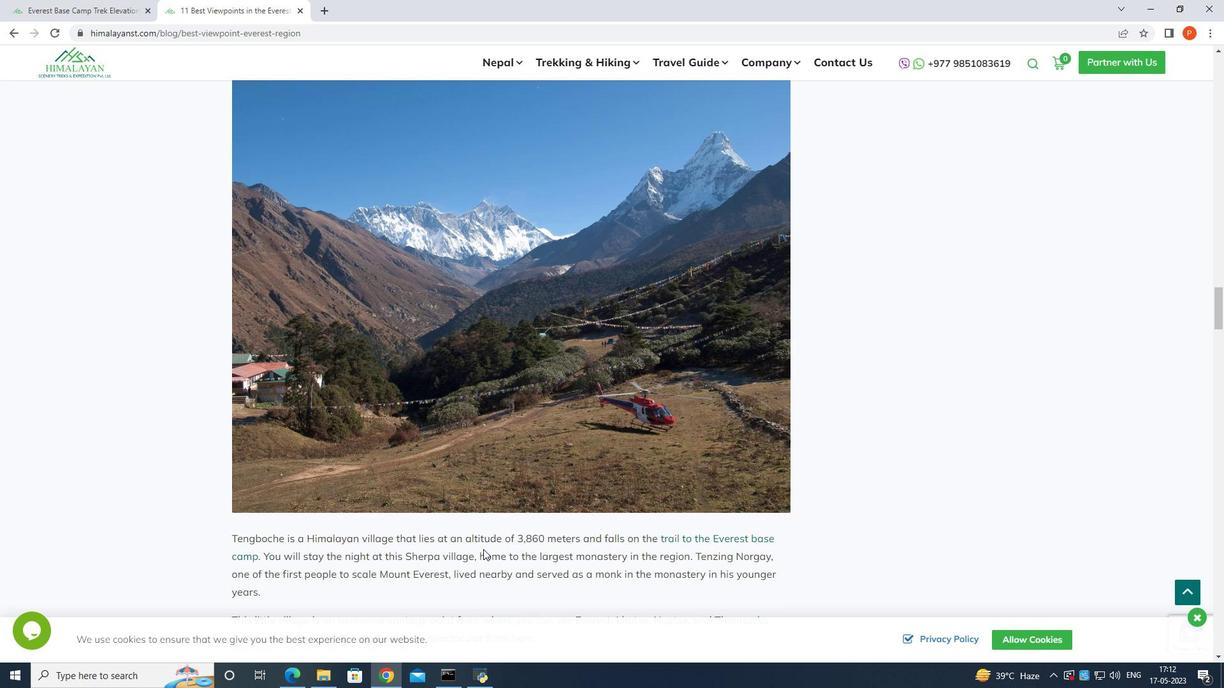 
Action: Mouse moved to (425, 520)
Screenshot: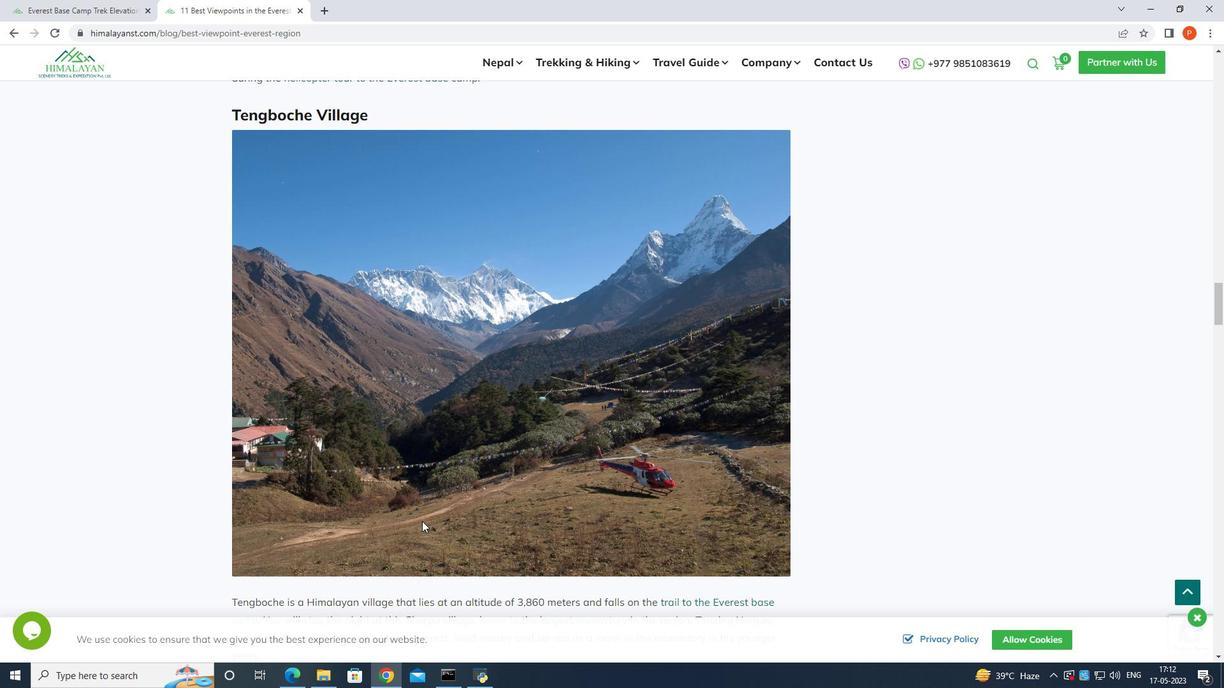 
Action: Mouse scrolled (425, 521) with delta (0, 0)
Screenshot: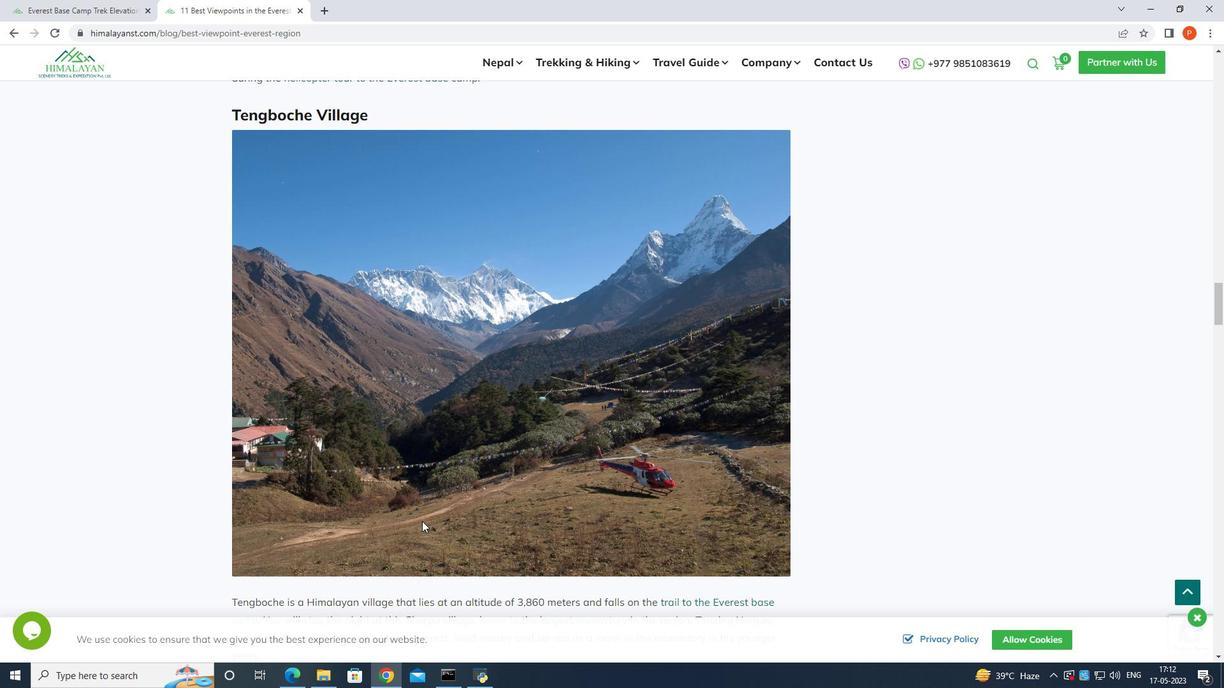 
Action: Mouse moved to (428, 518)
Screenshot: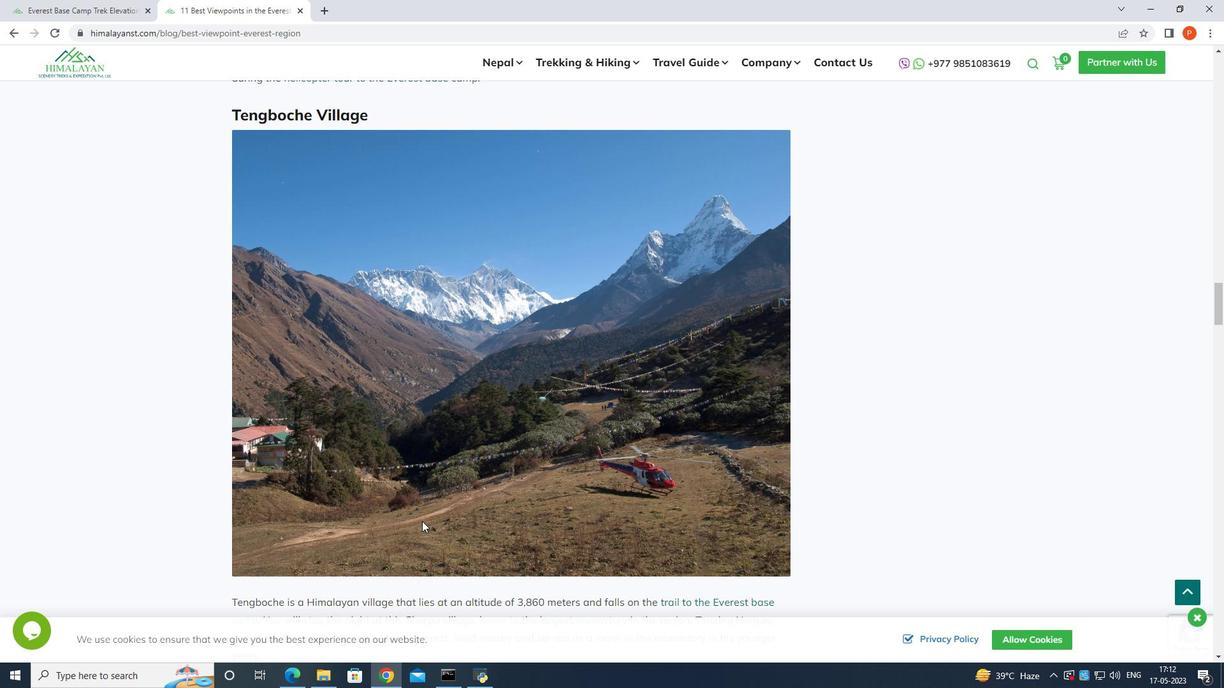 
Action: Mouse scrolled (428, 519) with delta (0, 0)
Screenshot: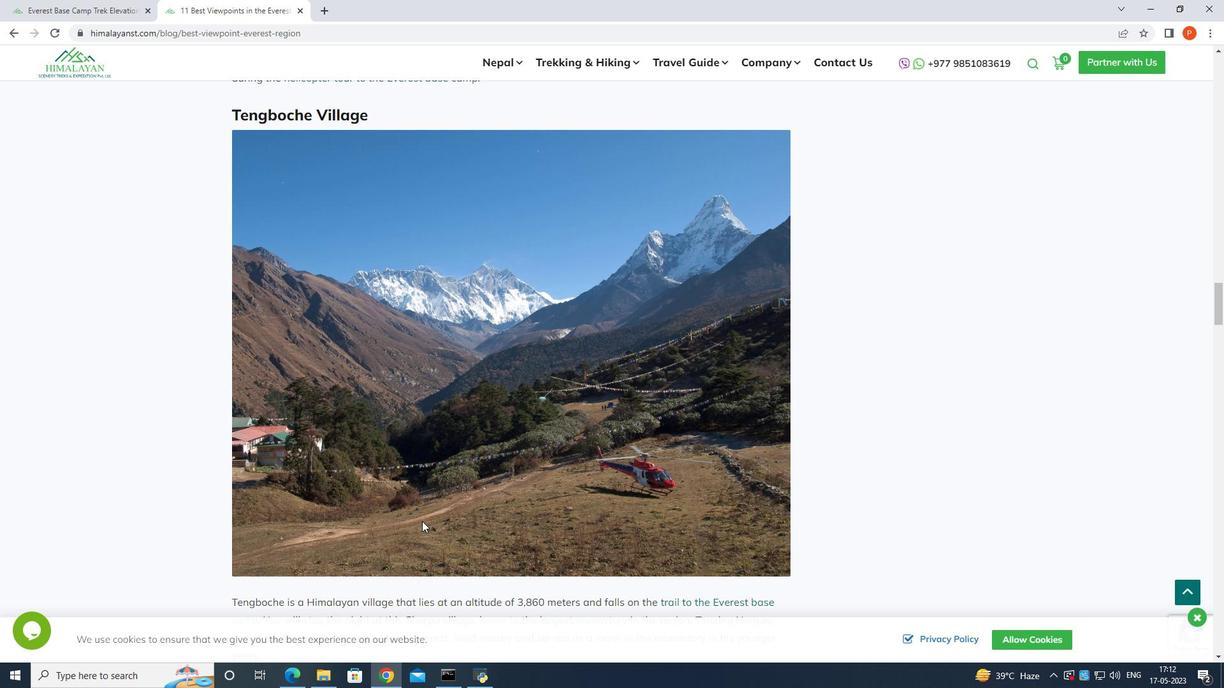 
Action: Mouse moved to (431, 517)
Screenshot: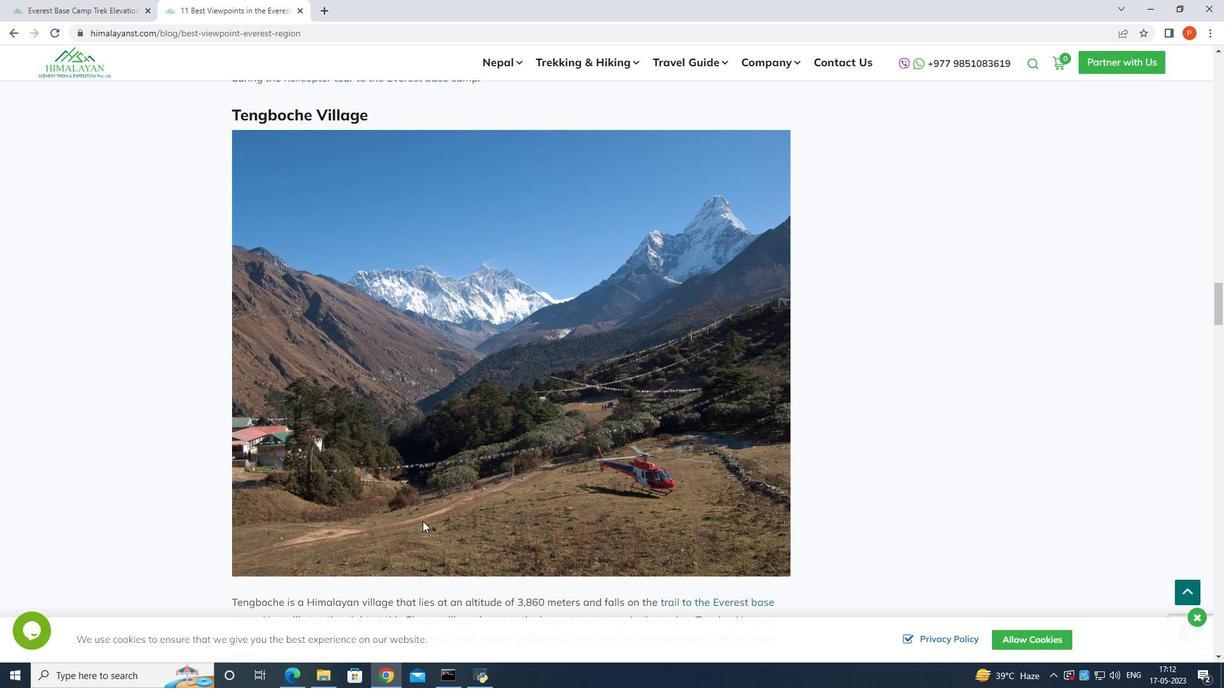 
Action: Mouse scrolled (431, 518) with delta (0, 0)
Screenshot: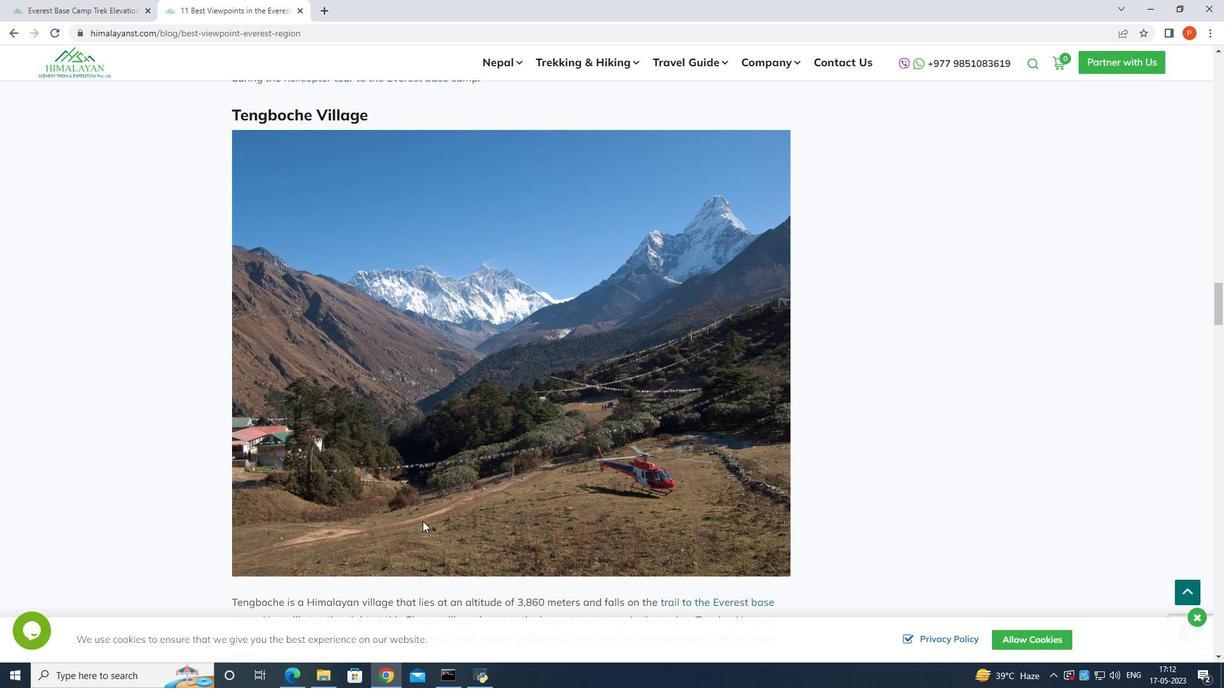 
Action: Mouse moved to (433, 516)
Screenshot: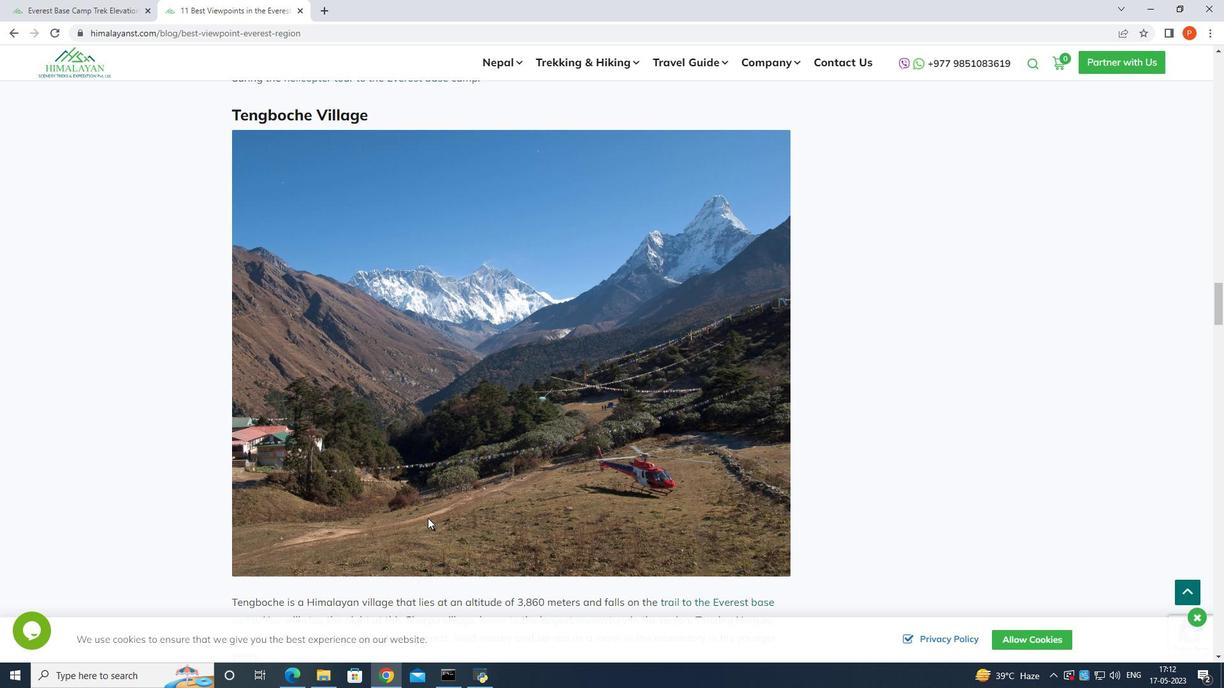 
Action: Mouse scrolled (433, 516) with delta (0, 0)
Screenshot: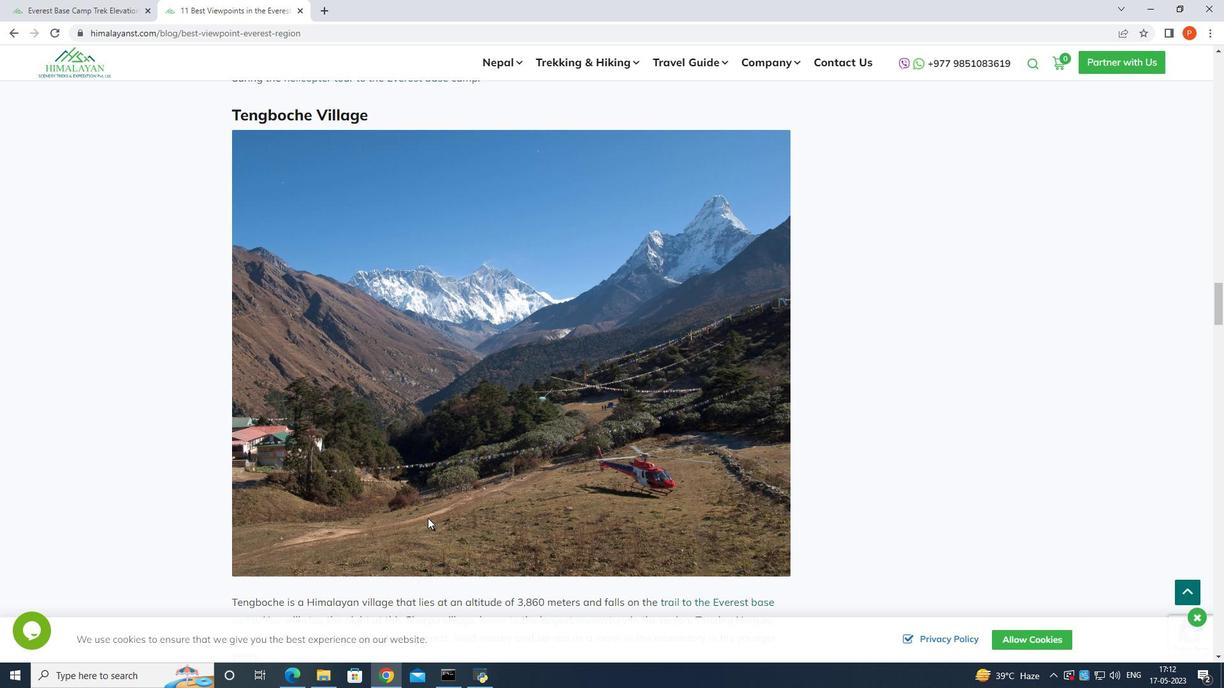 
Action: Mouse scrolled (433, 516) with delta (0, 0)
Screenshot: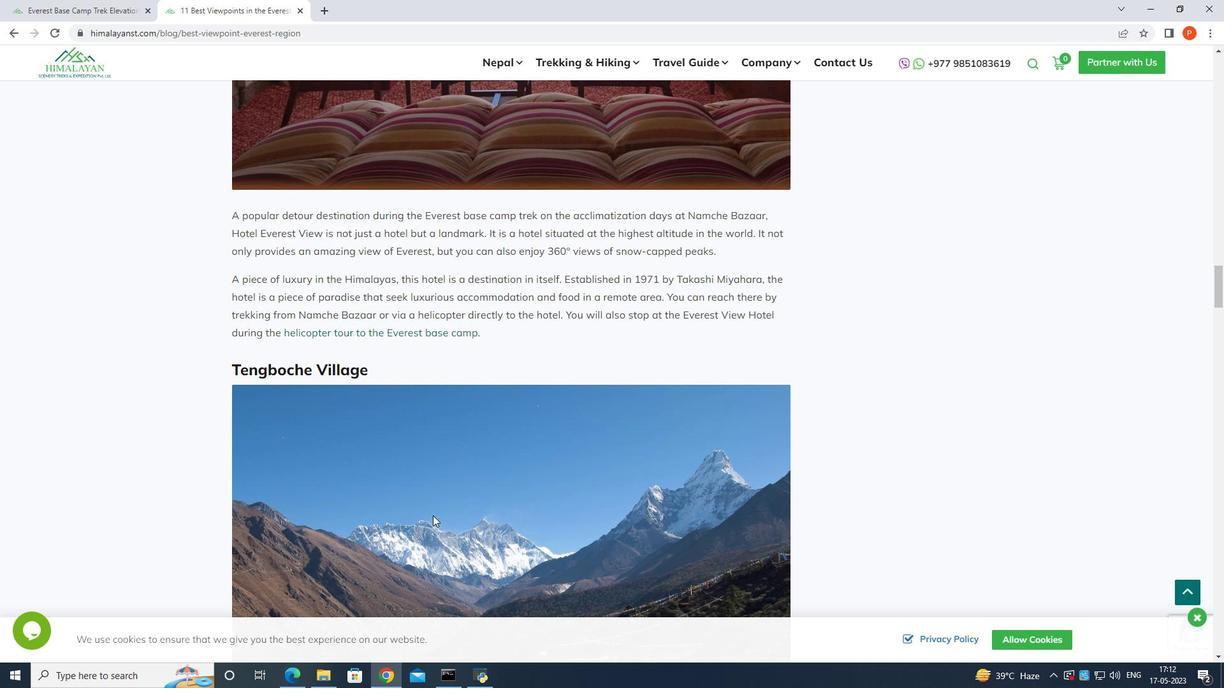 
Action: Mouse scrolled (433, 516) with delta (0, 0)
Screenshot: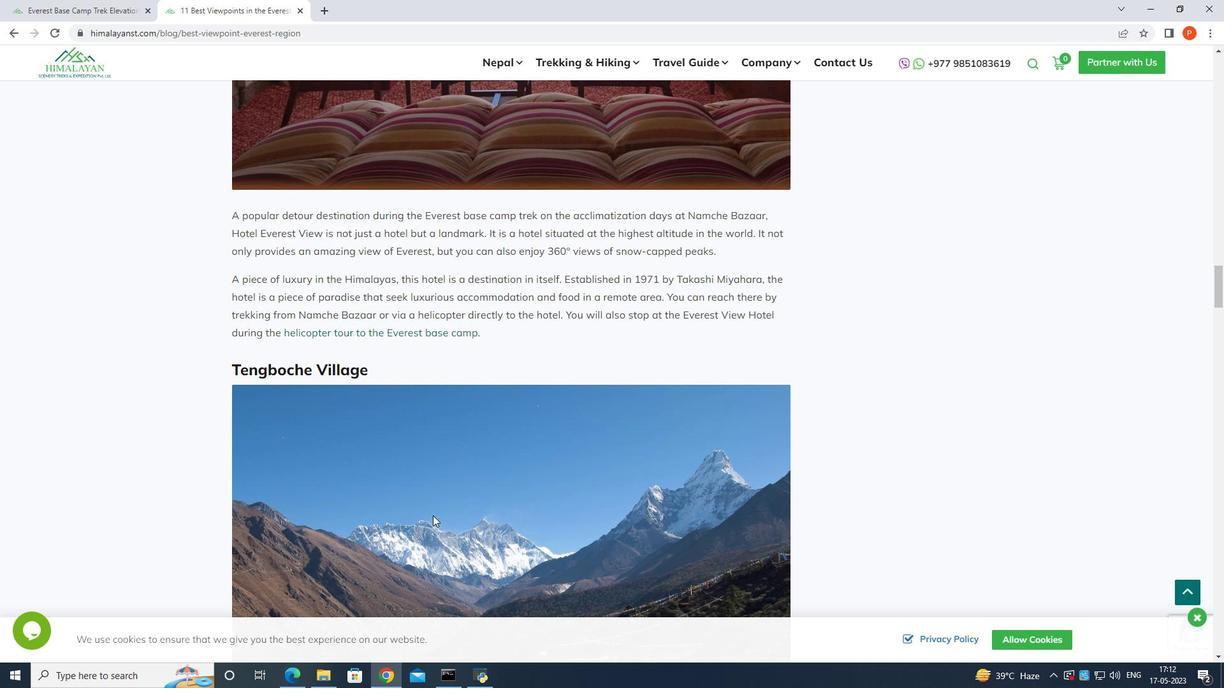 
Action: Mouse scrolled (433, 516) with delta (0, 0)
Screenshot: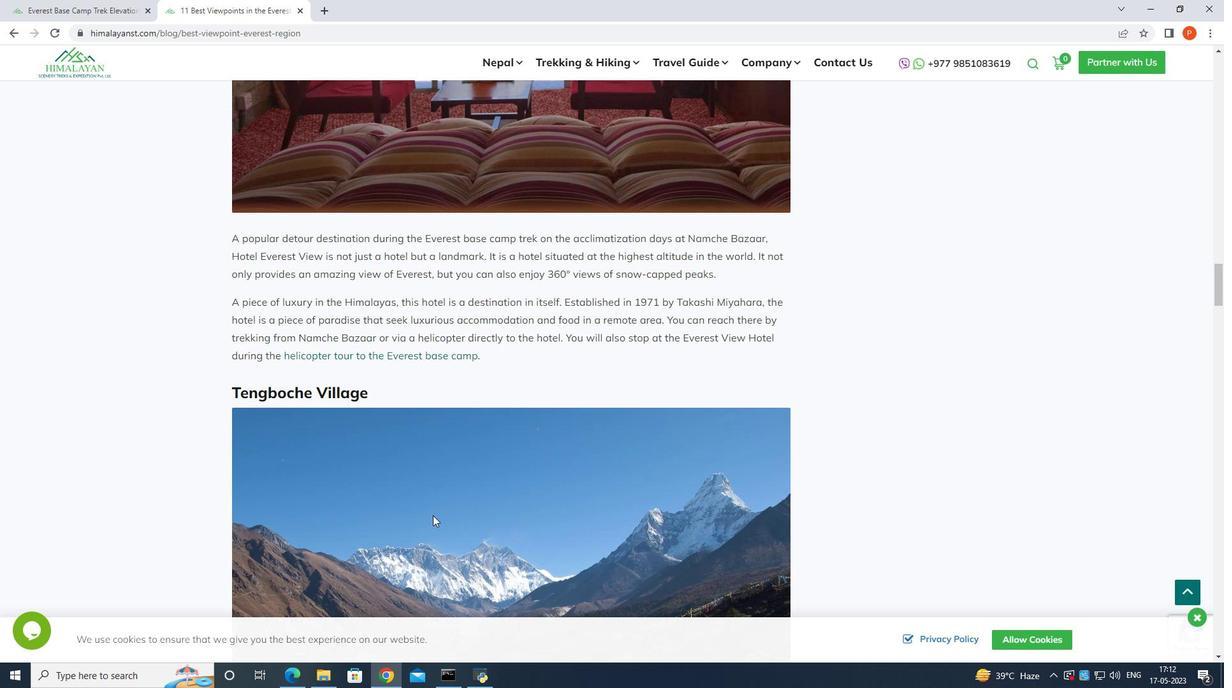 
Action: Mouse scrolled (433, 516) with delta (0, 0)
Screenshot: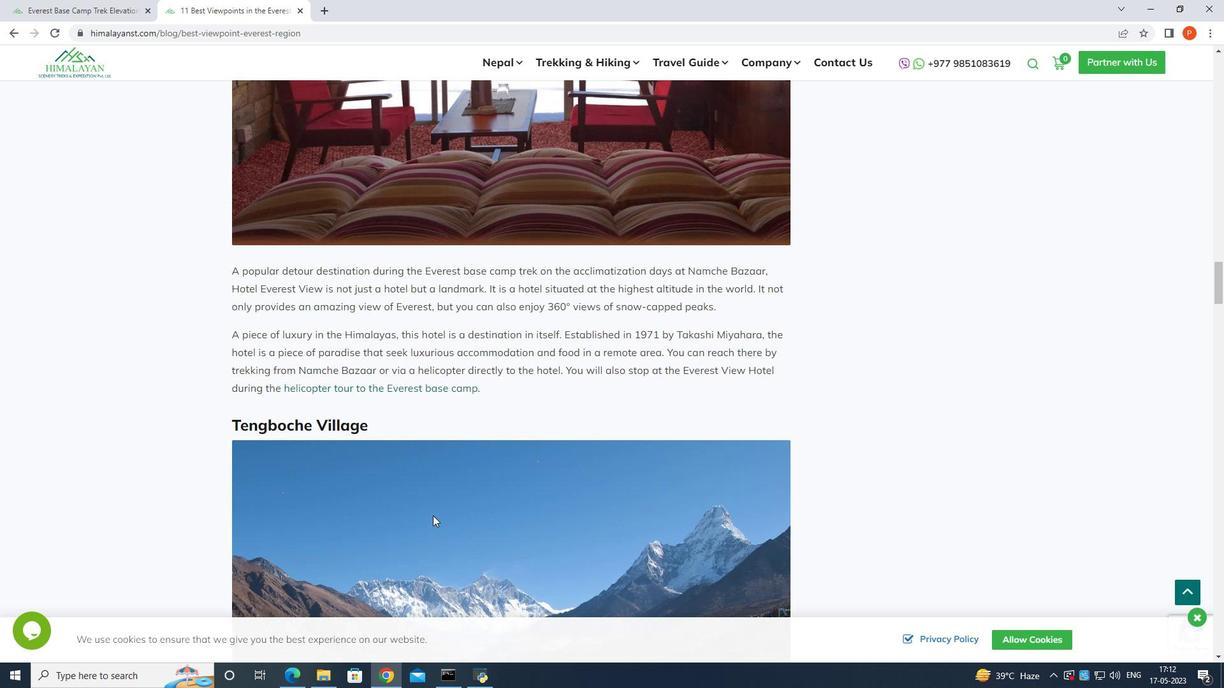
Action: Mouse moved to (435, 514)
Screenshot: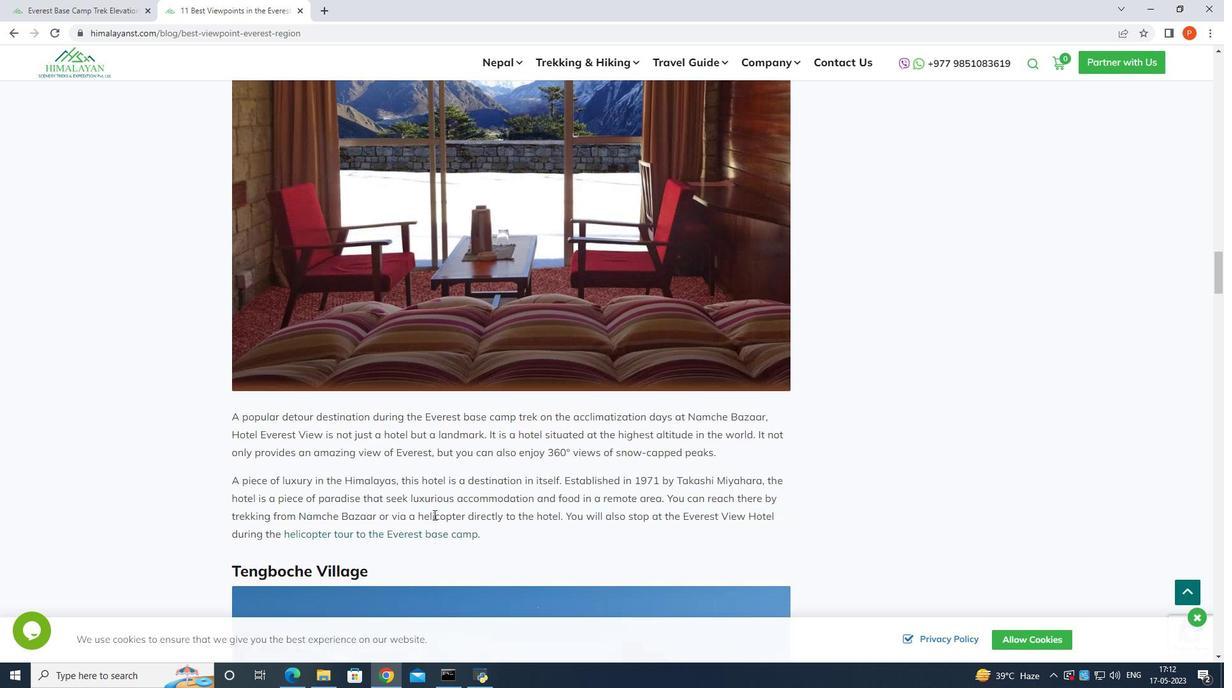 
Action: Mouse scrolled (435, 515) with delta (0, 0)
Screenshot: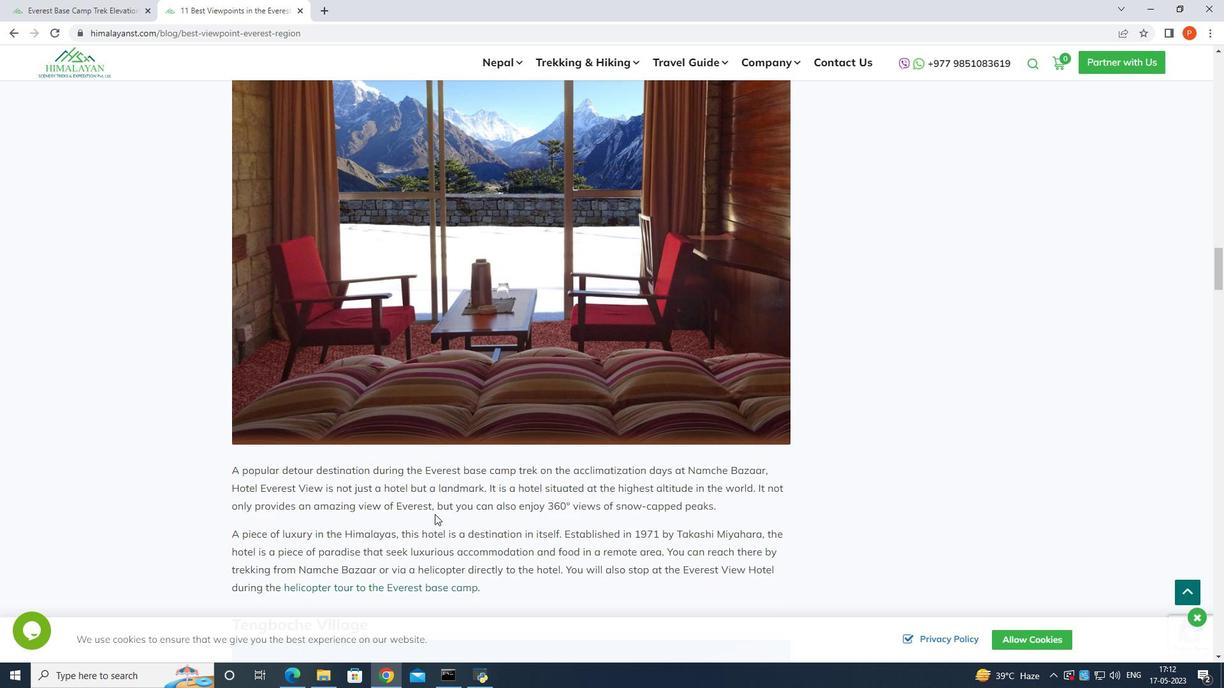 
Action: Mouse moved to (435, 514)
Screenshot: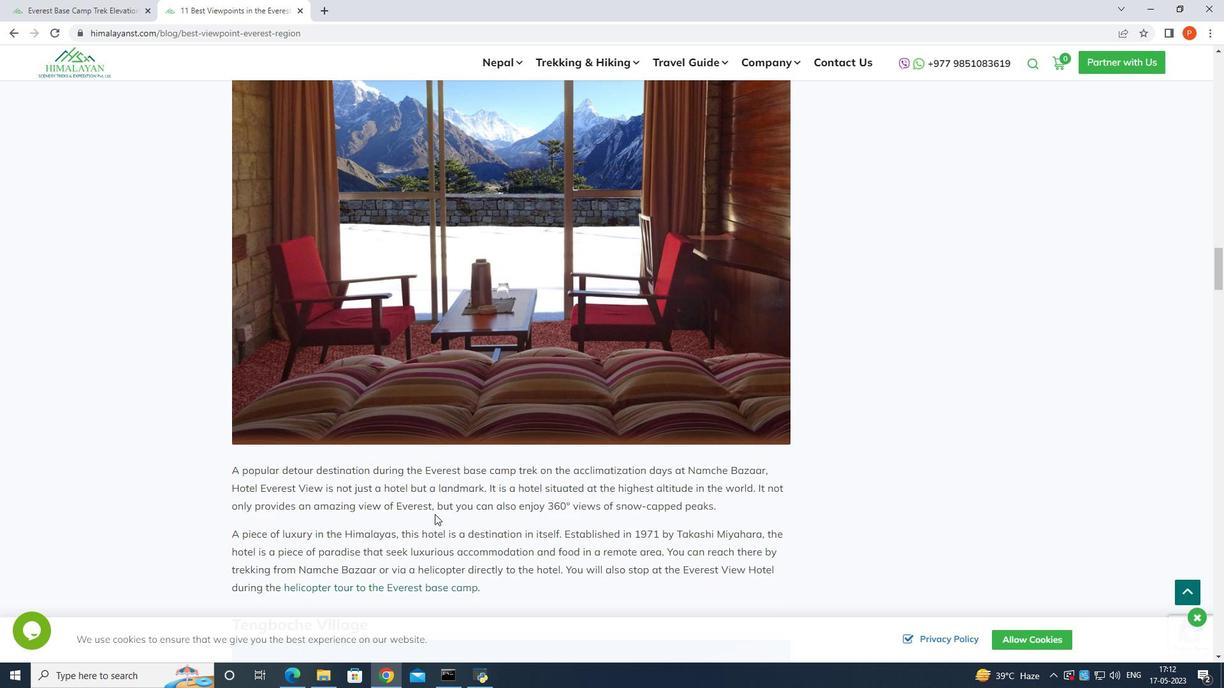 
Action: Mouse scrolled (435, 515) with delta (0, 0)
Screenshot: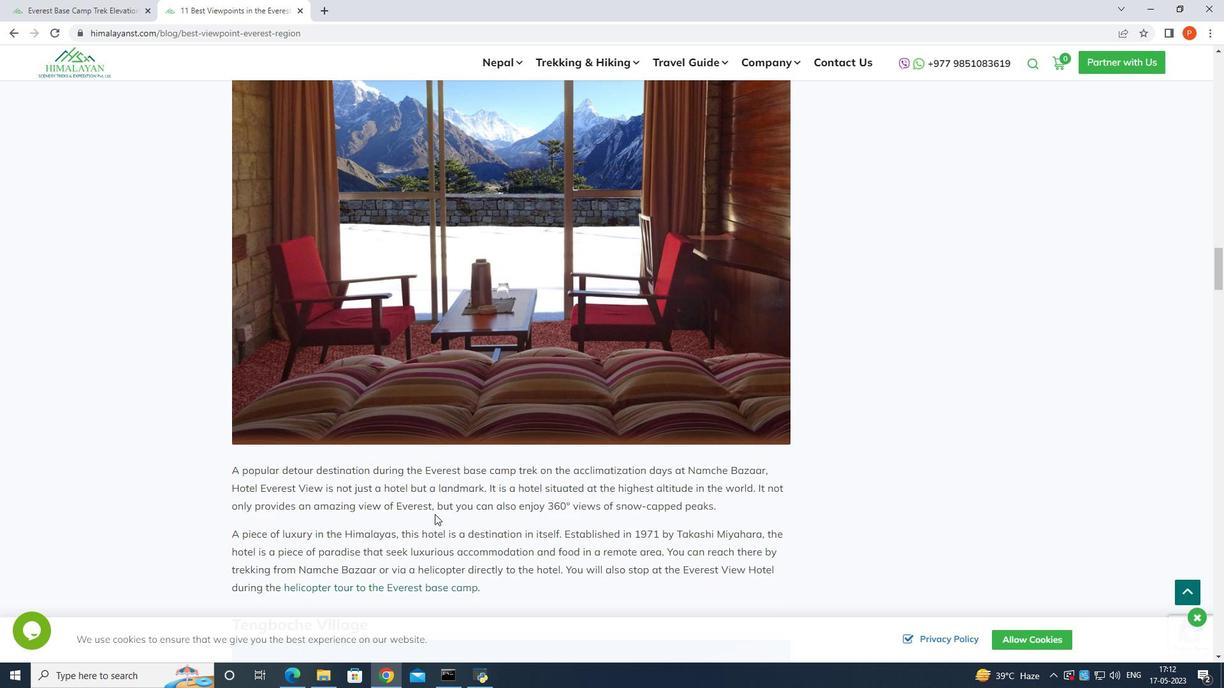 
Action: Mouse scrolled (435, 515) with delta (0, 0)
Screenshot: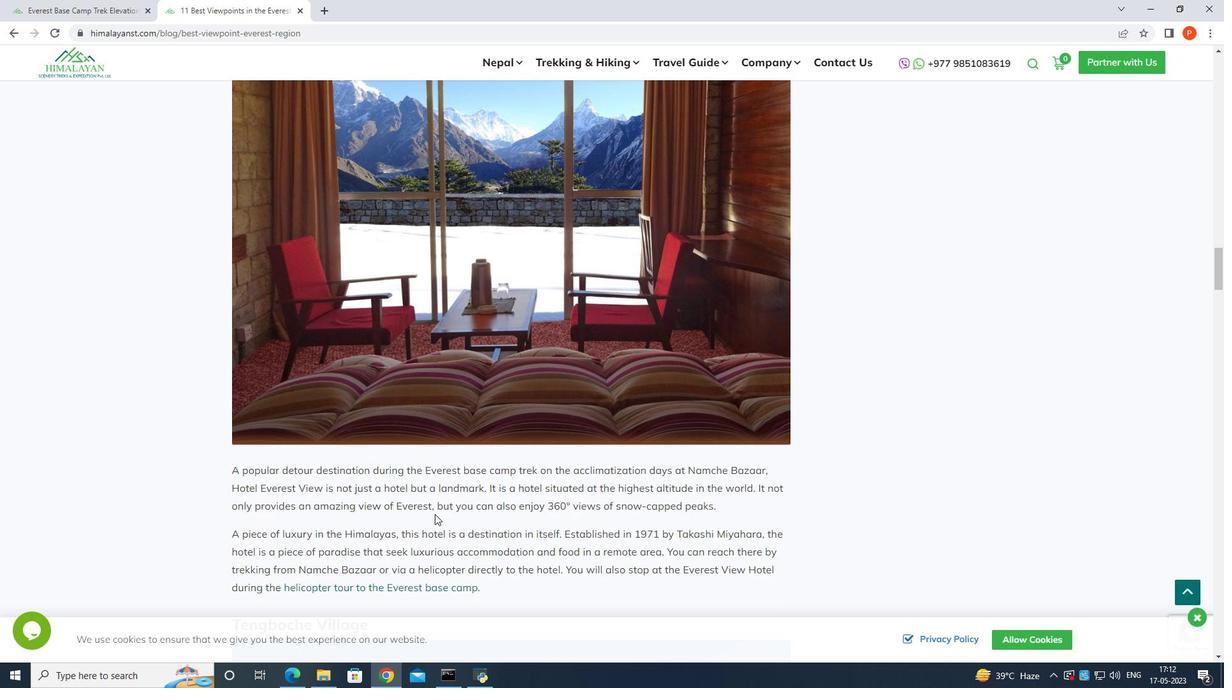 
Action: Mouse scrolled (435, 515) with delta (0, 0)
Screenshot: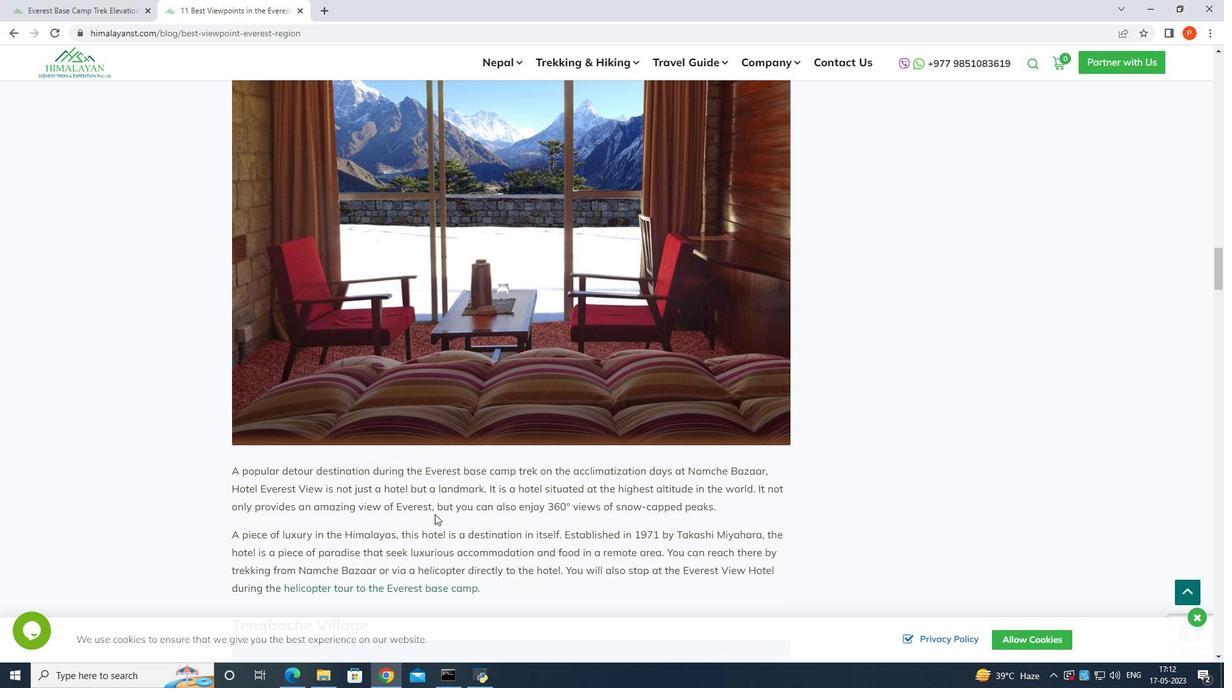
Action: Mouse scrolled (435, 515) with delta (0, 0)
Screenshot: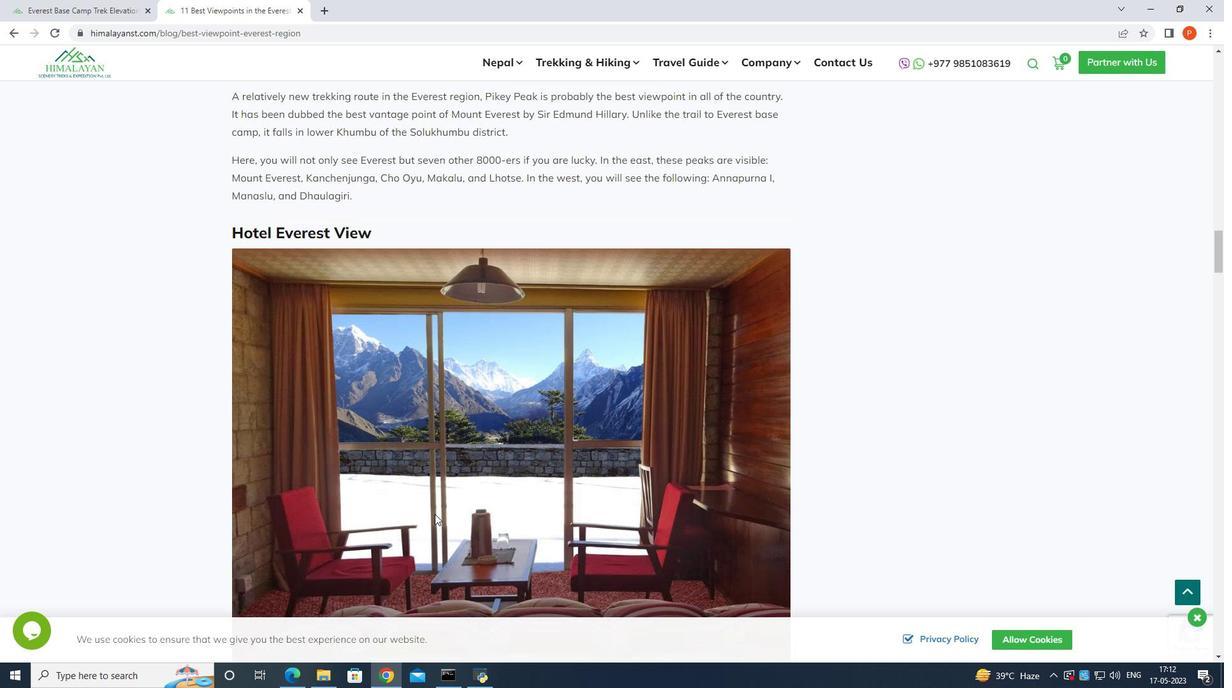 
Action: Mouse scrolled (435, 515) with delta (0, 0)
Screenshot: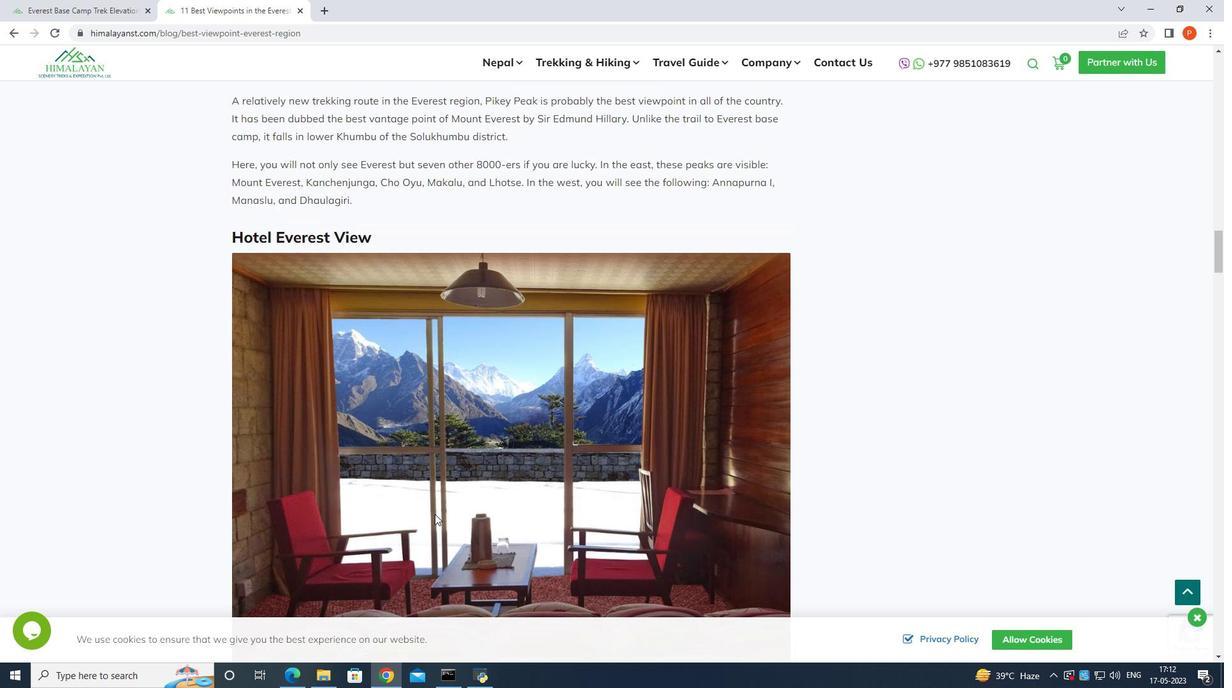
Action: Mouse scrolled (435, 515) with delta (0, 0)
Screenshot: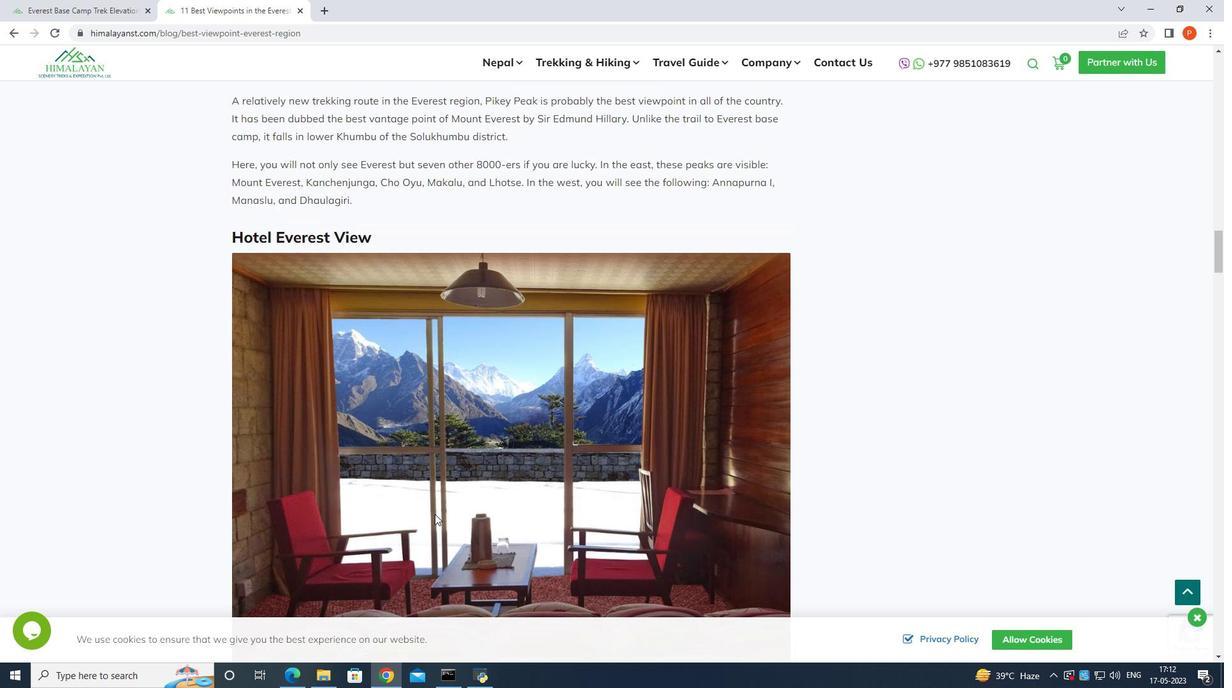 
Action: Mouse moved to (436, 514)
Screenshot: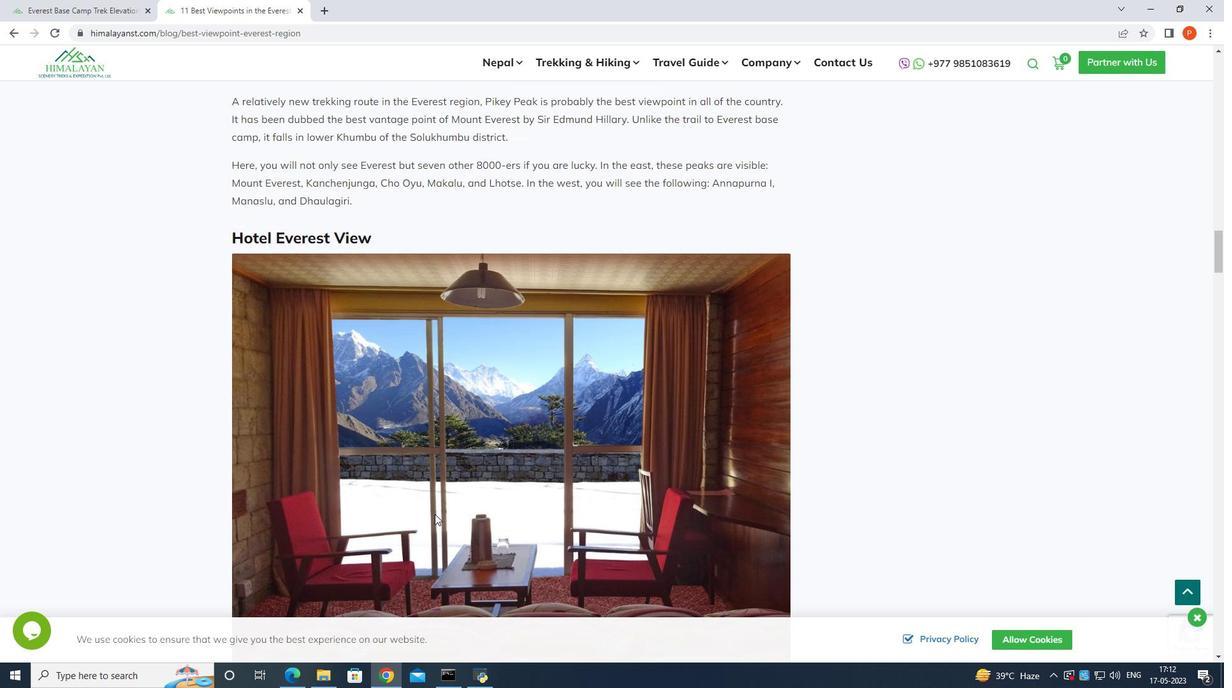 
Action: Mouse scrolled (436, 514) with delta (0, 0)
Screenshot: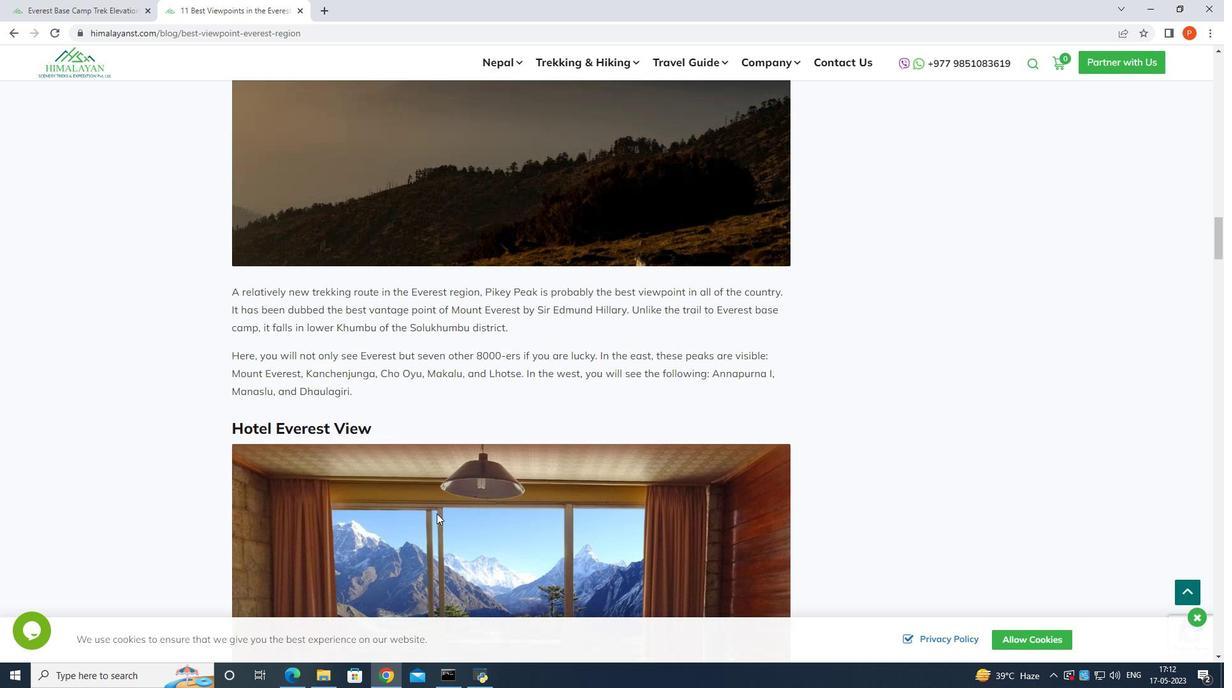 
Action: Mouse moved to (436, 513)
Screenshot: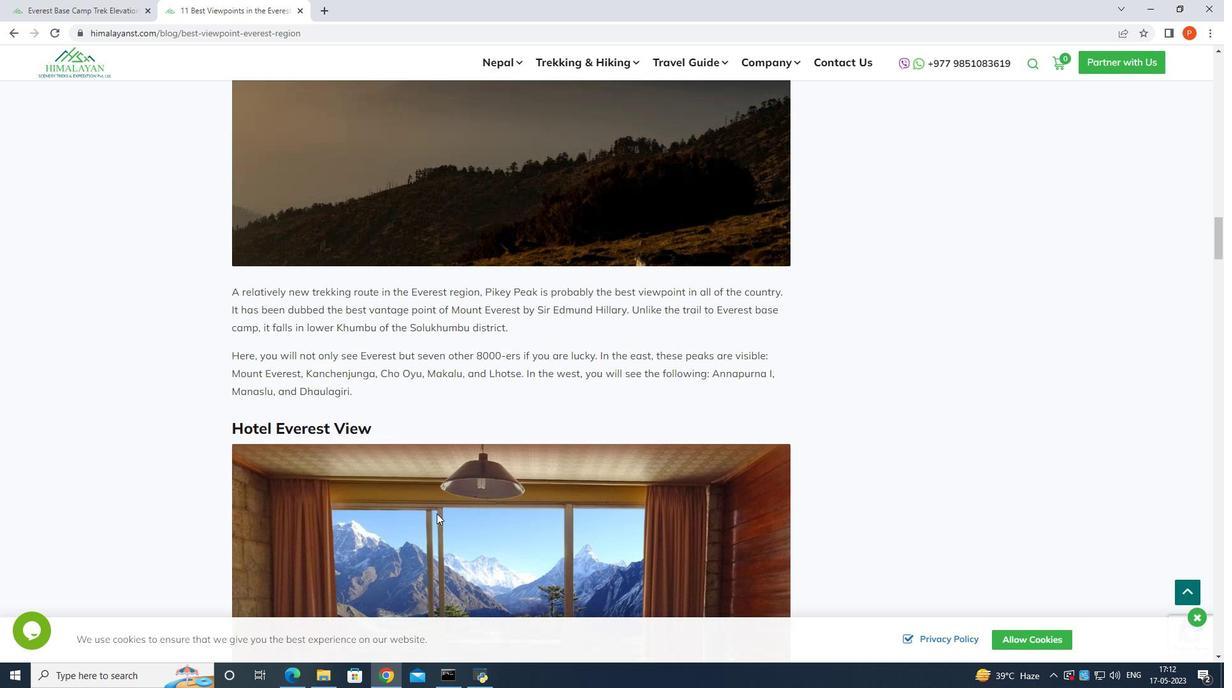 
Action: Mouse scrolled (436, 514) with delta (0, 0)
Screenshot: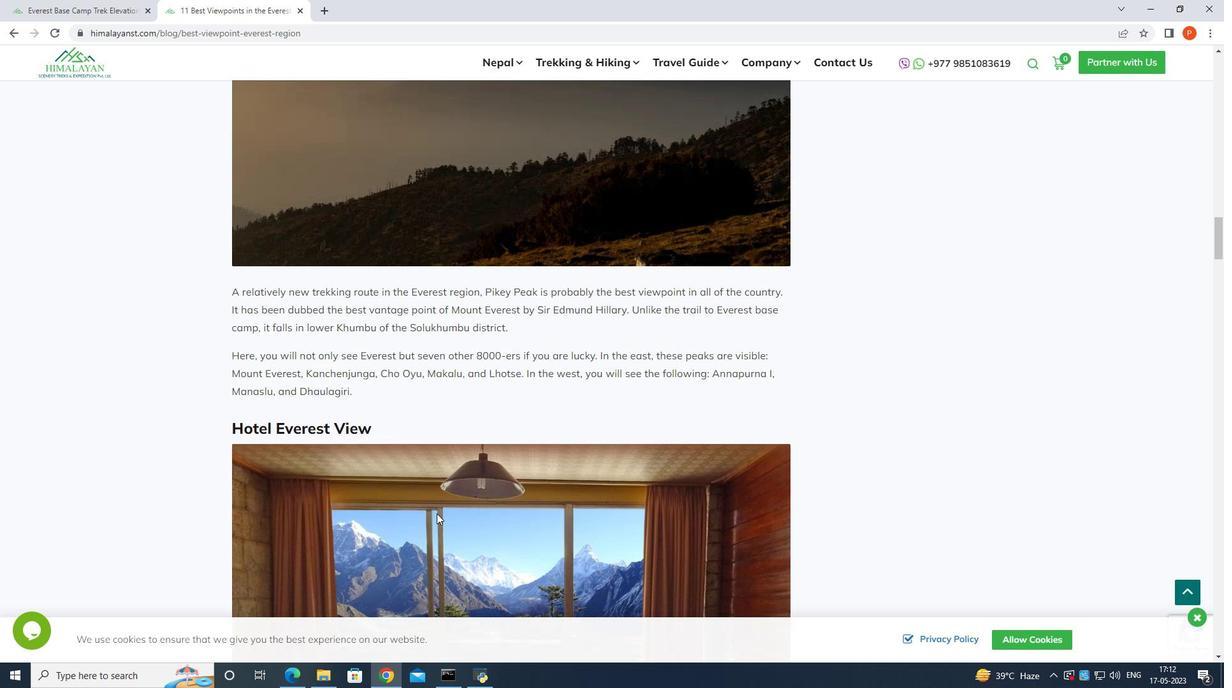 
Action: Mouse moved to (437, 513)
Screenshot: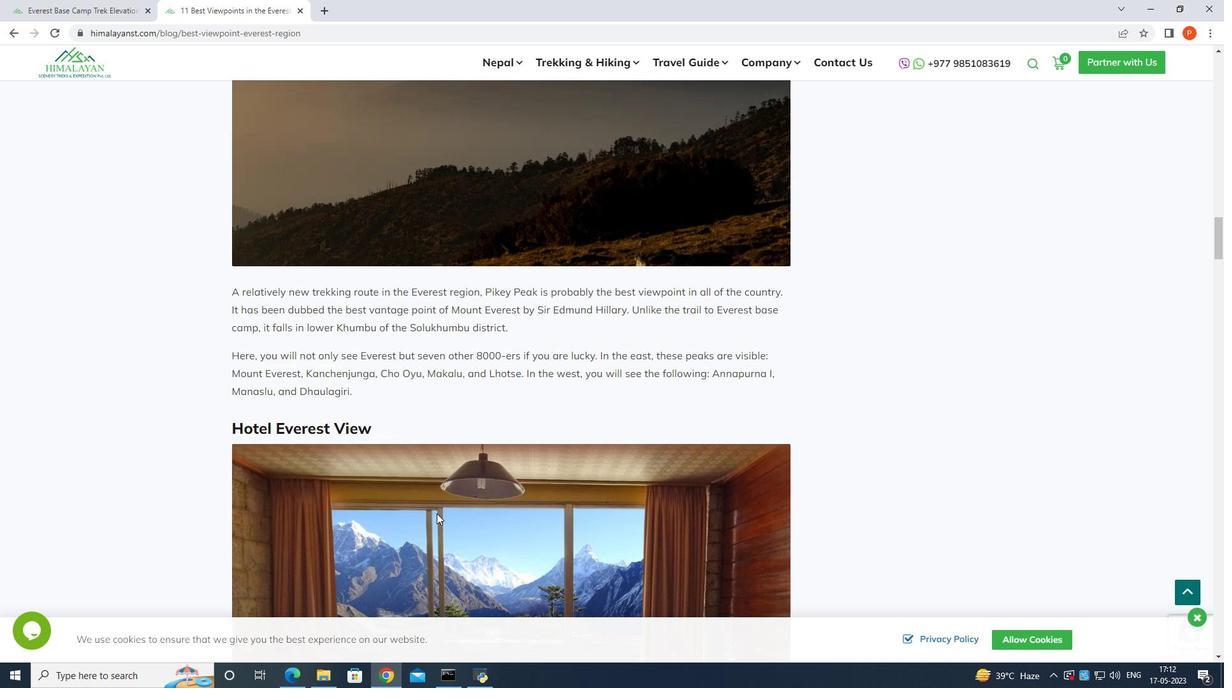 
Action: Mouse scrolled (437, 514) with delta (0, 0)
Screenshot: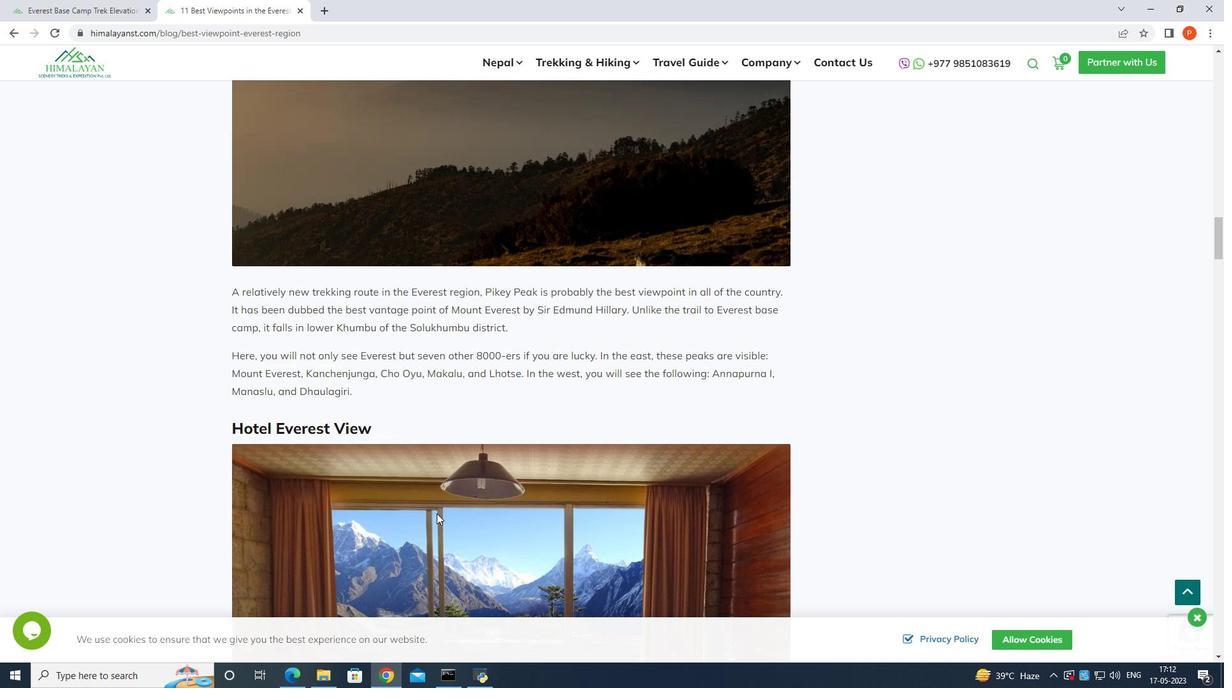 
Action: Mouse scrolled (437, 514) with delta (0, 0)
Screenshot: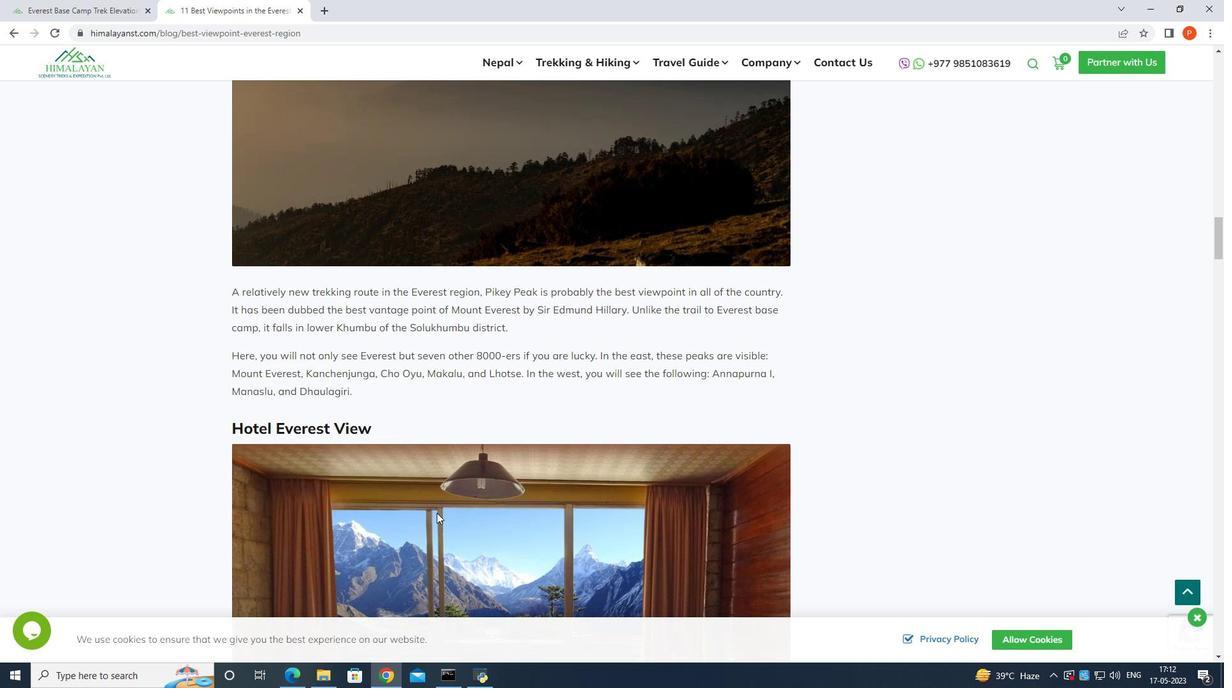 
Action: Mouse scrolled (437, 514) with delta (0, 0)
Screenshot: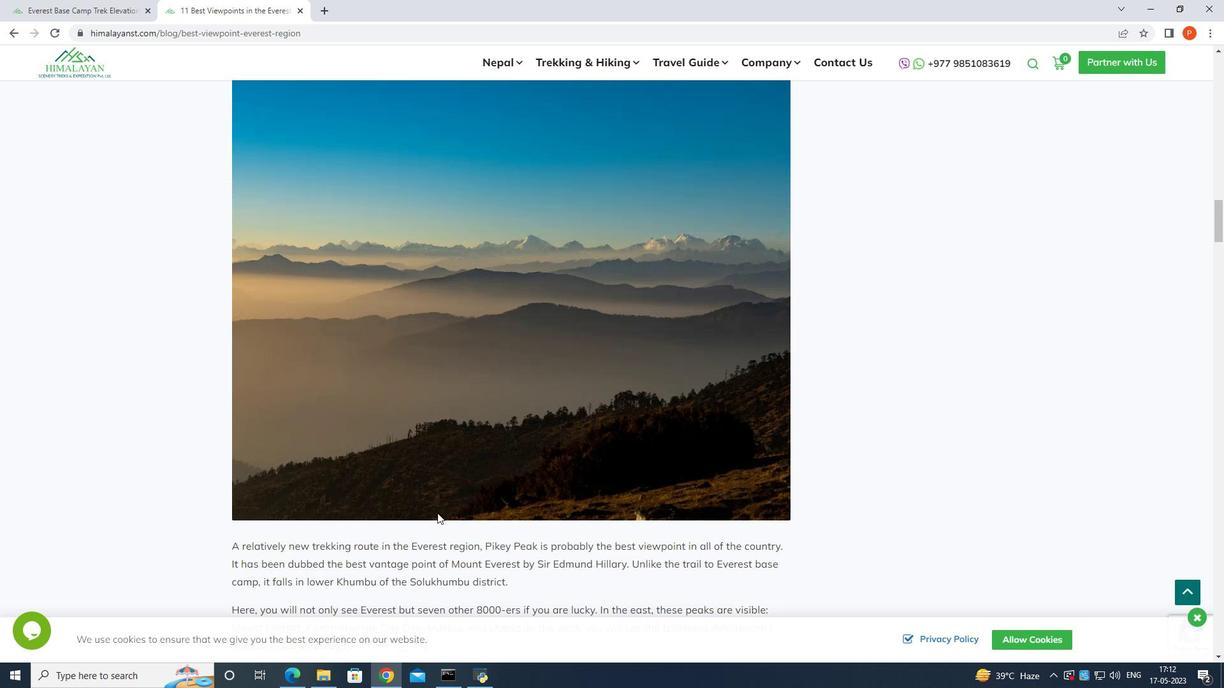 
Action: Mouse scrolled (437, 514) with delta (0, 0)
Screenshot: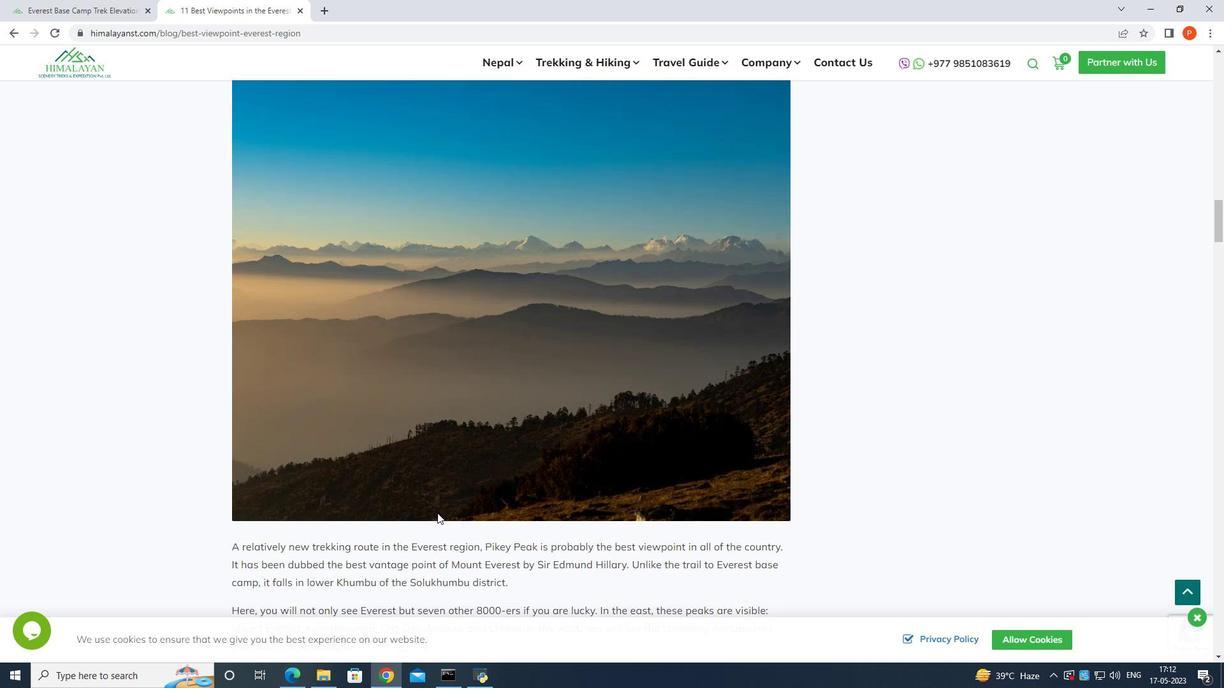 
Action: Mouse moved to (438, 513)
Screenshot: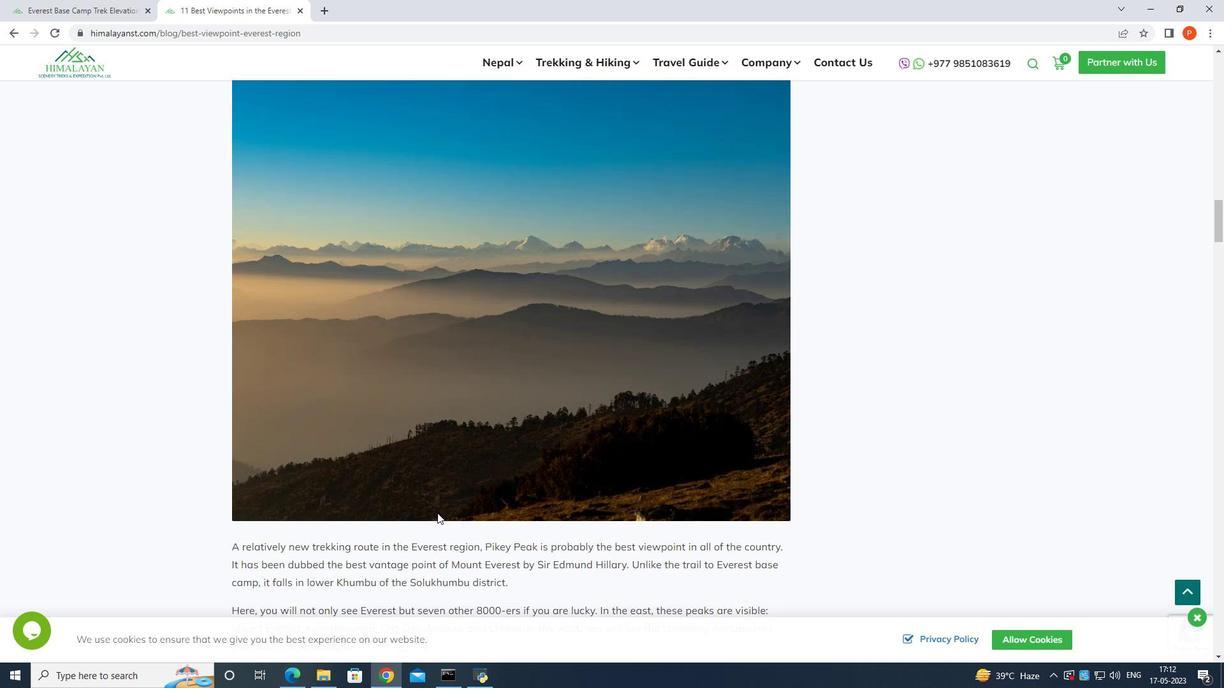 
Action: Mouse scrolled (438, 514) with delta (0, 0)
Screenshot: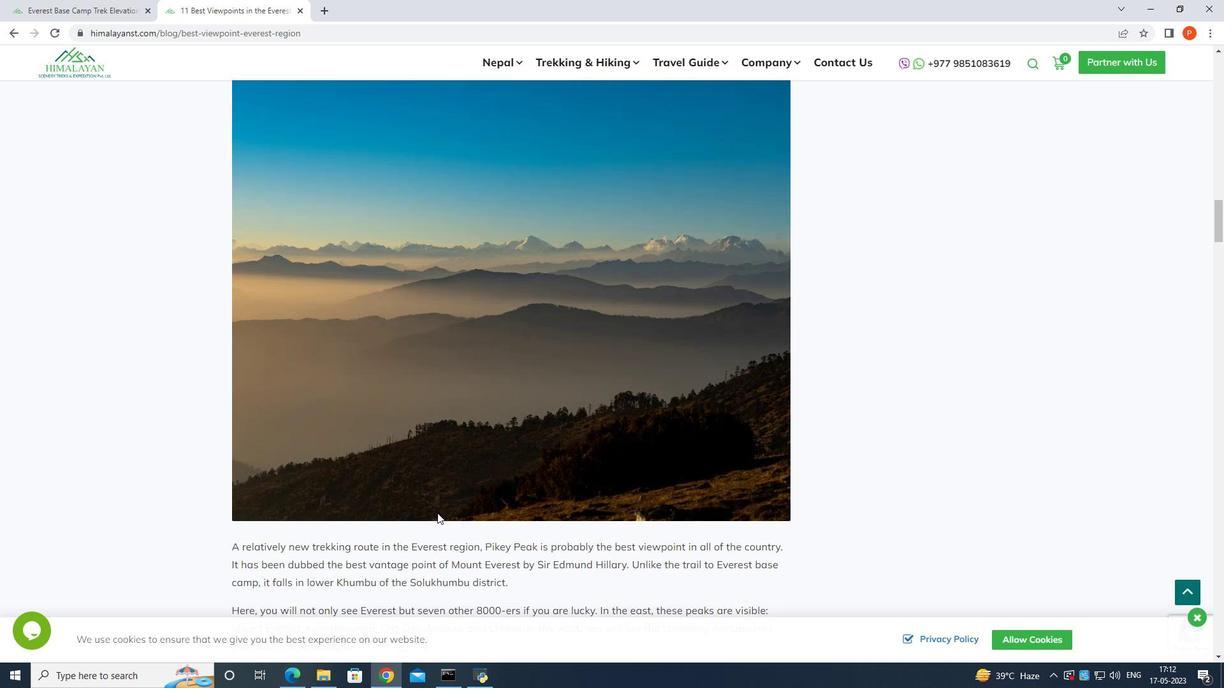 
Action: Mouse scrolled (438, 514) with delta (0, 0)
Screenshot: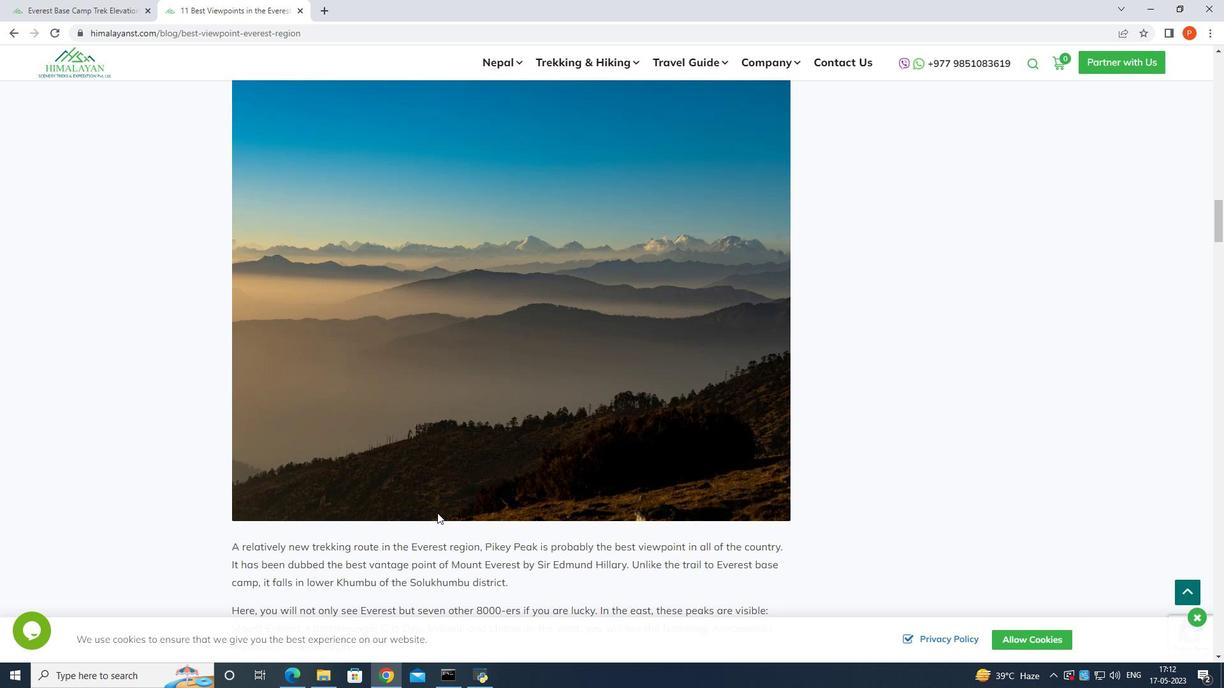 
Action: Mouse moved to (441, 511)
Screenshot: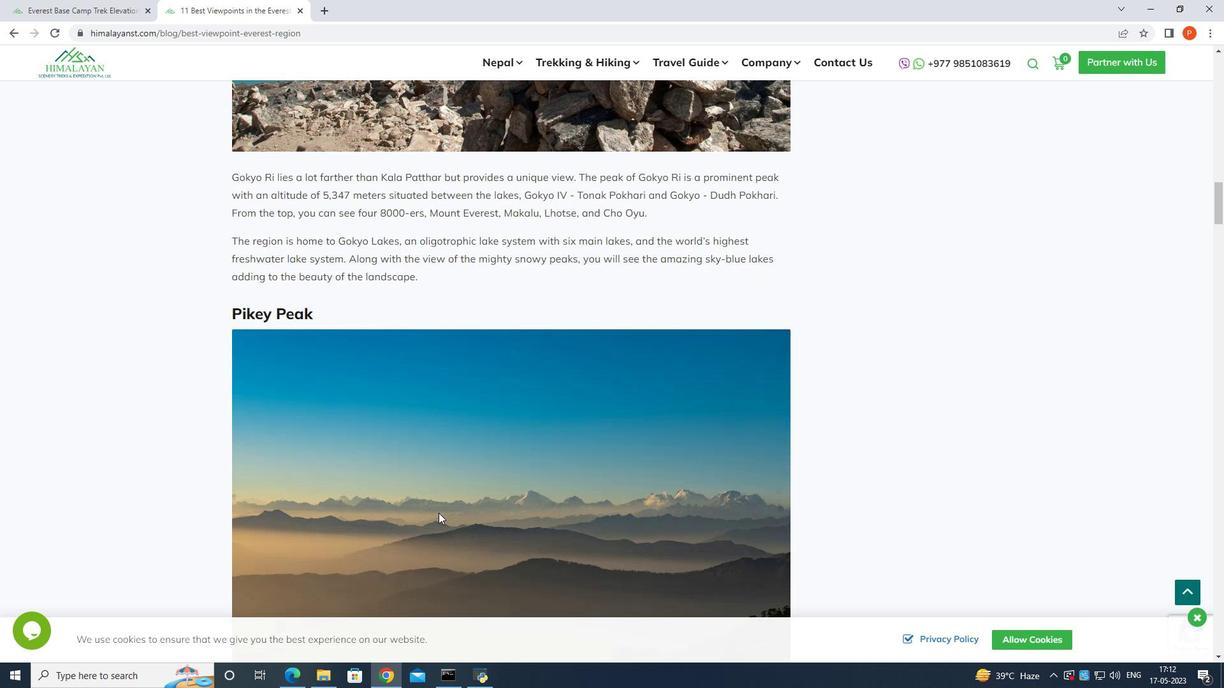 
Action: Mouse scrolled (441, 512) with delta (0, 0)
Screenshot: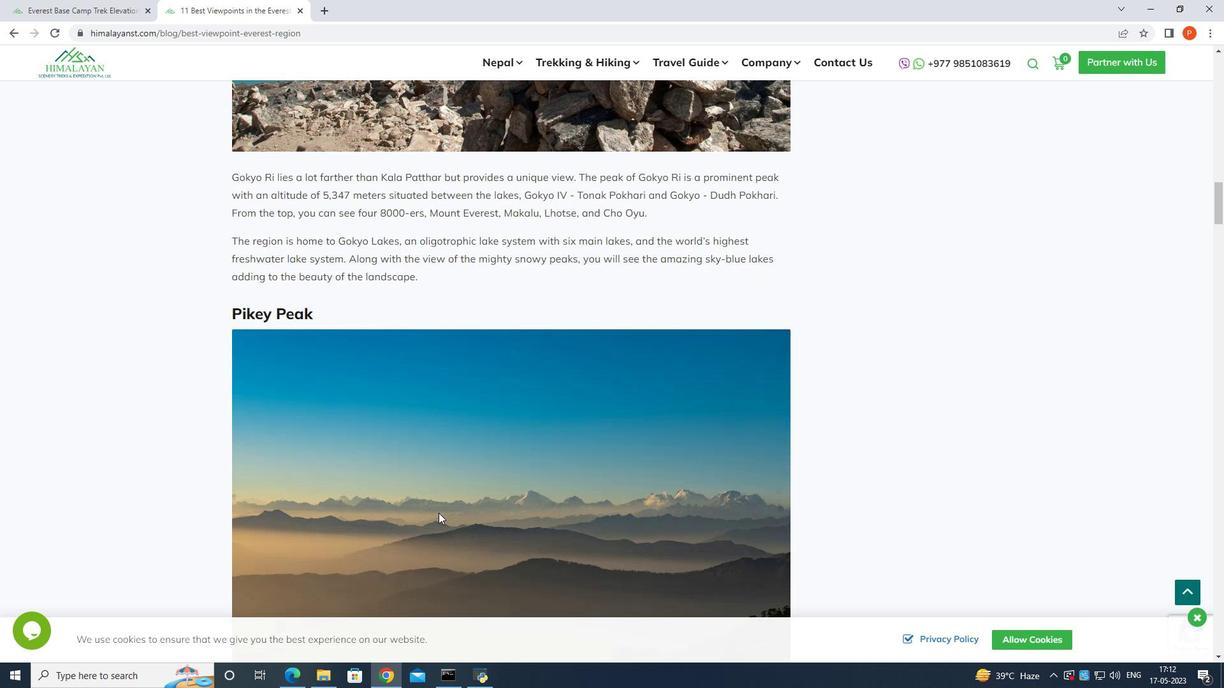 
Action: Mouse moved to (445, 509)
Screenshot: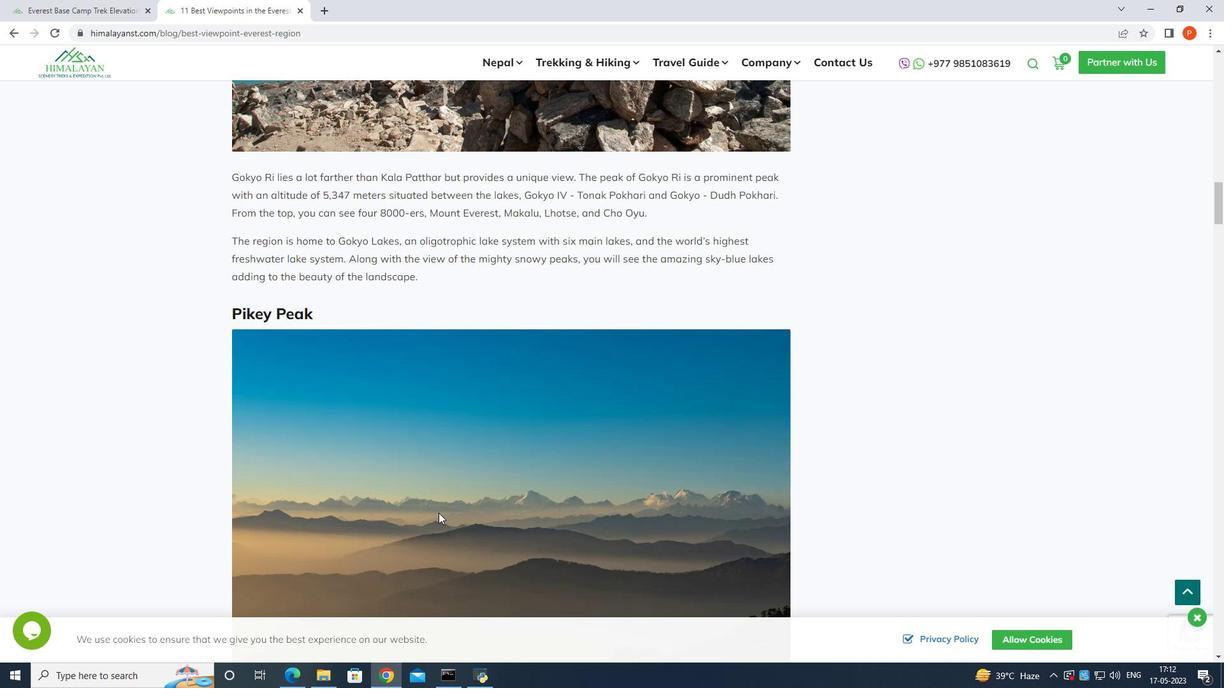 
Action: Mouse scrolled (445, 510) with delta (0, 0)
Screenshot: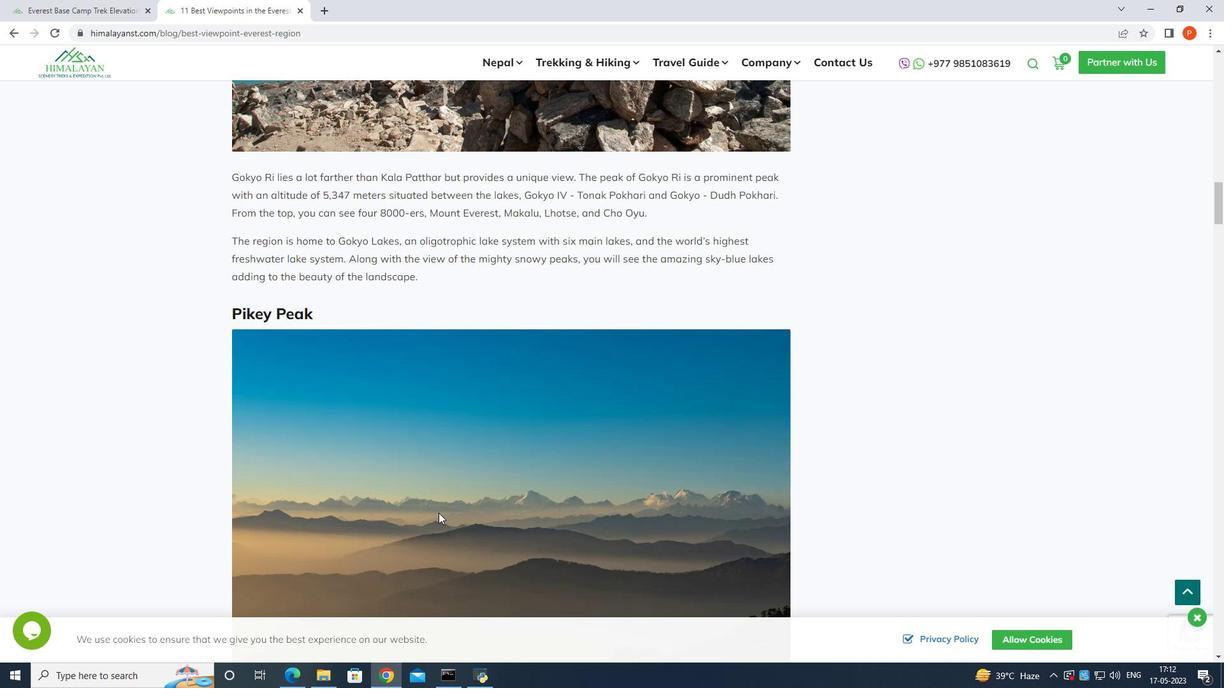 
Action: Mouse moved to (452, 505)
Screenshot: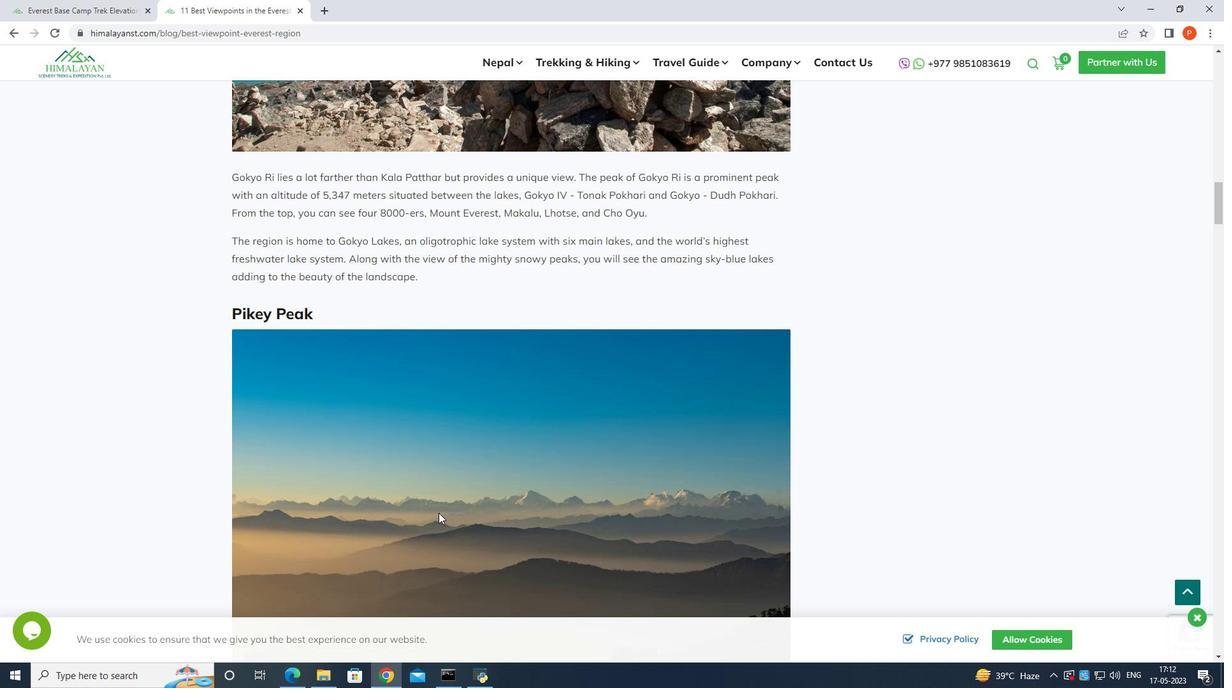 
Action: Mouse scrolled (452, 505) with delta (0, 0)
Screenshot: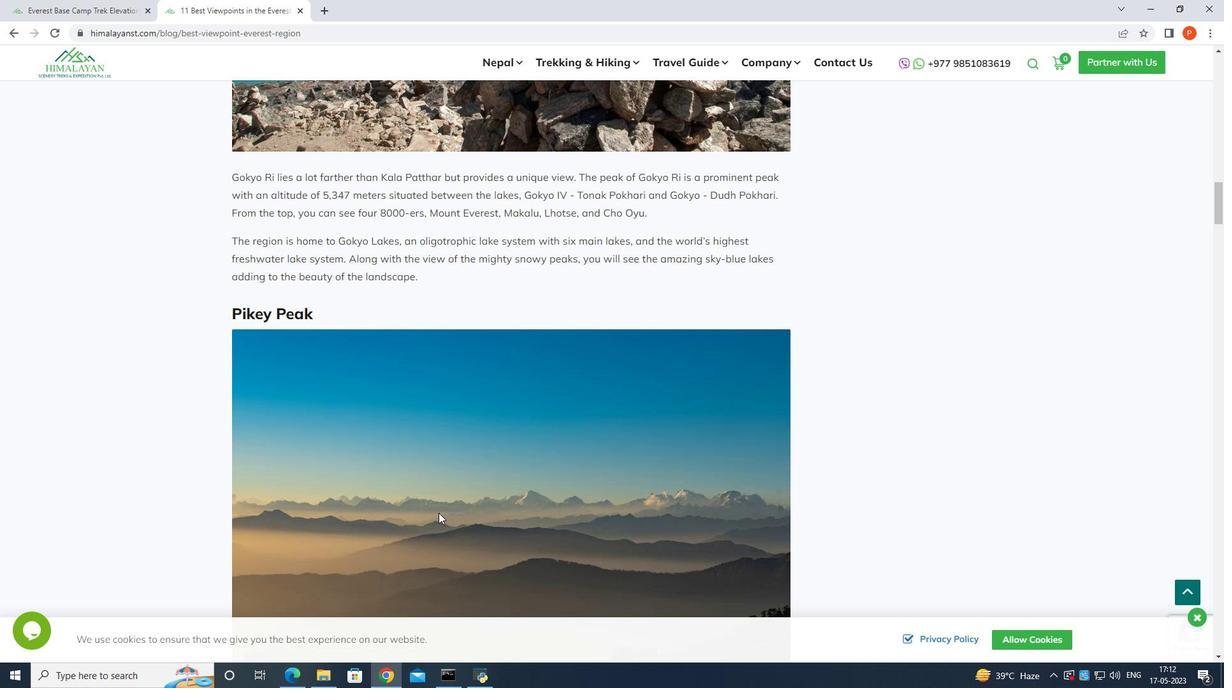 
Action: Mouse moved to (456, 503)
Screenshot: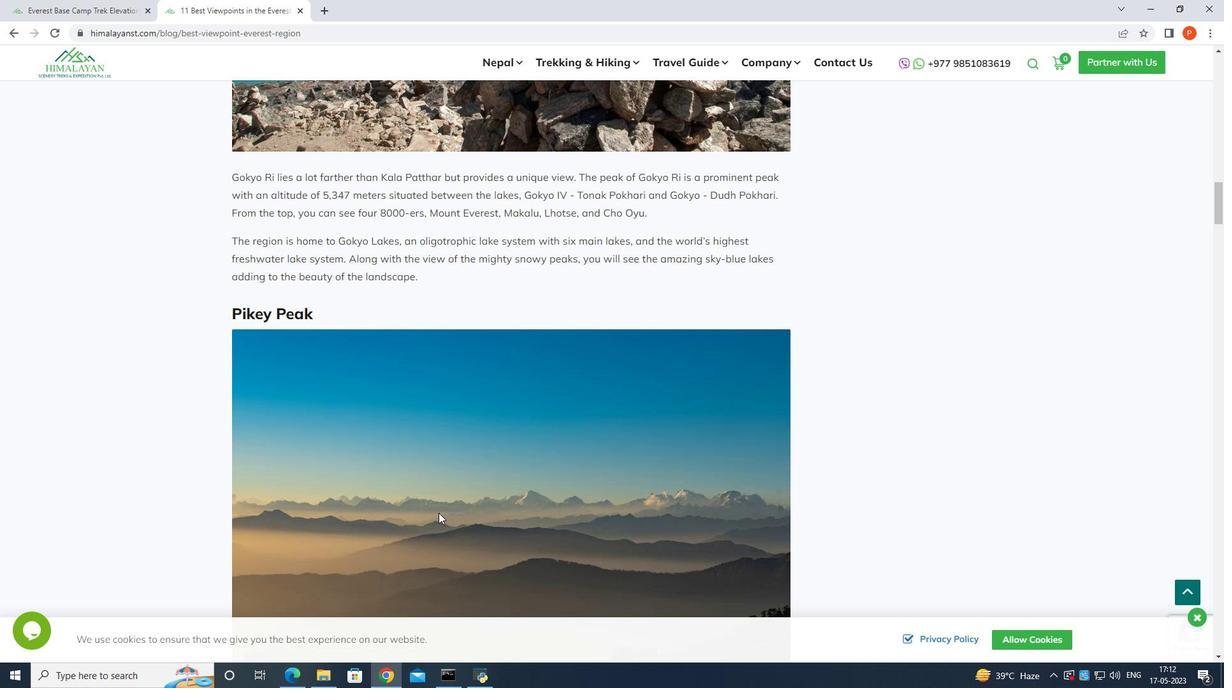 
Action: Mouse scrolled (456, 503) with delta (0, 0)
Screenshot: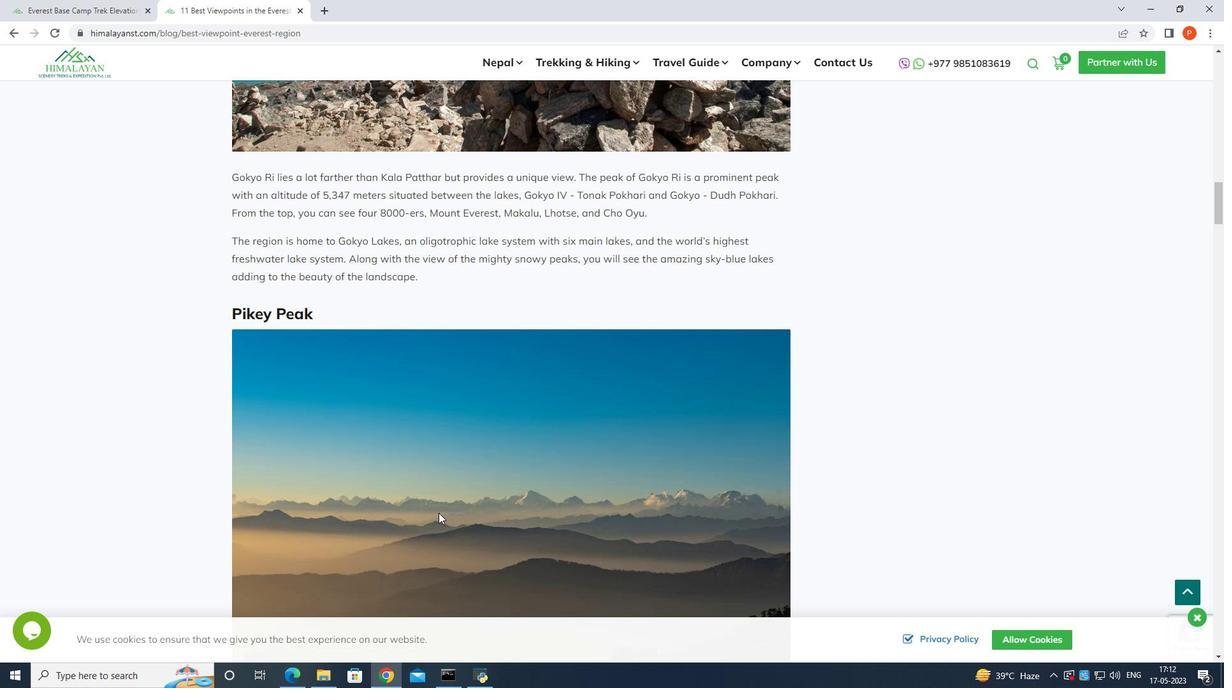 
Action: Mouse moved to (471, 494)
Screenshot: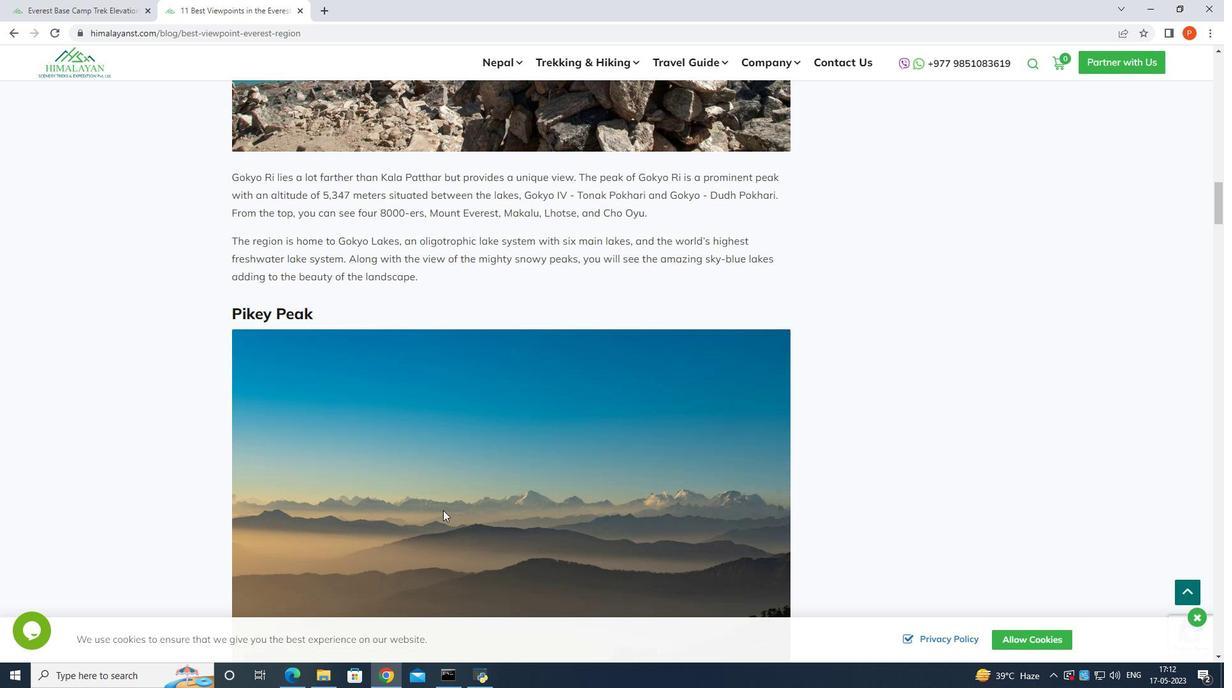 
Action: Mouse scrolled (471, 495) with delta (0, 0)
Screenshot: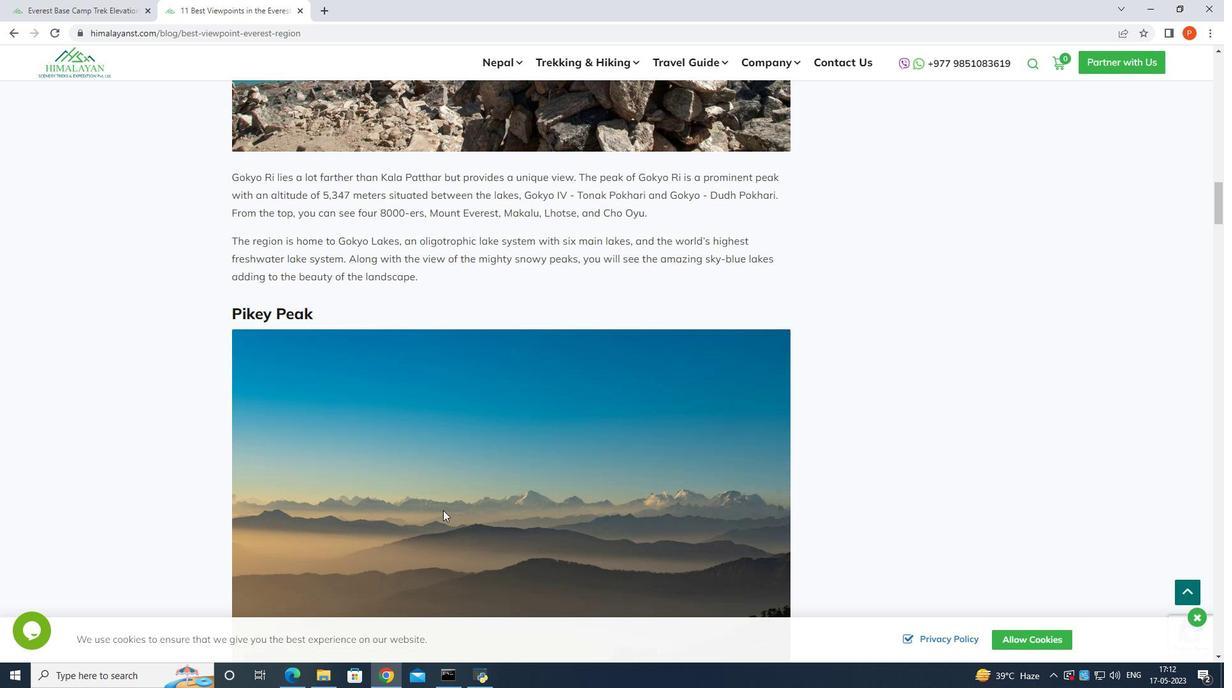 
Action: Mouse moved to (278, 0)
Screenshot: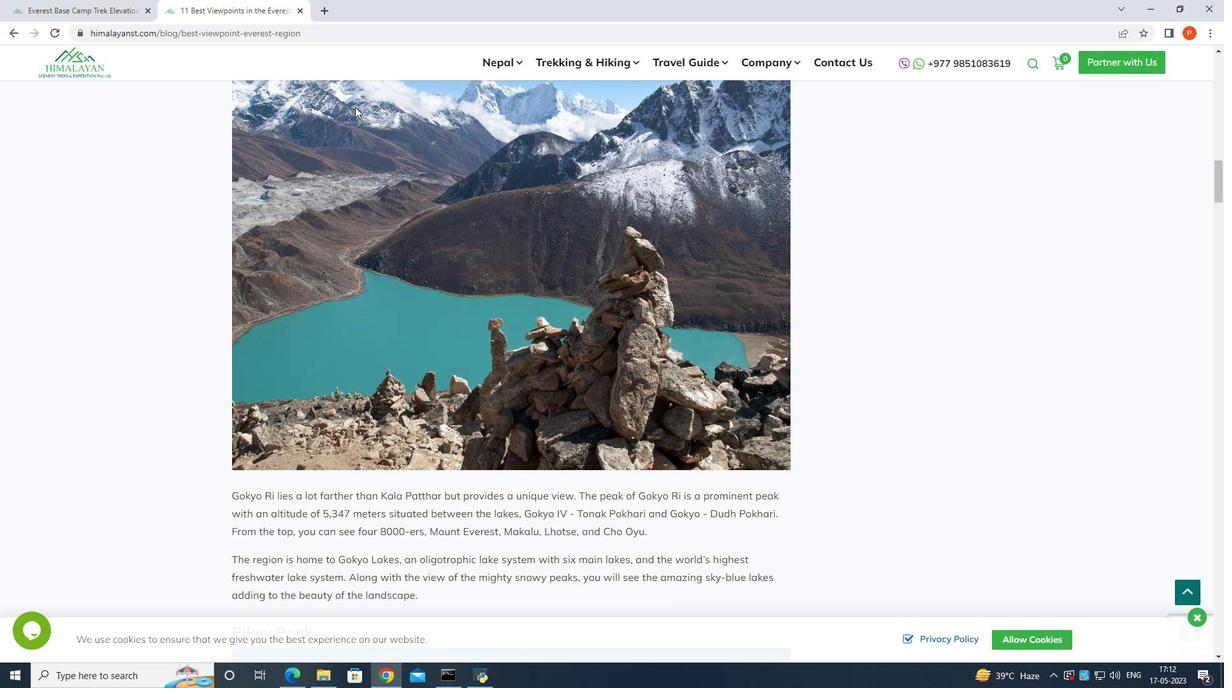 
Action: Mouse scrolled (278, 0) with delta (0, 0)
Screenshot: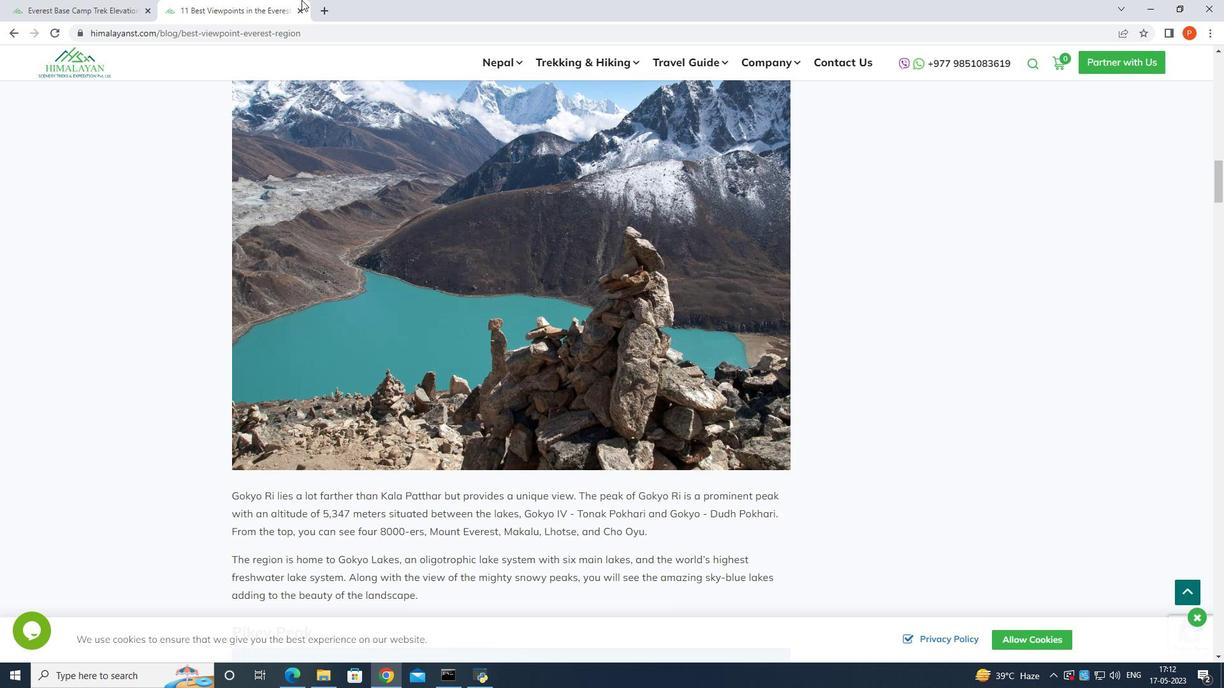 
Action: Mouse moved to (390, 514)
Screenshot: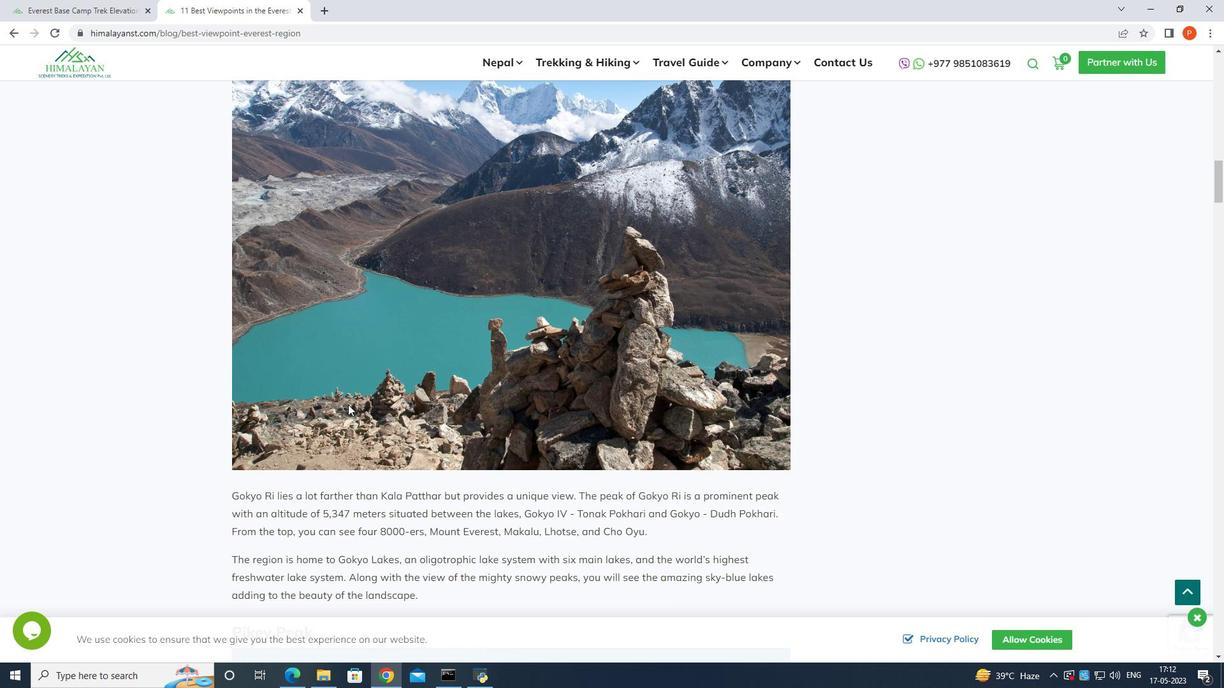 
Action: Mouse scrolled (390, 514) with delta (0, 0)
Screenshot: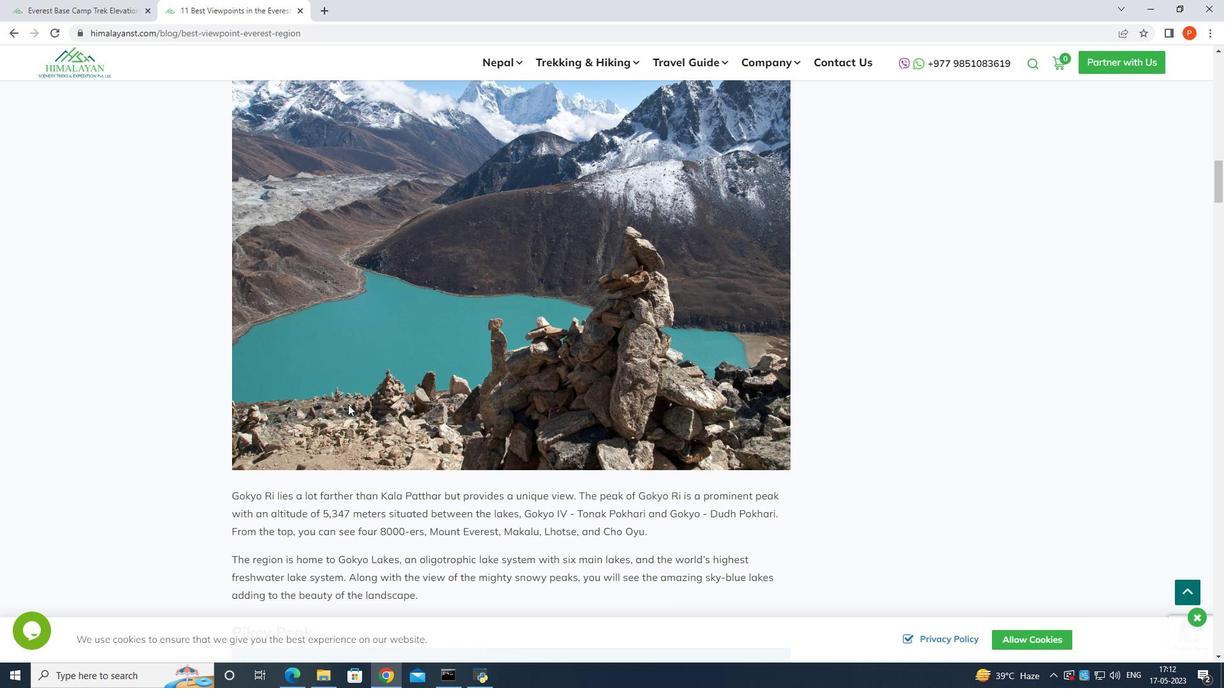 
Action: Mouse moved to (391, 514)
Screenshot: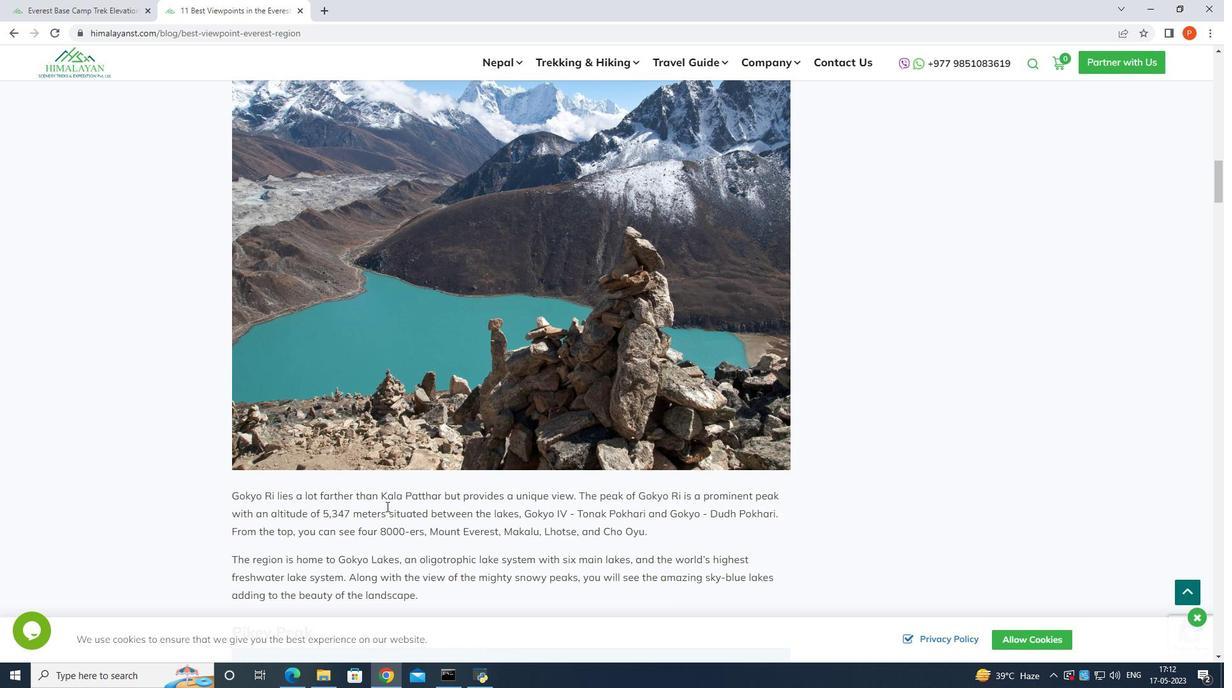
Action: Mouse scrolled (391, 514) with delta (0, 0)
Screenshot: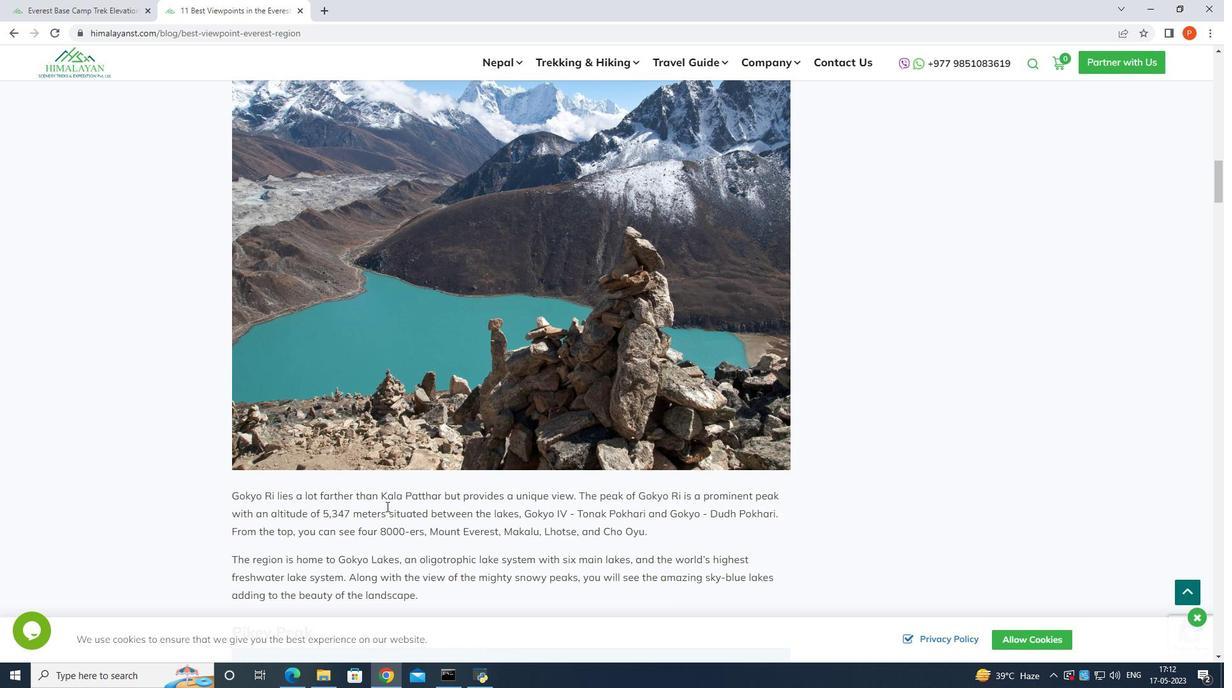 
Action: Mouse moved to (393, 514)
Screenshot: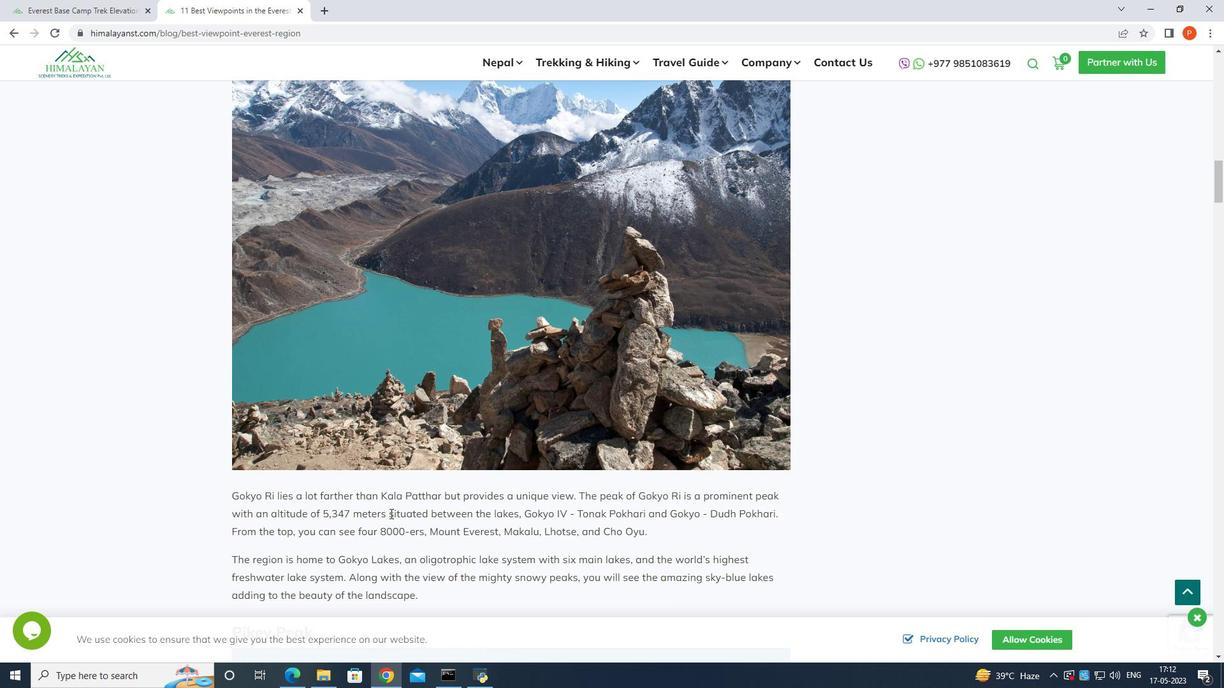 
Action: Mouse scrolled (392, 514) with delta (0, 0)
Screenshot: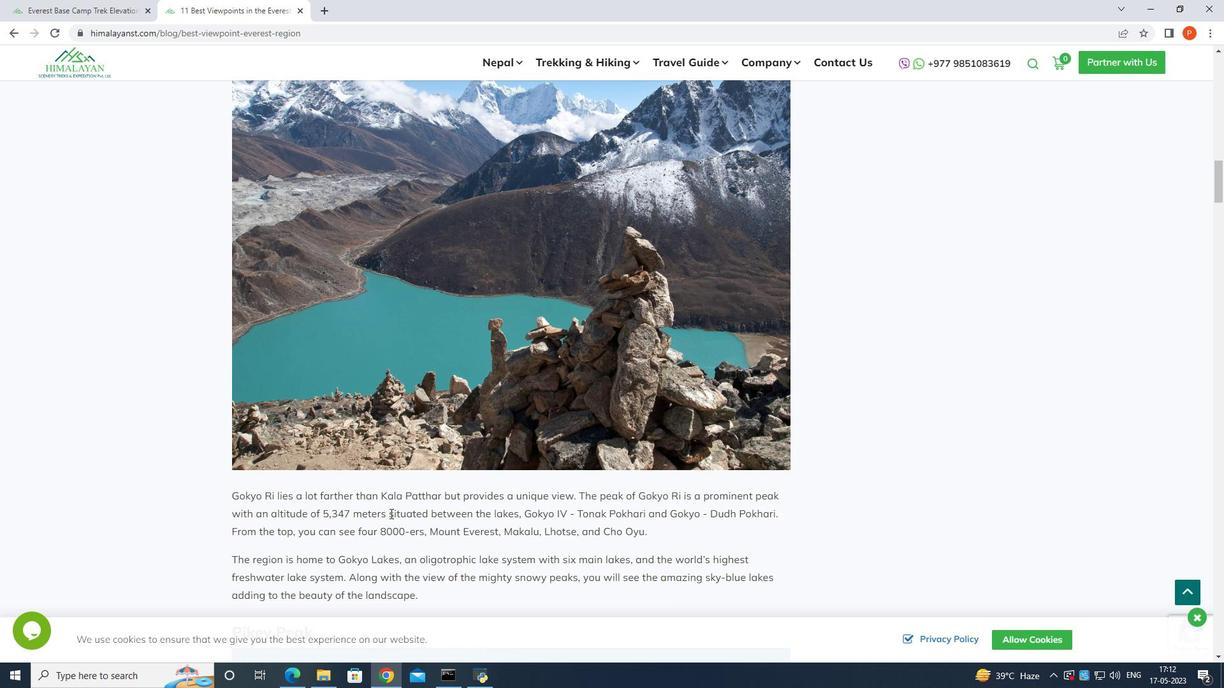 
Action: Mouse moved to (394, 514)
Screenshot: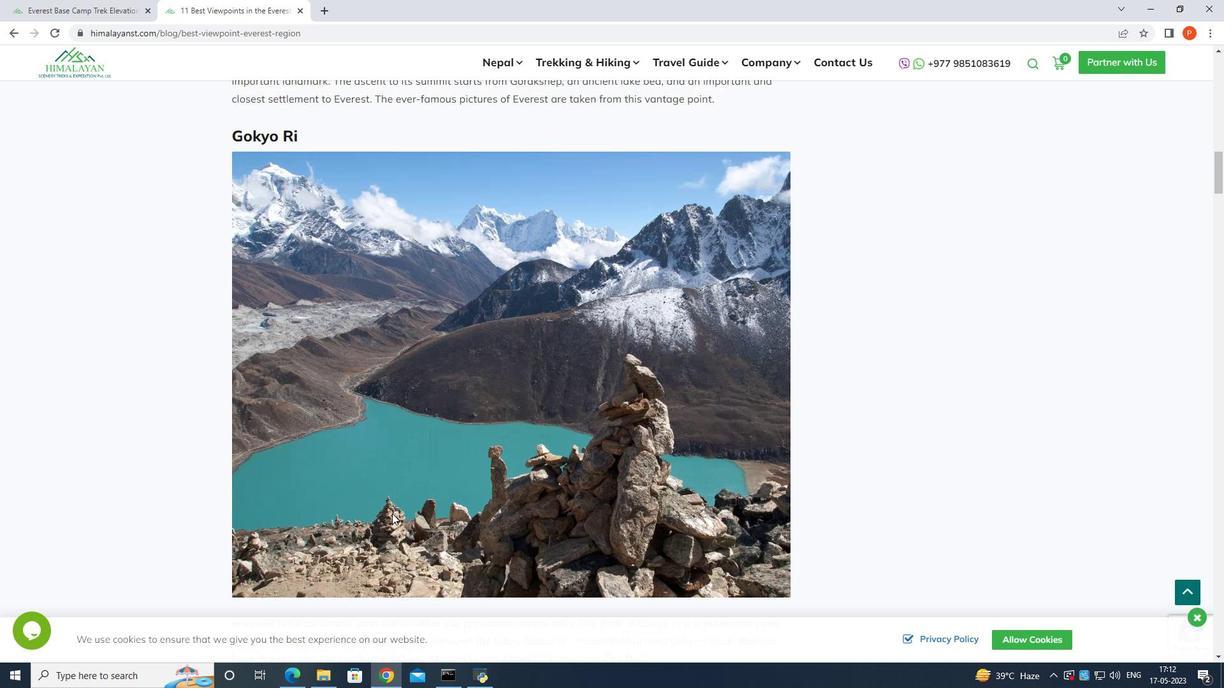 
Action: Mouse scrolled (393, 514) with delta (0, 0)
Screenshot: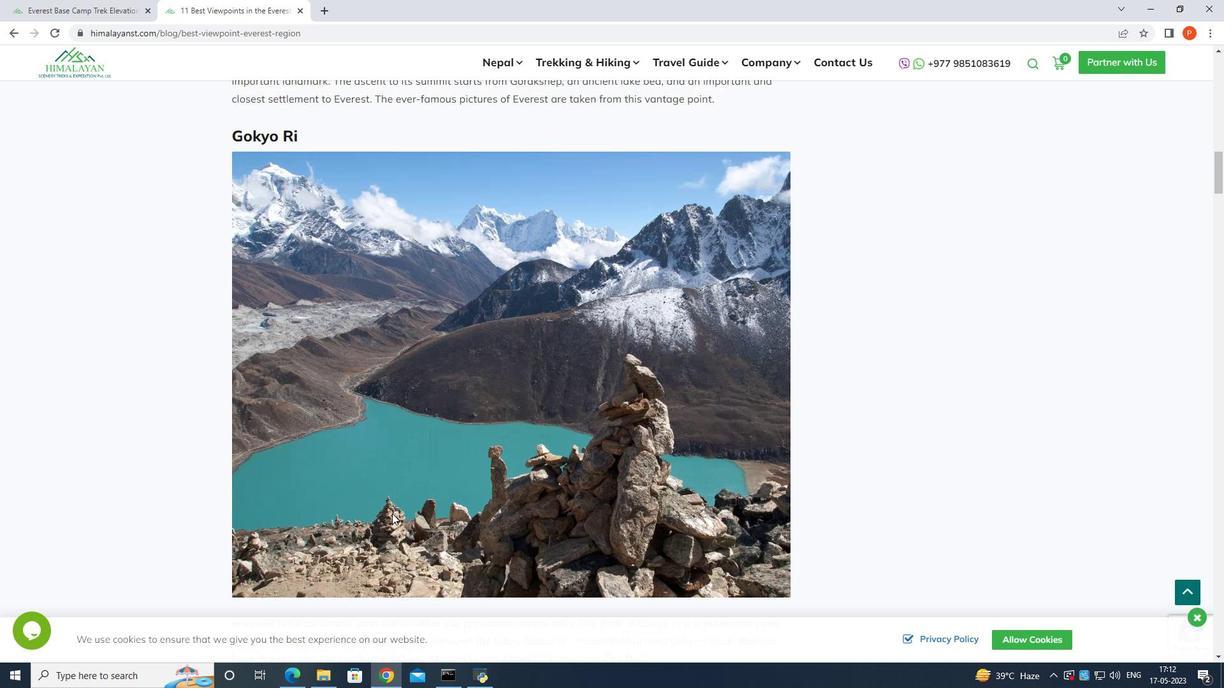 
Action: Mouse moved to (400, 512)
Screenshot: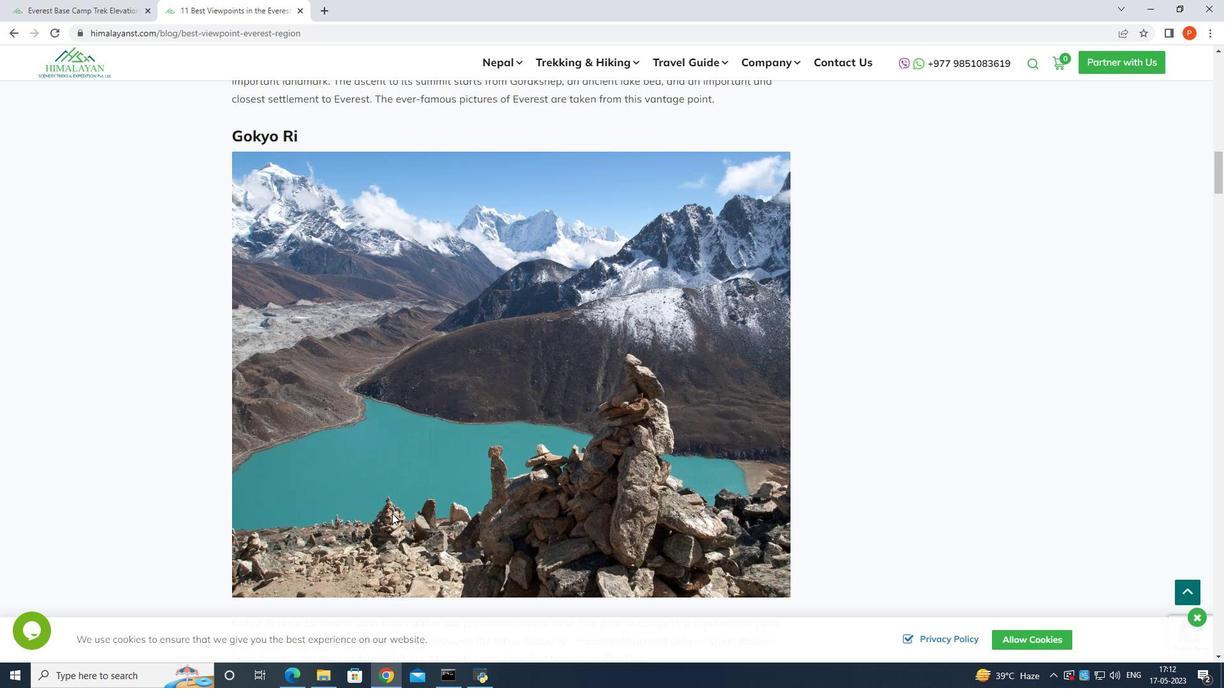 
Action: Mouse scrolled (394, 514) with delta (0, 0)
Screenshot: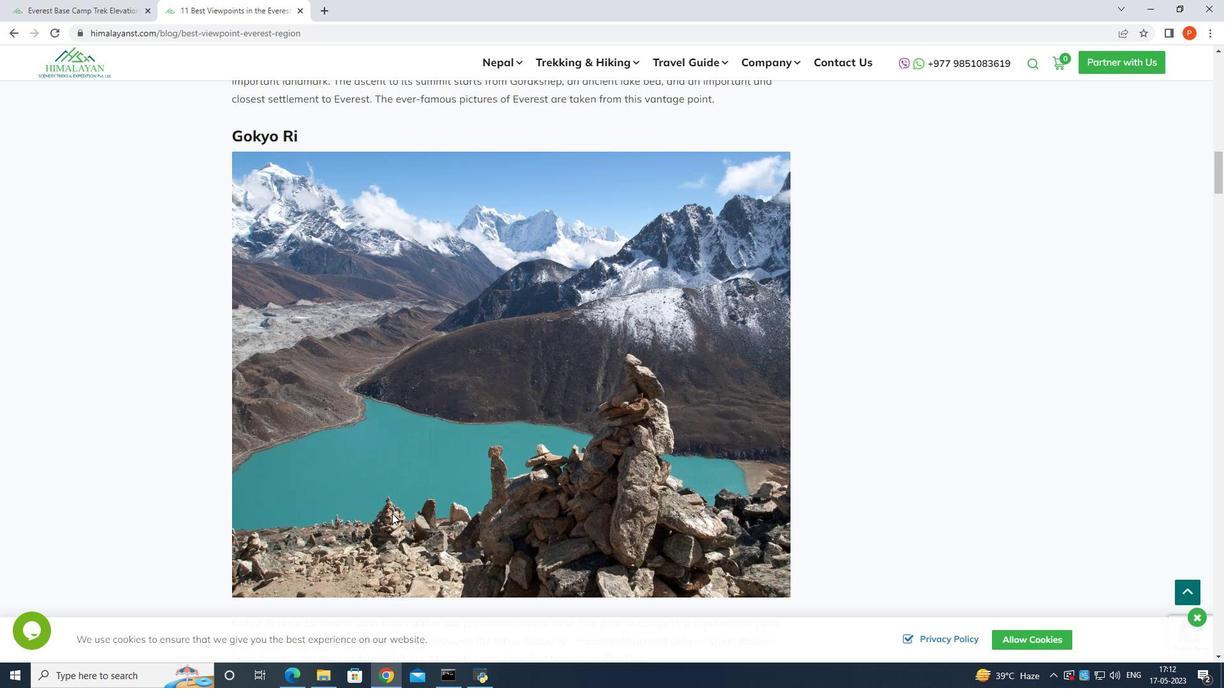 
Action: Mouse scrolled (395, 514) with delta (0, 0)
Screenshot: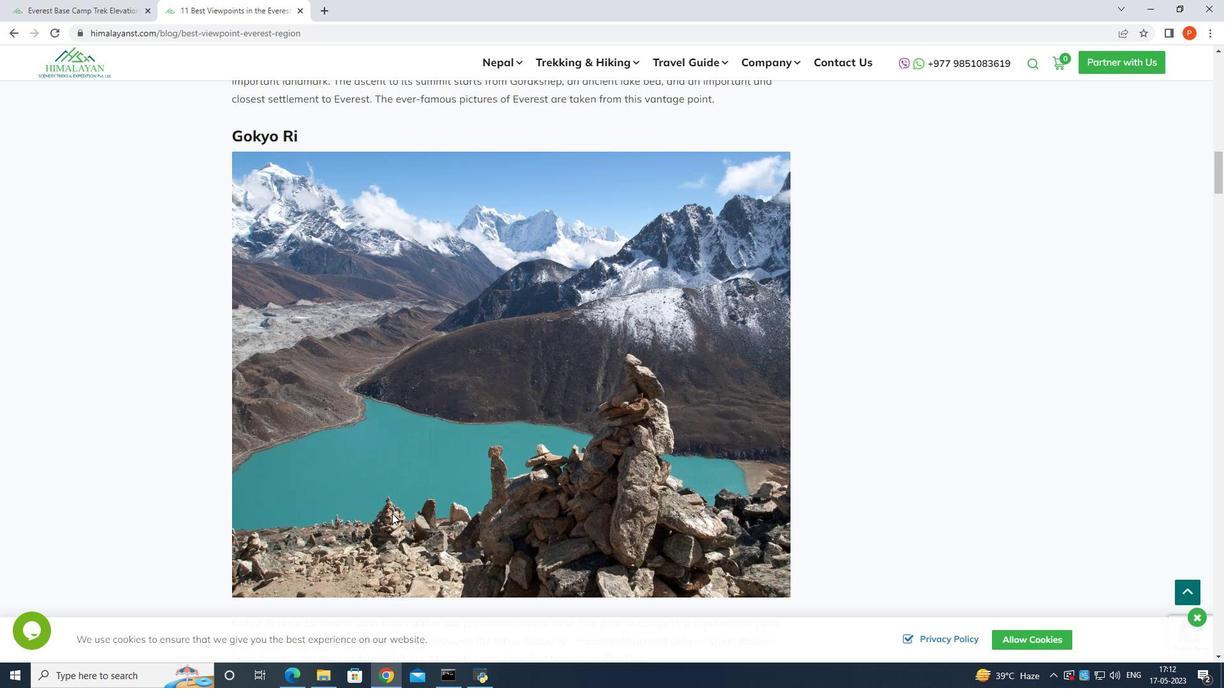 
Action: Mouse scrolled (400, 513) with delta (0, 0)
Screenshot: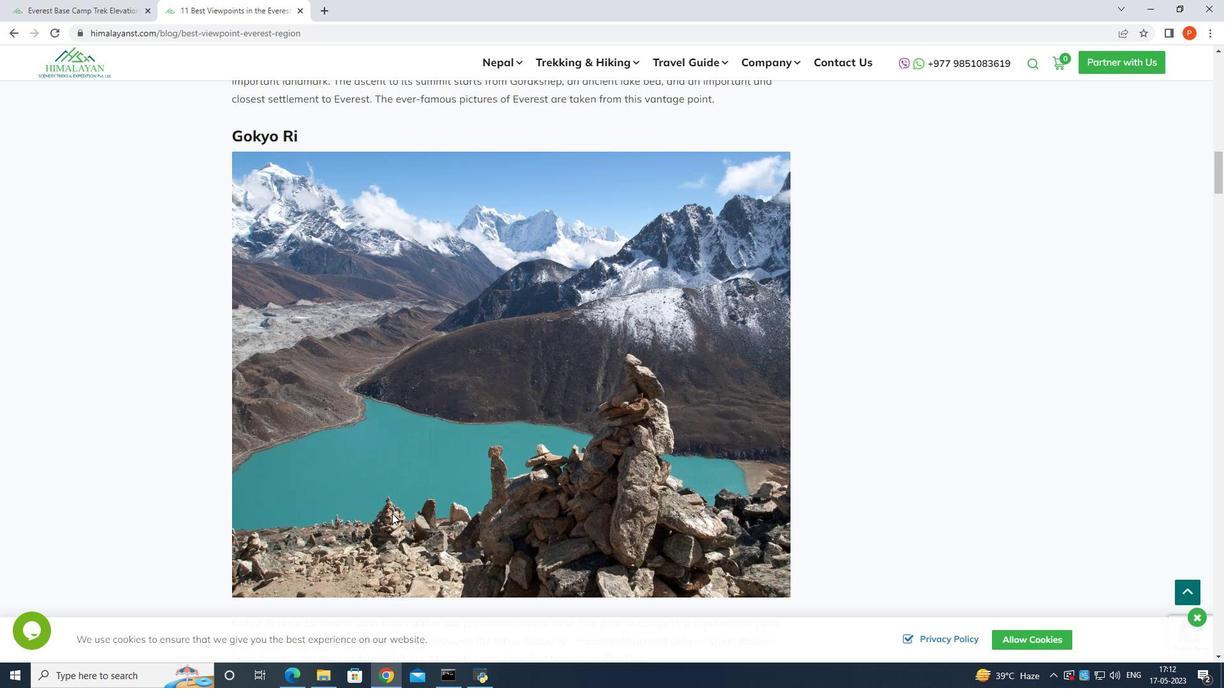 
Action: Mouse scrolled (400, 513) with delta (0, 0)
Screenshot: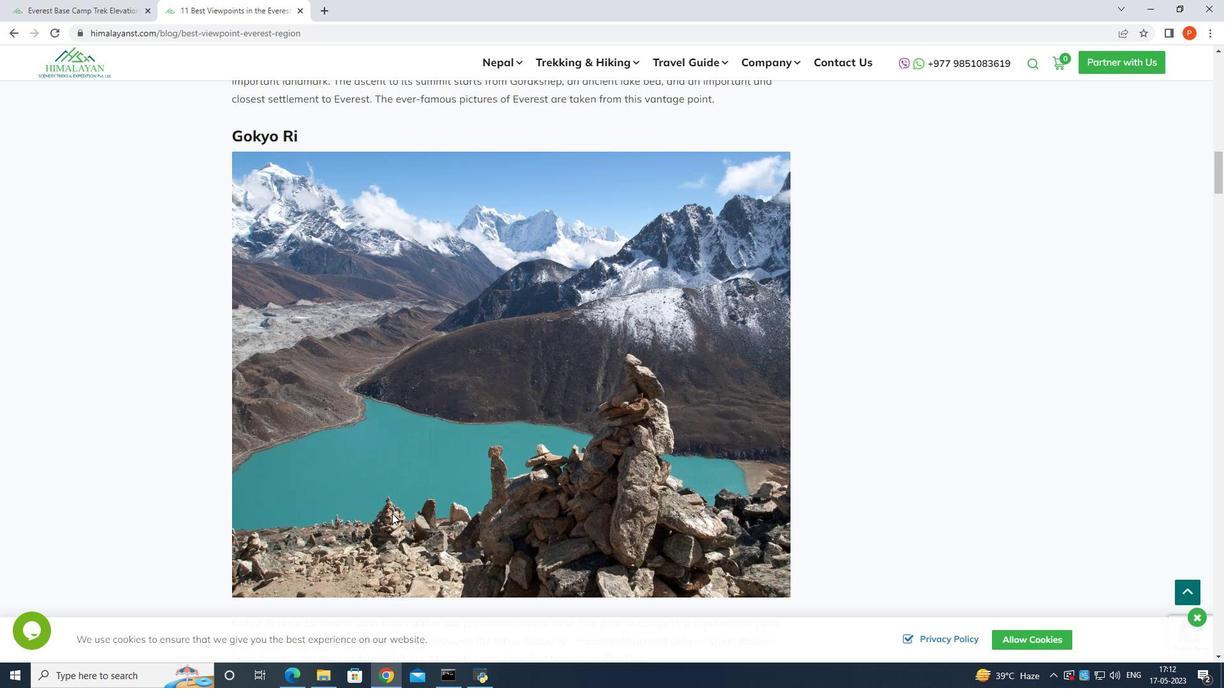 
Action: Mouse moved to (400, 512)
Screenshot: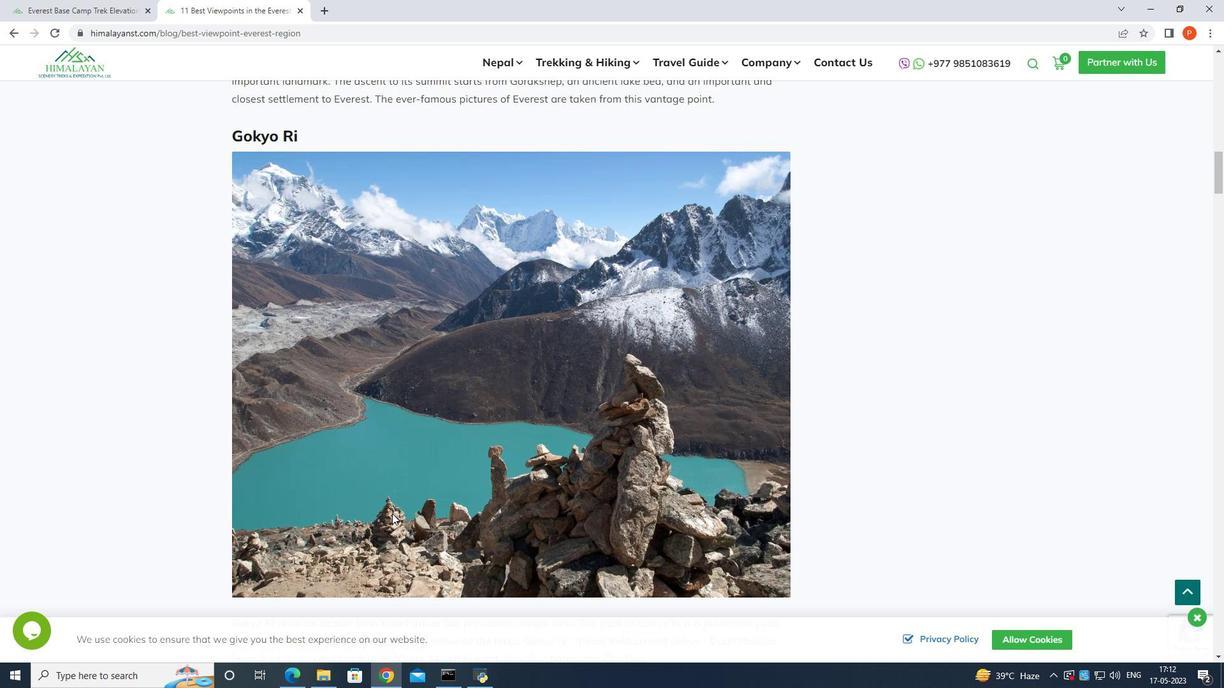 
Action: Mouse scrolled (400, 513) with delta (0, 0)
Screenshot: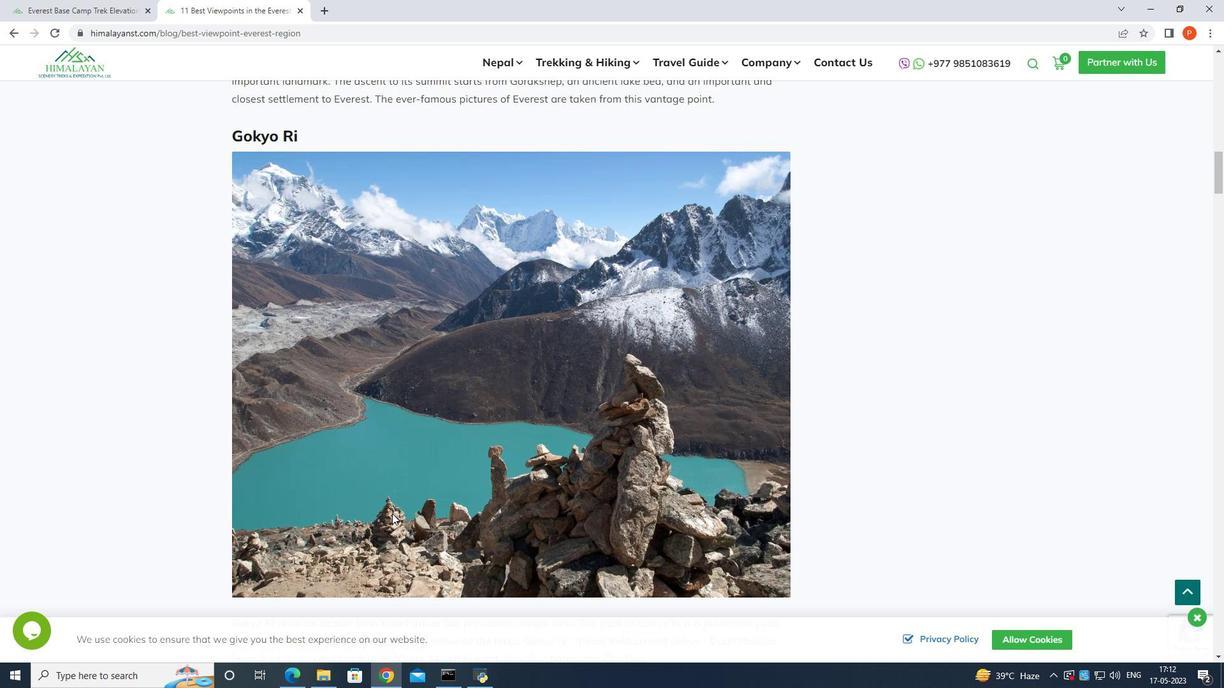 
Action: Mouse moved to (401, 512)
Screenshot: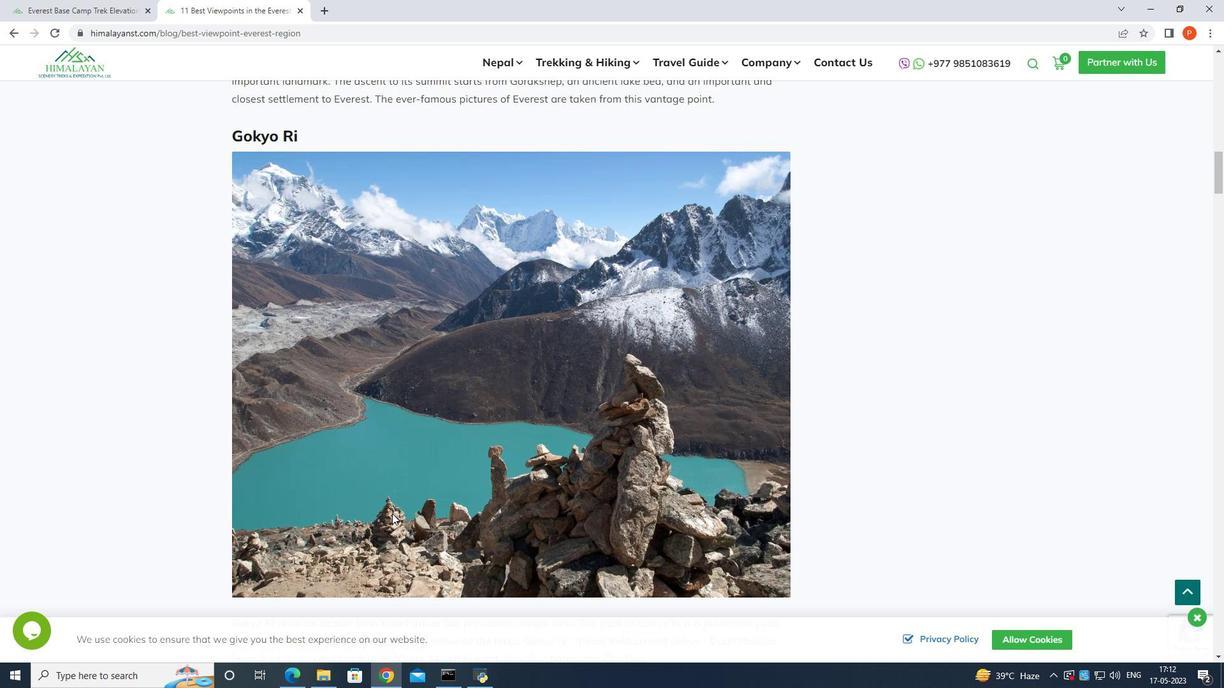 
Action: Mouse scrolled (400, 513) with delta (0, 0)
Screenshot: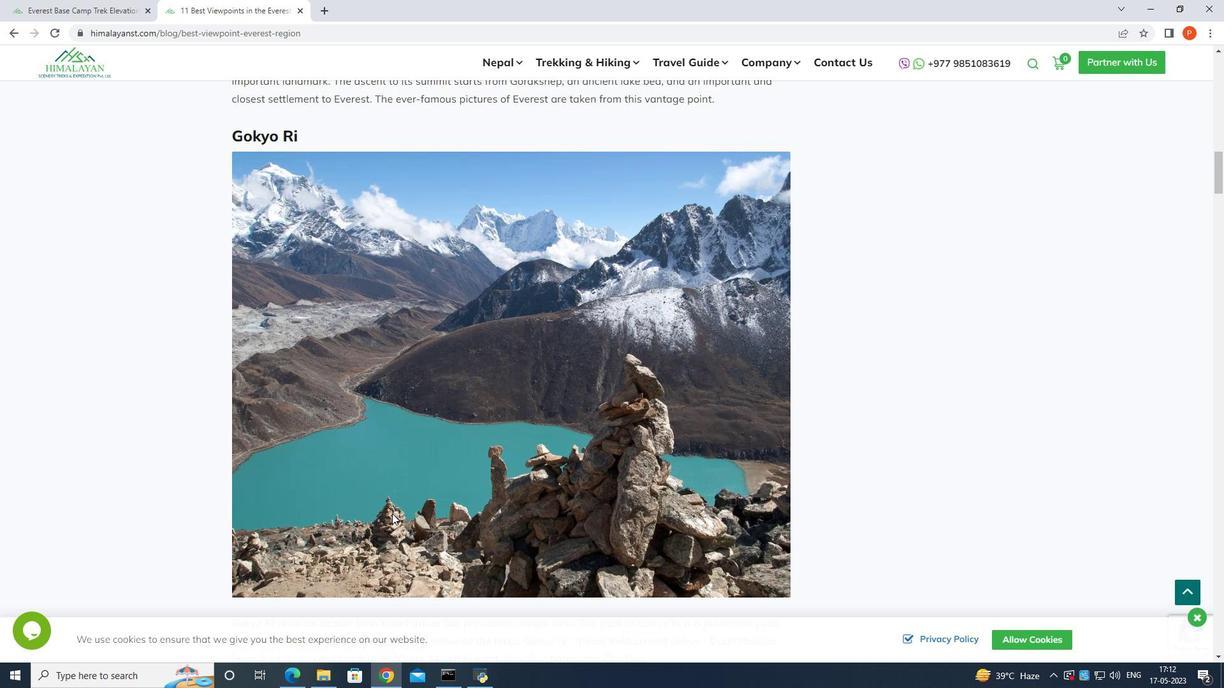 
Action: Mouse moved to (401, 512)
Screenshot: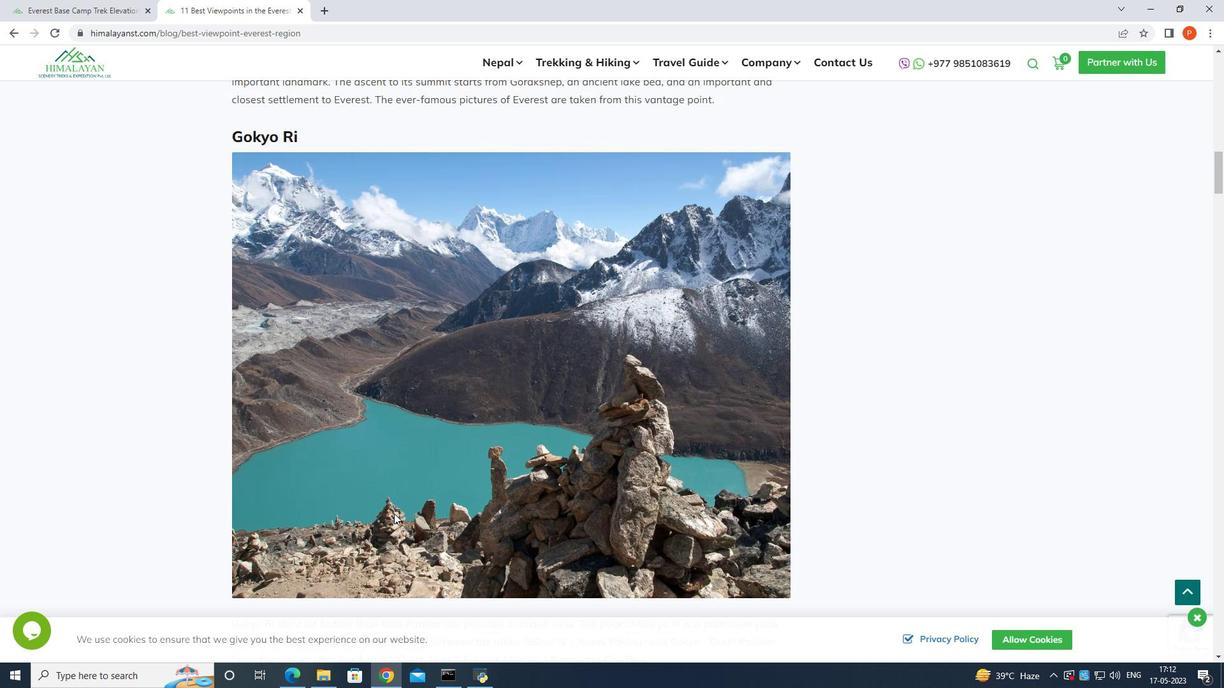 
Action: Mouse scrolled (400, 513) with delta (0, 0)
Screenshot: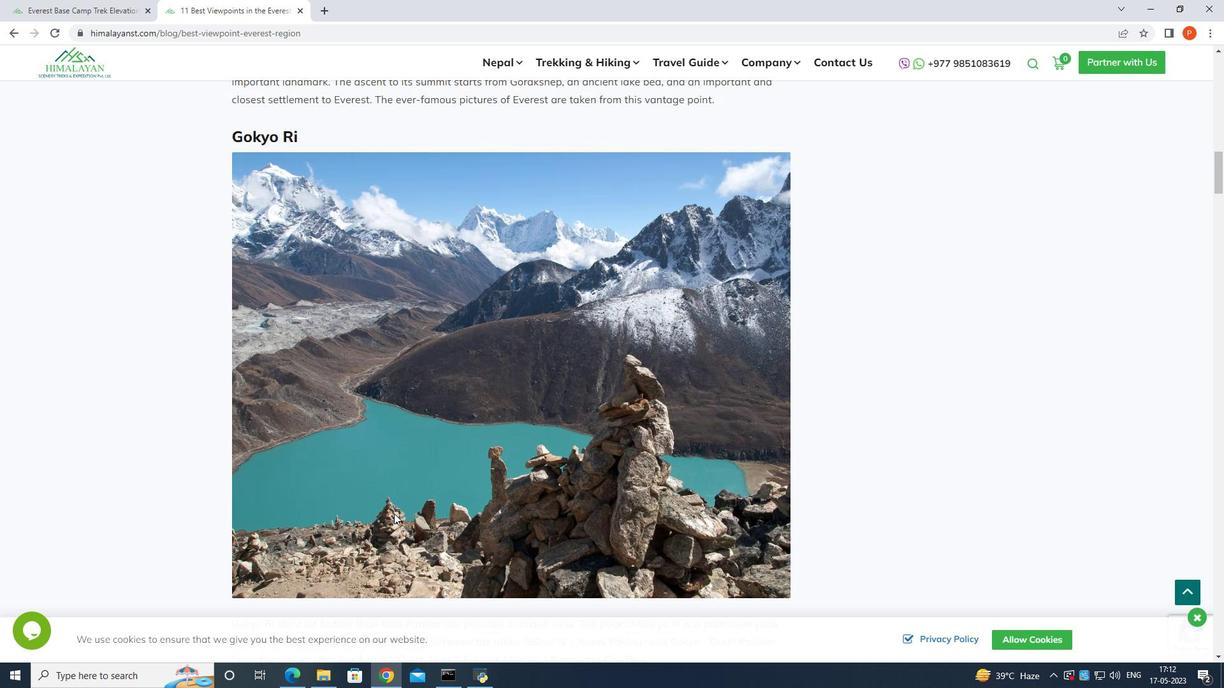 
Action: Mouse moved to (401, 509)
Screenshot: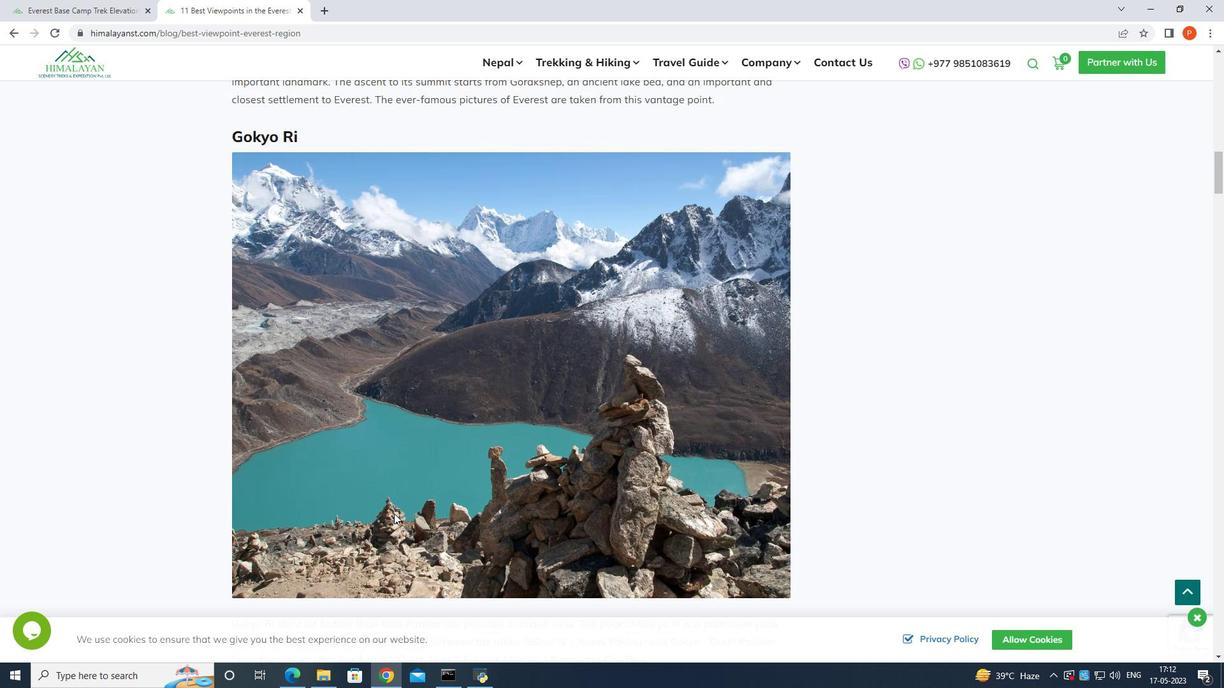
Action: Mouse scrolled (400, 513) with delta (0, 0)
Screenshot: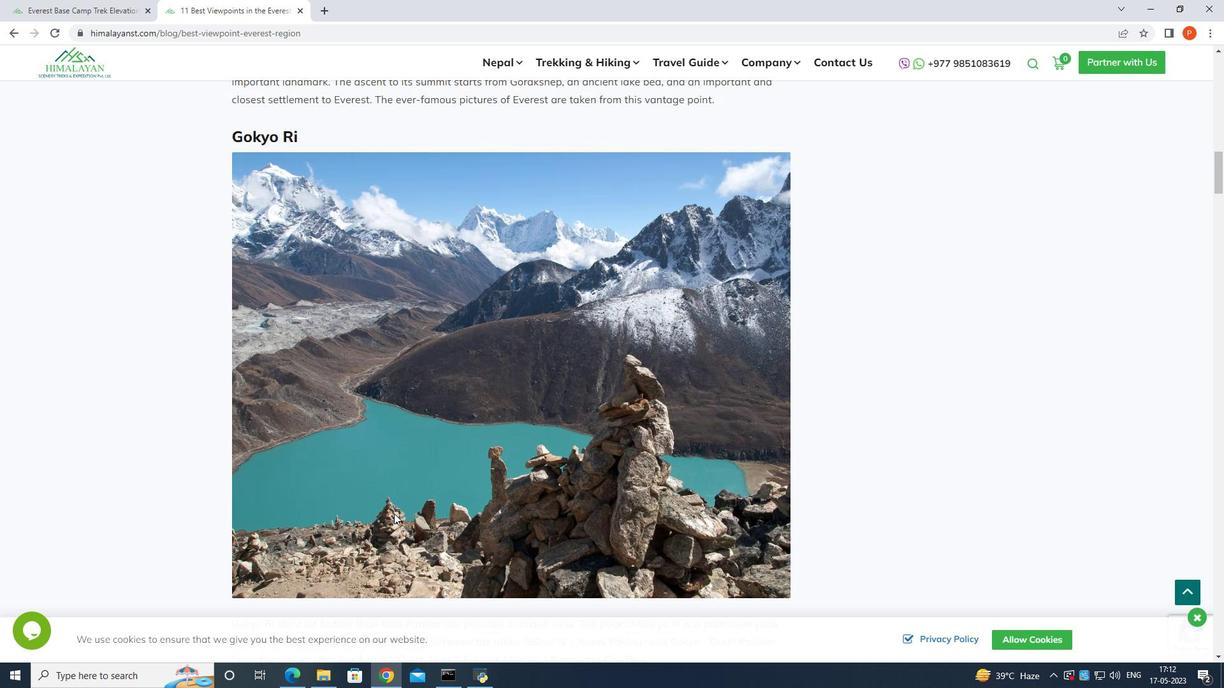 
Action: Mouse moved to (401, 509)
Screenshot: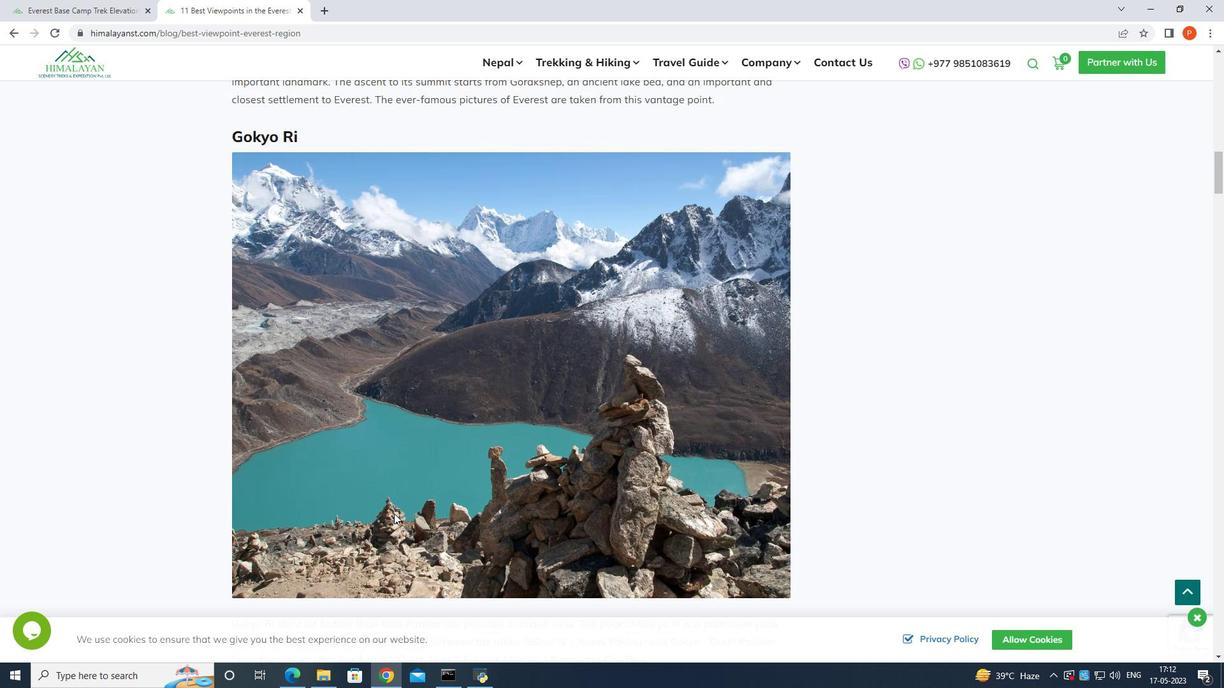
Action: Mouse scrolled (400, 513) with delta (0, 0)
Screenshot: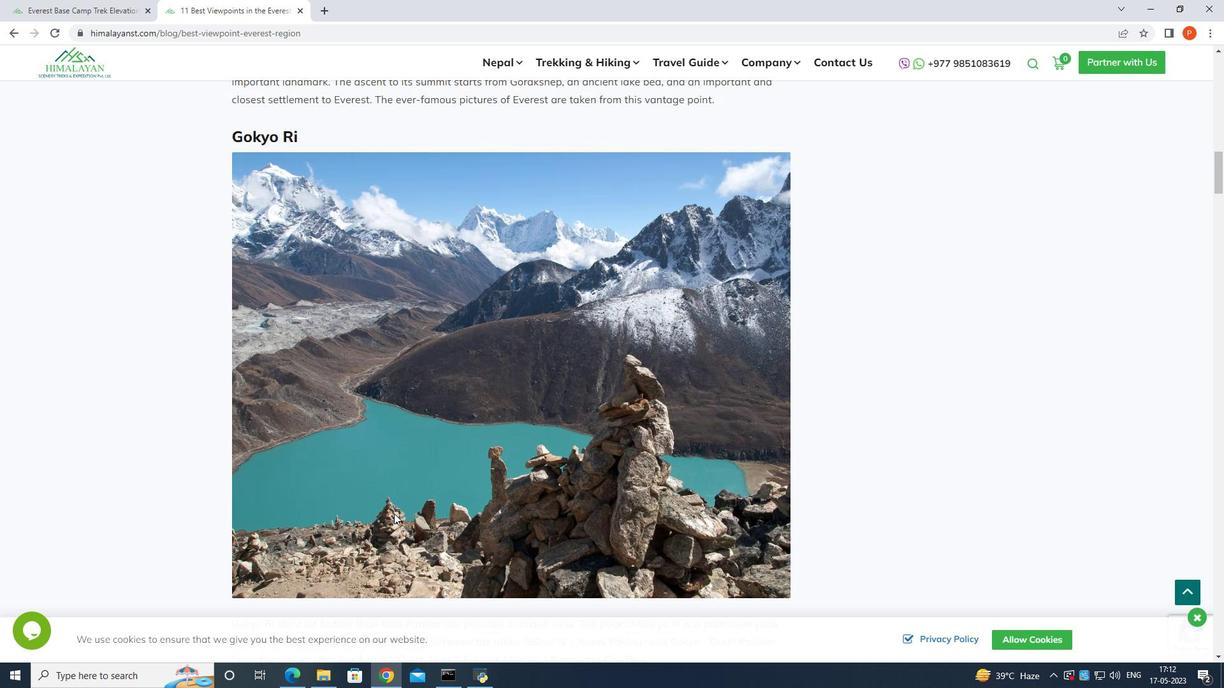 
Action: Mouse moved to (401, 507)
Screenshot: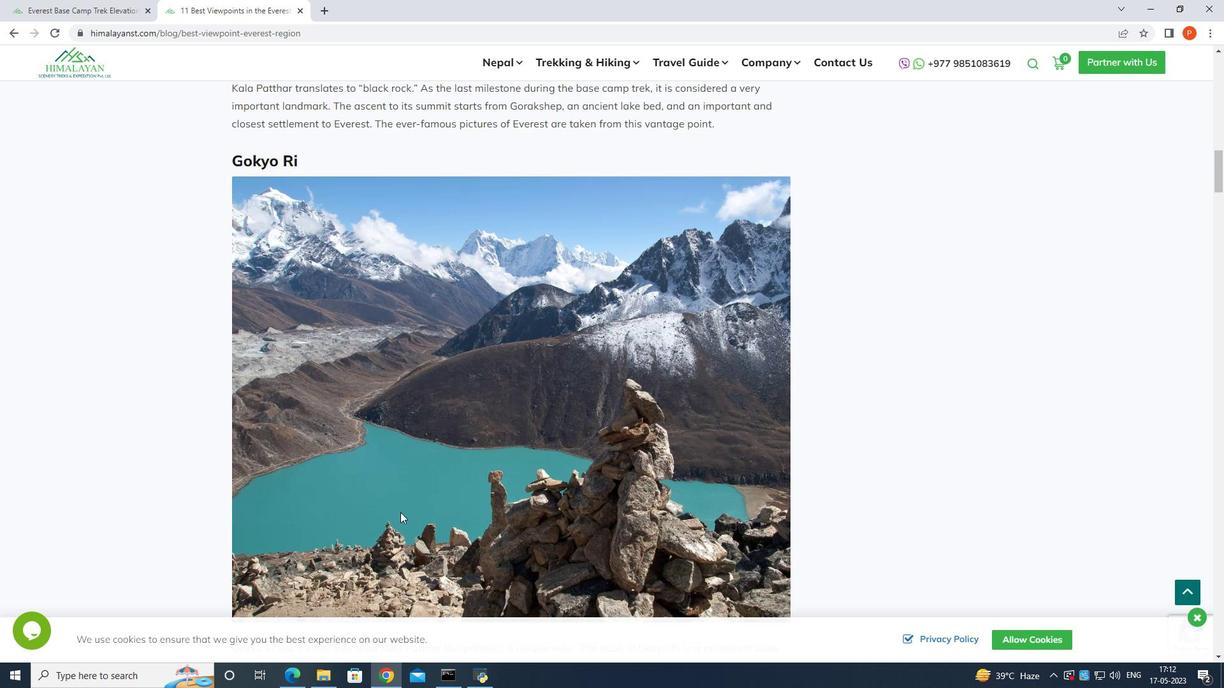 
Action: Mouse scrolled (401, 508) with delta (0, 0)
Screenshot: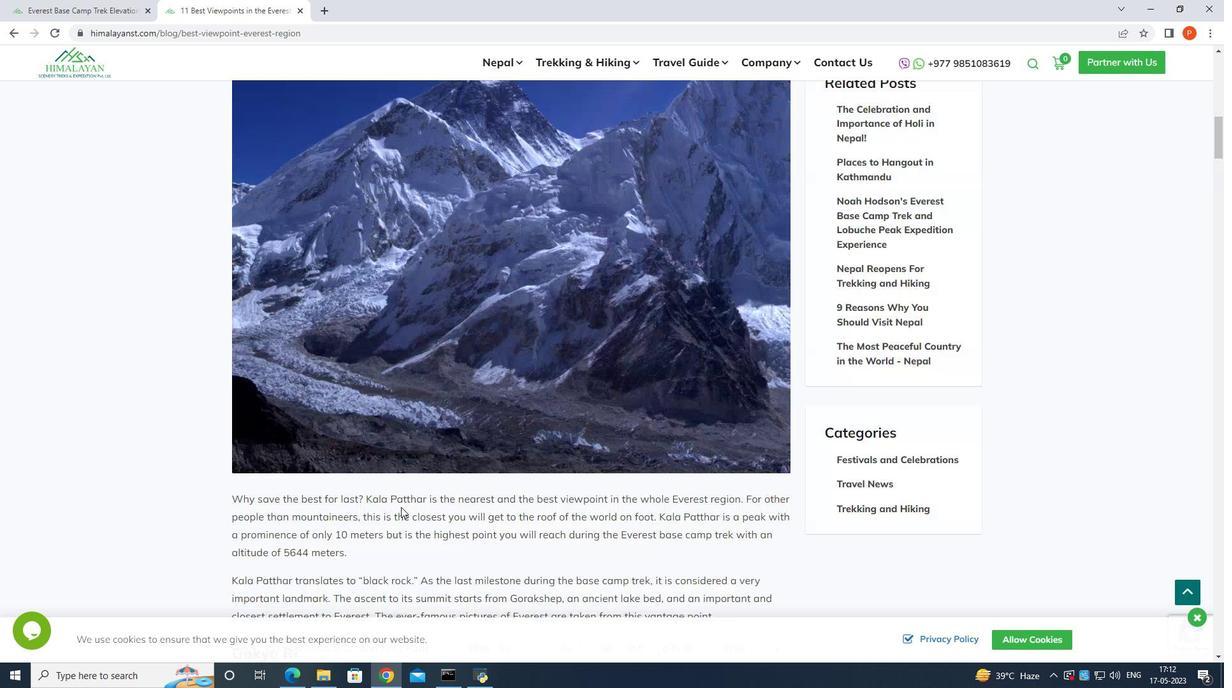 
Action: Mouse scrolled (401, 508) with delta (0, 0)
Screenshot: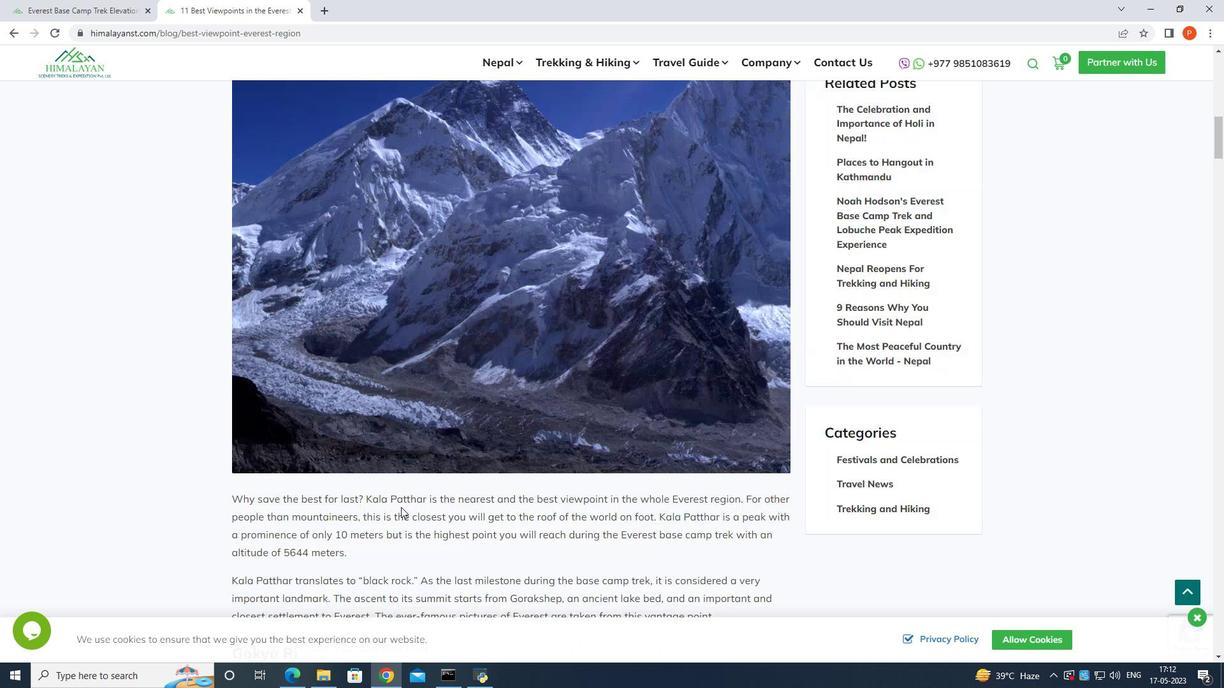 
Action: Mouse scrolled (401, 508) with delta (0, 0)
Screenshot: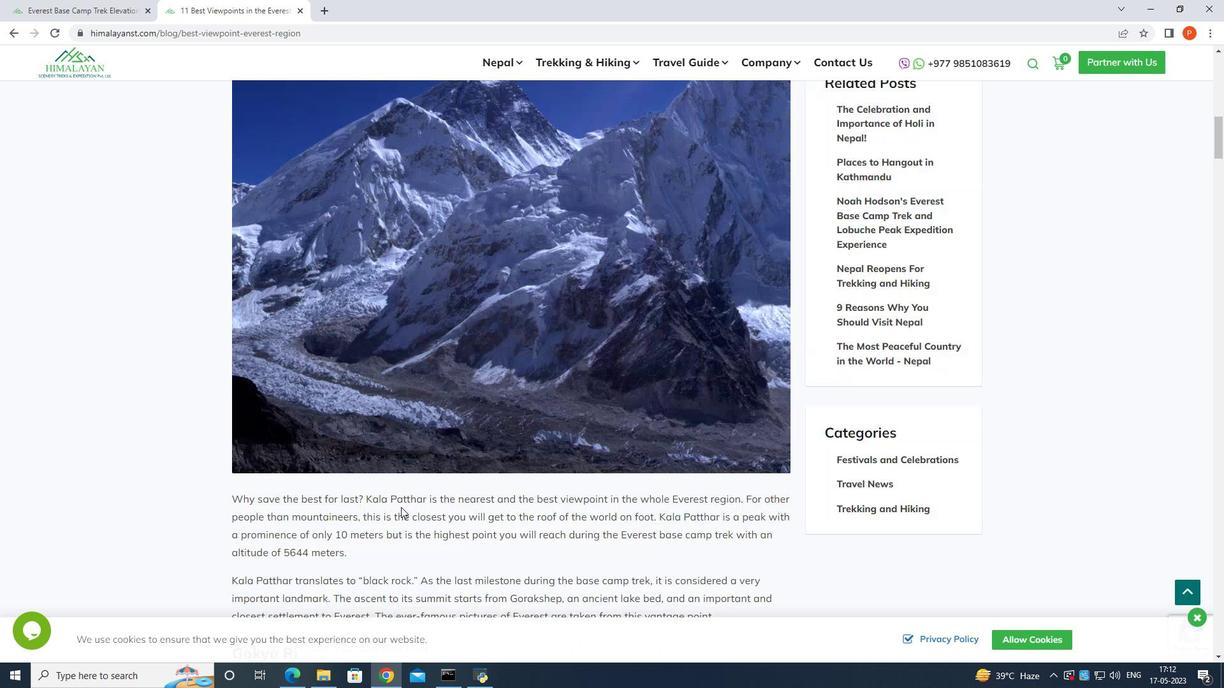 
Action: Mouse scrolled (401, 508) with delta (0, 0)
Screenshot: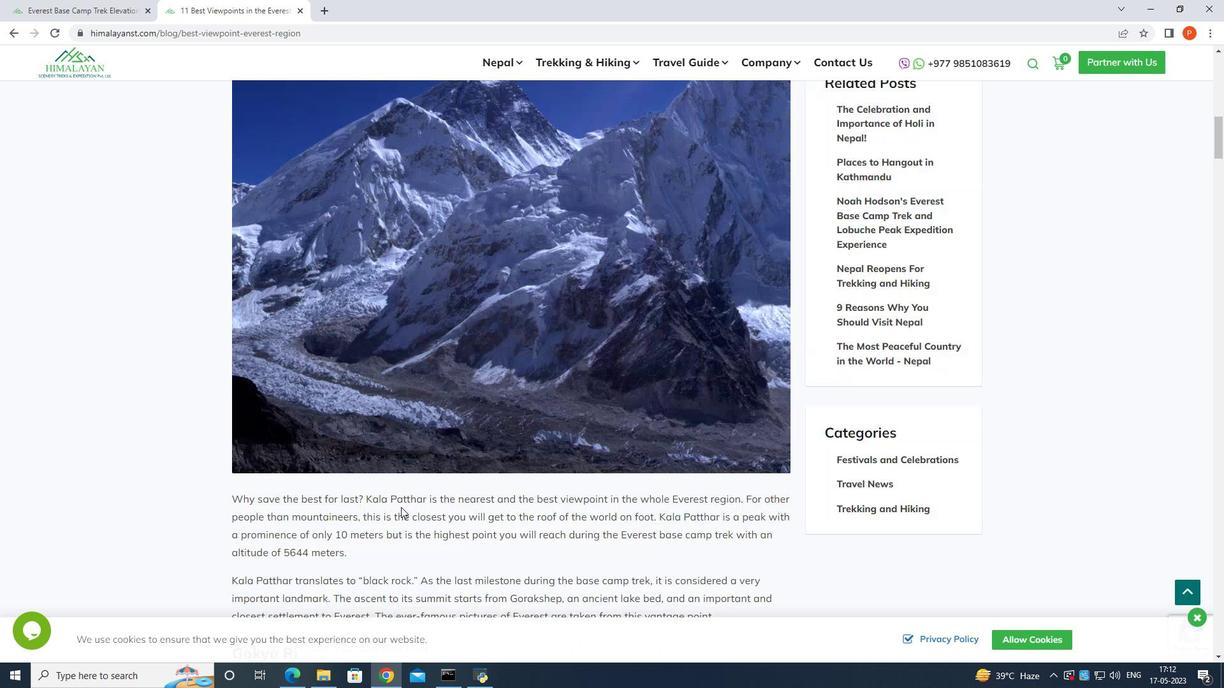 
Action: Mouse scrolled (401, 508) with delta (0, 0)
Screenshot: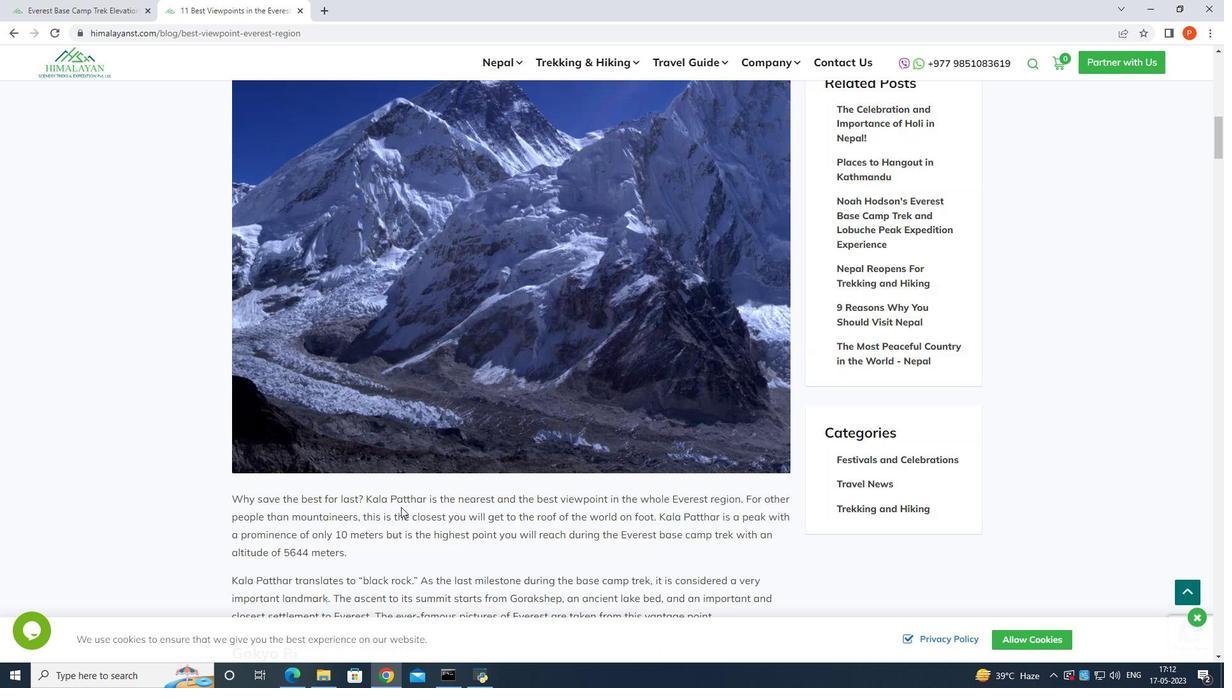 
Action: Mouse scrolled (401, 508) with delta (0, 0)
Screenshot: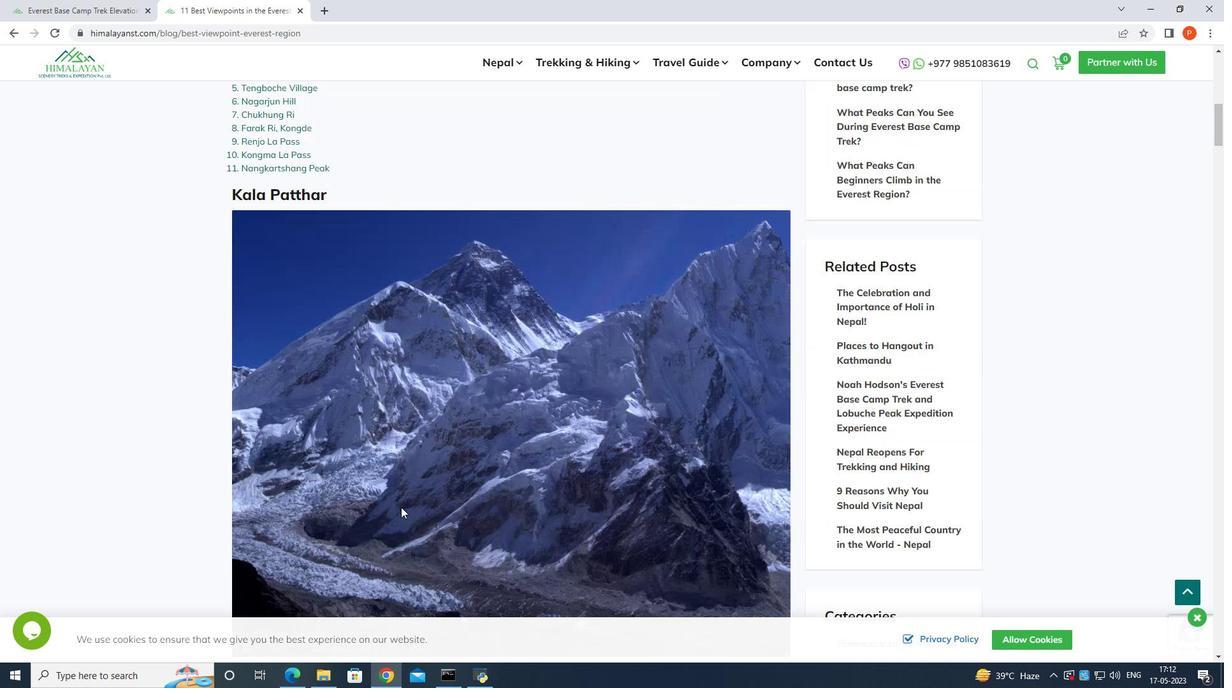 
Action: Mouse scrolled (401, 508) with delta (0, 0)
Screenshot: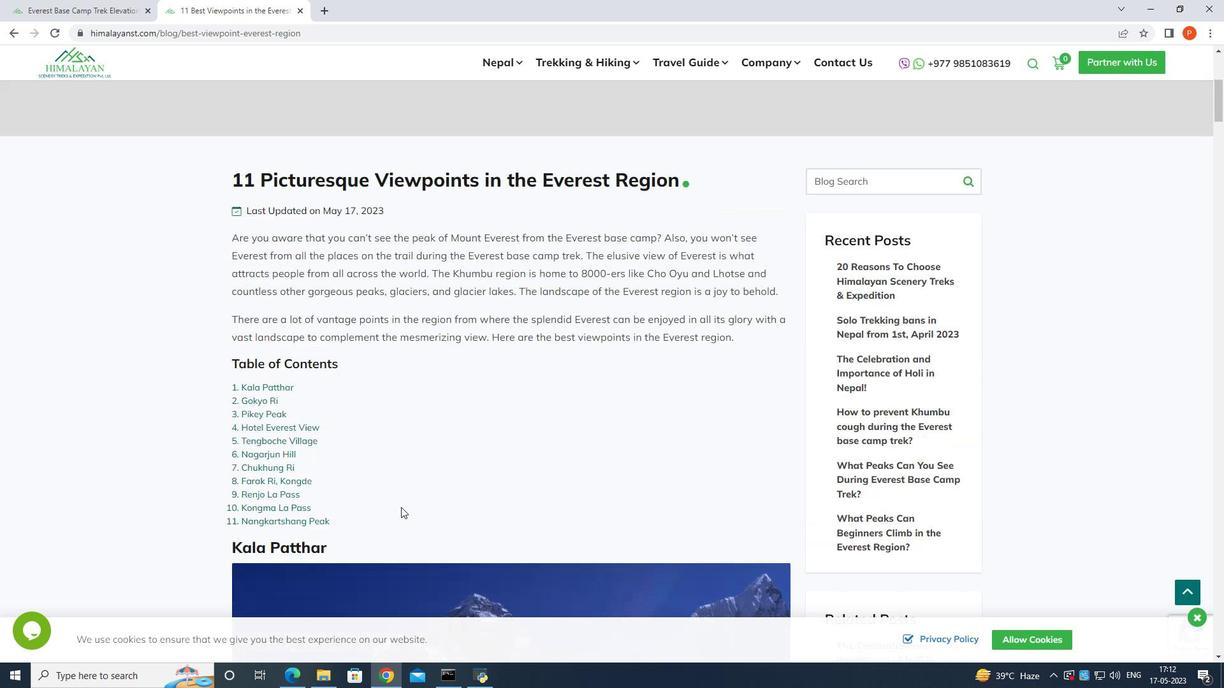 
Action: Mouse scrolled (401, 508) with delta (0, 0)
Screenshot: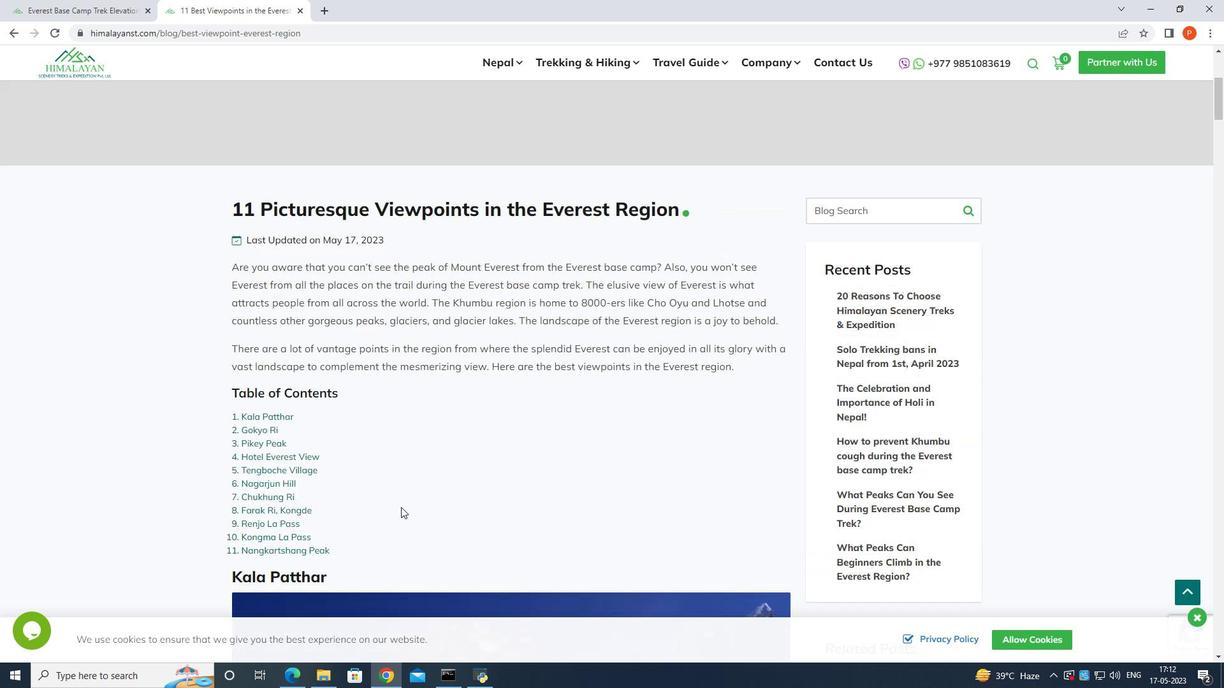
Action: Mouse scrolled (401, 508) with delta (0, 0)
Screenshot: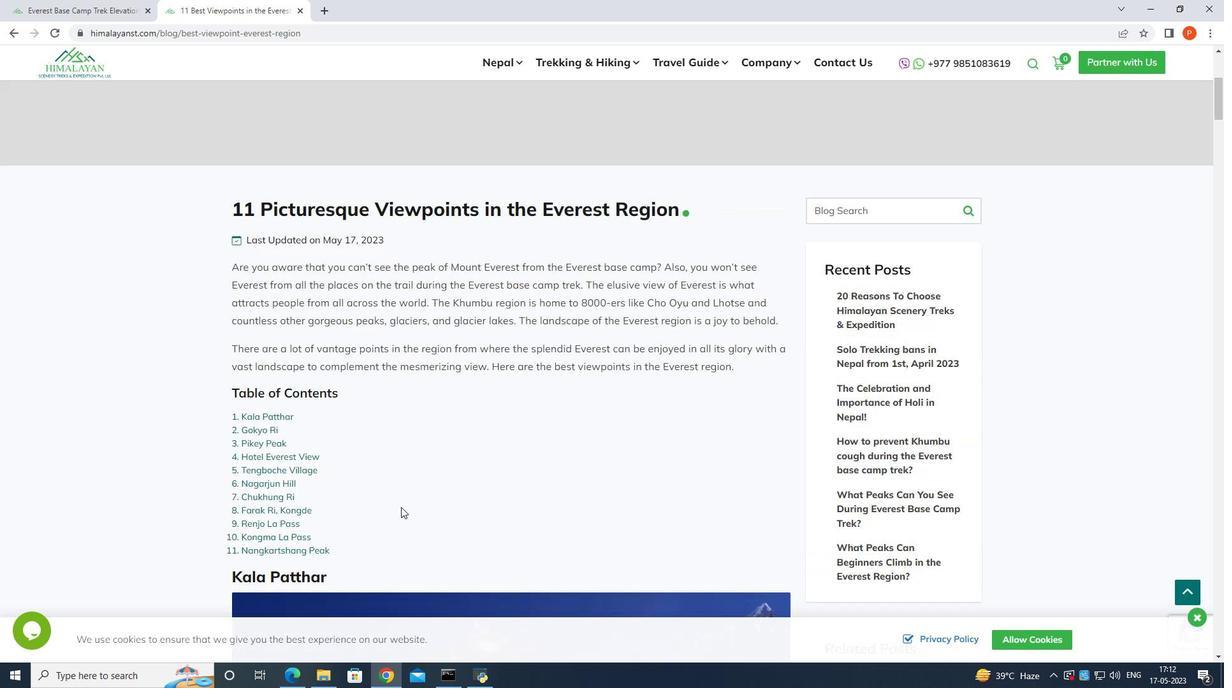 
Action: Mouse scrolled (401, 508) with delta (0, 0)
Screenshot: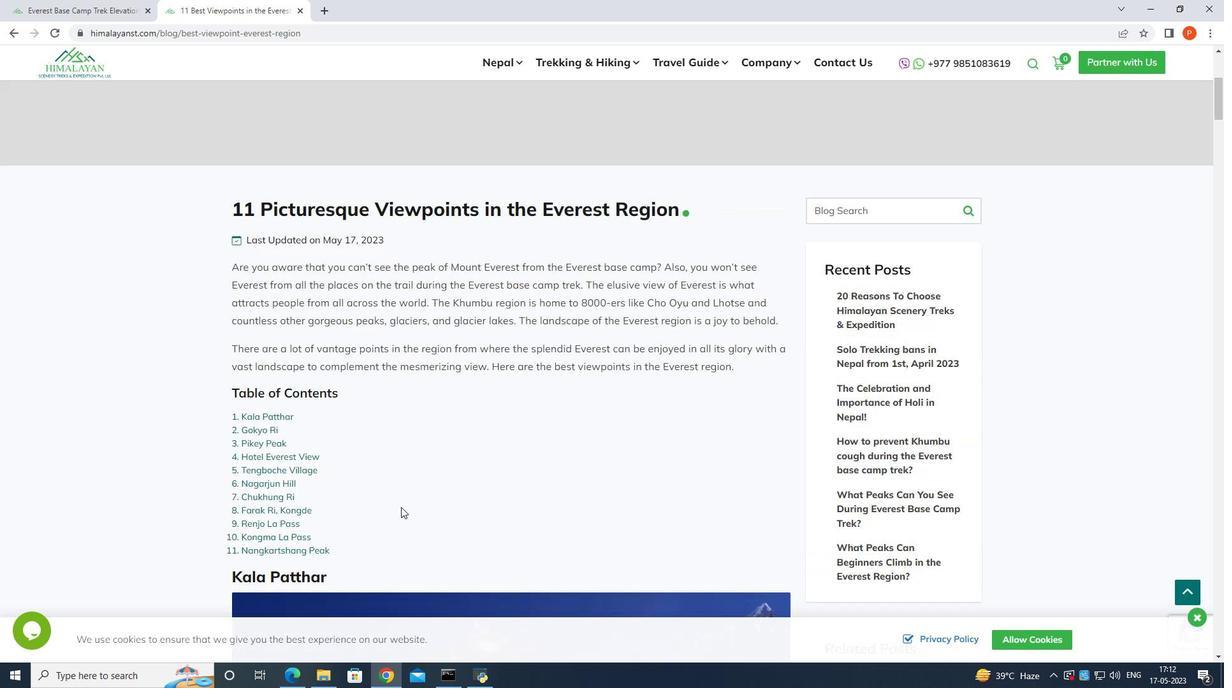 
Action: Mouse scrolled (401, 508) with delta (0, 0)
Screenshot: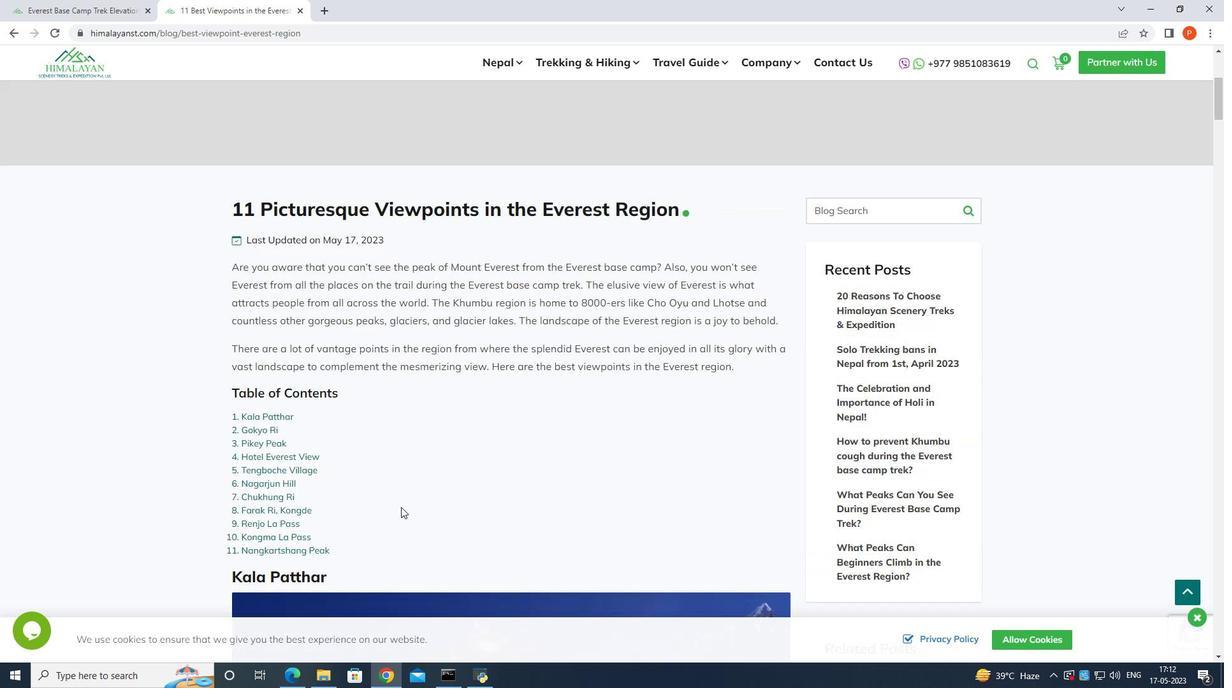 
Action: Mouse scrolled (401, 508) with delta (0, 0)
Screenshot: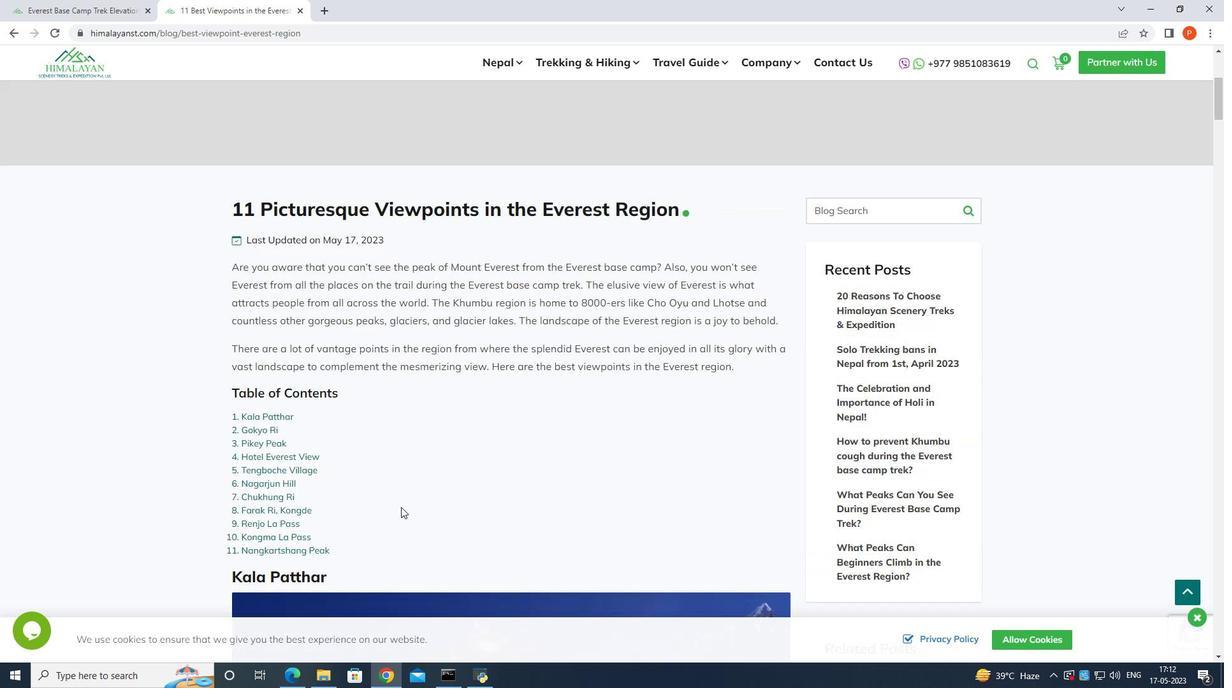 
Action: Mouse scrolled (401, 508) with delta (0, 0)
Screenshot: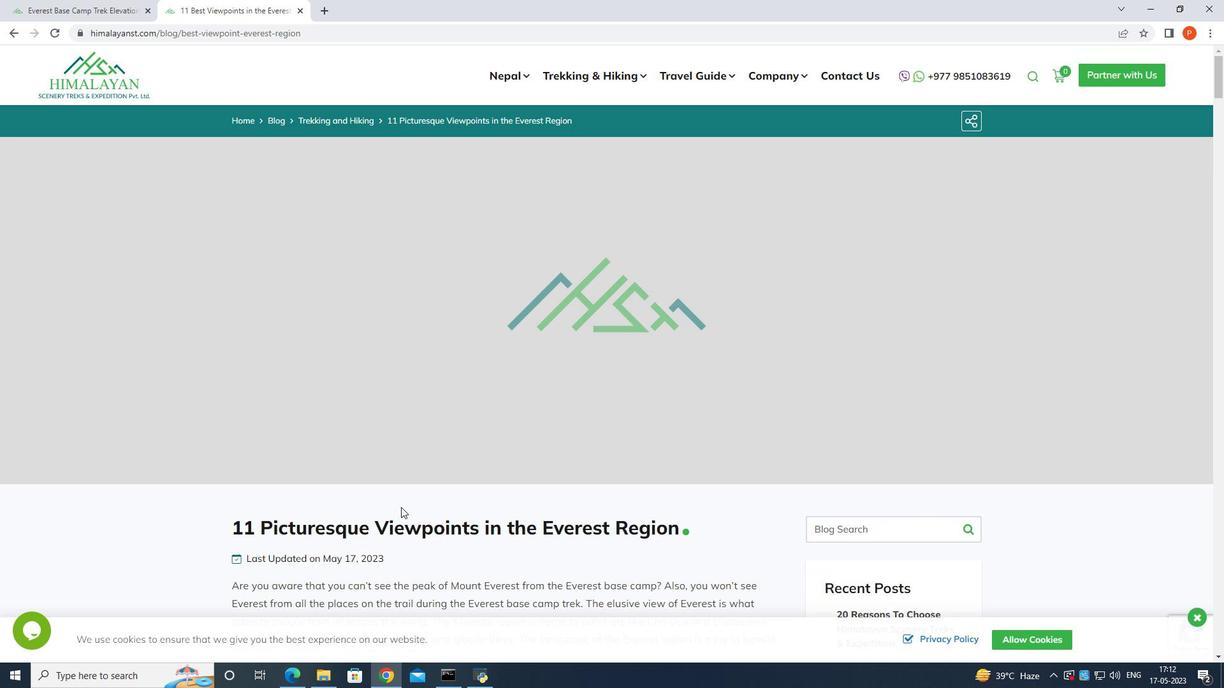
Action: Mouse scrolled (401, 508) with delta (0, 0)
Screenshot: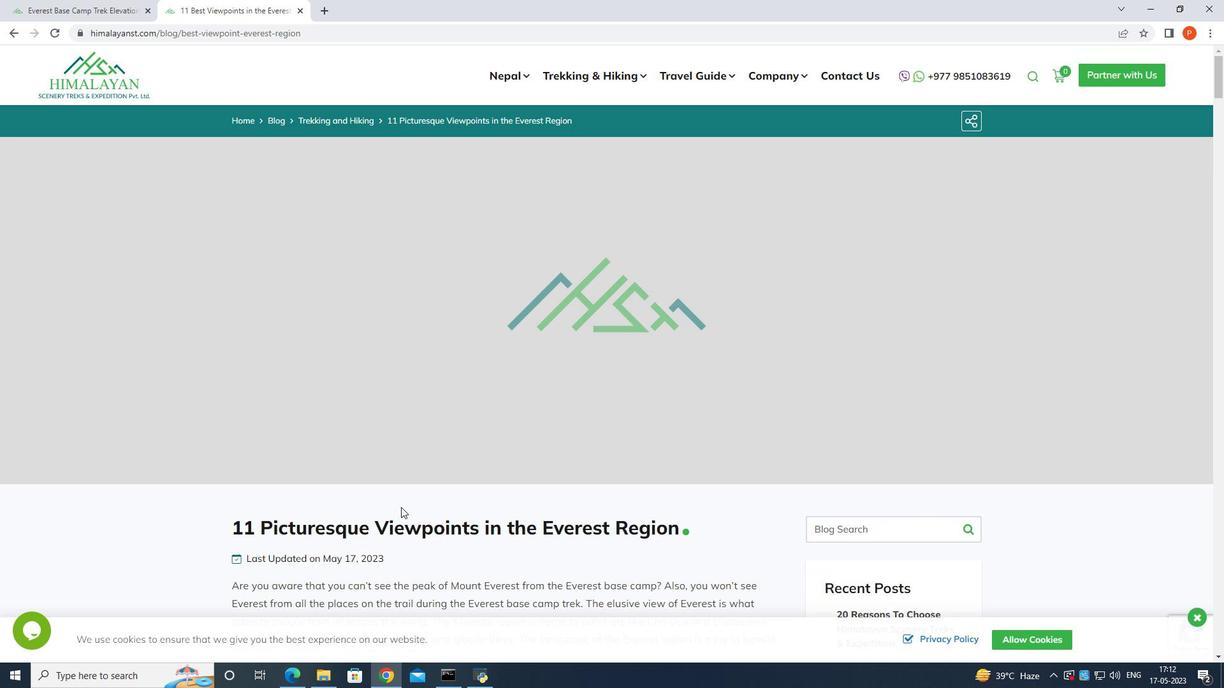 
Action: Mouse scrolled (401, 508) with delta (0, 0)
Screenshot: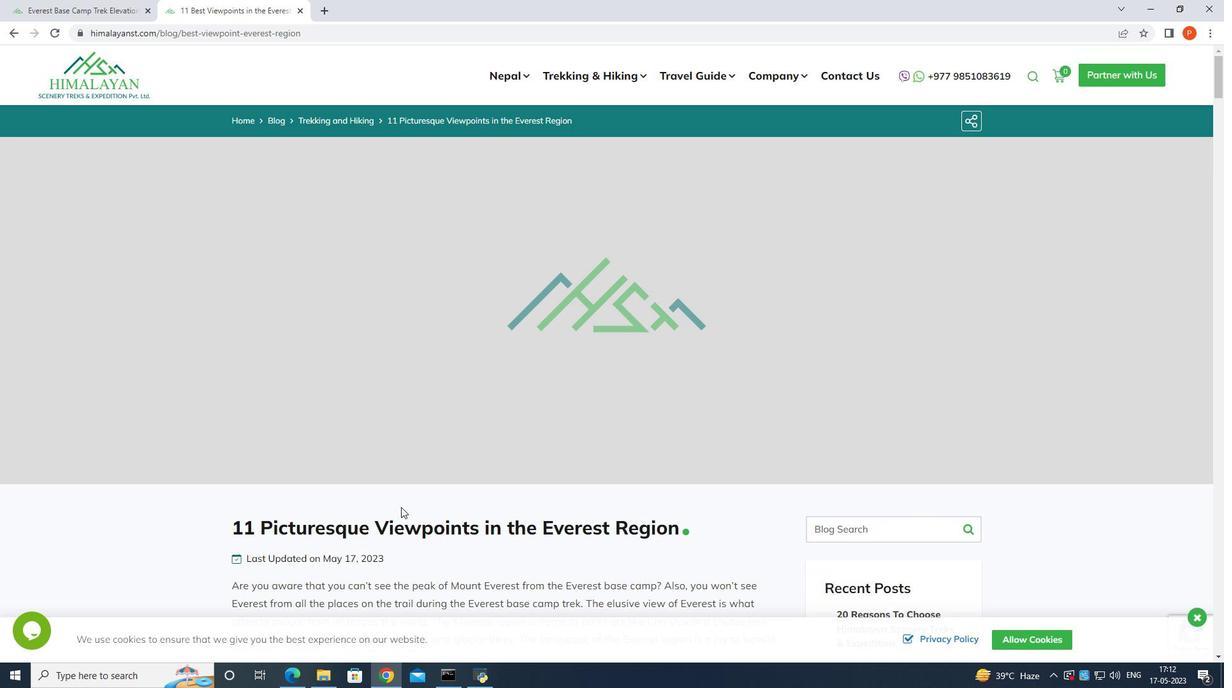 
Action: Mouse scrolled (401, 508) with delta (0, 0)
Screenshot: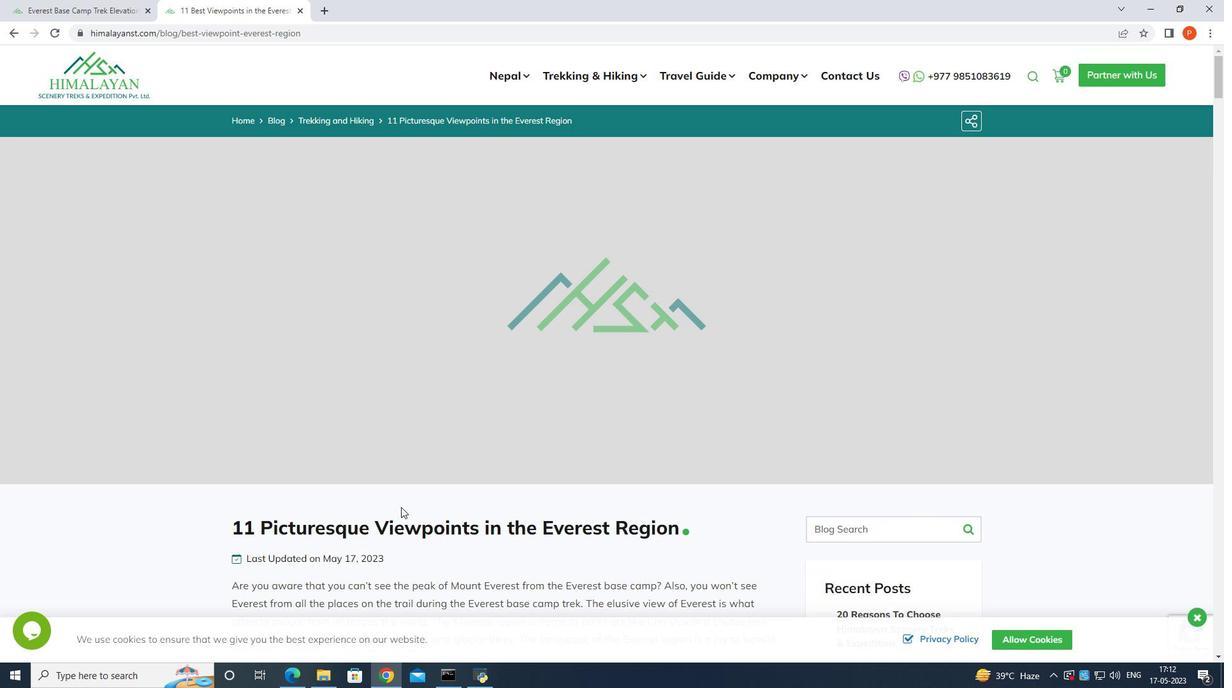 
Action: Mouse scrolled (401, 508) with delta (0, 0)
Screenshot: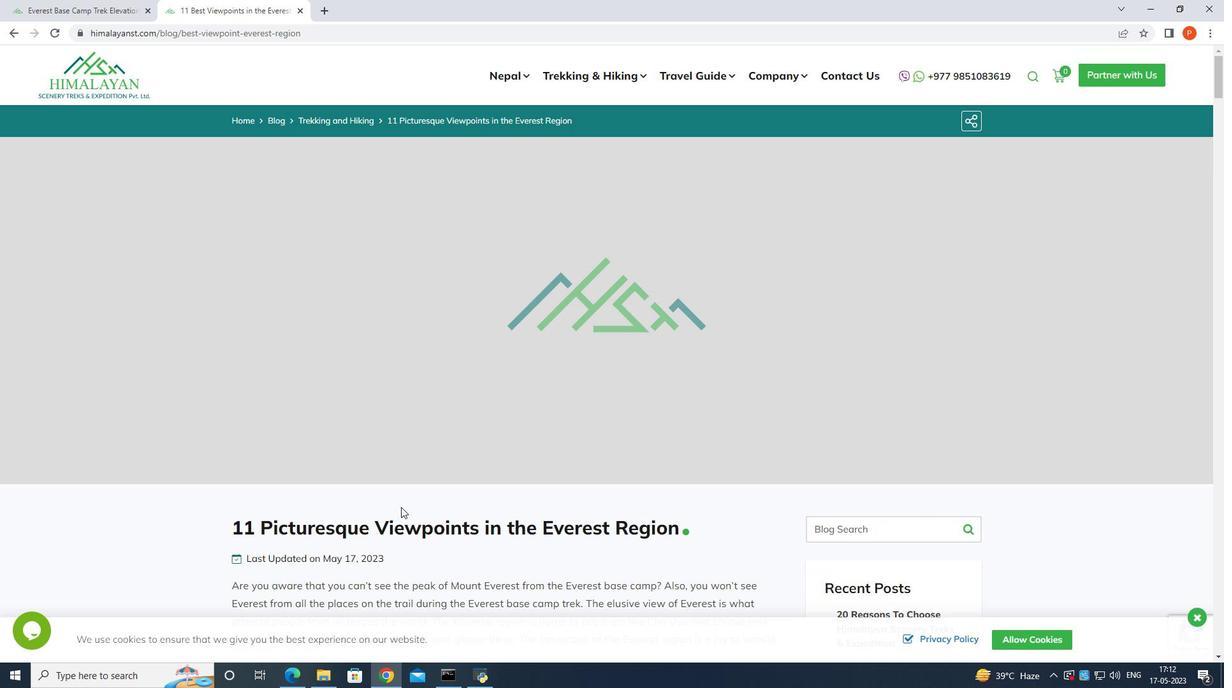 
Action: Mouse scrolled (401, 508) with delta (0, 0)
Screenshot: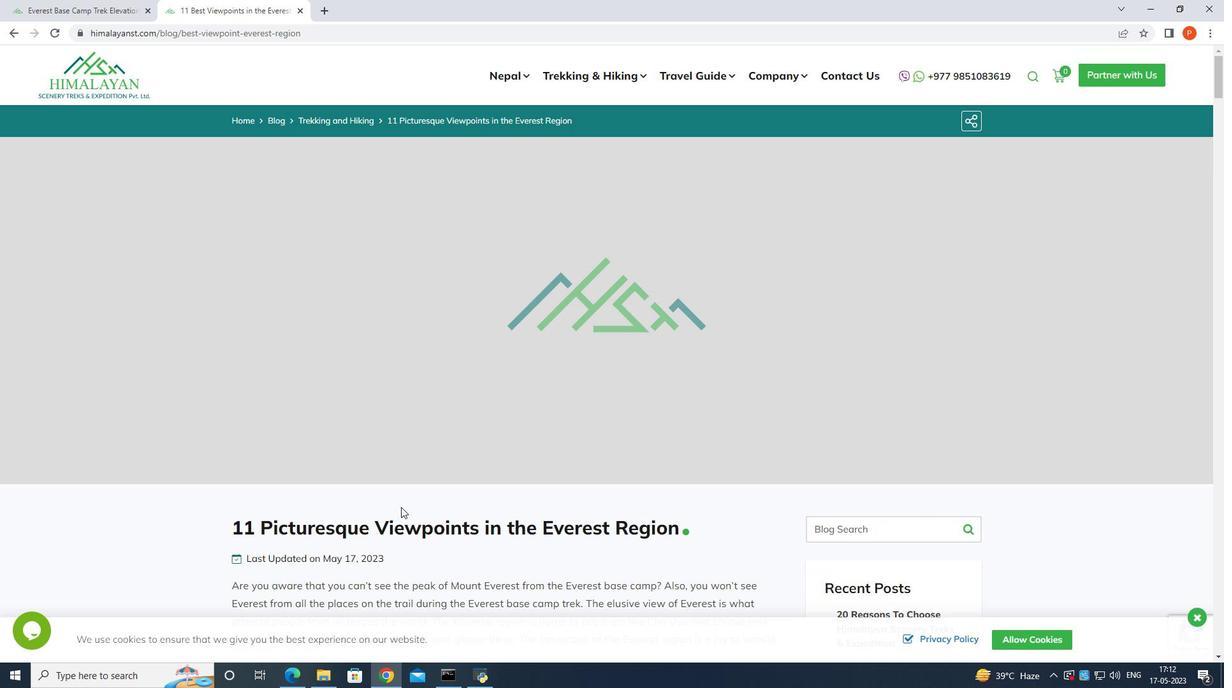 
Action: Mouse scrolled (401, 508) with delta (0, 0)
Screenshot: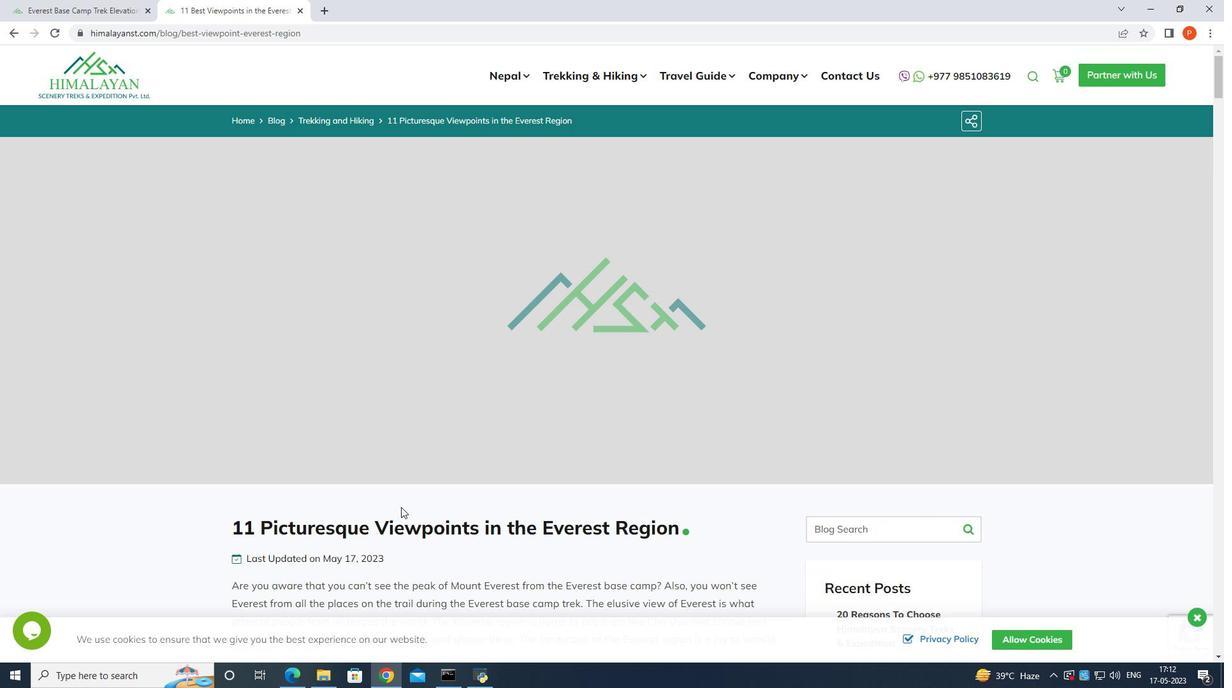 
Action: Mouse moved to (303, 15)
Screenshot: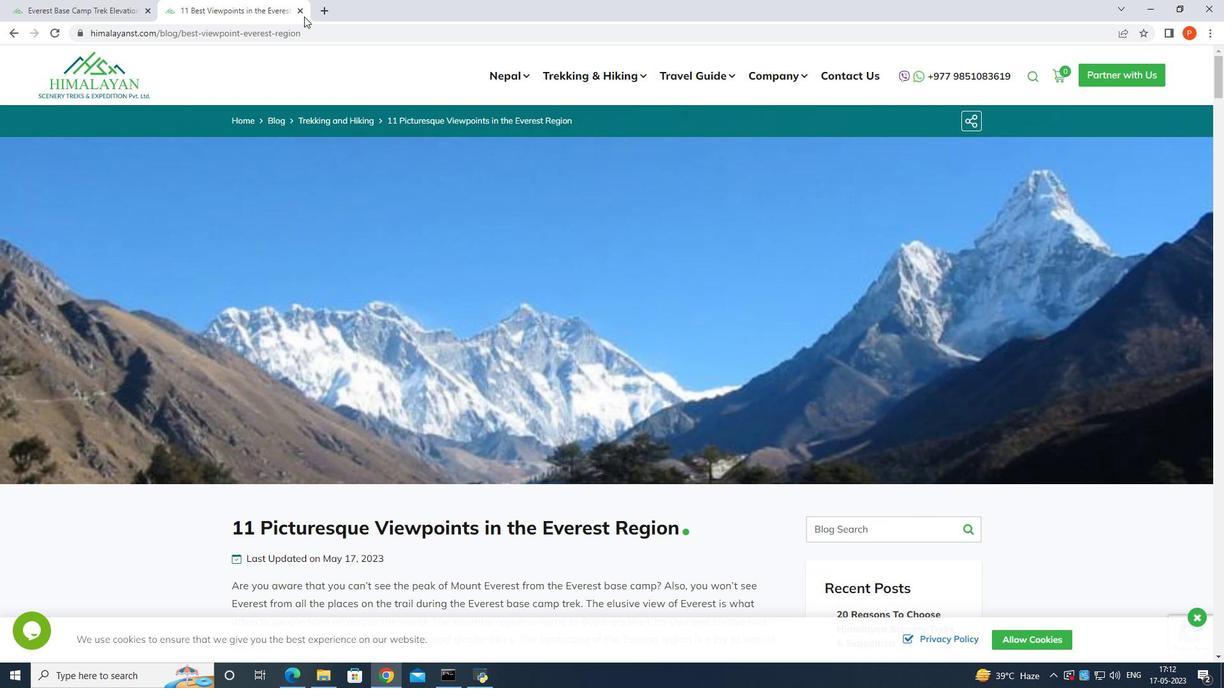 
Action: Mouse pressed left at (303, 15)
Screenshot: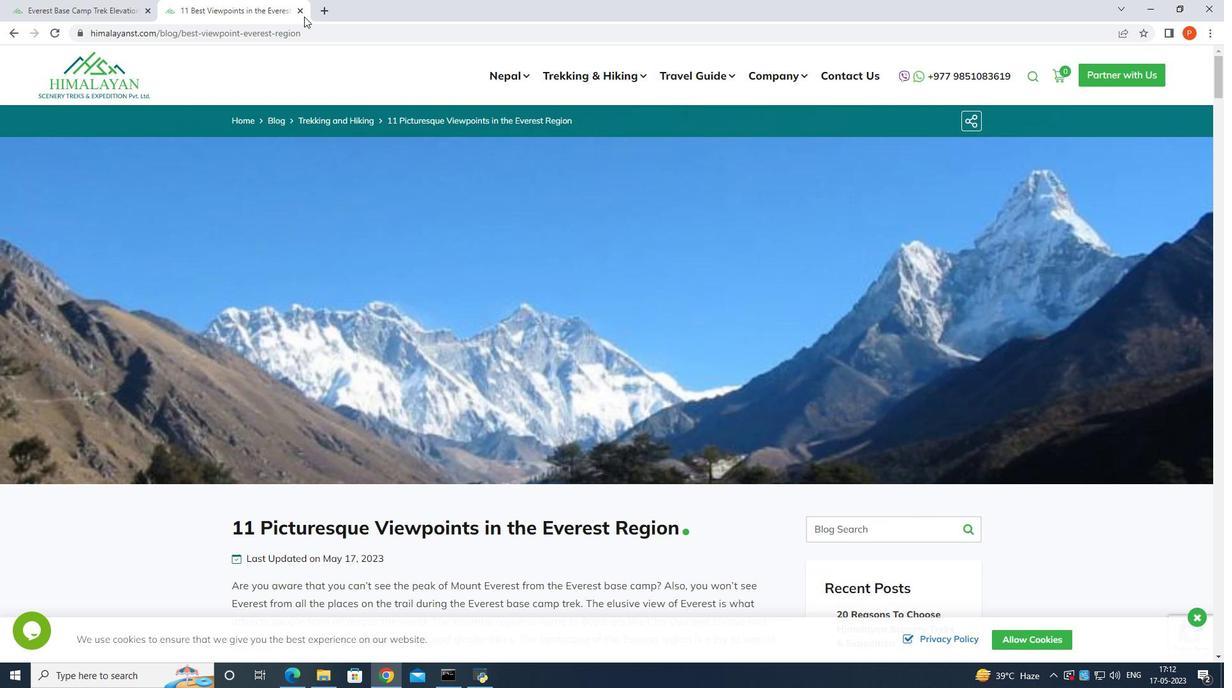 
Action: Mouse moved to (389, 227)
